 Task: Find nearby COVID-19 vaccination centers and check their details.
Action: Mouse moved to (110, 55)
Screenshot: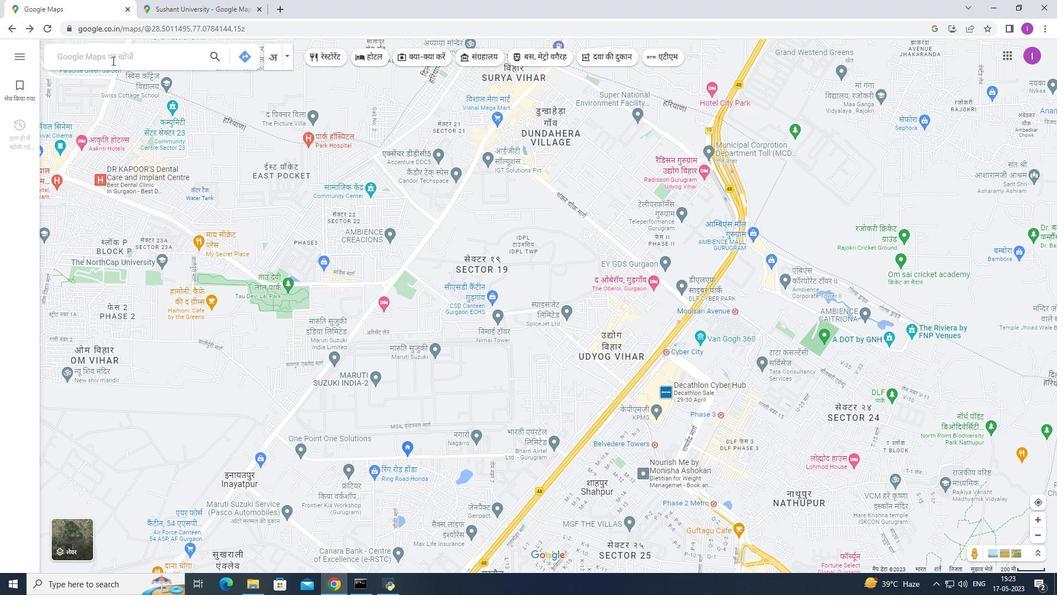 
Action: Mouse pressed left at (110, 55)
Screenshot: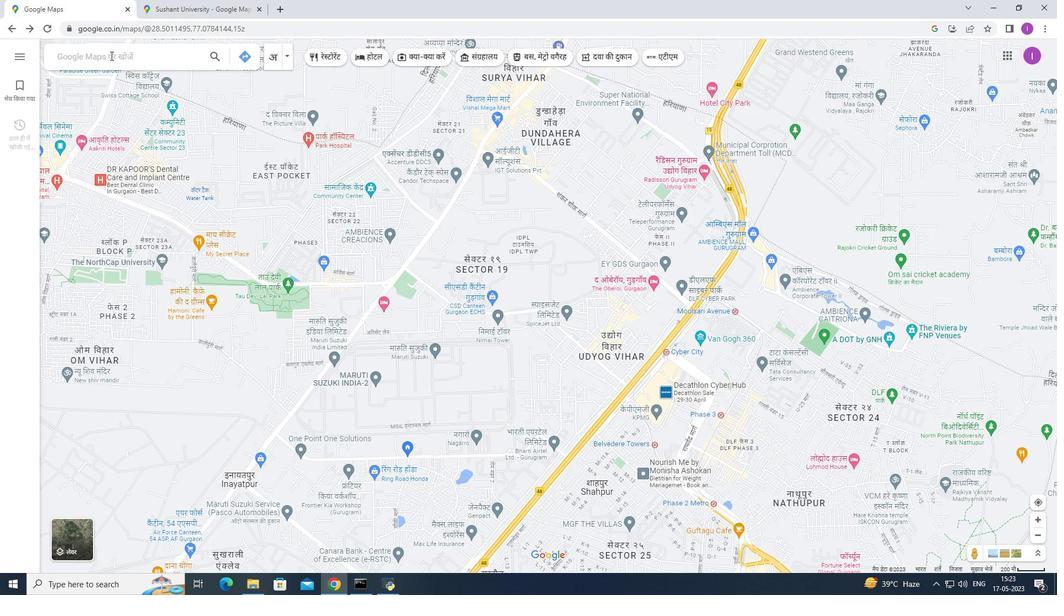 
Action: Mouse moved to (139, 64)
Screenshot: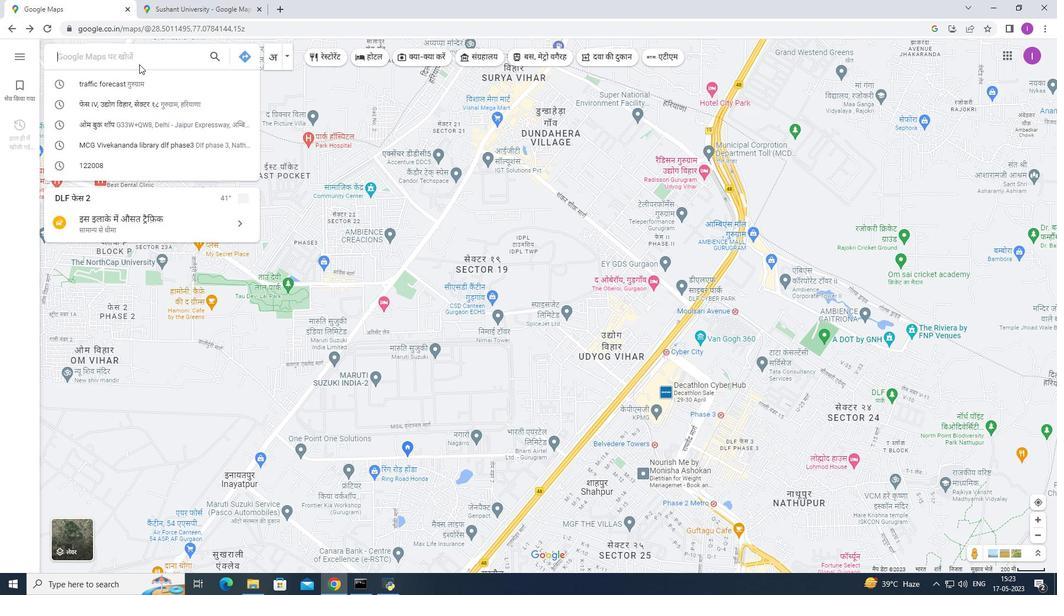 
Action: Key pressed nerby<Key.space>vaccinatio
Screenshot: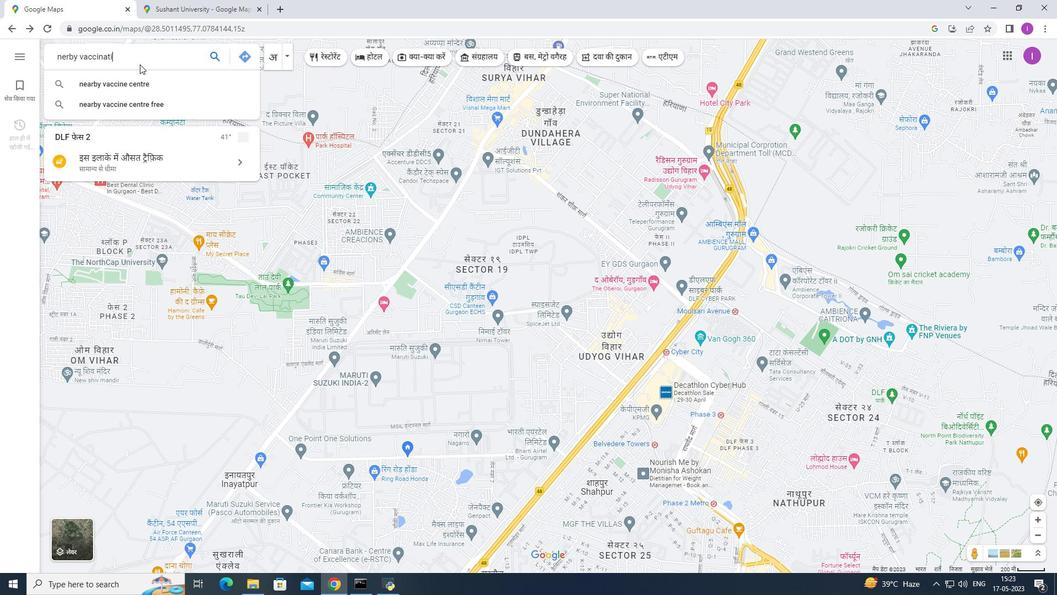 
Action: Mouse moved to (135, 123)
Screenshot: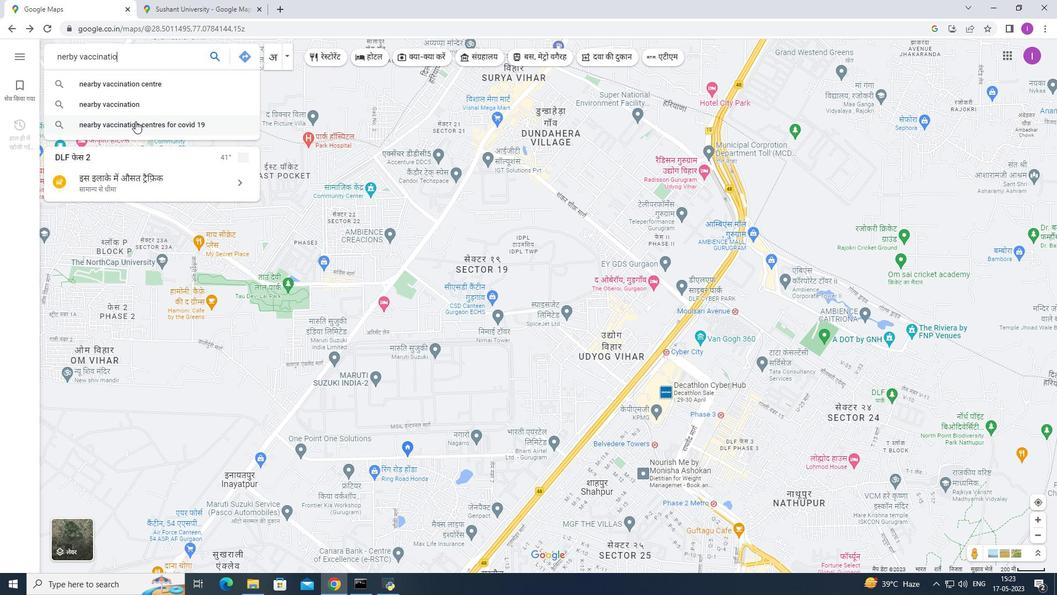 
Action: Mouse pressed left at (135, 123)
Screenshot: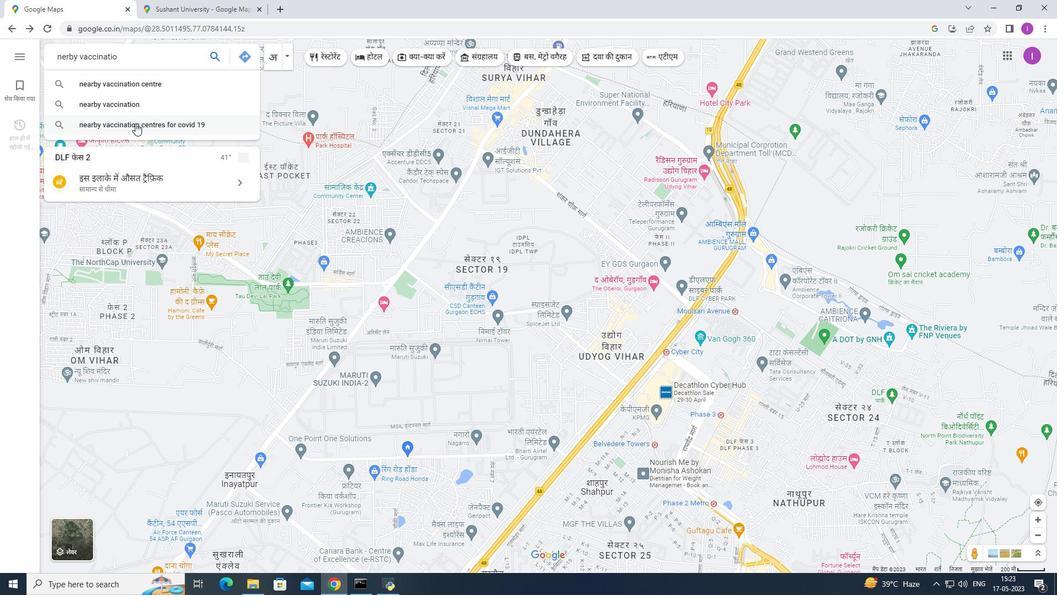 
Action: Mouse moved to (79, 90)
Screenshot: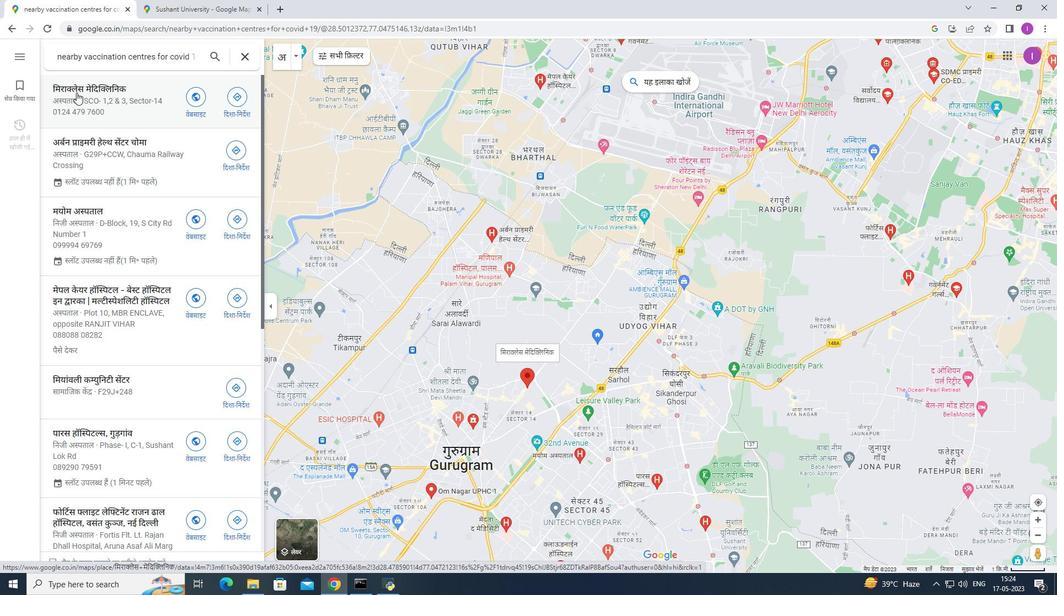 
Action: Mouse pressed left at (79, 90)
Screenshot: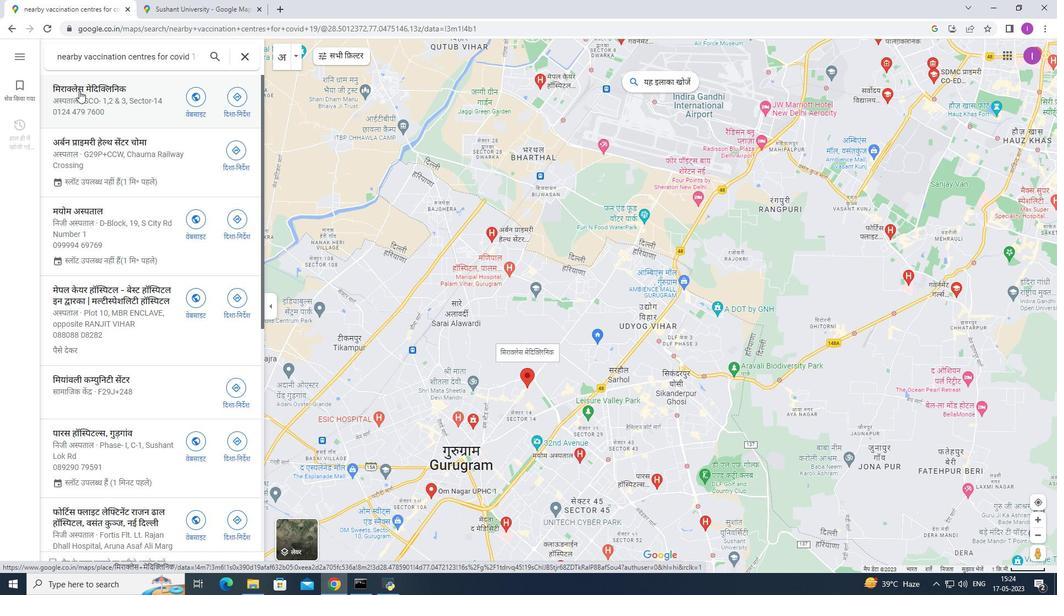 
Action: Mouse moved to (329, 288)
Screenshot: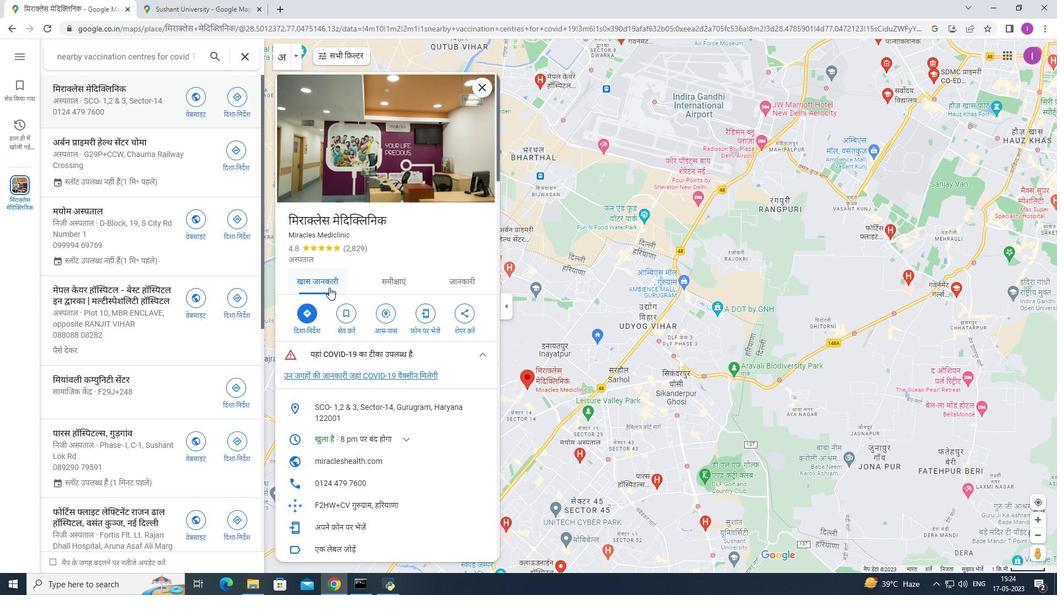 
Action: Mouse scrolled (329, 287) with delta (0, 0)
Screenshot: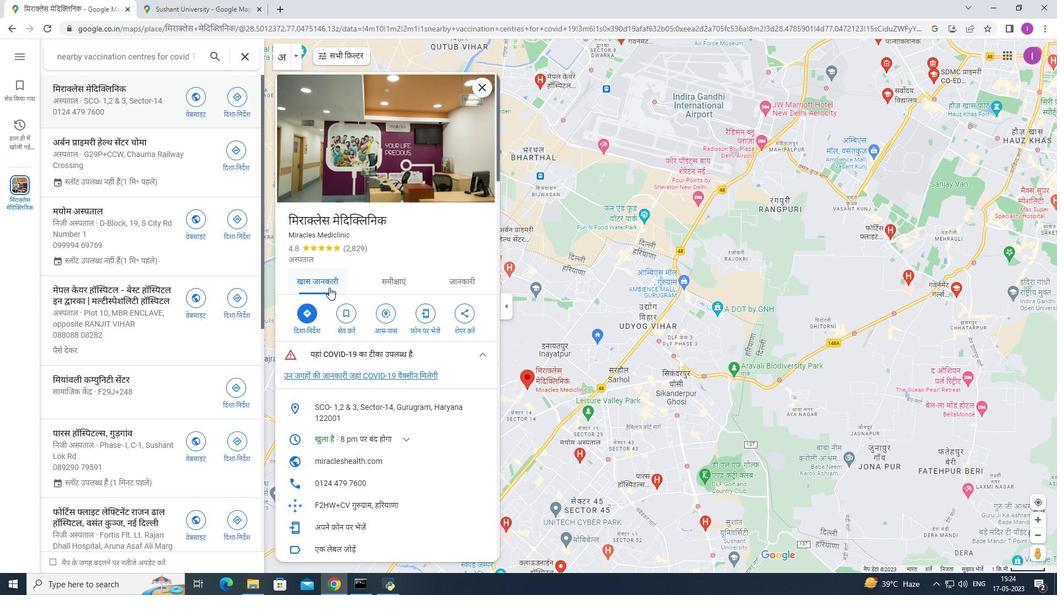 
Action: Mouse moved to (330, 287)
Screenshot: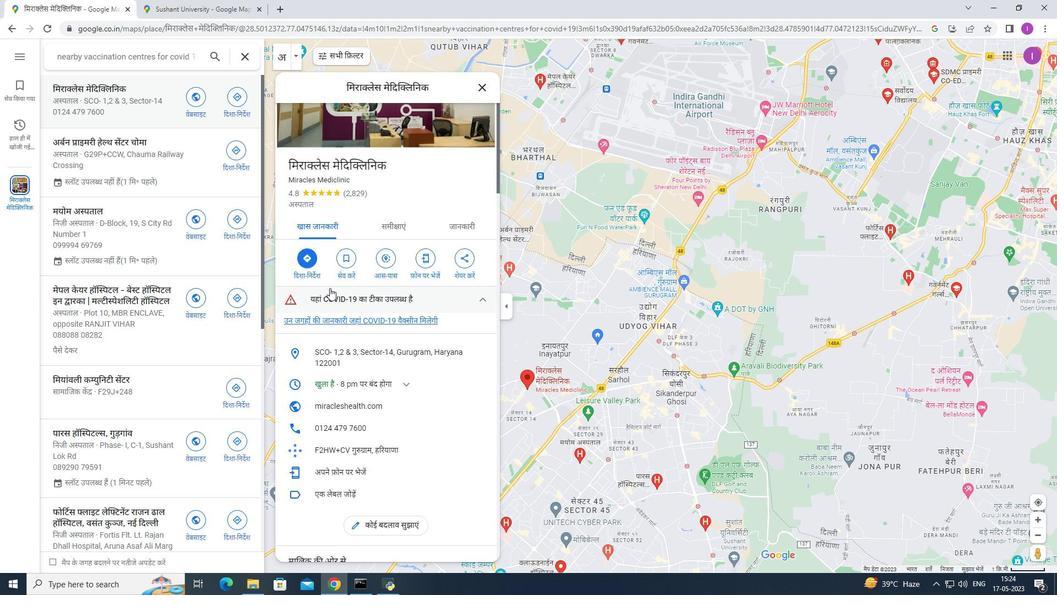 
Action: Mouse scrolled (330, 287) with delta (0, 0)
Screenshot: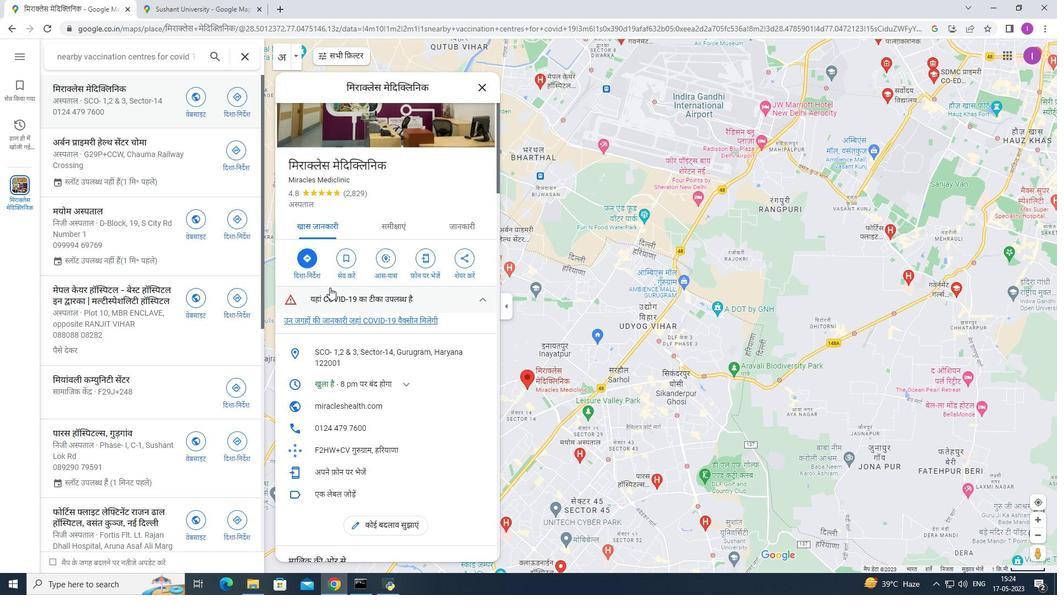 
Action: Mouse scrolled (330, 287) with delta (0, 0)
Screenshot: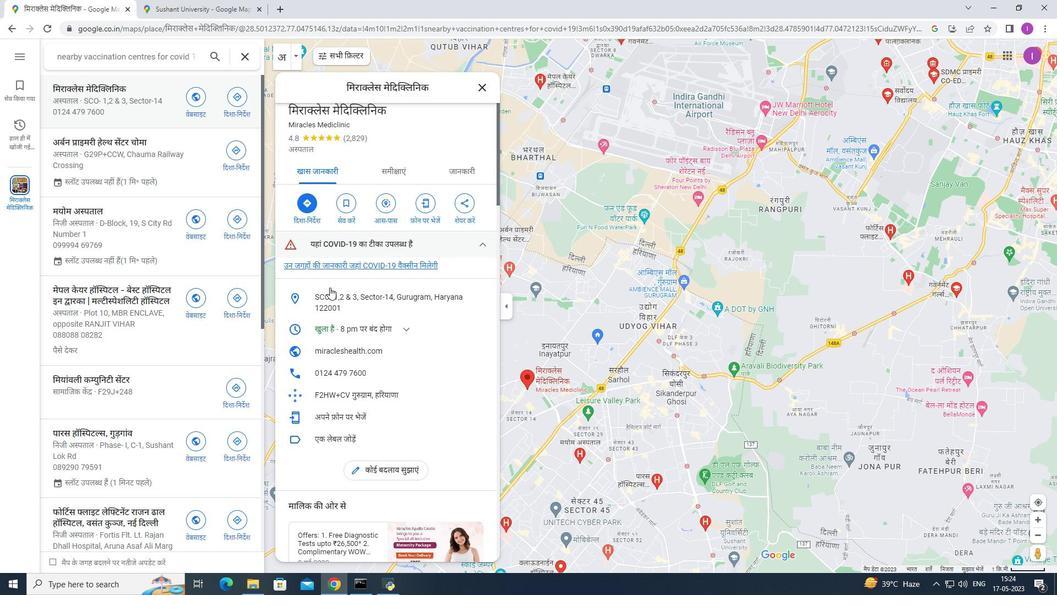 
Action: Mouse moved to (330, 287)
Screenshot: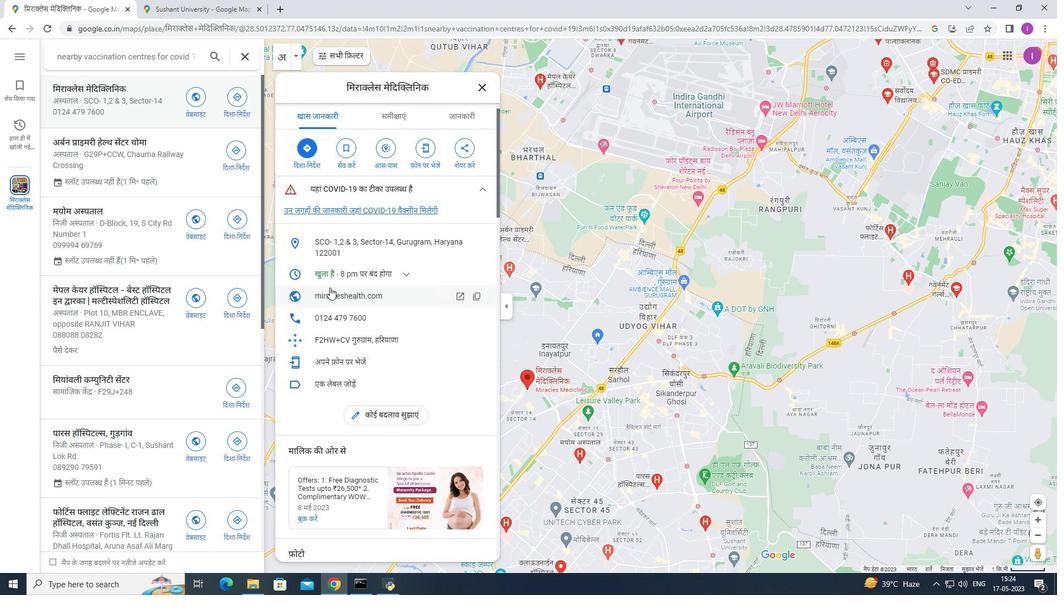 
Action: Mouse scrolled (330, 287) with delta (0, 0)
Screenshot: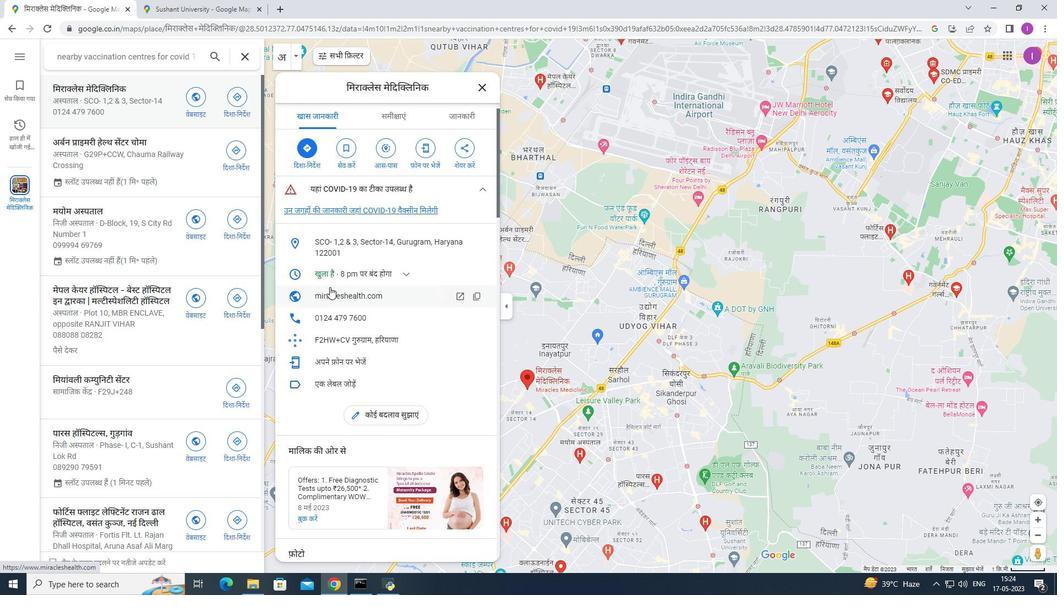 
Action: Mouse moved to (330, 285)
Screenshot: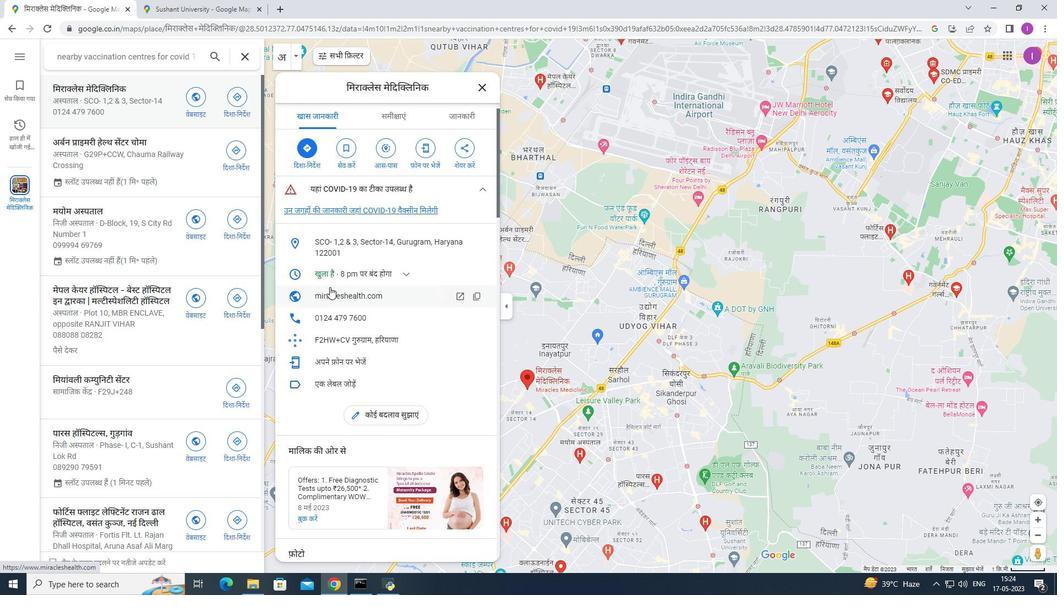 
Action: Mouse scrolled (330, 286) with delta (0, 0)
Screenshot: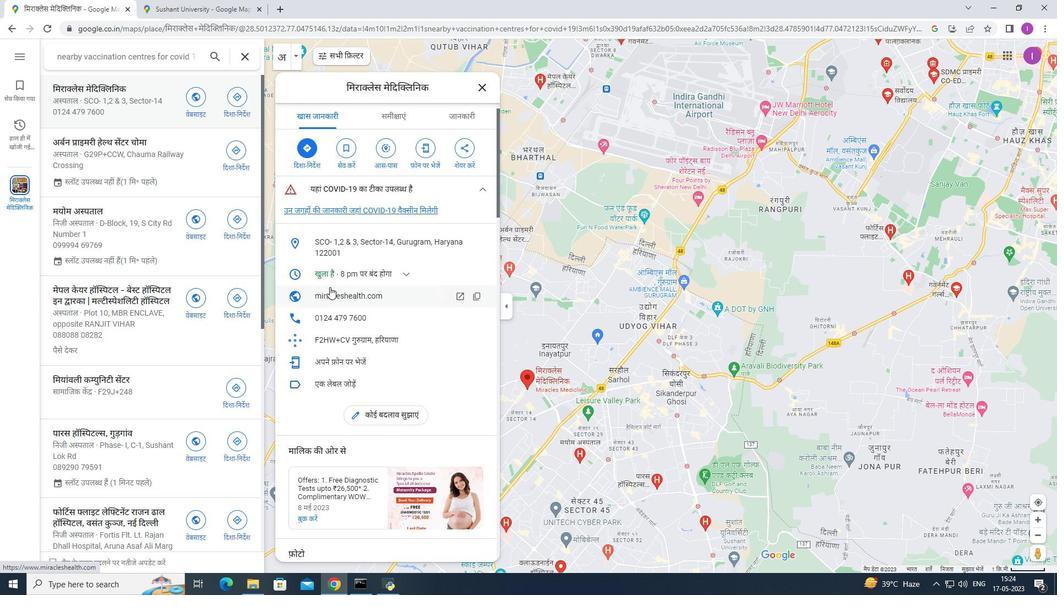 
Action: Mouse moved to (328, 273)
Screenshot: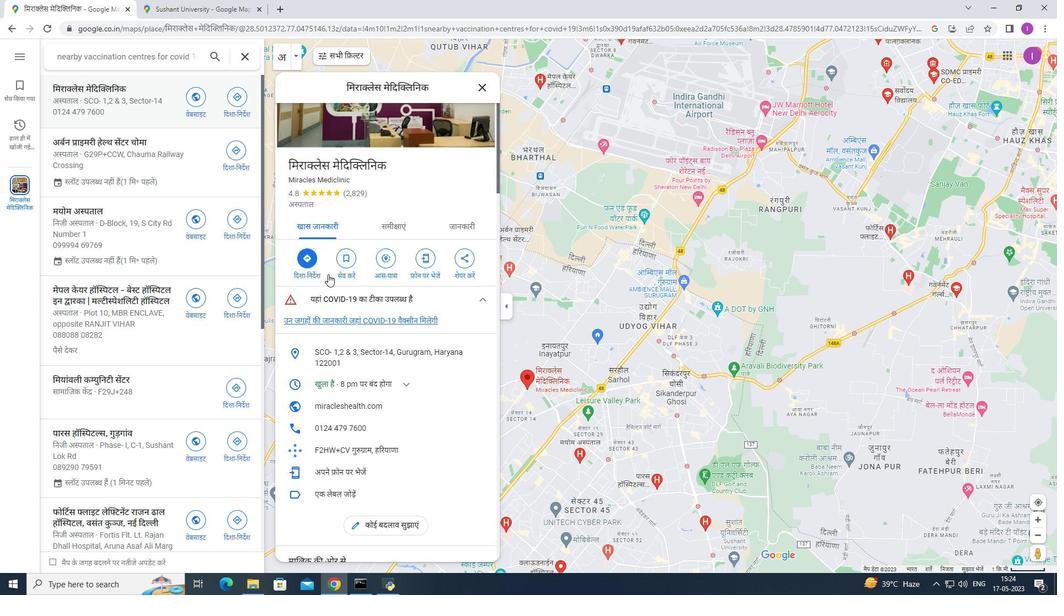 
Action: Mouse scrolled (328, 274) with delta (0, 0)
Screenshot: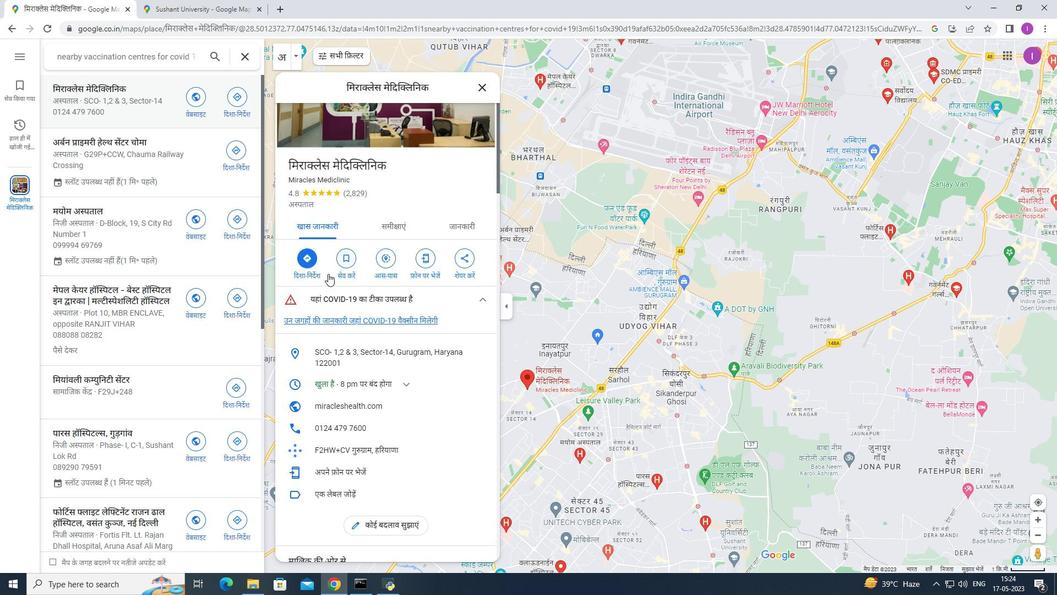 
Action: Mouse moved to (328, 273)
Screenshot: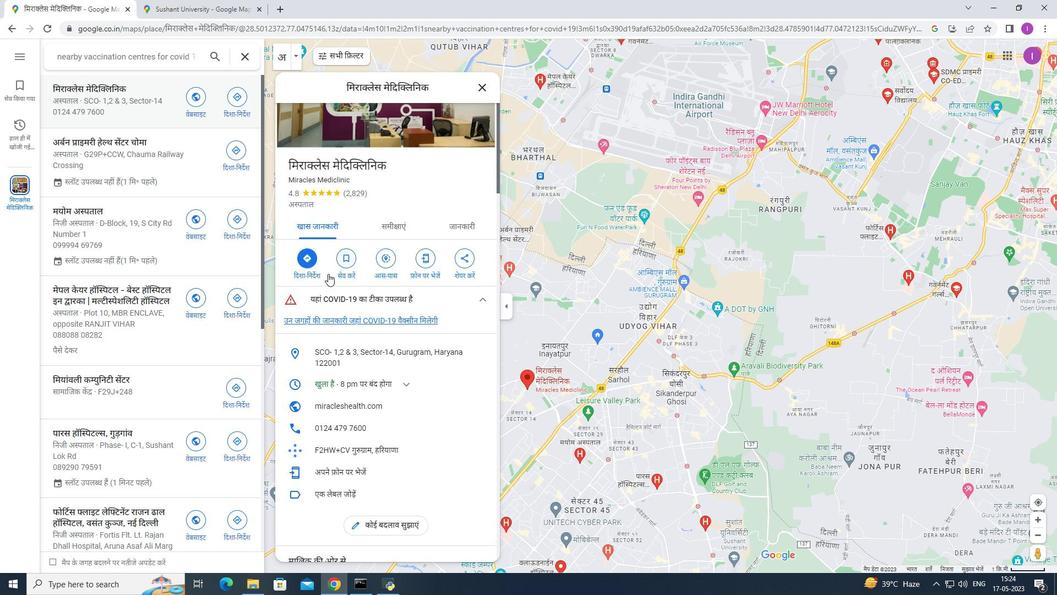 
Action: Mouse scrolled (328, 274) with delta (0, 0)
Screenshot: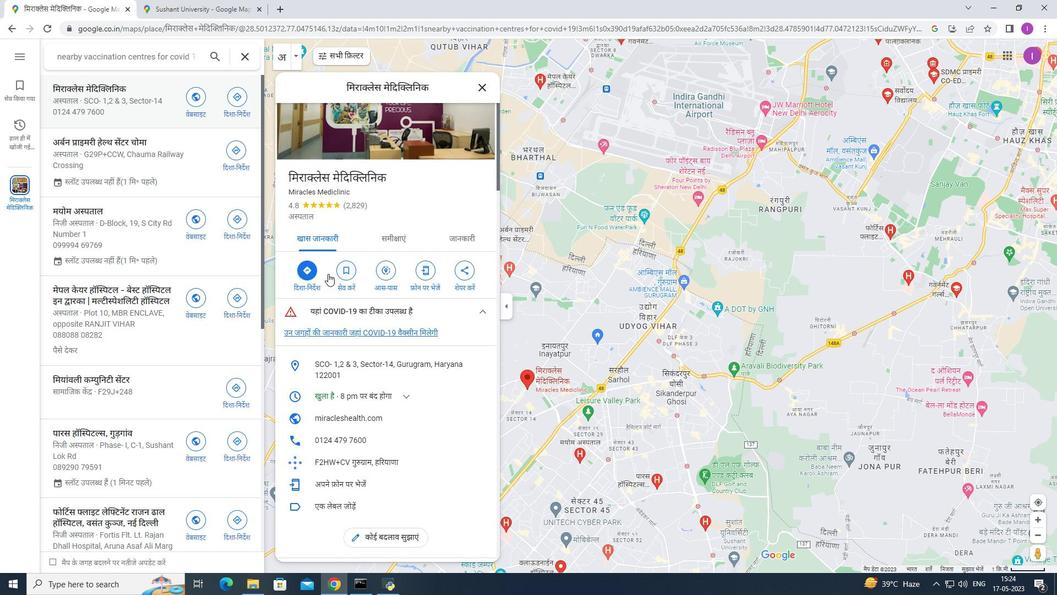 
Action: Mouse moved to (299, 283)
Screenshot: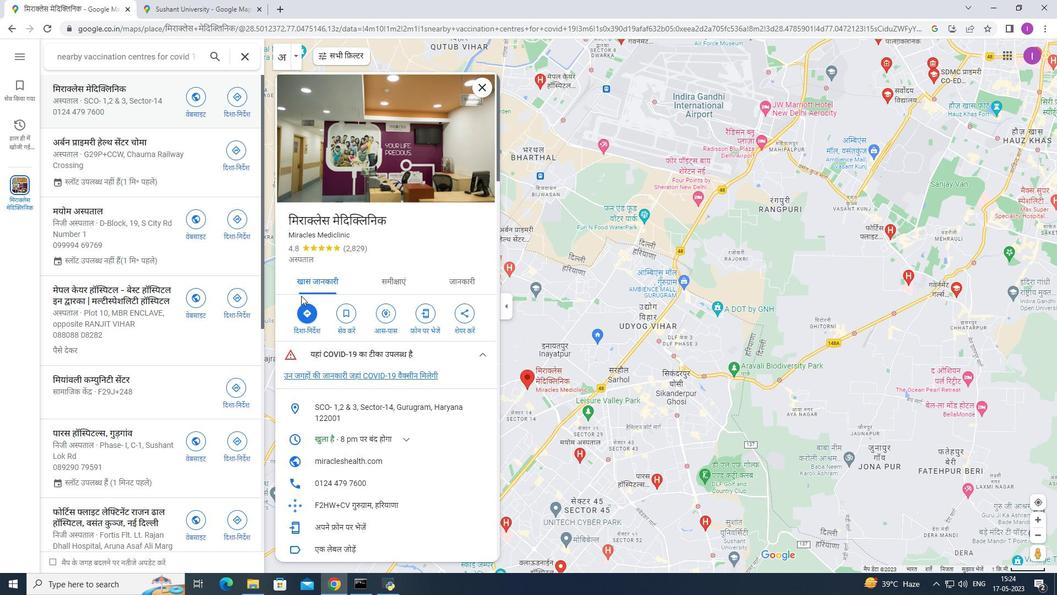 
Action: Mouse scrolled (299, 283) with delta (0, 0)
Screenshot: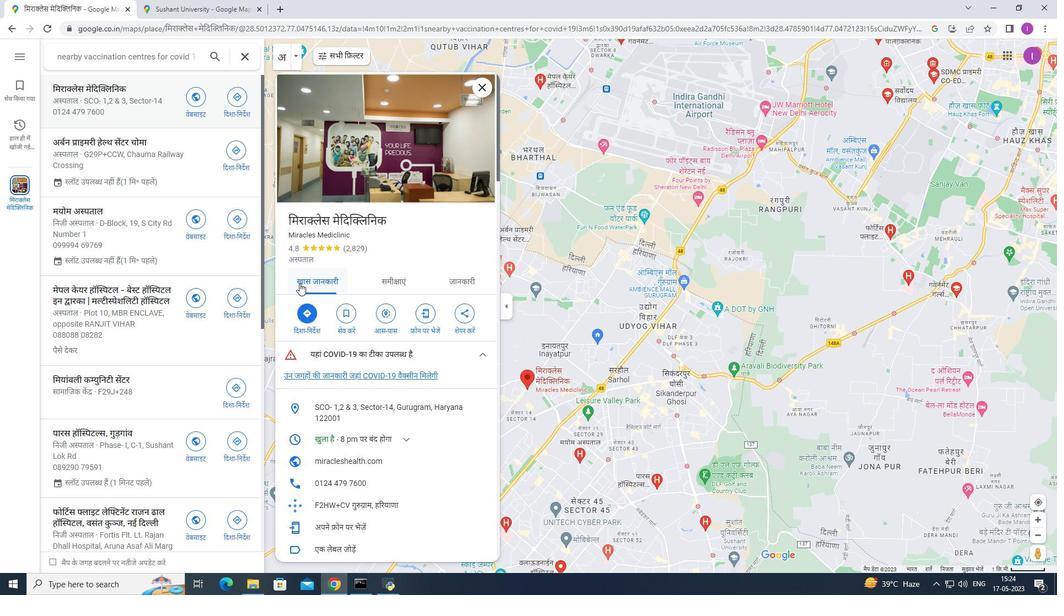 
Action: Mouse moved to (487, 89)
Screenshot: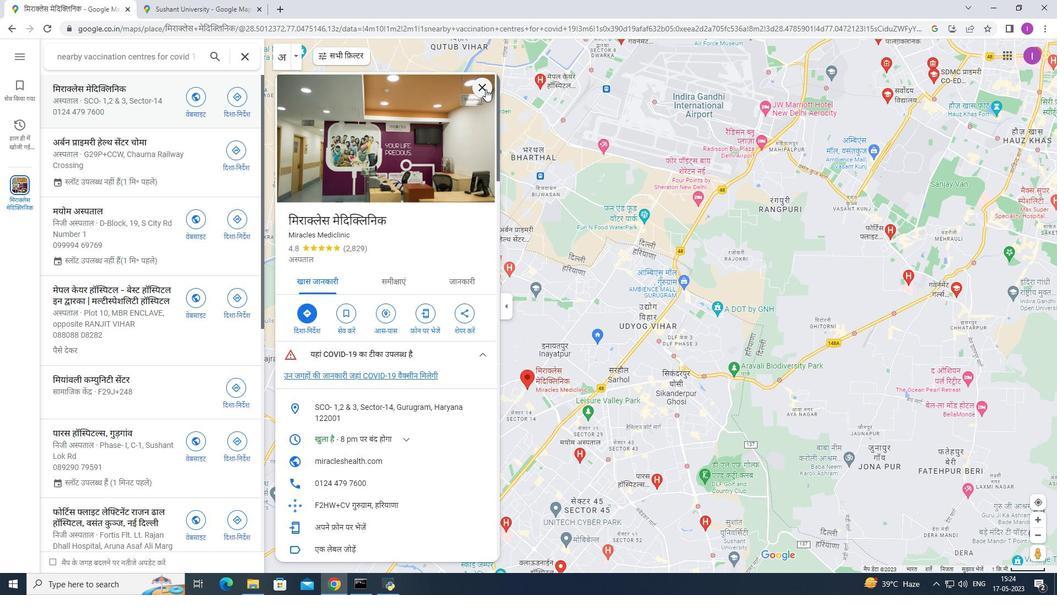 
Action: Mouse pressed left at (487, 89)
Screenshot: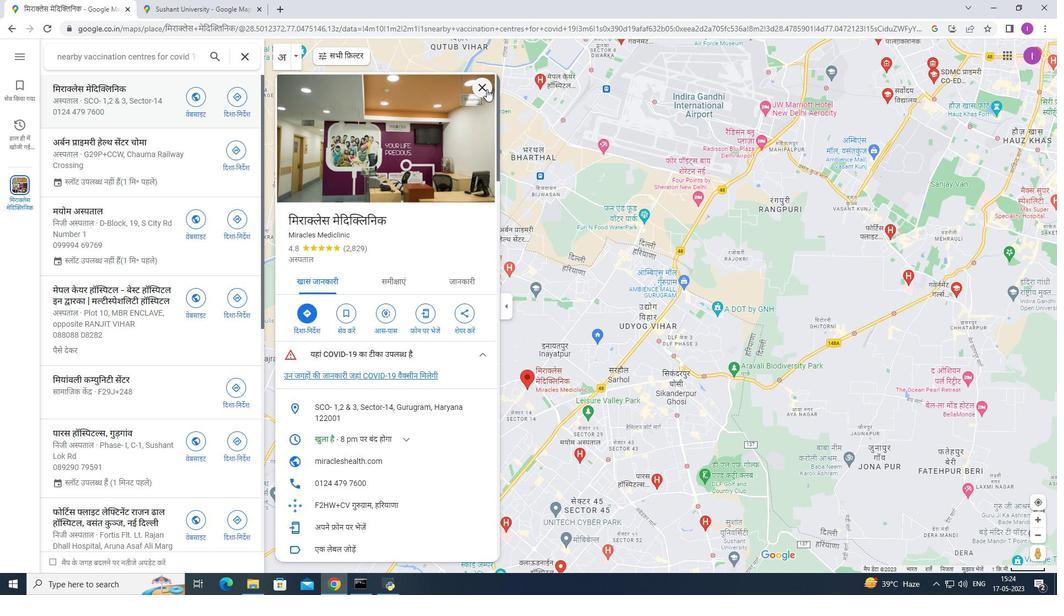 
Action: Mouse moved to (19, 58)
Screenshot: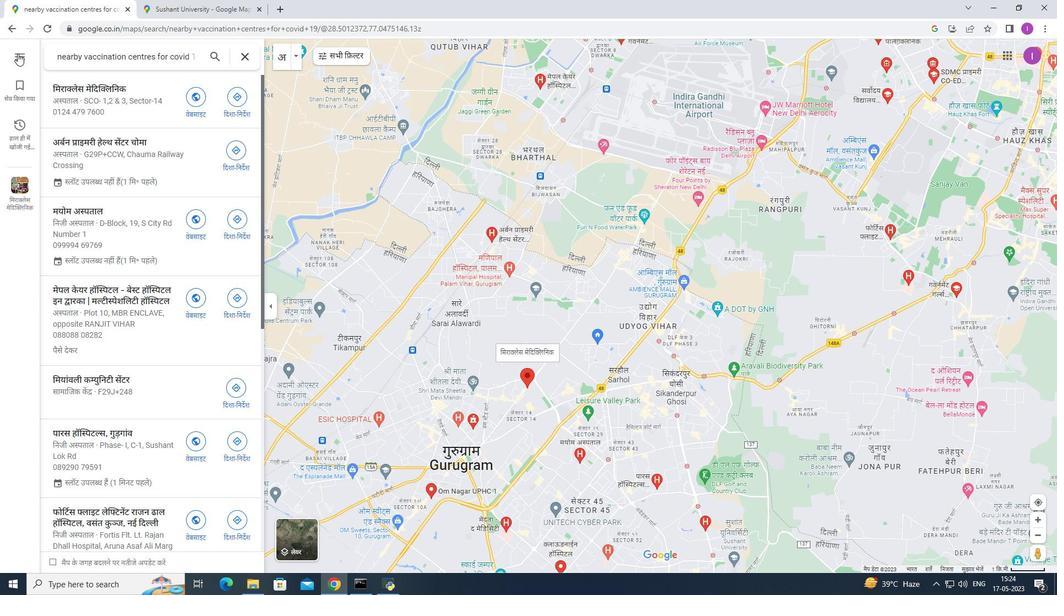 
Action: Mouse pressed left at (19, 58)
Screenshot: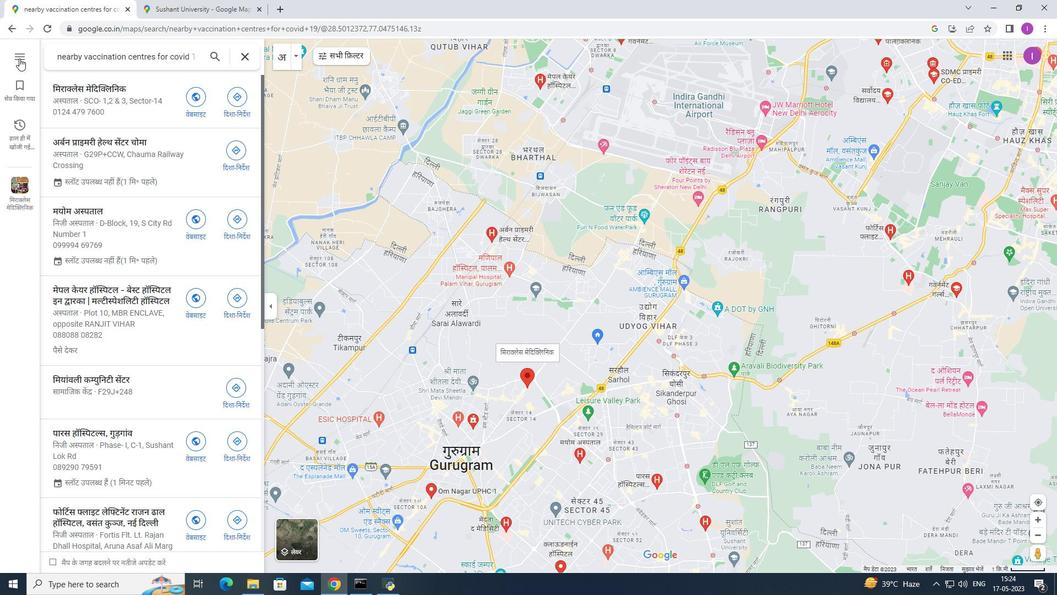 
Action: Mouse moved to (35, 344)
Screenshot: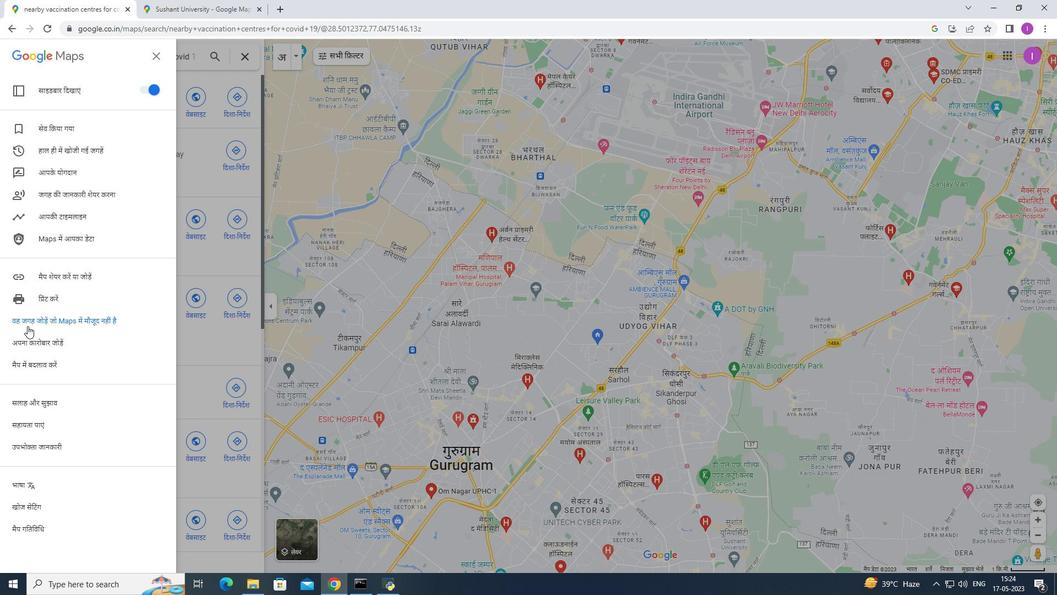 
Action: Mouse scrolled (35, 344) with delta (0, 0)
Screenshot: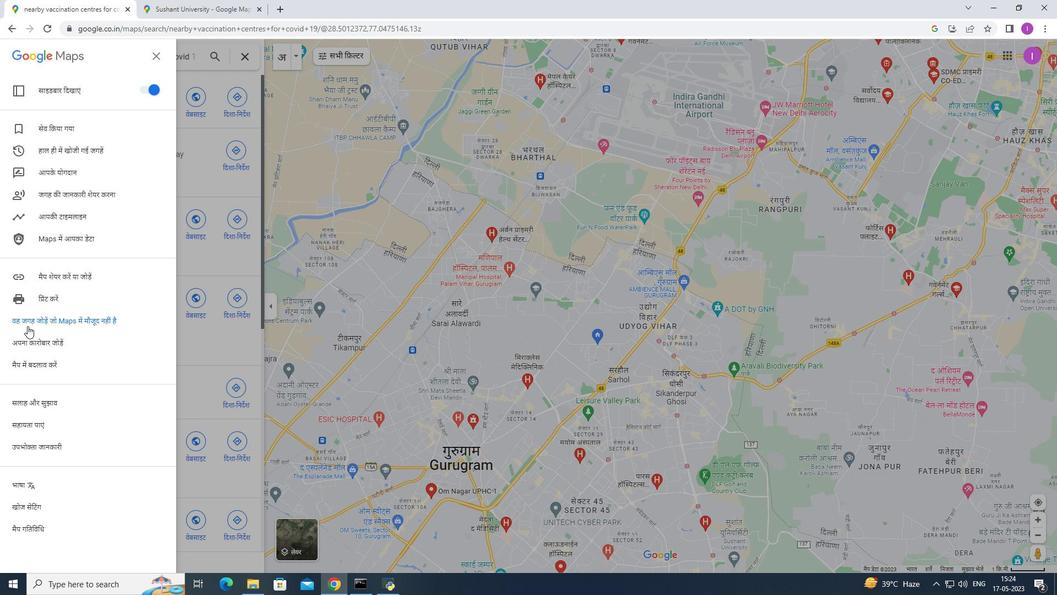 
Action: Mouse moved to (36, 345)
Screenshot: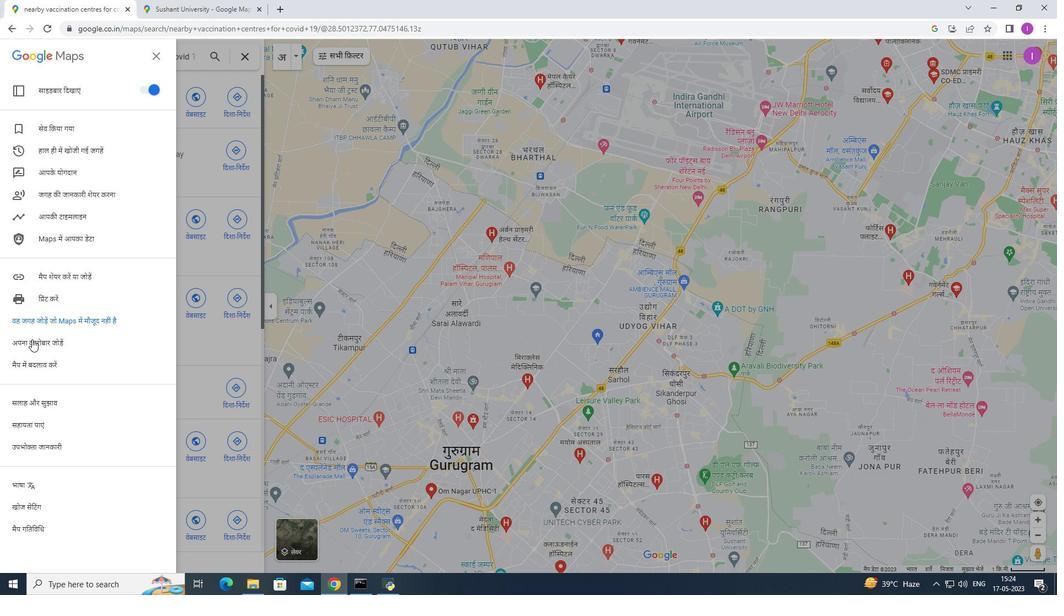 
Action: Mouse scrolled (36, 344) with delta (0, 0)
Screenshot: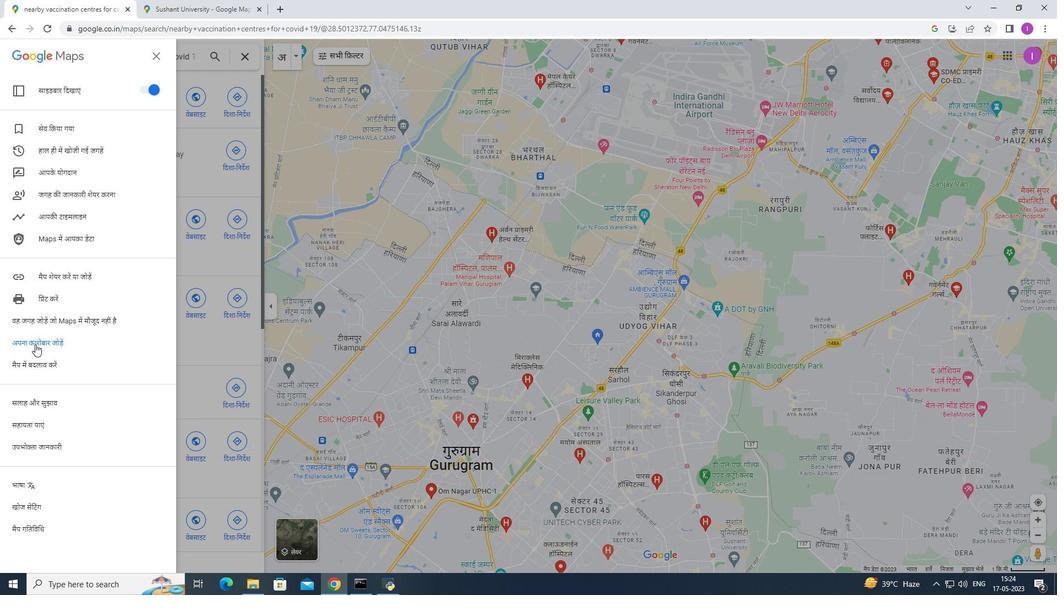 
Action: Mouse moved to (36, 345)
Screenshot: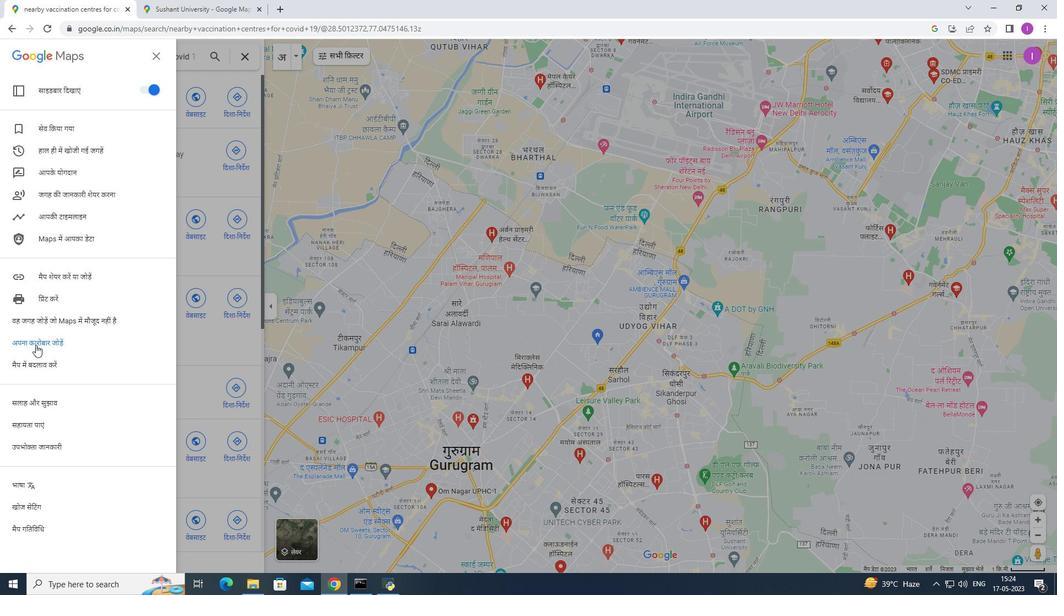
Action: Mouse scrolled (36, 344) with delta (0, 0)
Screenshot: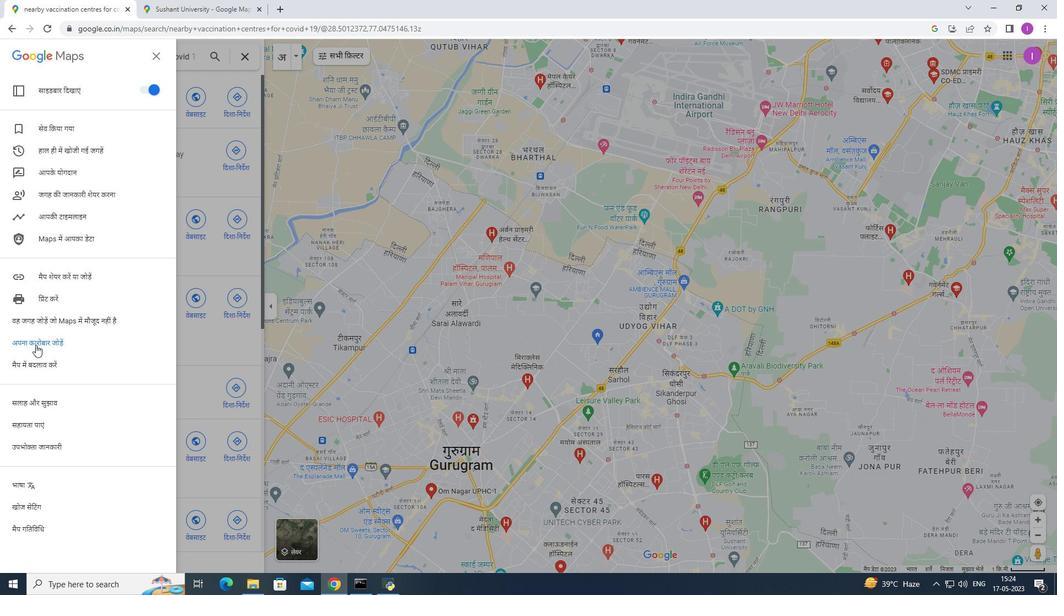 
Action: Mouse moved to (37, 345)
Screenshot: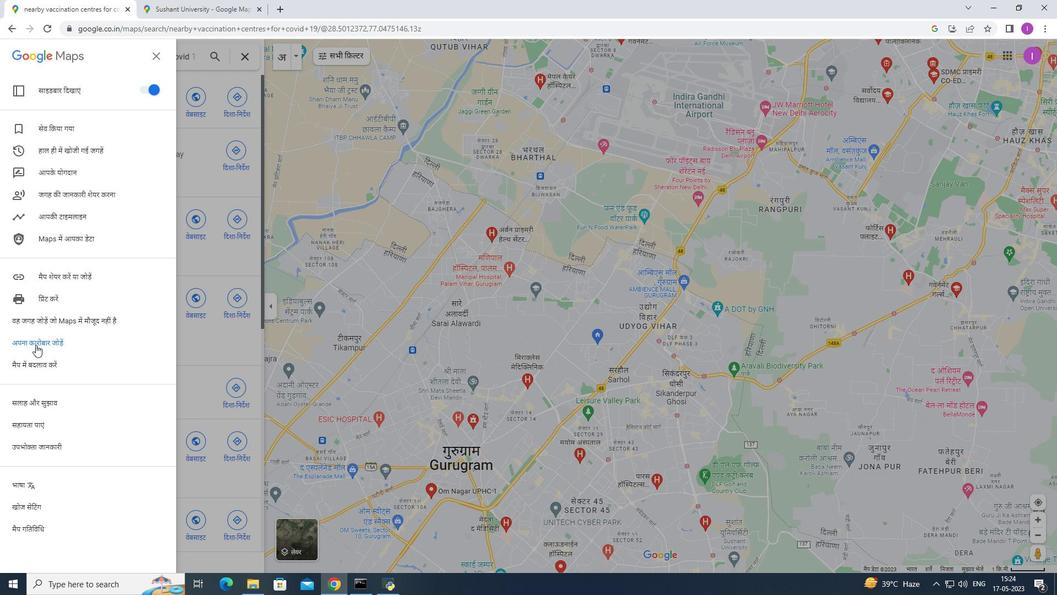 
Action: Mouse scrolled (37, 344) with delta (0, 0)
Screenshot: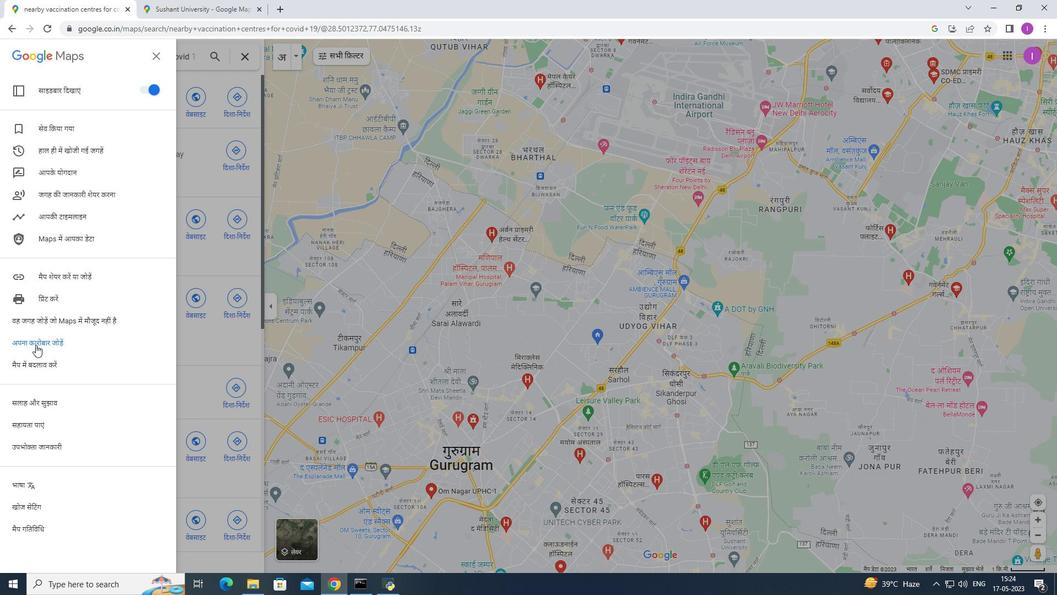 
Action: Mouse moved to (17, 485)
Screenshot: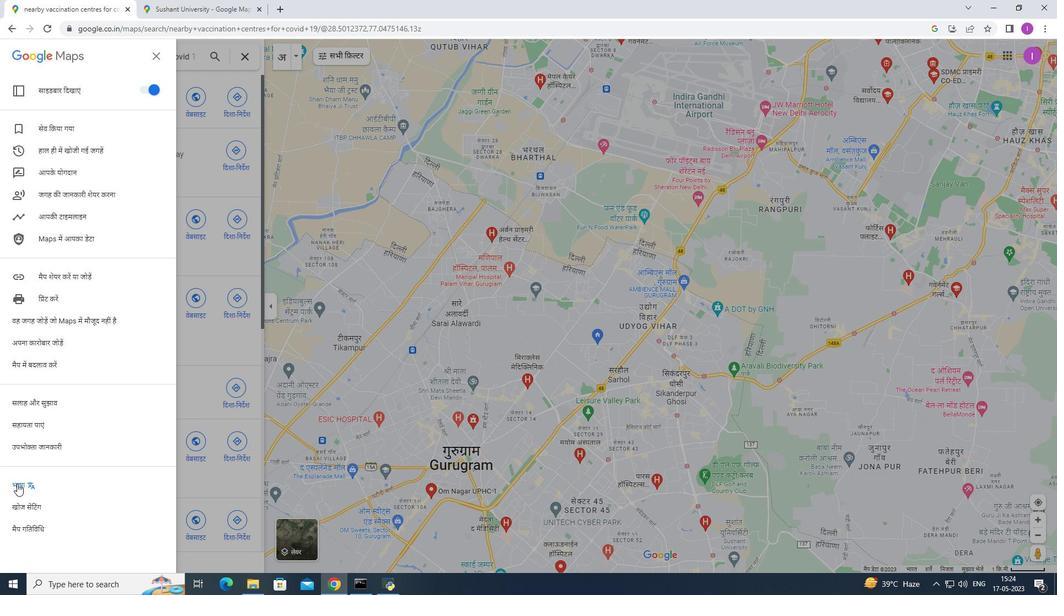 
Action: Mouse pressed left at (17, 485)
Screenshot: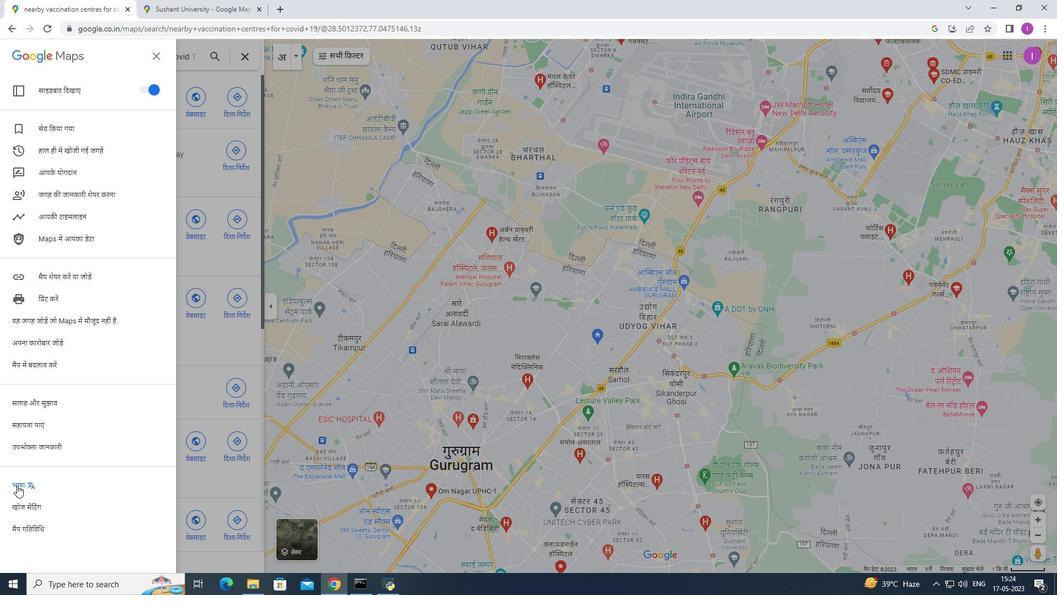 
Action: Mouse moved to (358, 179)
Screenshot: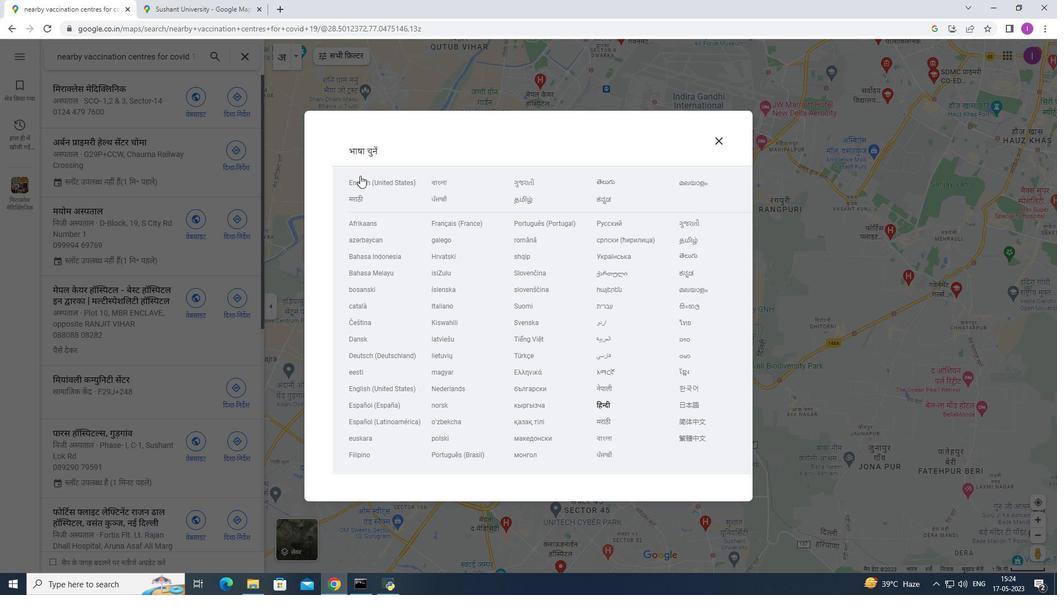 
Action: Mouse pressed left at (358, 179)
Screenshot: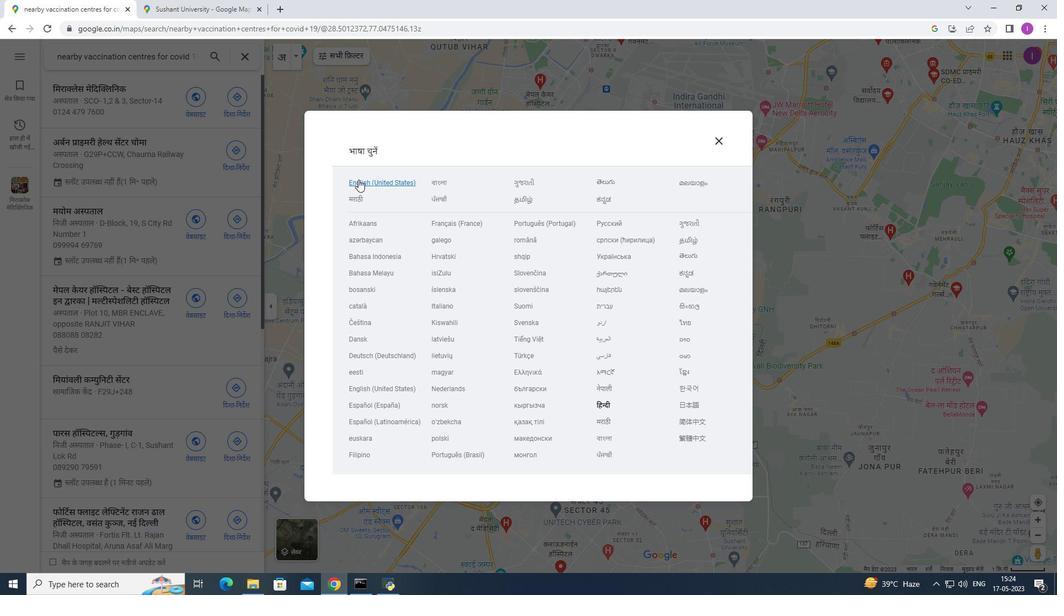 
Action: Mouse moved to (136, 104)
Screenshot: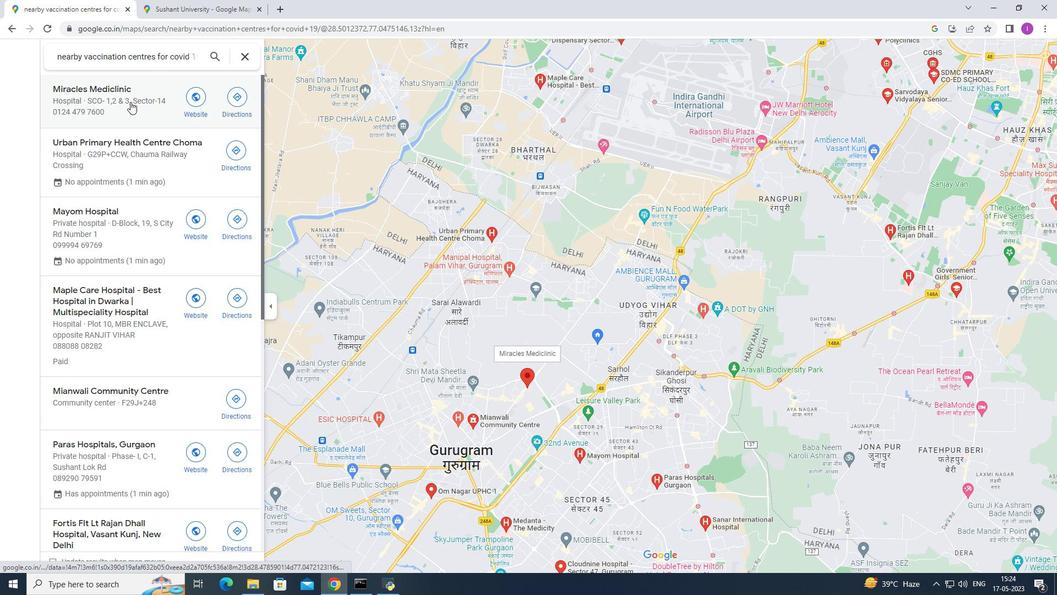 
Action: Mouse pressed left at (136, 104)
Screenshot: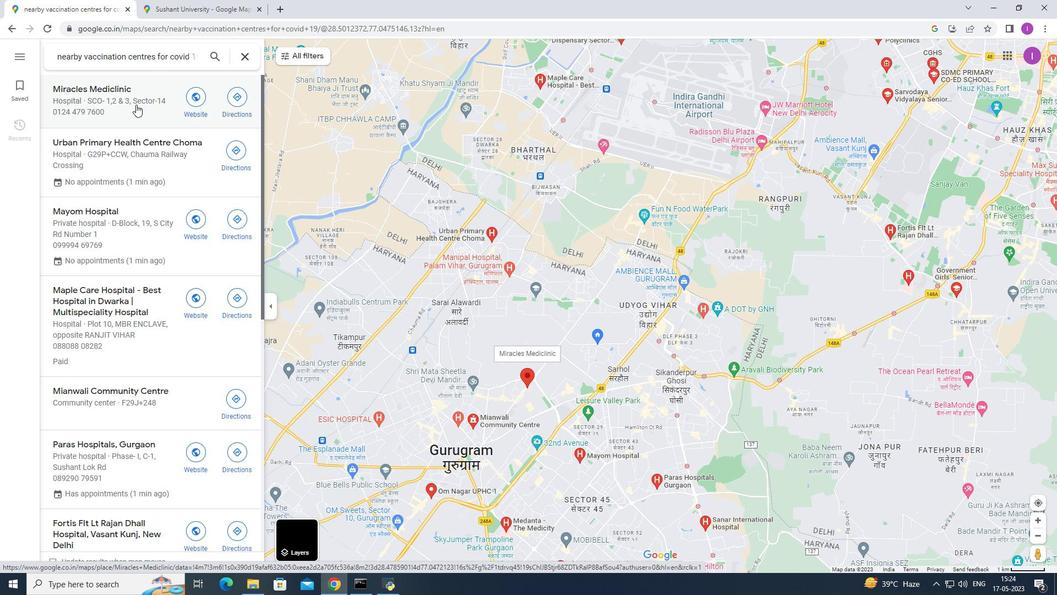 
Action: Mouse moved to (306, 311)
Screenshot: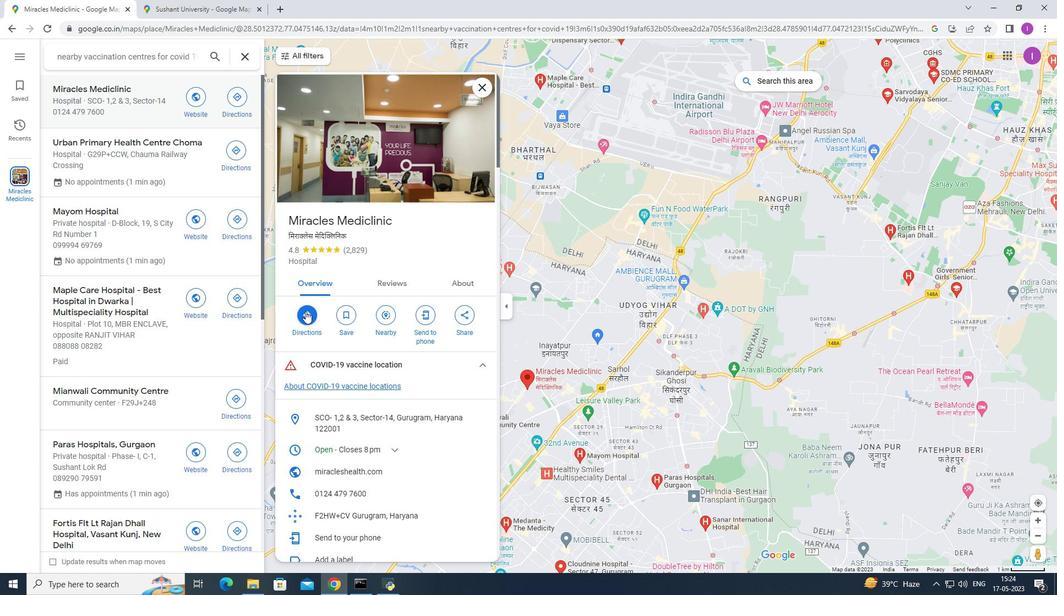 
Action: Mouse pressed left at (306, 311)
Screenshot: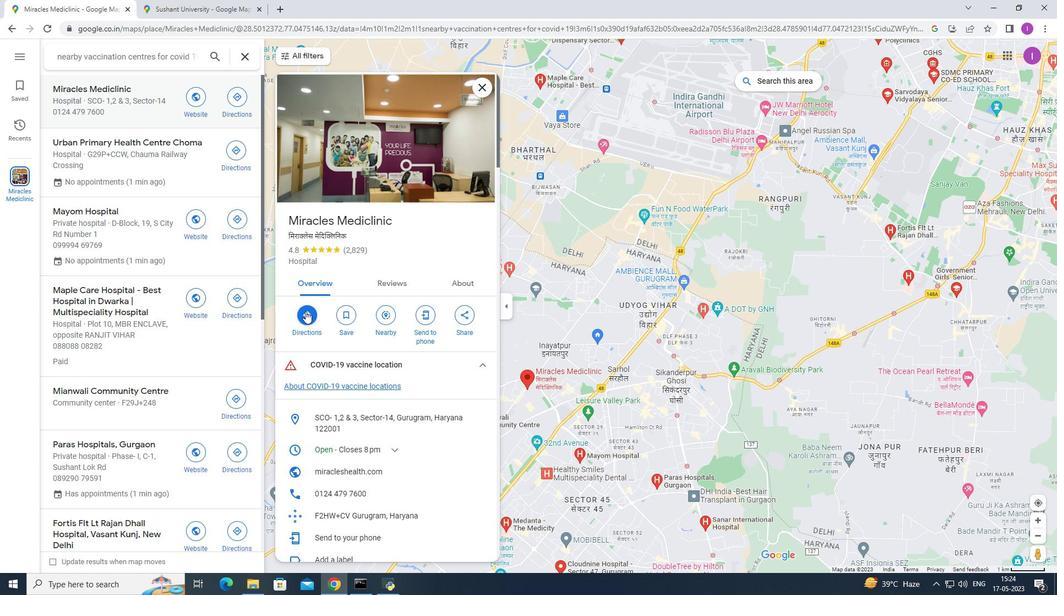 
Action: Mouse moved to (198, 222)
Screenshot: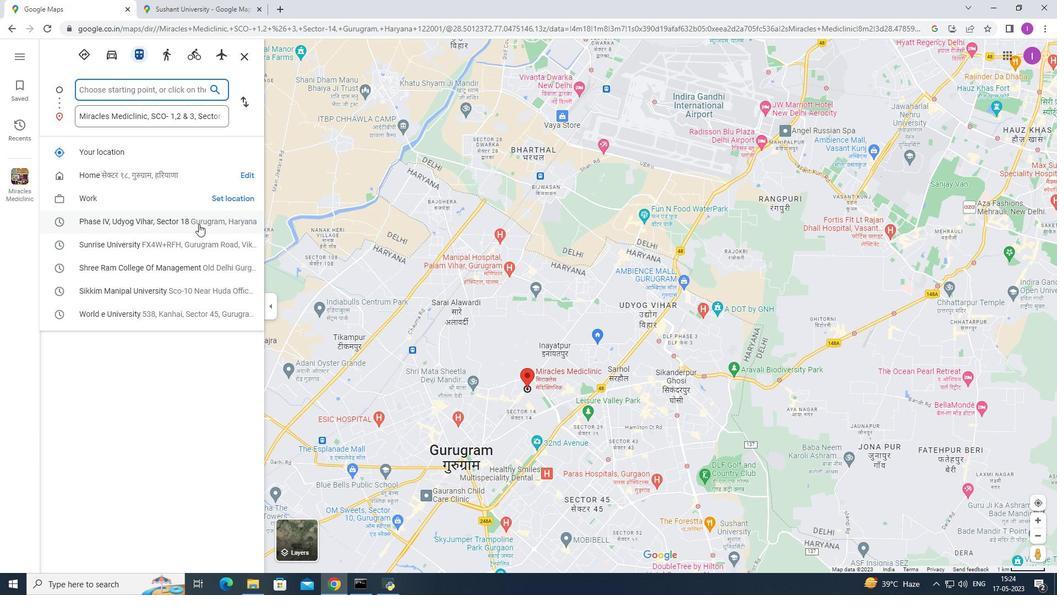 
Action: Mouse pressed left at (198, 222)
Screenshot: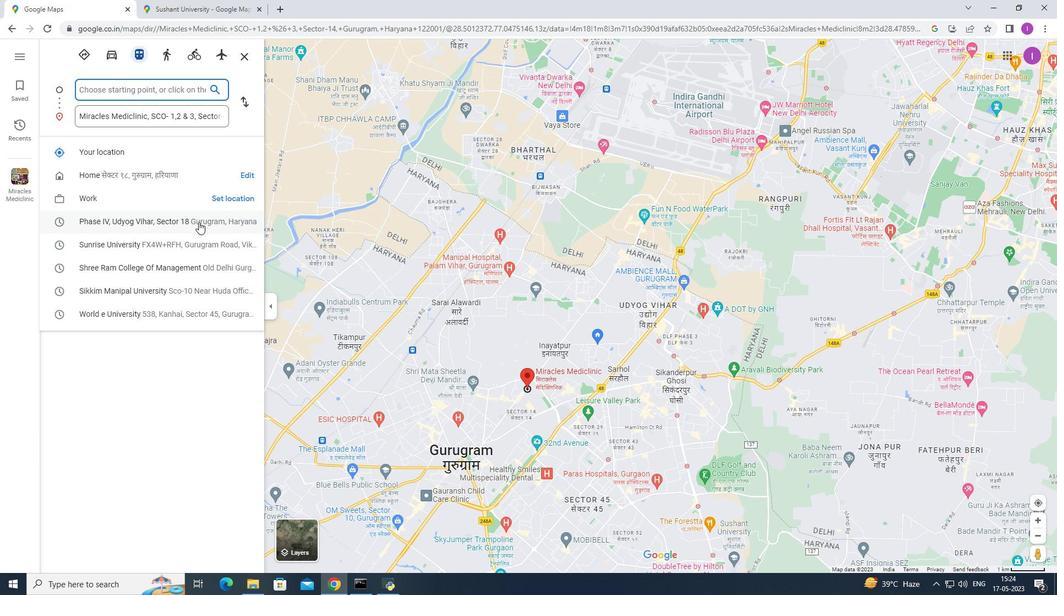 
Action: Mouse moved to (16, 59)
Screenshot: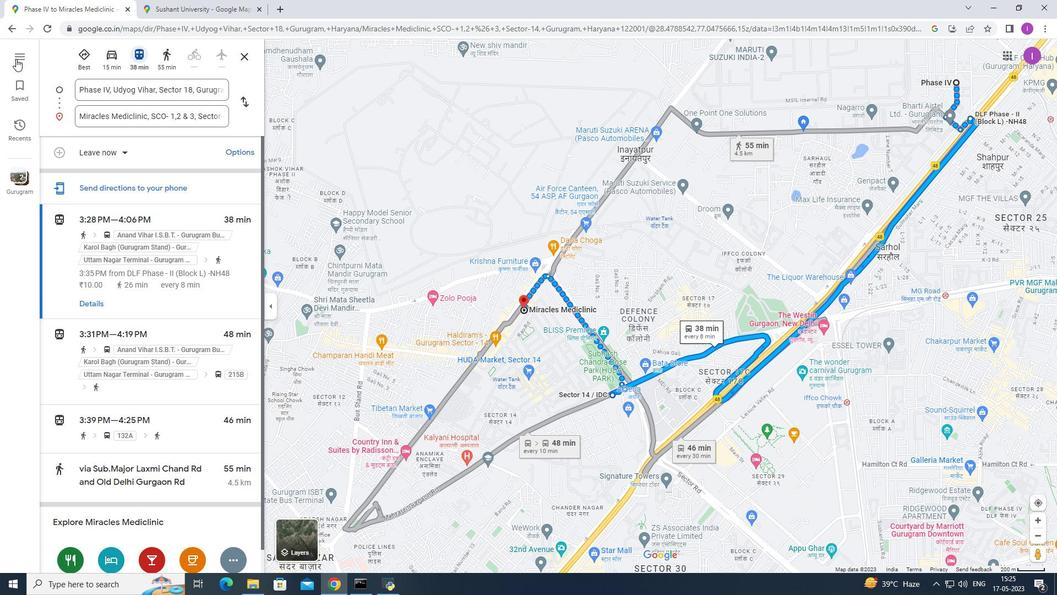 
Action: Mouse pressed left at (16, 59)
Screenshot: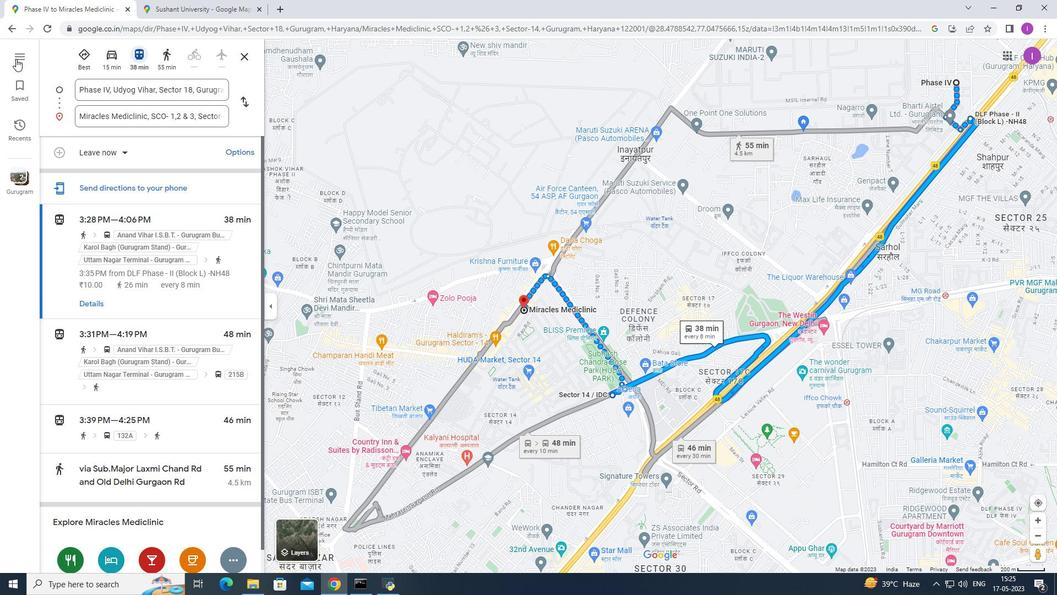 
Action: Mouse moved to (290, 83)
Screenshot: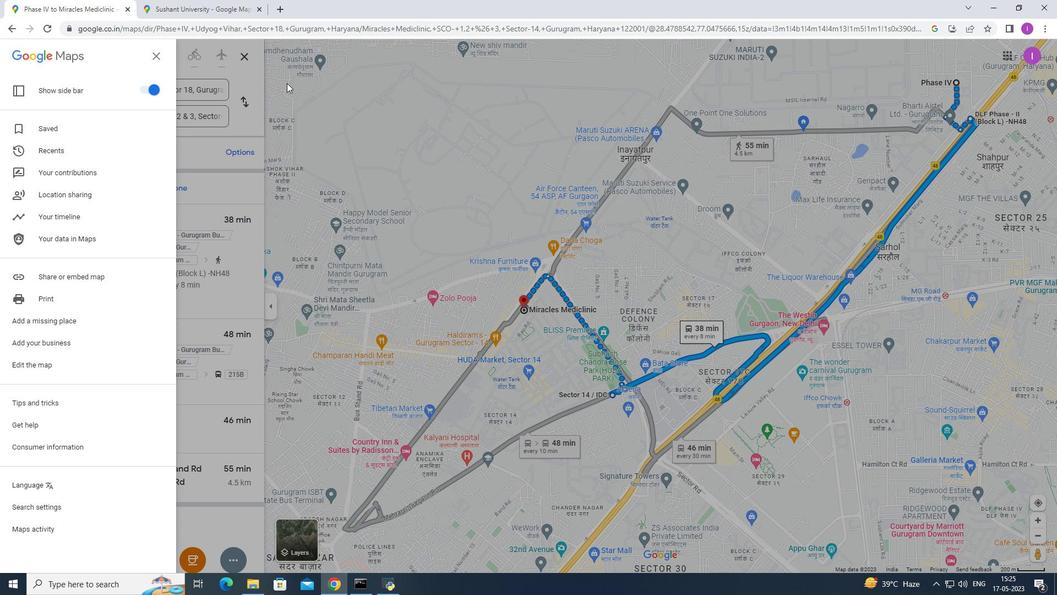 
Action: Mouse pressed left at (290, 83)
Screenshot: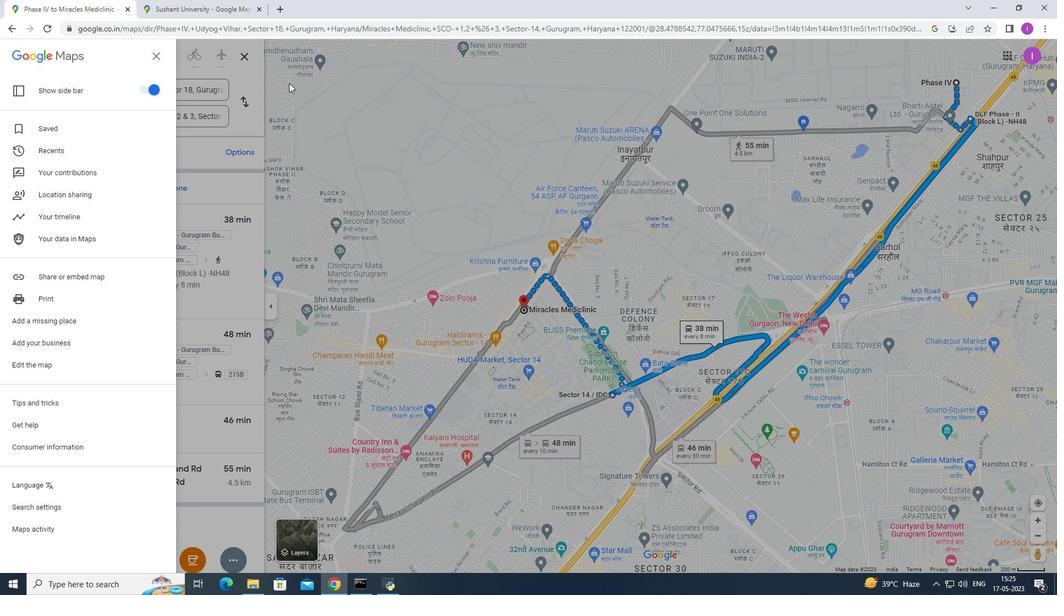 
Action: Mouse moved to (7, 28)
Screenshot: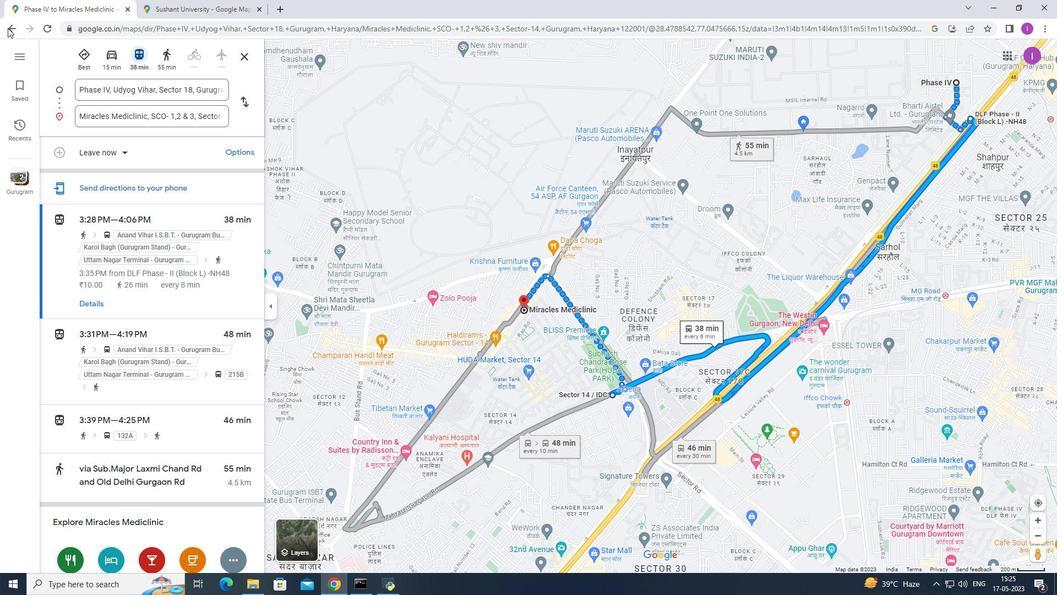 
Action: Mouse pressed left at (7, 28)
Screenshot: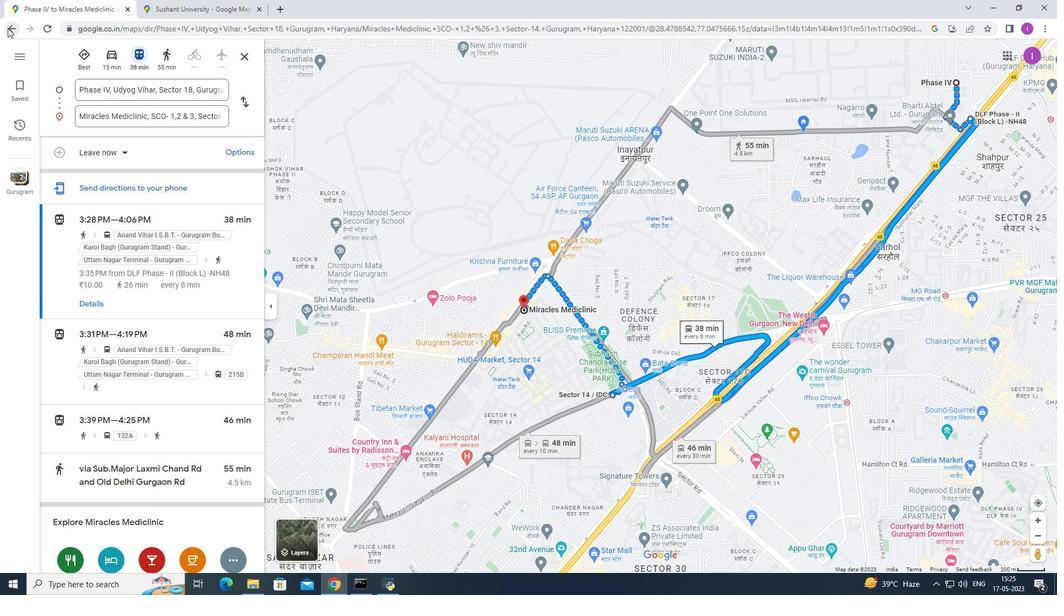 
Action: Mouse moved to (110, 156)
Screenshot: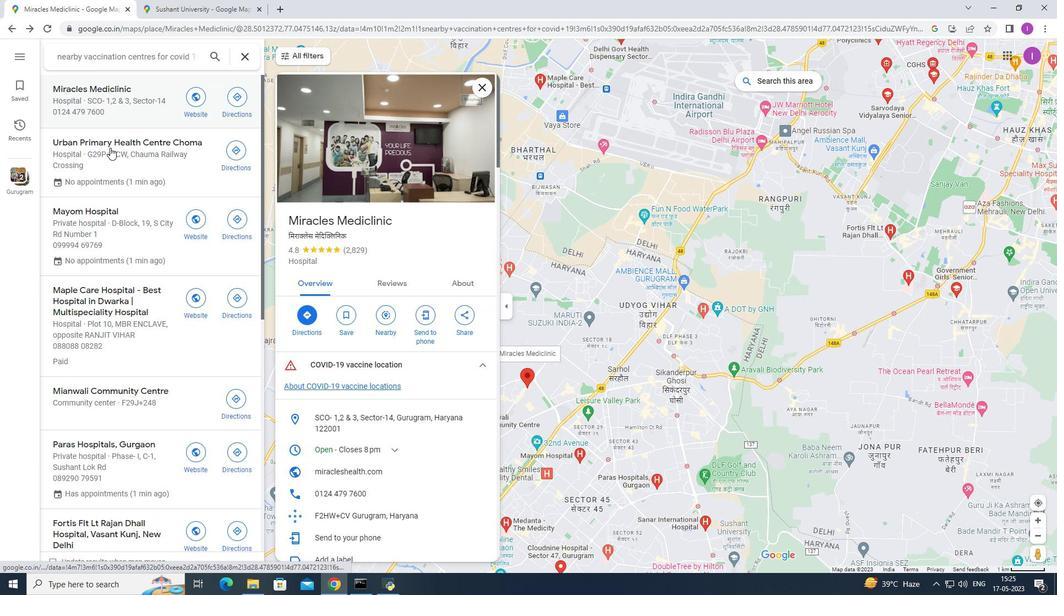 
Action: Mouse pressed left at (110, 156)
Screenshot: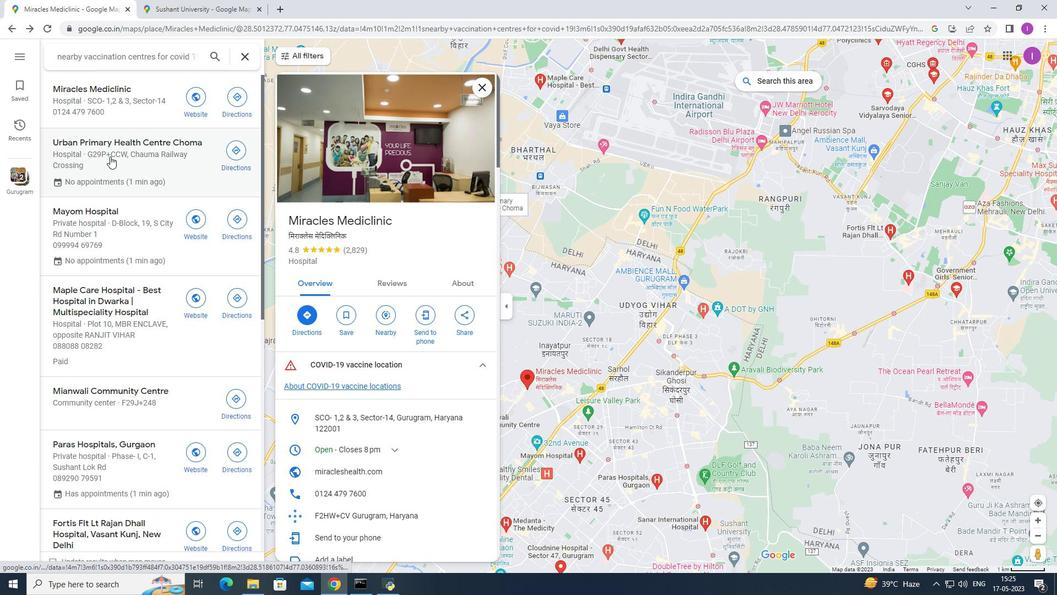 
Action: Mouse moved to (306, 337)
Screenshot: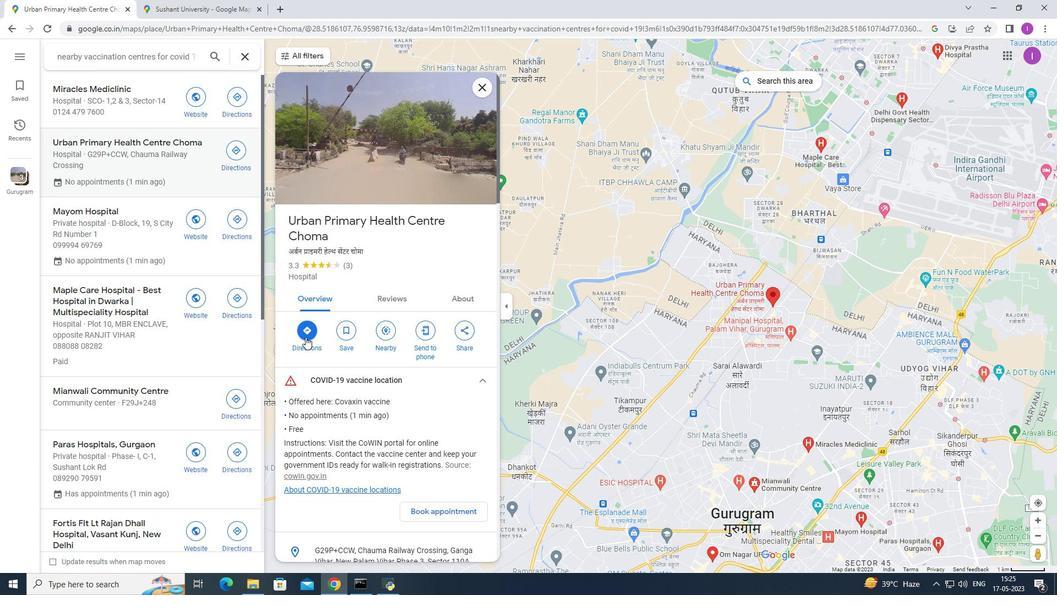 
Action: Mouse pressed left at (306, 337)
Screenshot: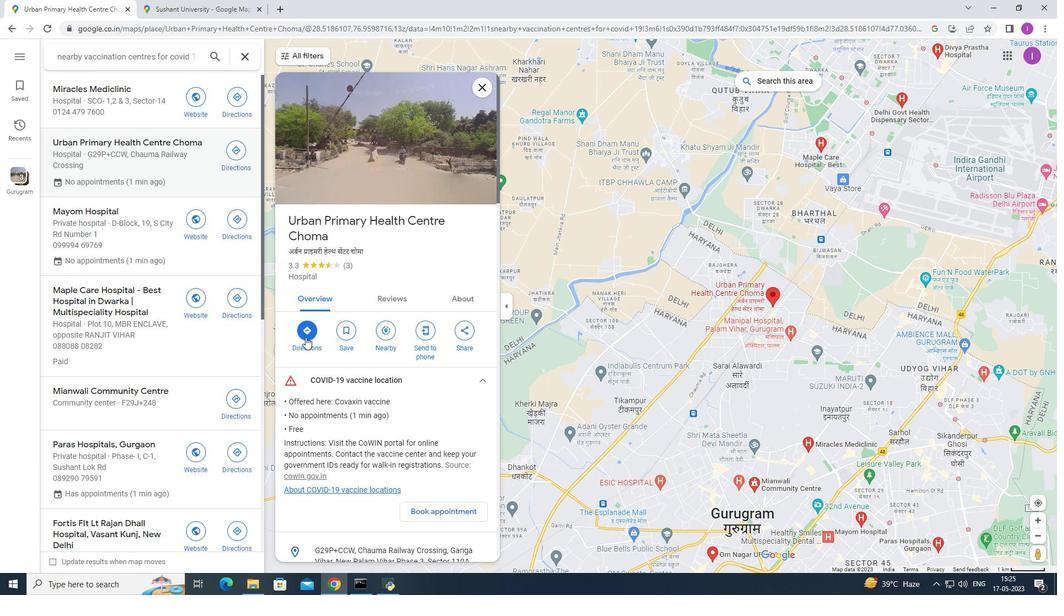 
Action: Mouse moved to (108, 245)
Screenshot: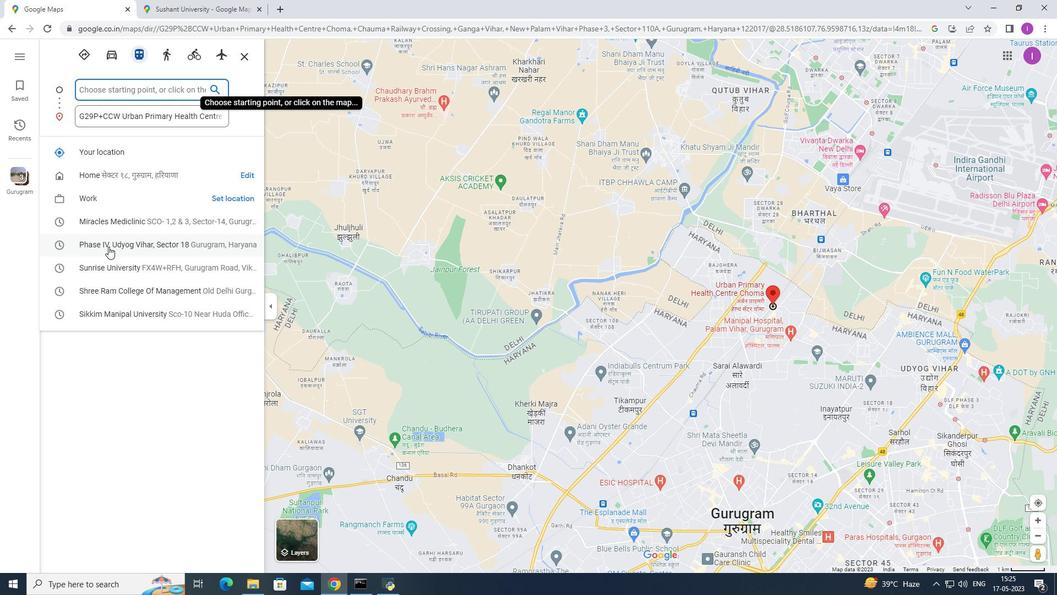 
Action: Mouse pressed left at (108, 245)
Screenshot: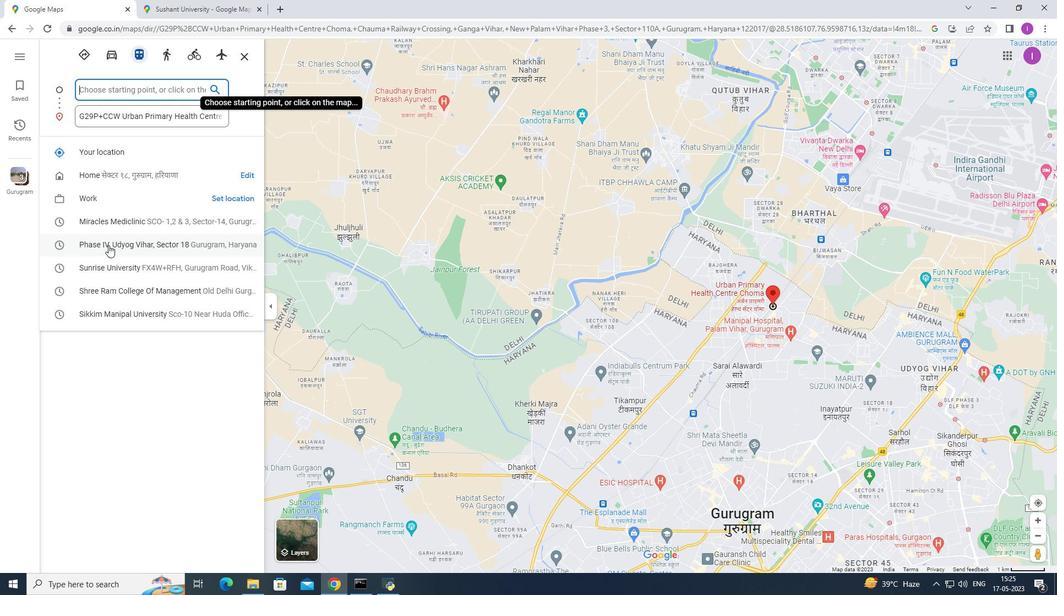
Action: Mouse moved to (7, 28)
Screenshot: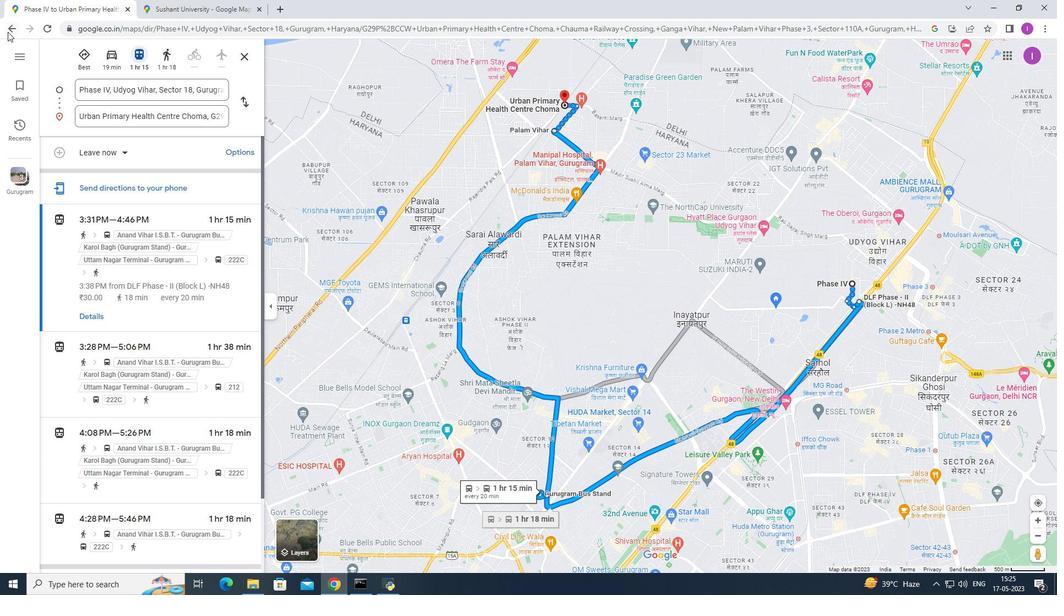 
Action: Mouse pressed left at (7, 28)
Screenshot: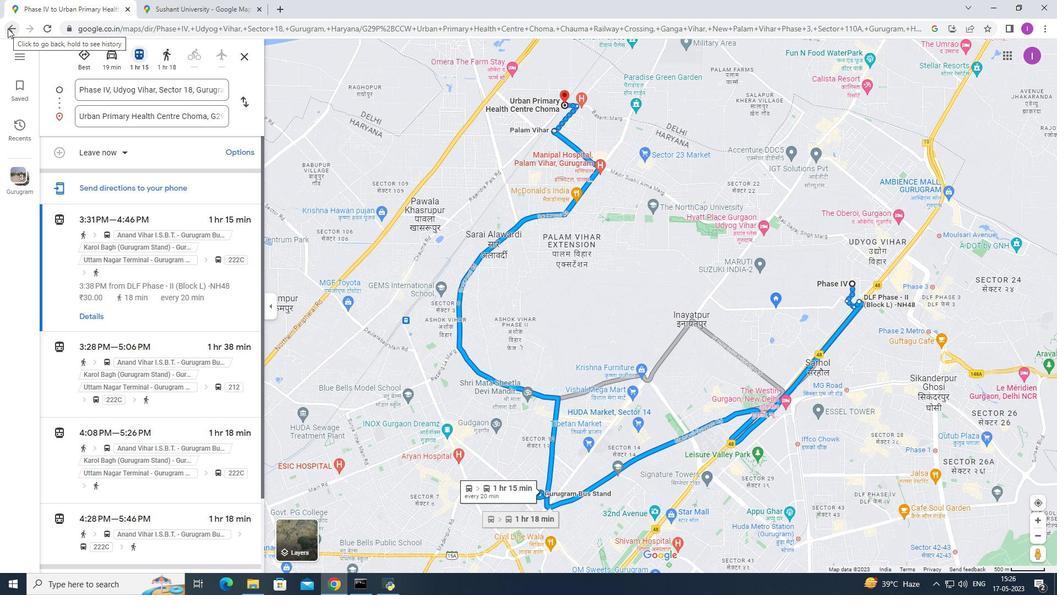 
Action: Mouse moved to (99, 207)
Screenshot: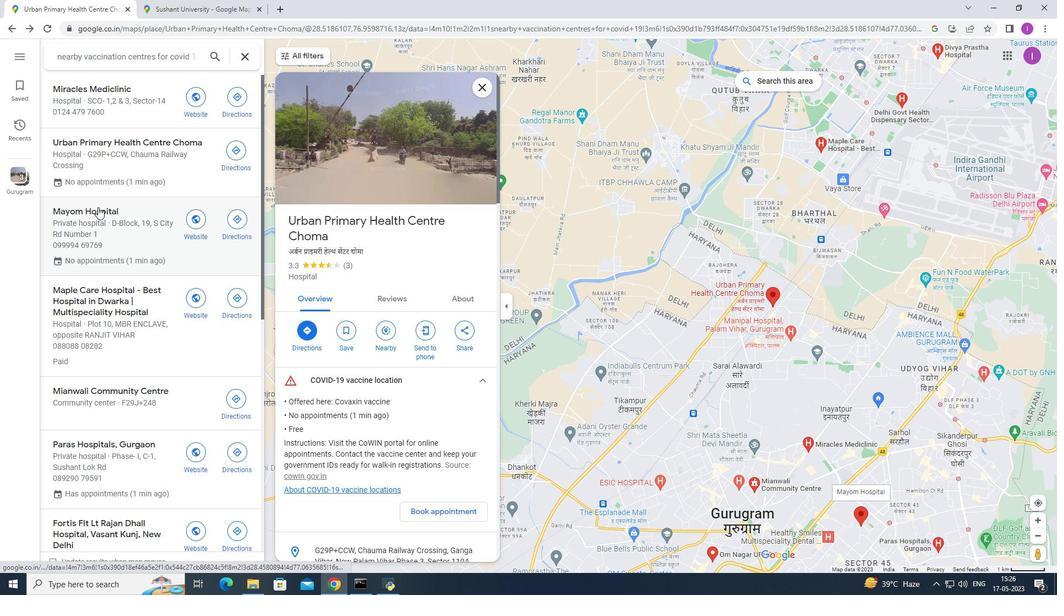 
Action: Mouse pressed left at (99, 207)
Screenshot: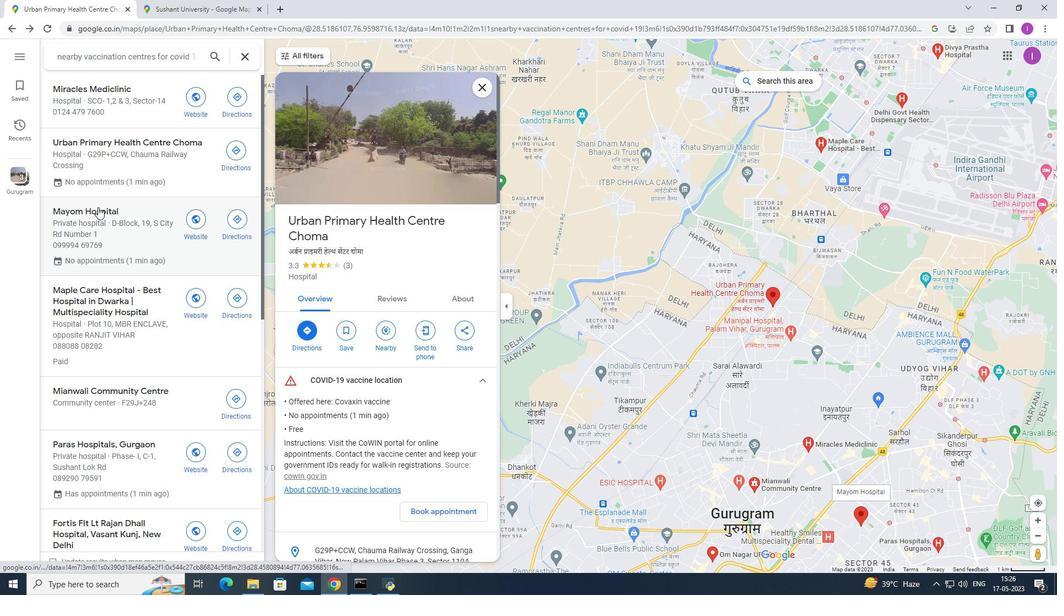 
Action: Mouse moved to (306, 324)
Screenshot: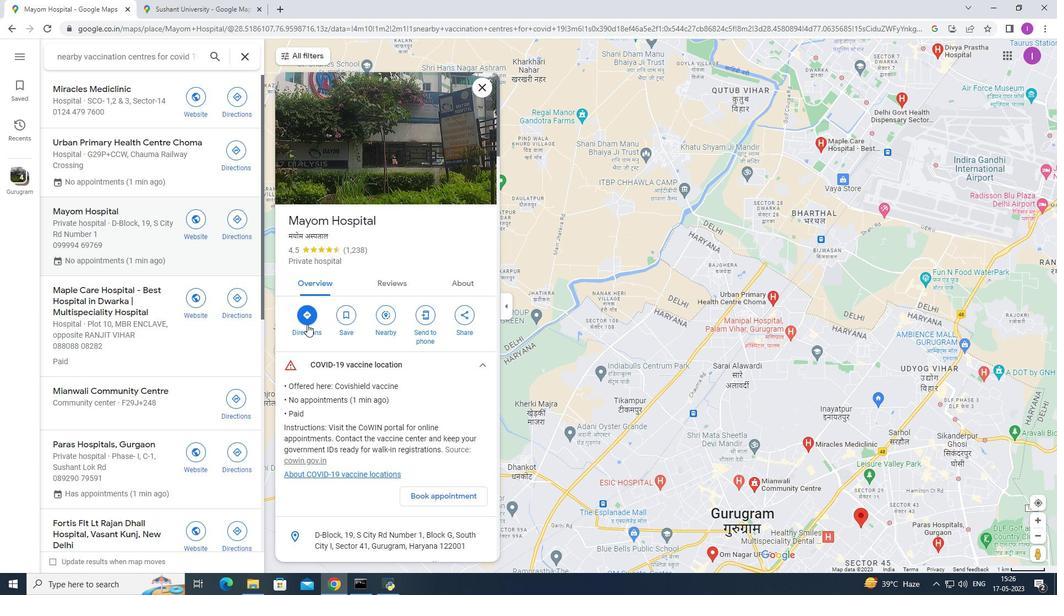 
Action: Mouse pressed left at (306, 324)
Screenshot: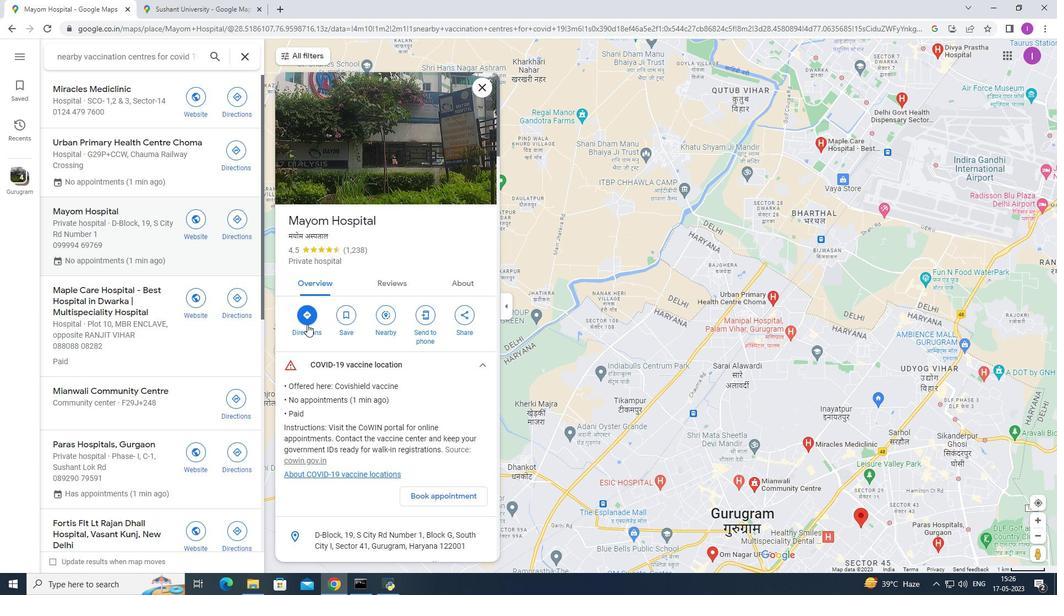 
Action: Mouse moved to (212, 246)
Screenshot: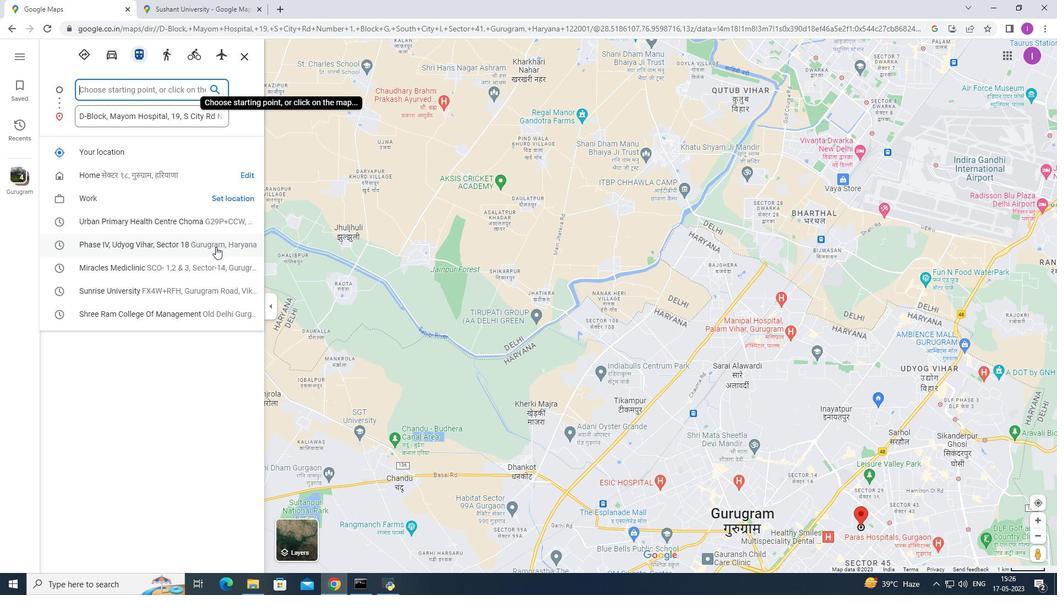 
Action: Mouse pressed left at (212, 246)
Screenshot: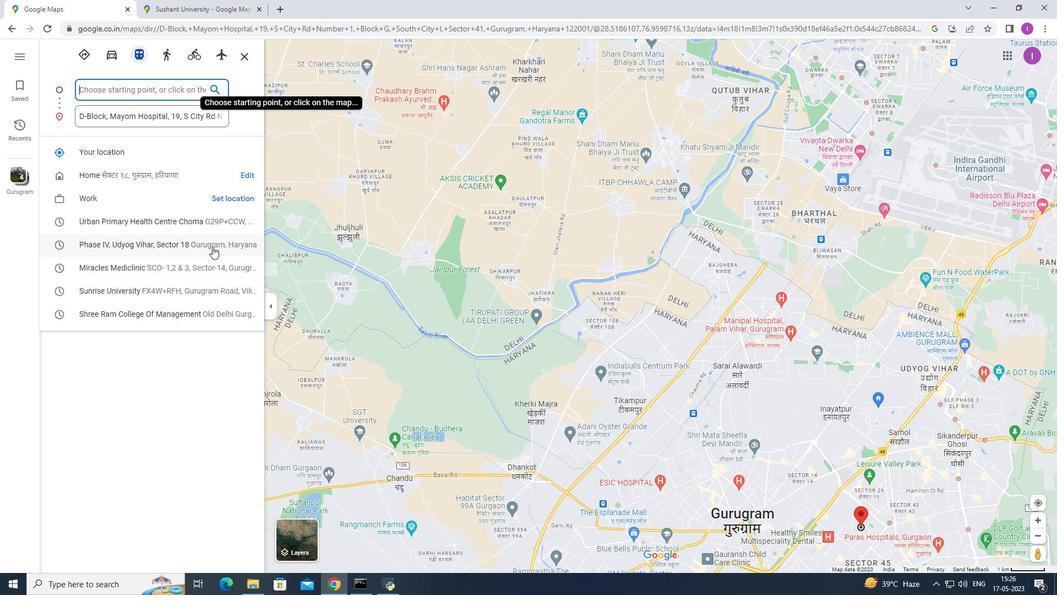 
Action: Mouse moved to (6, 25)
Screenshot: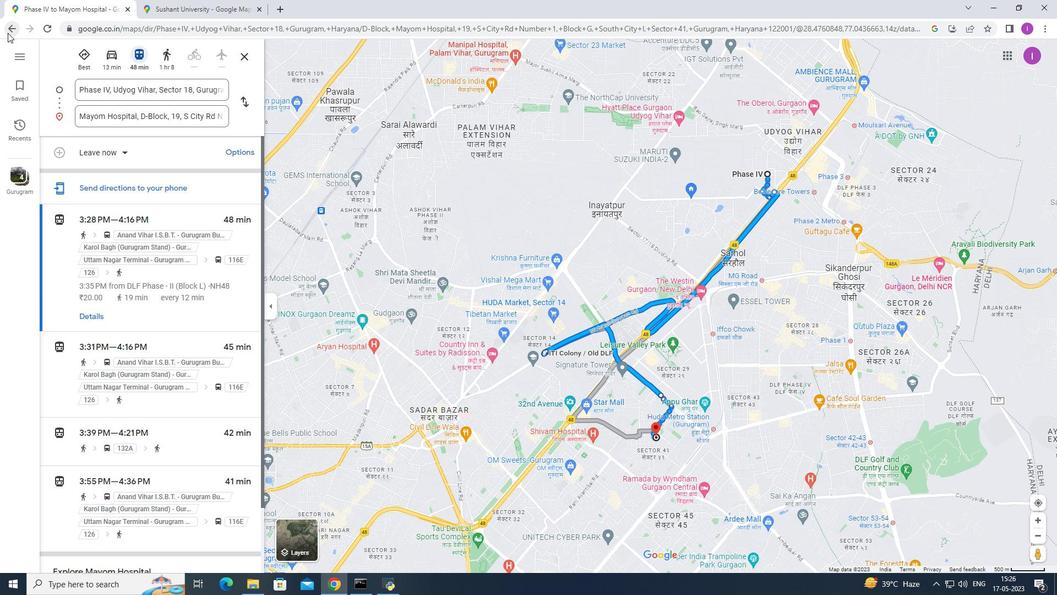 
Action: Mouse pressed left at (6, 25)
Screenshot: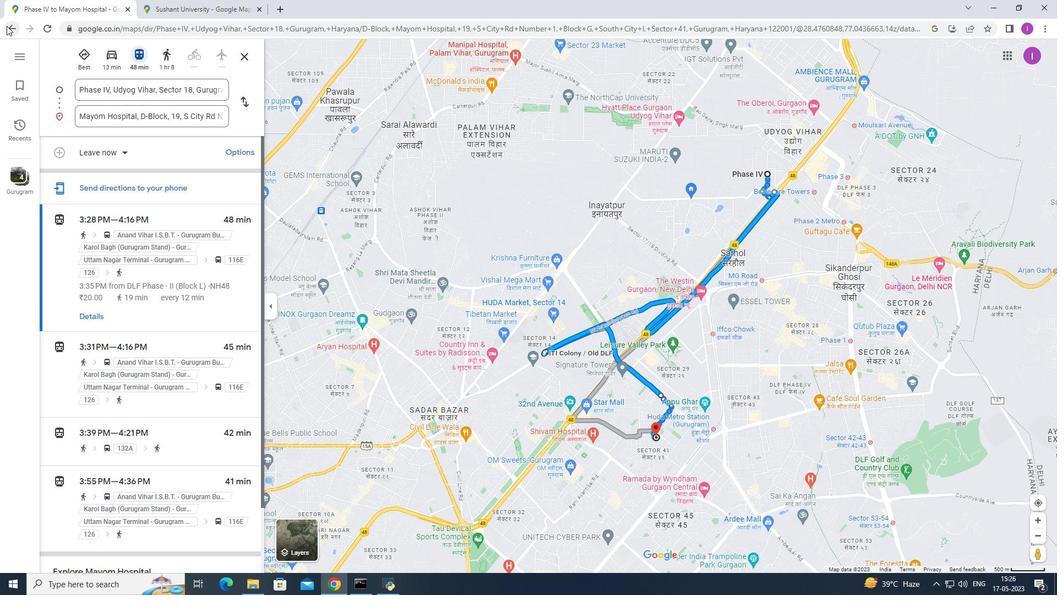 
Action: Mouse moved to (132, 305)
Screenshot: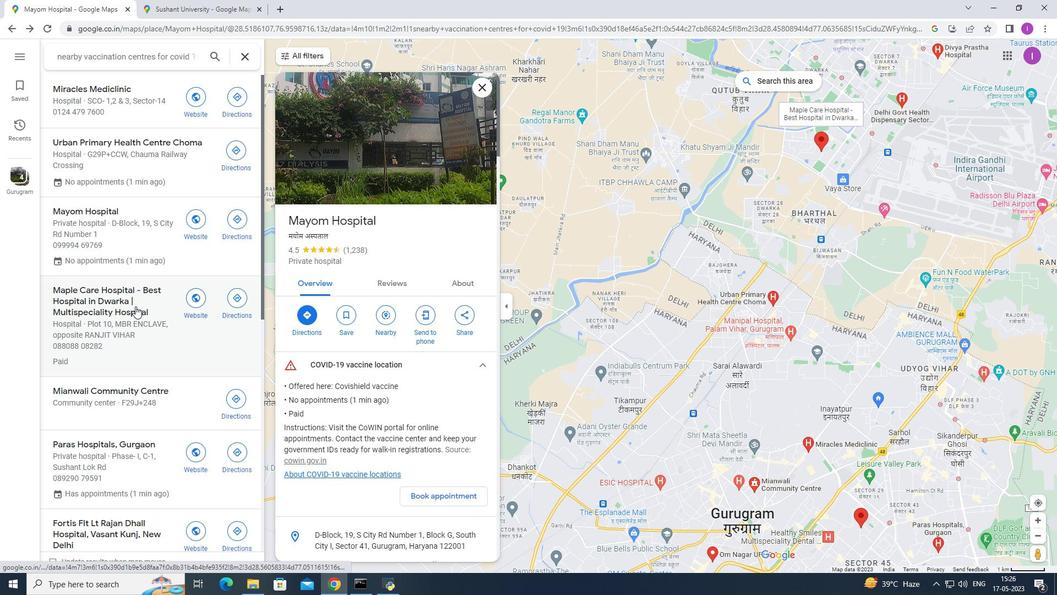 
Action: Mouse pressed left at (132, 305)
Screenshot: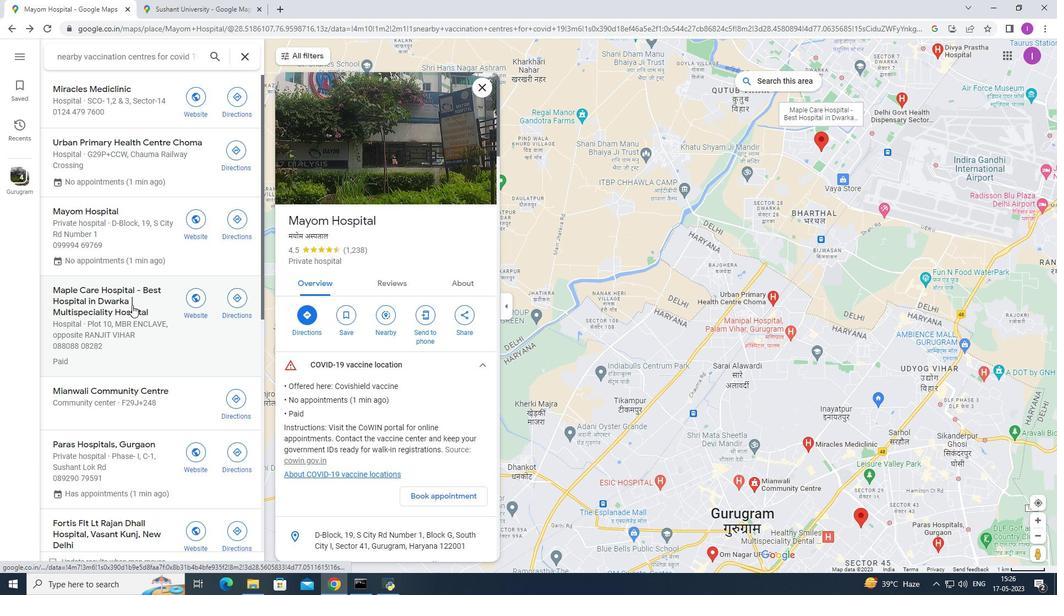 
Action: Mouse moved to (304, 329)
Screenshot: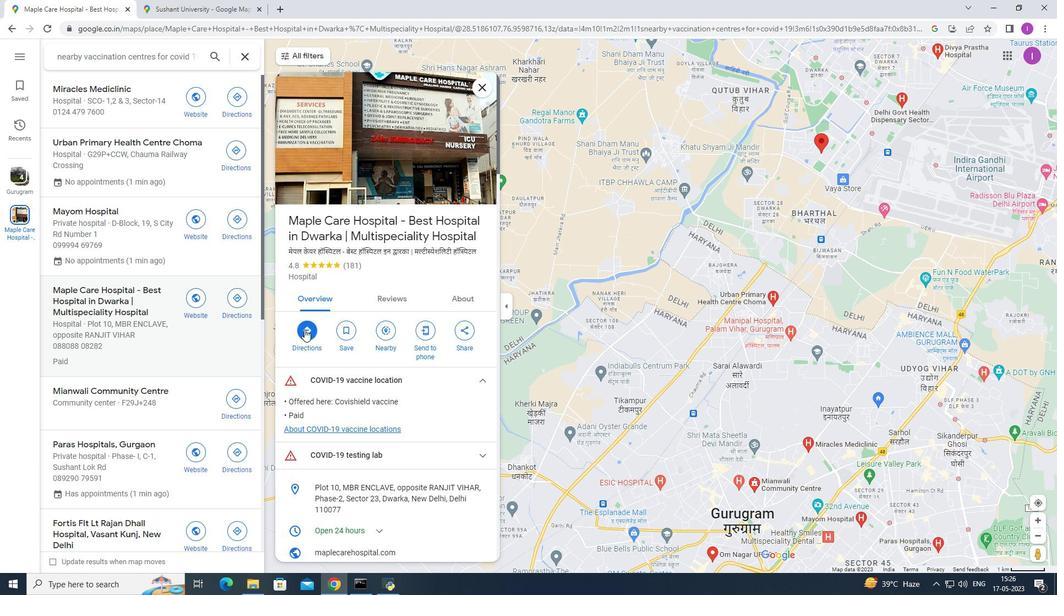 
Action: Mouse pressed left at (304, 329)
Screenshot: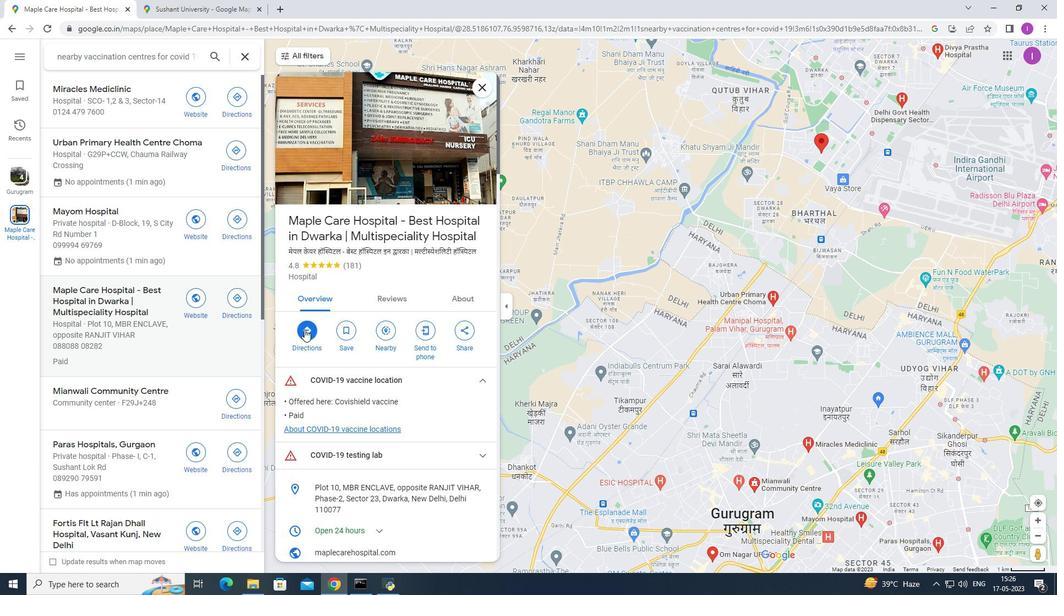 
Action: Mouse moved to (131, 244)
Screenshot: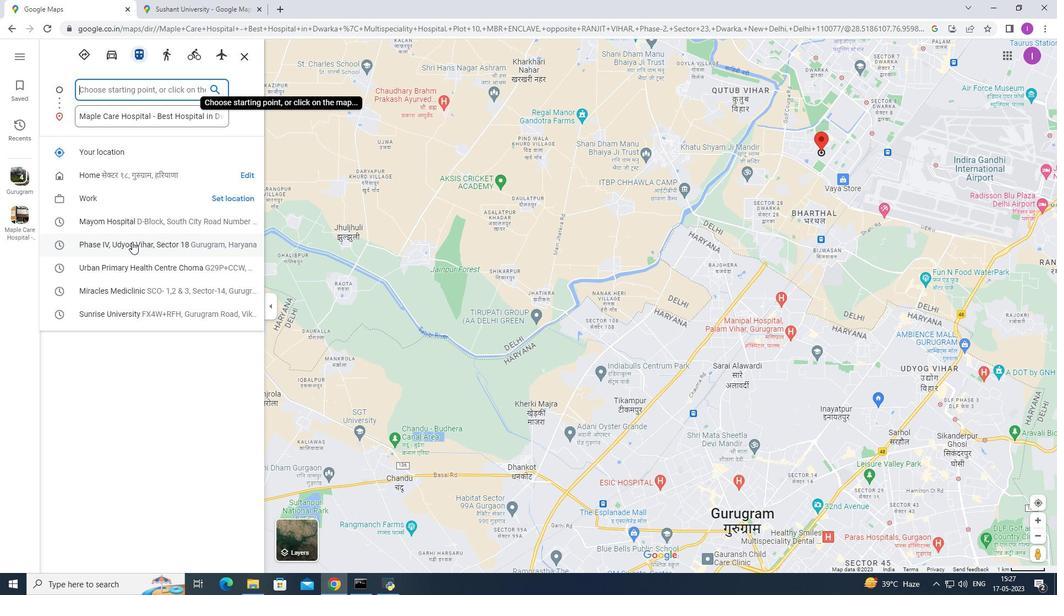 
Action: Mouse pressed left at (131, 244)
Screenshot: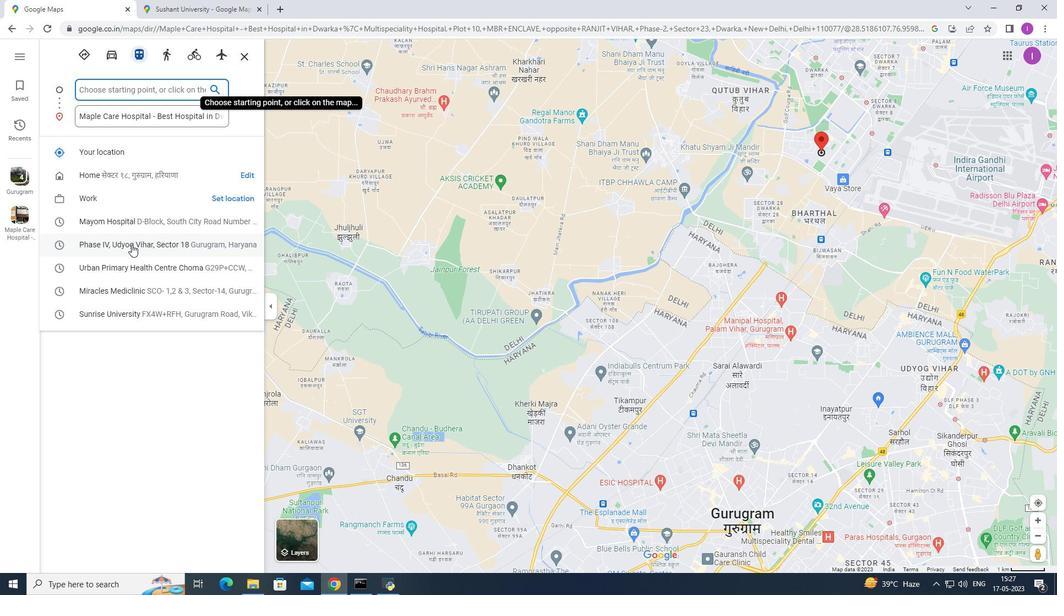 
Action: Mouse moved to (9, 27)
Screenshot: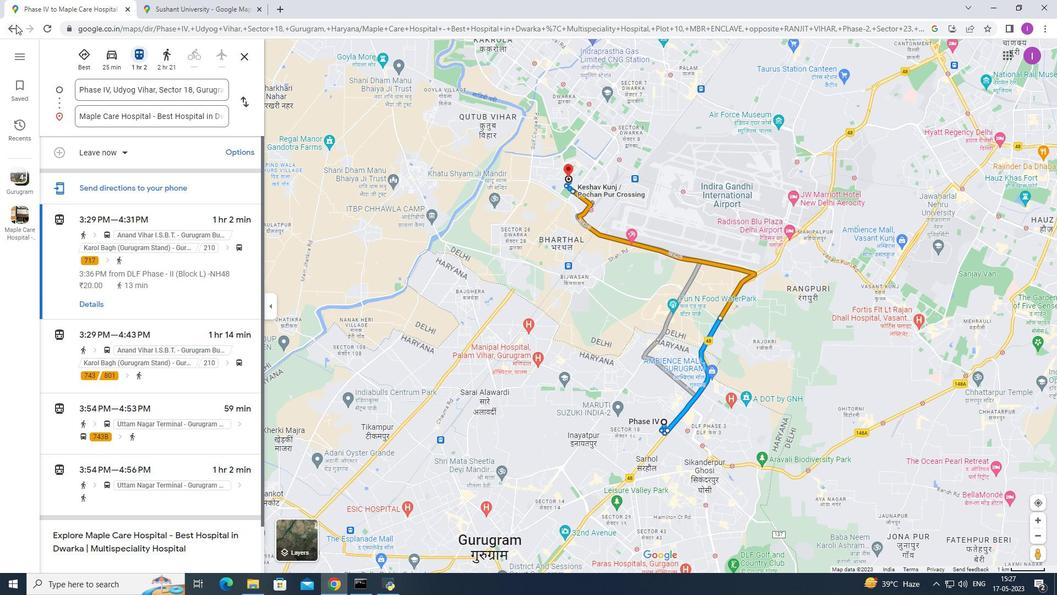 
Action: Mouse pressed left at (9, 27)
Screenshot: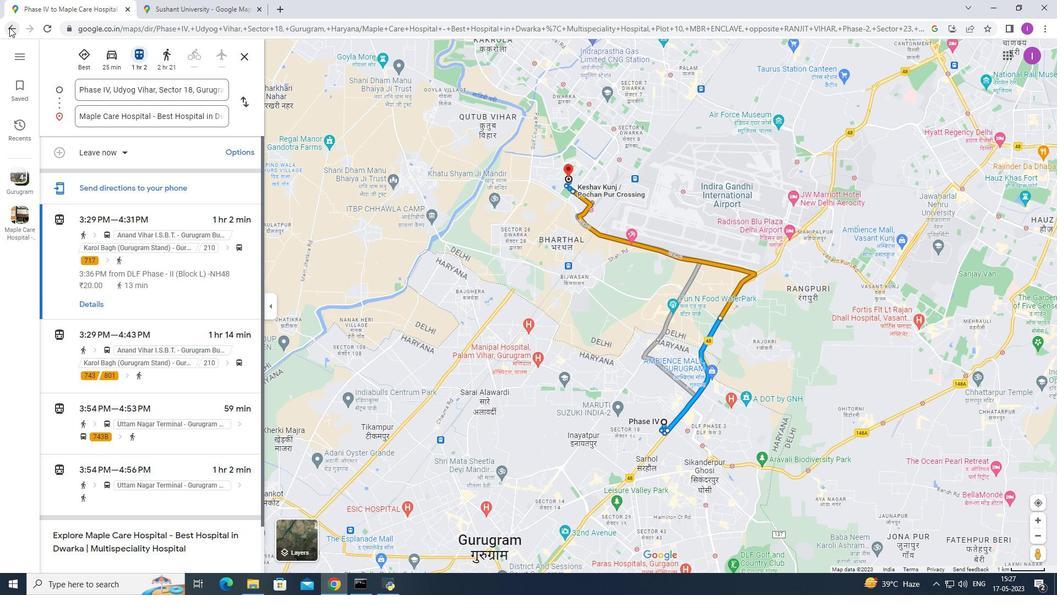 
Action: Mouse moved to (157, 269)
Screenshot: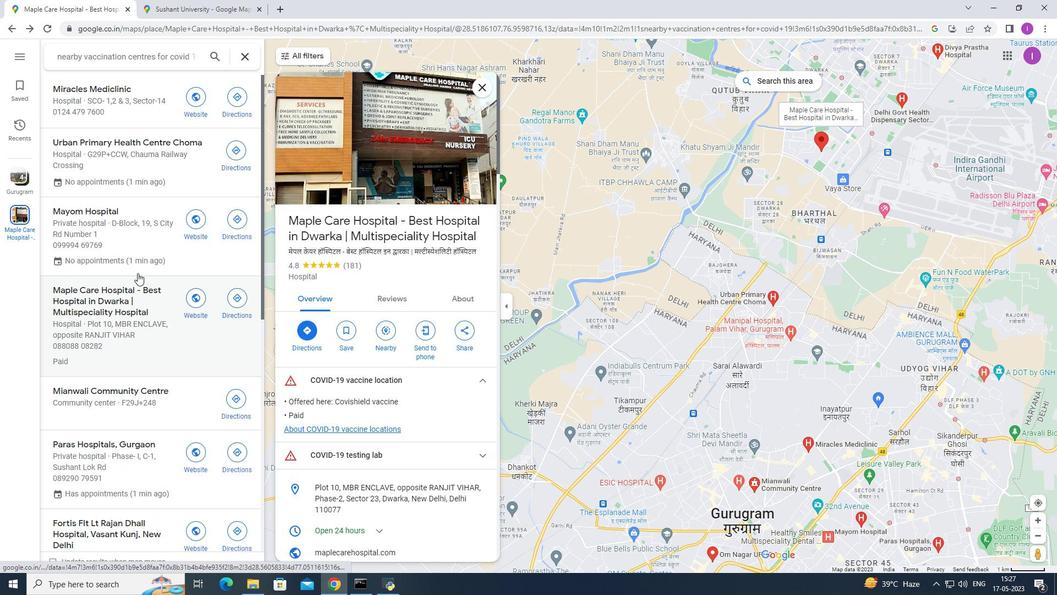 
Action: Mouse scrolled (157, 269) with delta (0, 0)
Screenshot: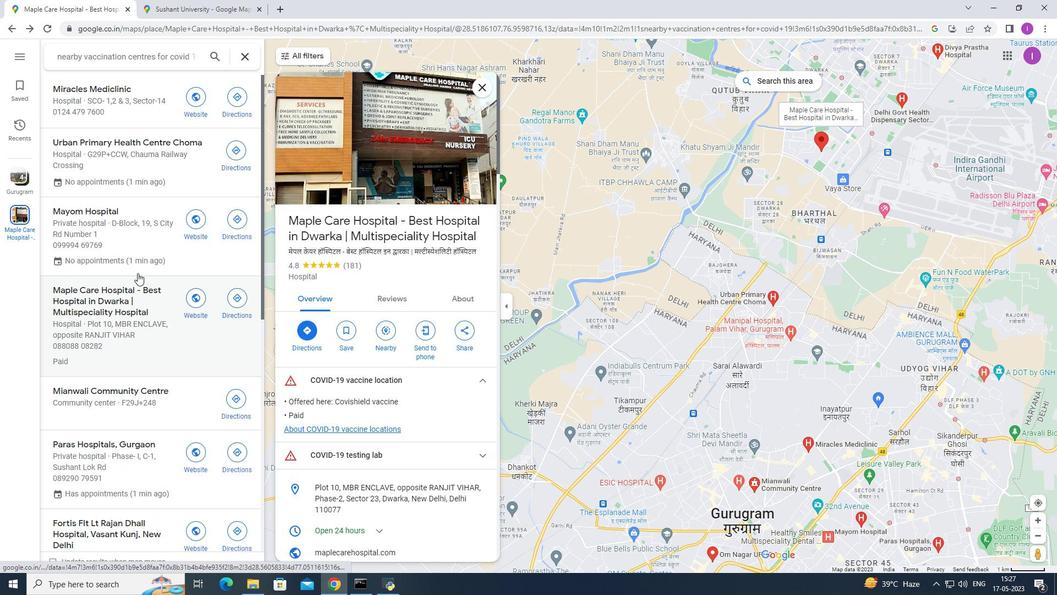 
Action: Mouse moved to (157, 269)
Screenshot: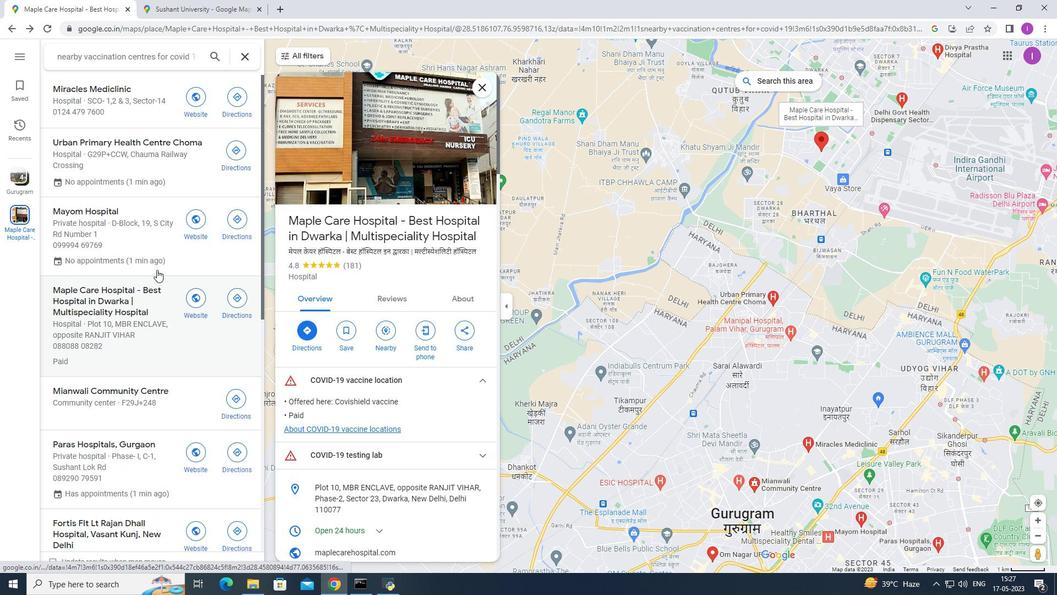 
Action: Mouse scrolled (157, 269) with delta (0, 0)
Screenshot: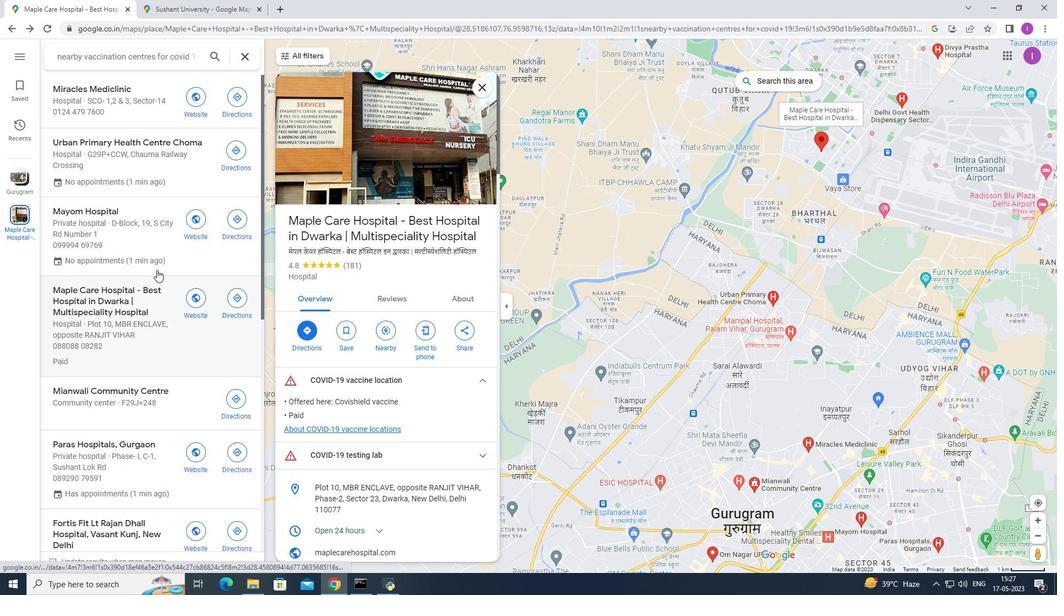 
Action: Mouse moved to (158, 269)
Screenshot: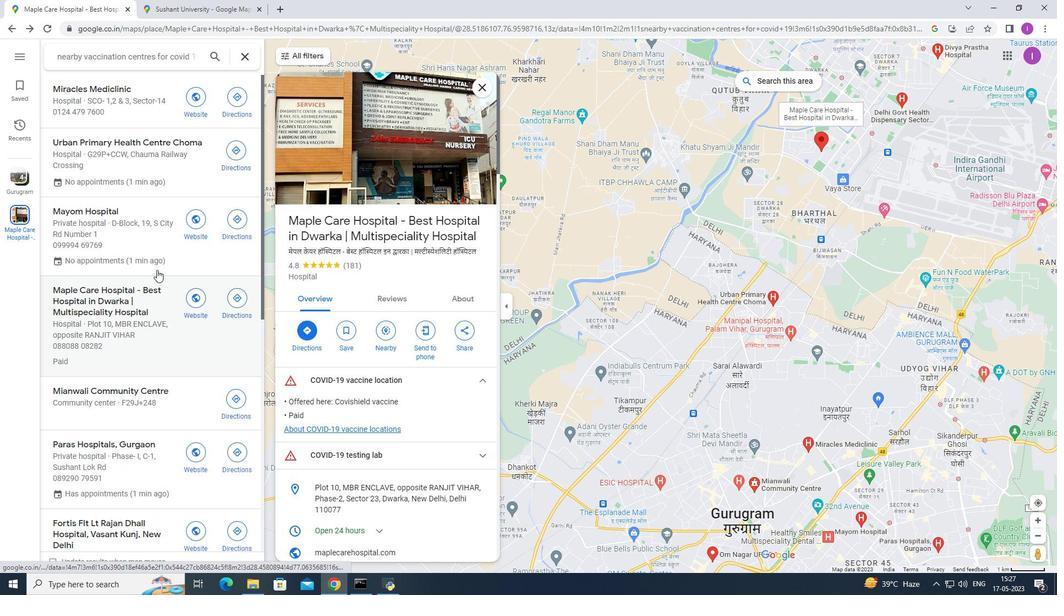 
Action: Mouse scrolled (158, 269) with delta (0, 0)
Screenshot: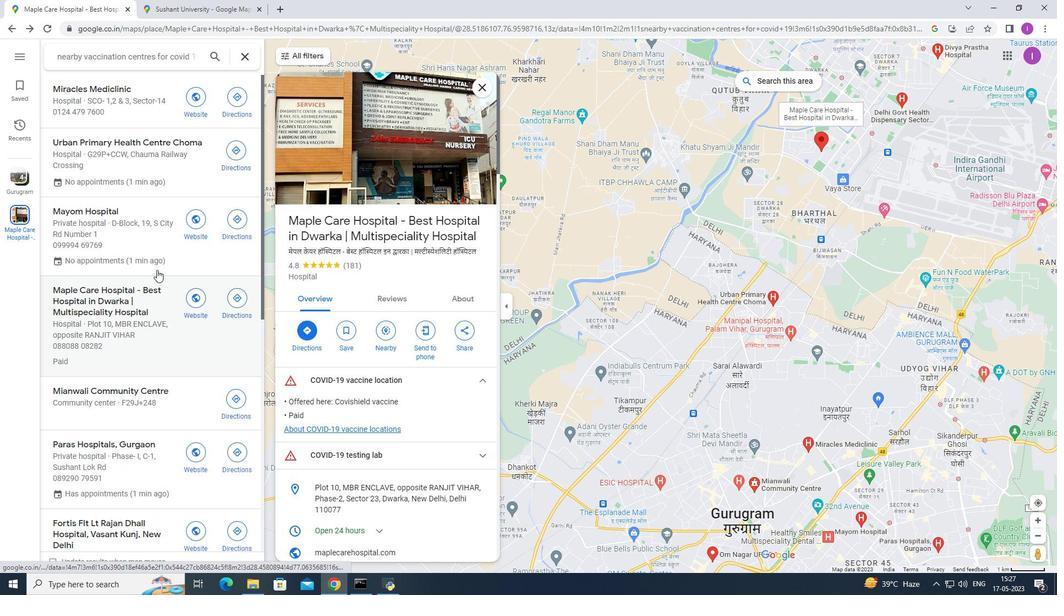 
Action: Mouse moved to (122, 228)
Screenshot: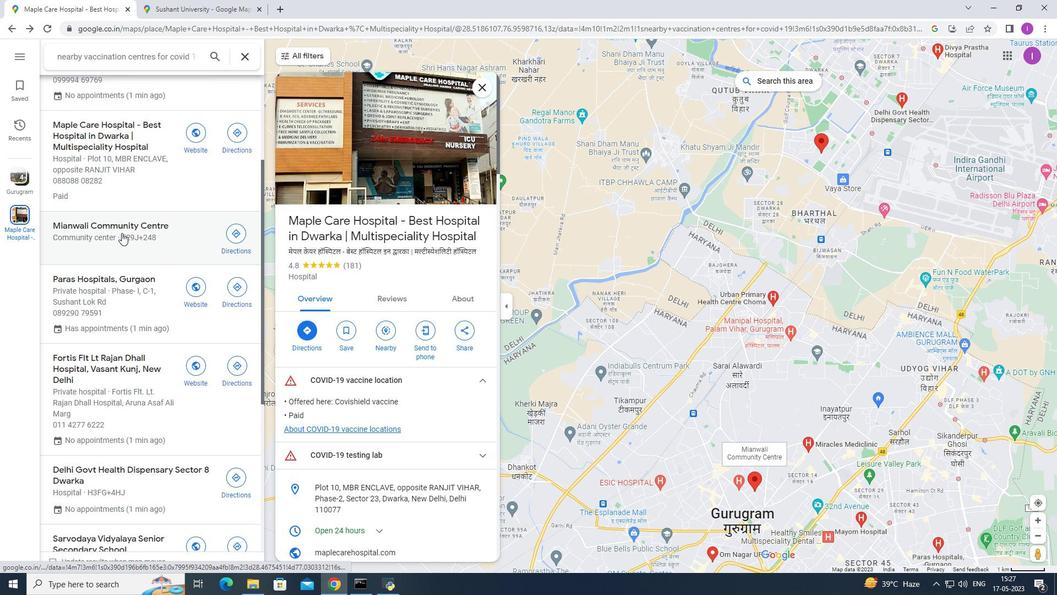 
Action: Mouse pressed left at (122, 228)
Screenshot: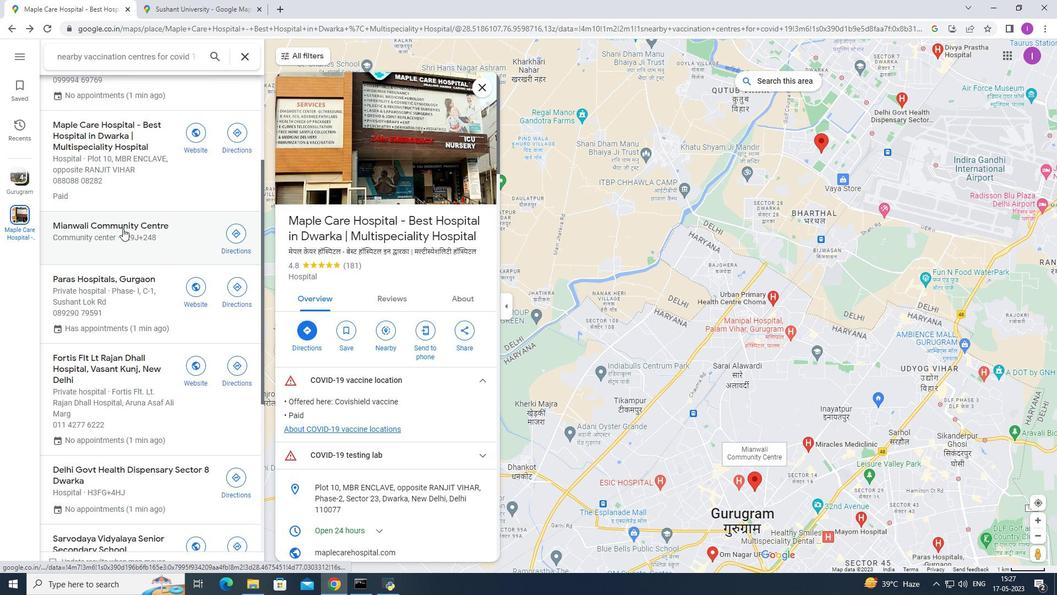 
Action: Mouse moved to (312, 322)
Screenshot: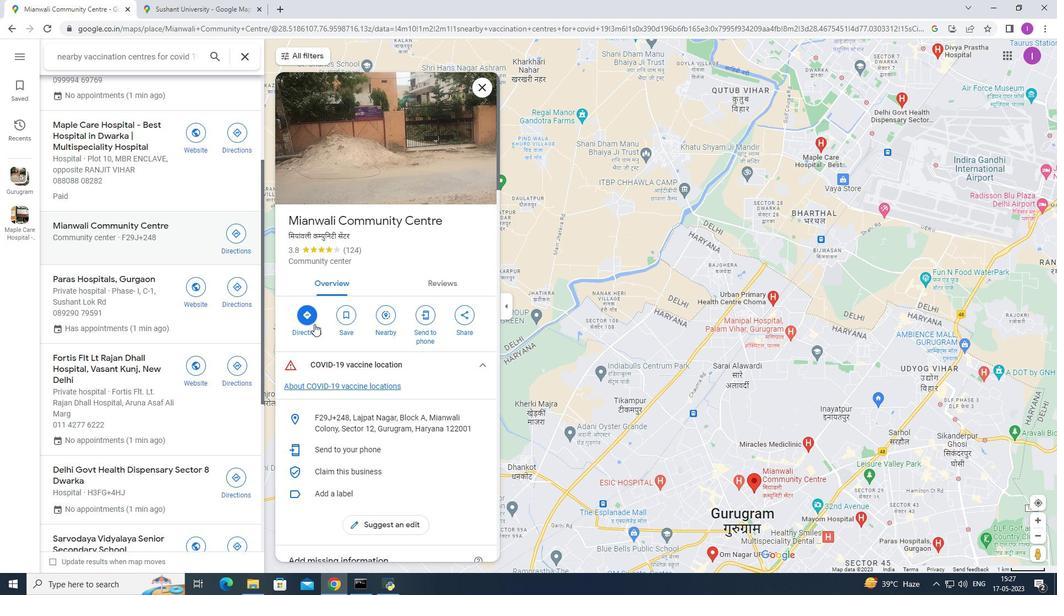 
Action: Mouse pressed left at (312, 322)
Screenshot: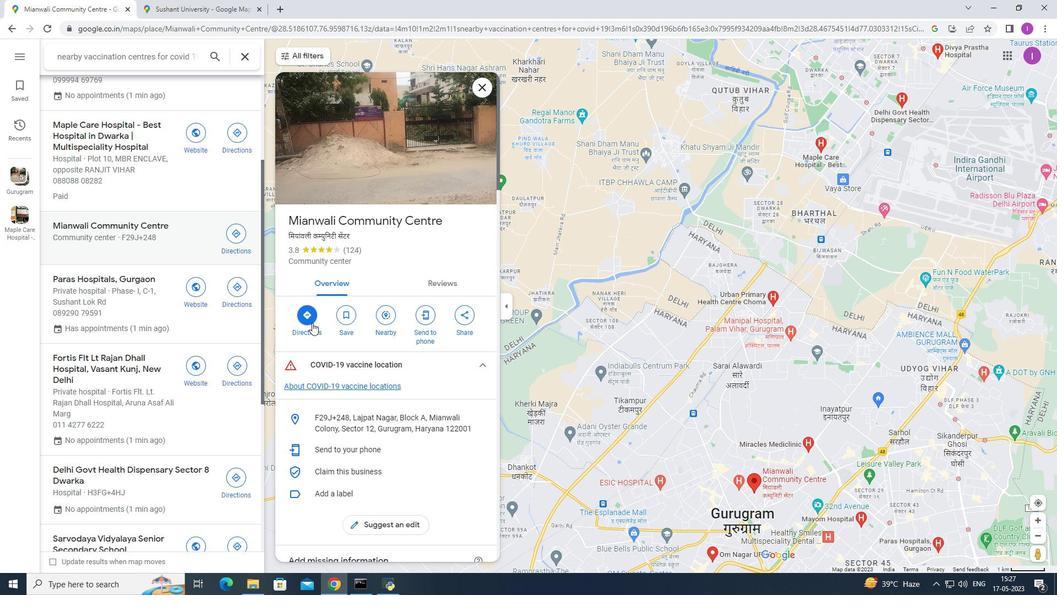 
Action: Mouse moved to (161, 241)
Screenshot: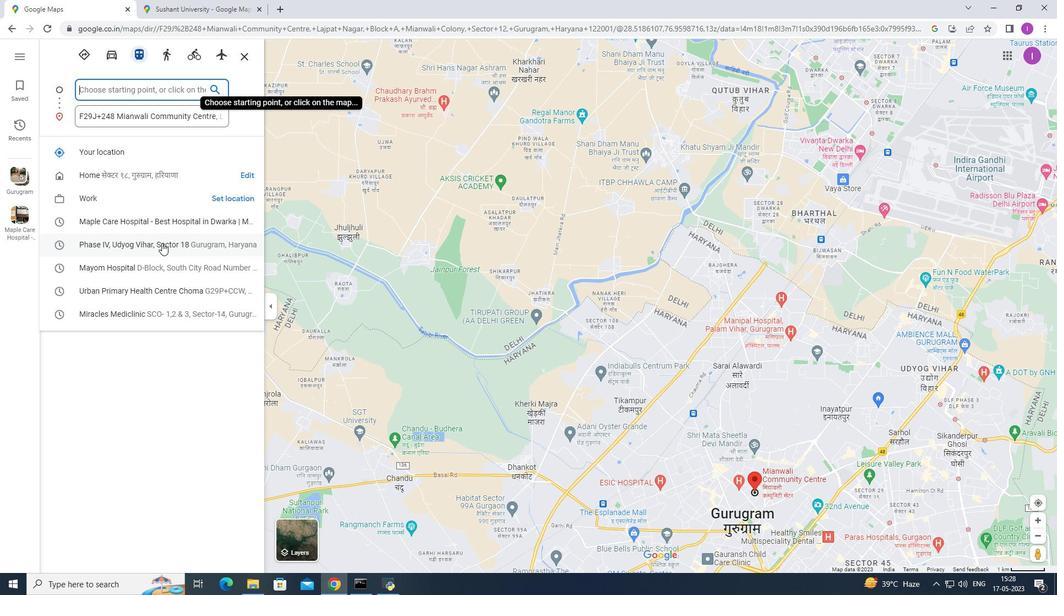 
Action: Mouse pressed left at (161, 241)
Screenshot: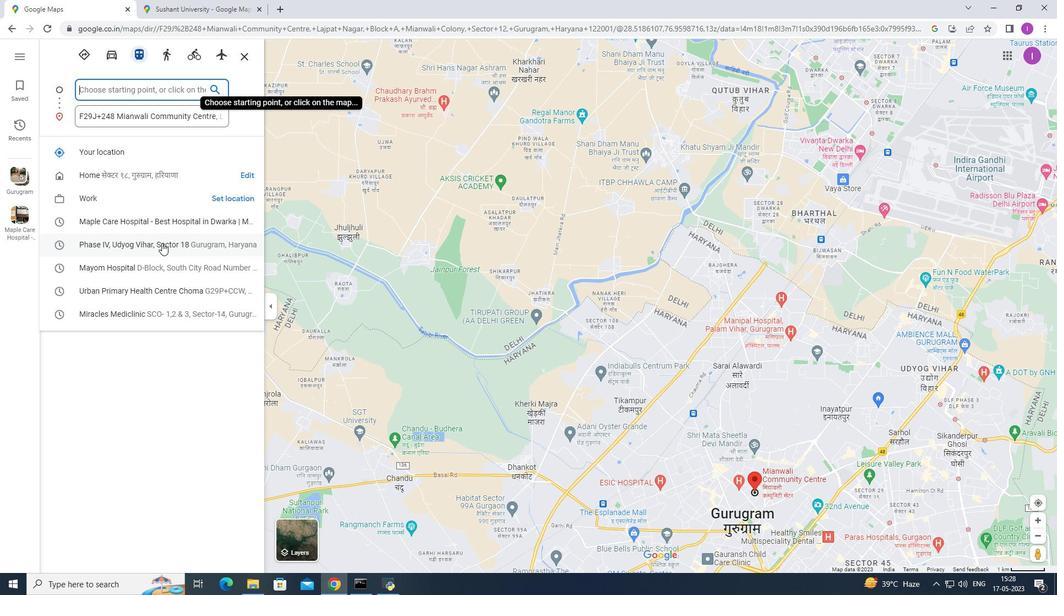 
Action: Mouse moved to (9, 34)
Screenshot: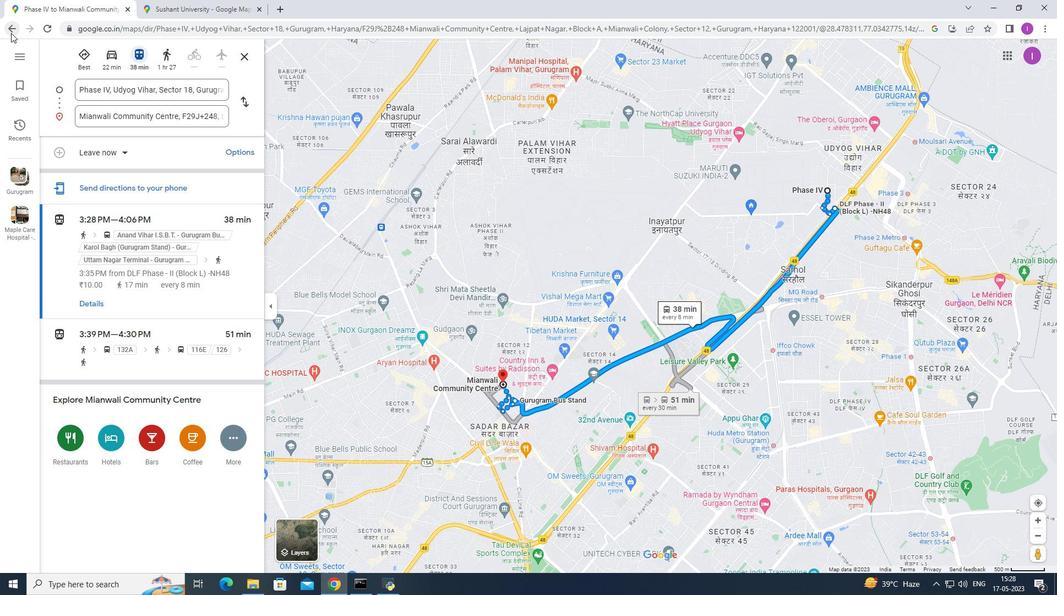 
Action: Mouse pressed left at (9, 34)
Screenshot: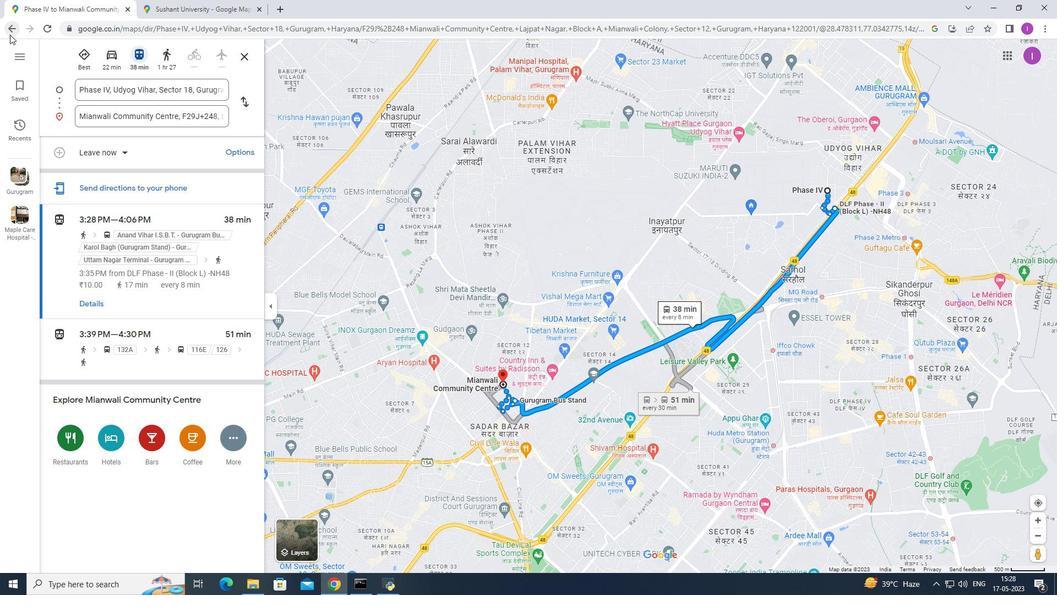 
Action: Mouse moved to (168, 207)
Screenshot: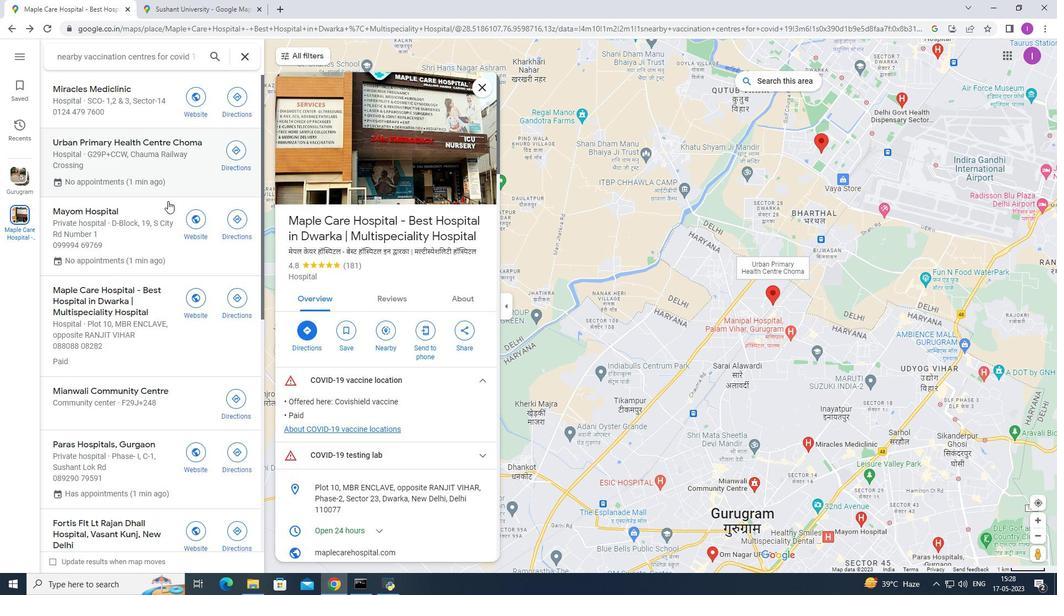 
Action: Mouse scrolled (168, 207) with delta (0, 0)
Screenshot: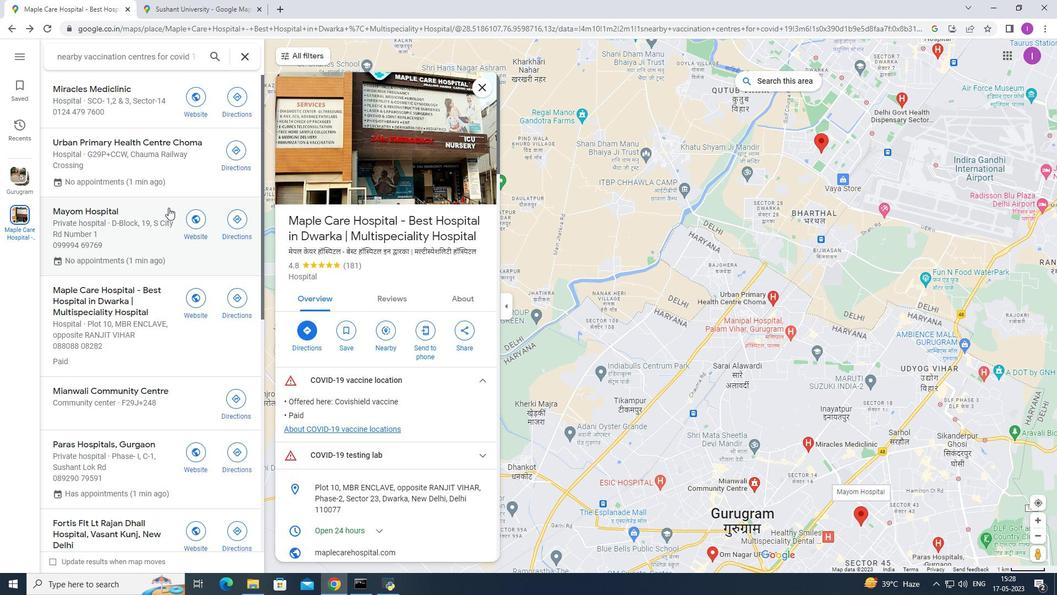 
Action: Mouse scrolled (168, 207) with delta (0, 0)
Screenshot: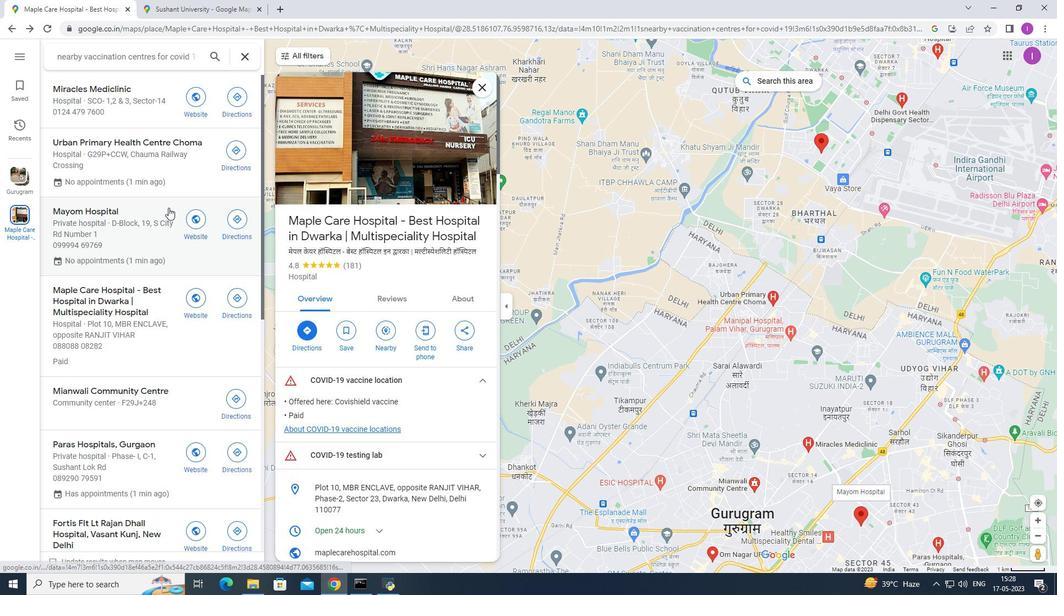 
Action: Mouse scrolled (168, 207) with delta (0, 0)
Screenshot: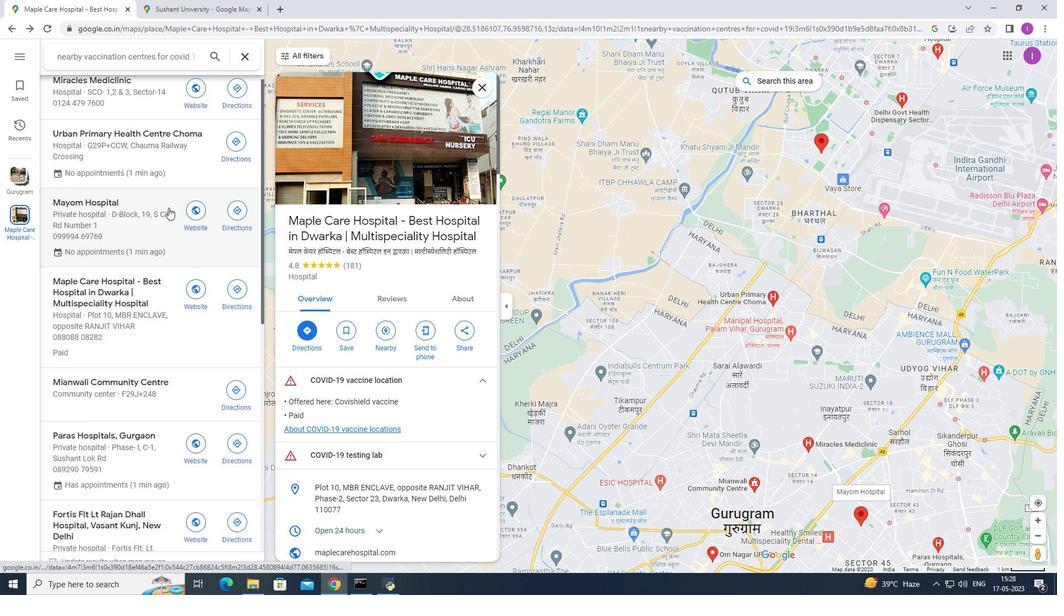 
Action: Mouse moved to (142, 218)
Screenshot: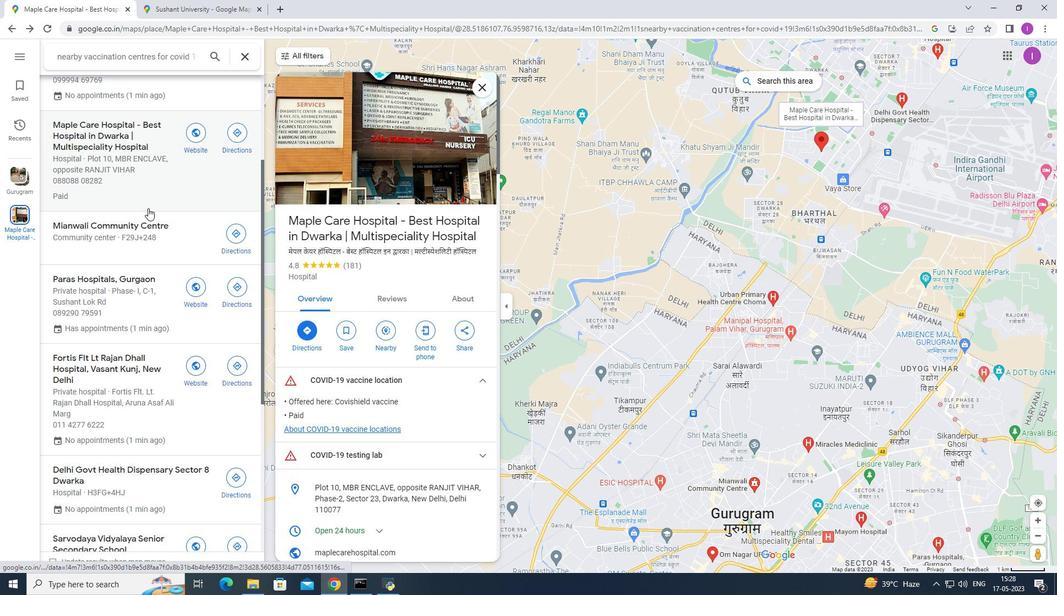 
Action: Mouse scrolled (142, 217) with delta (0, 0)
Screenshot: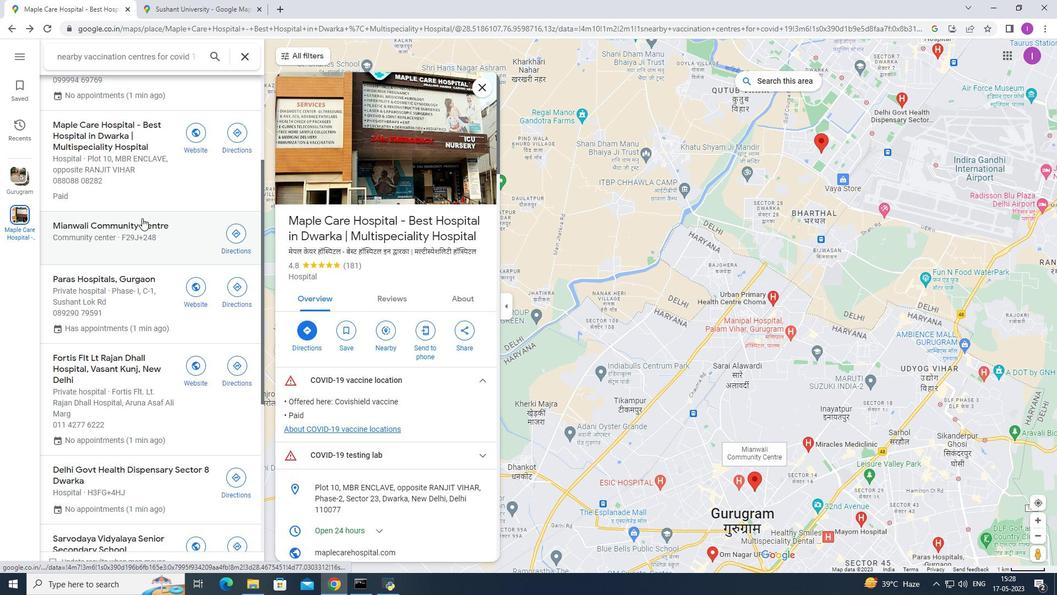 
Action: Mouse moved to (122, 189)
Screenshot: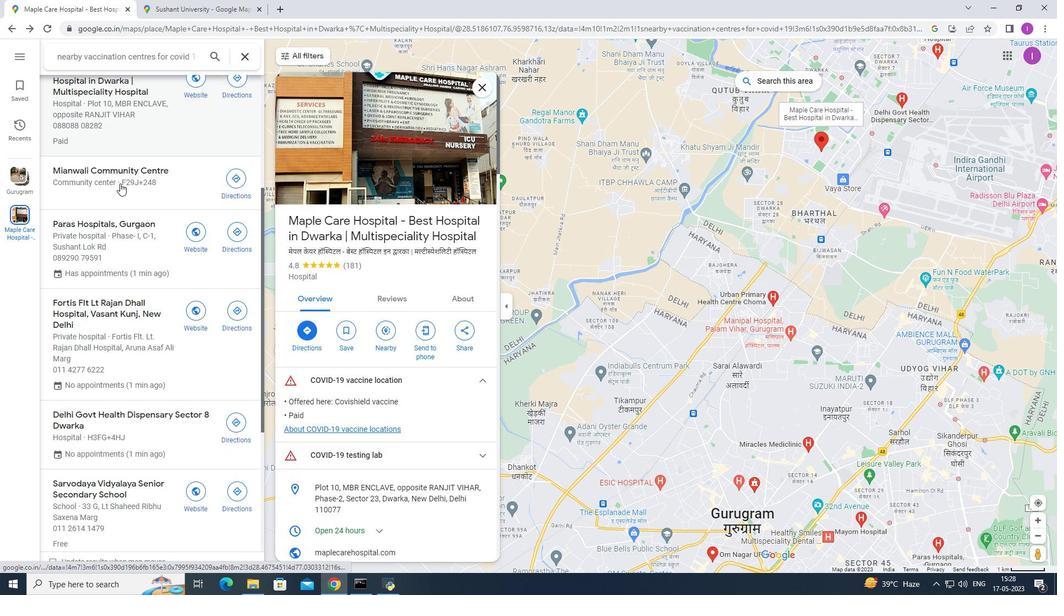 
Action: Mouse pressed left at (122, 189)
Screenshot: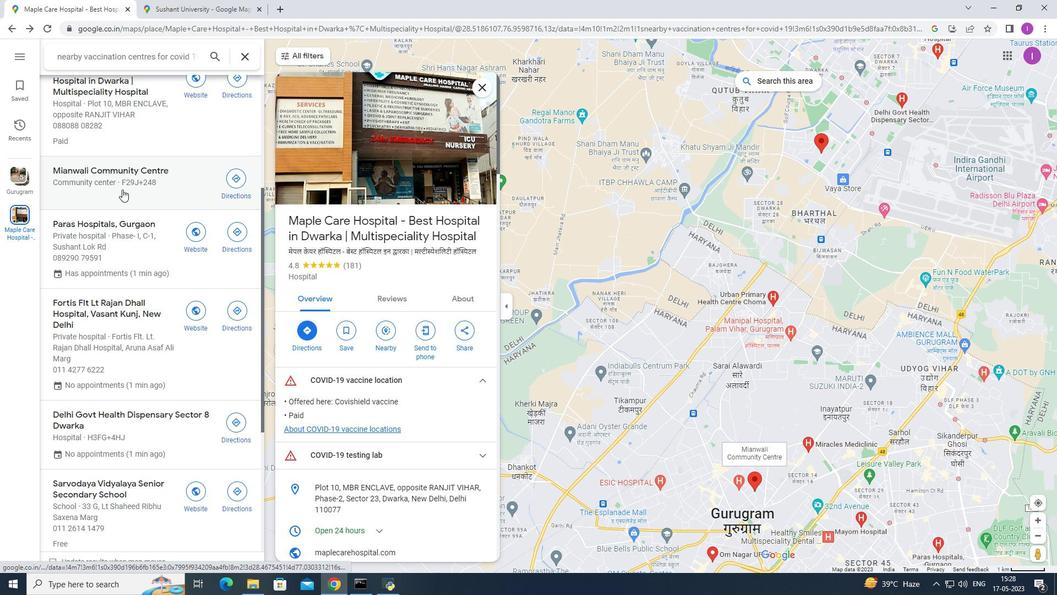 
Action: Mouse moved to (310, 320)
Screenshot: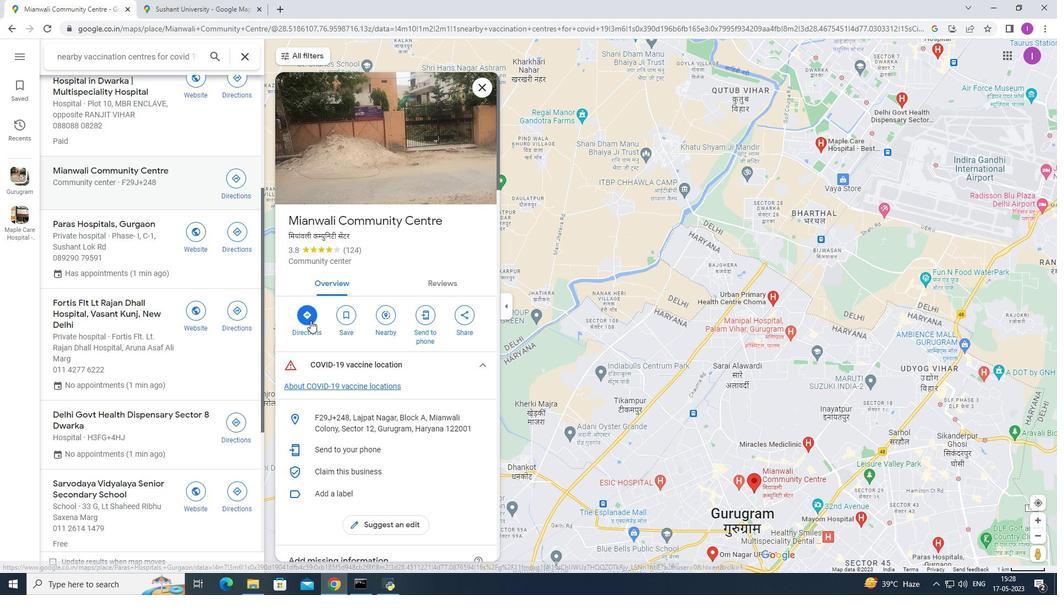 
Action: Mouse pressed left at (310, 320)
Screenshot: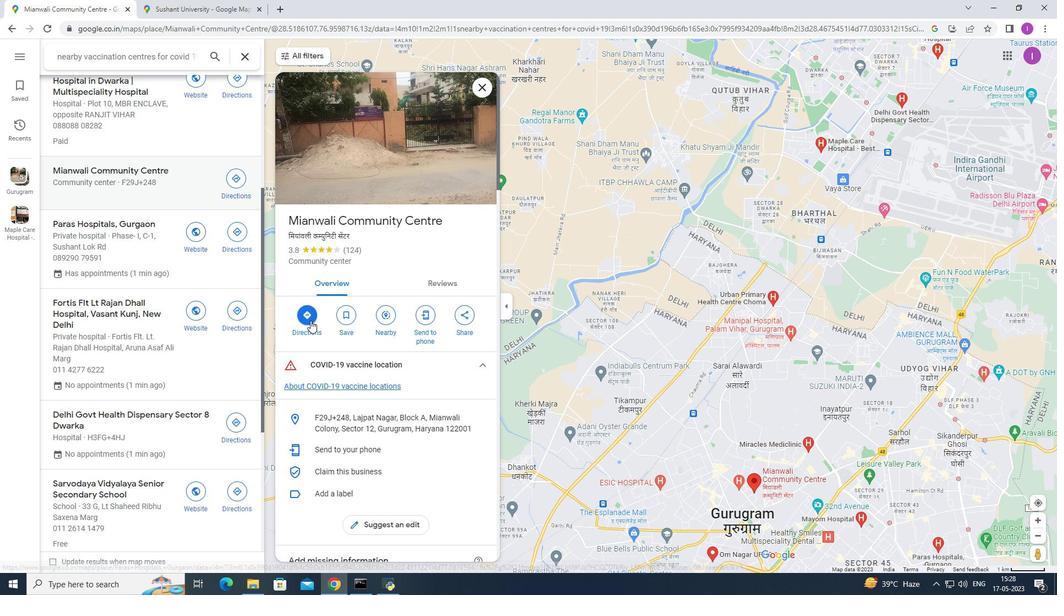 
Action: Mouse moved to (123, 242)
Screenshot: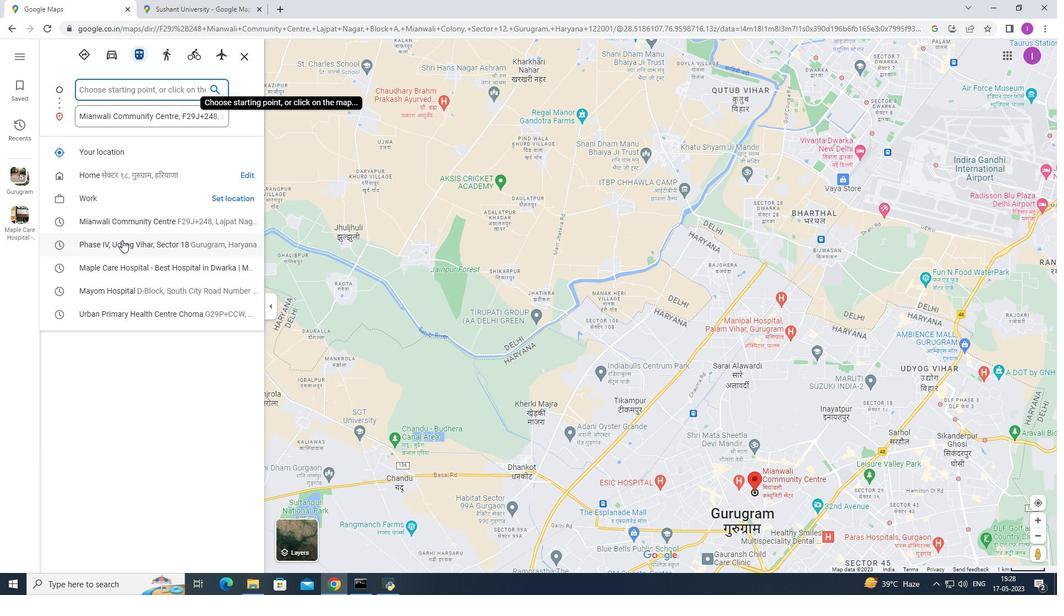 
Action: Mouse pressed left at (123, 242)
Screenshot: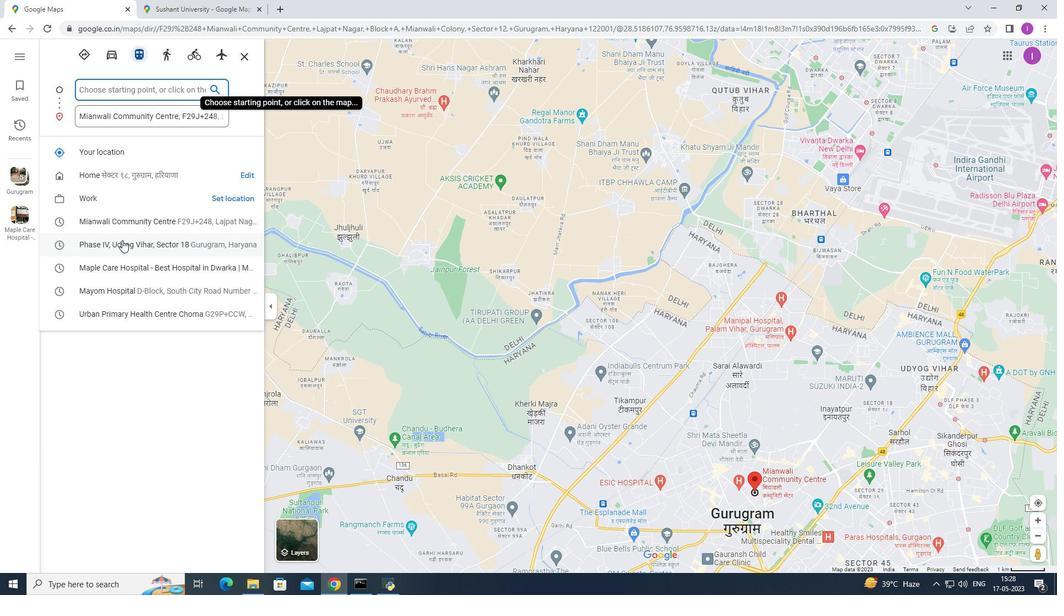 
Action: Mouse moved to (13, 24)
Screenshot: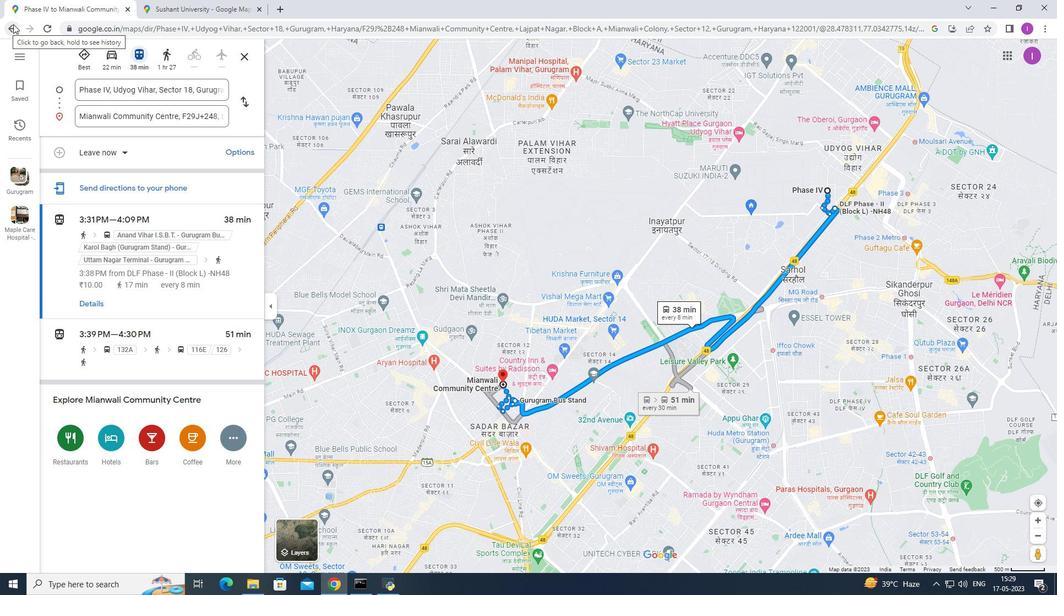 
Action: Mouse pressed left at (13, 24)
Screenshot: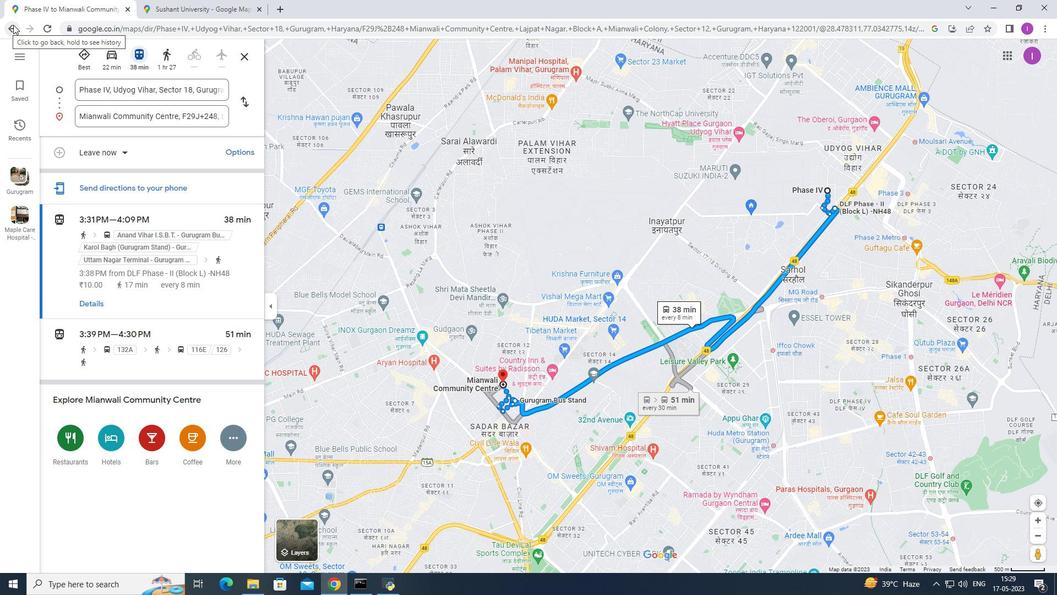 
Action: Mouse moved to (86, 458)
Screenshot: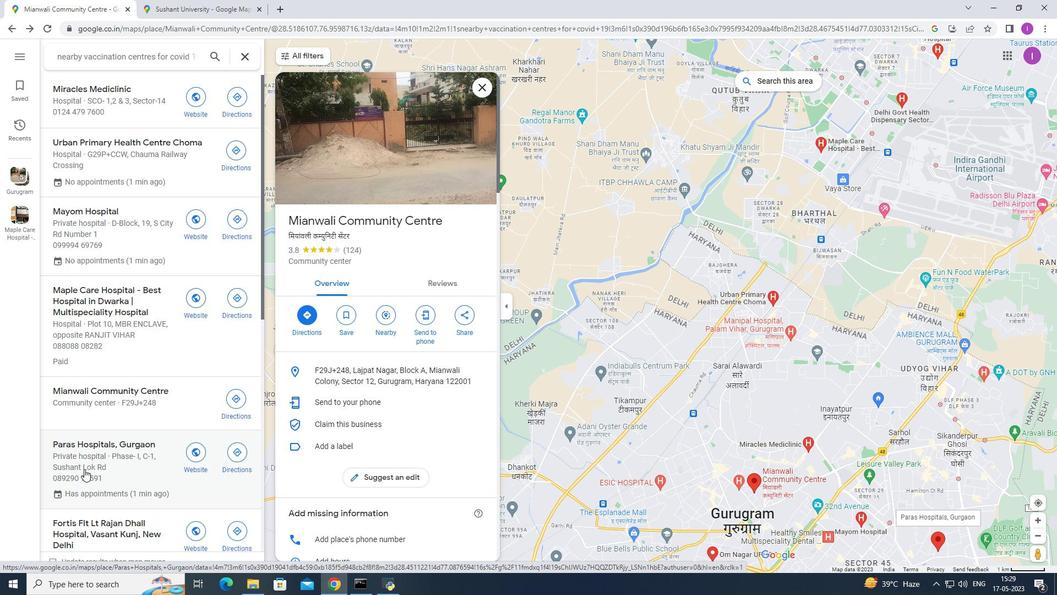 
Action: Mouse pressed left at (86, 458)
Screenshot: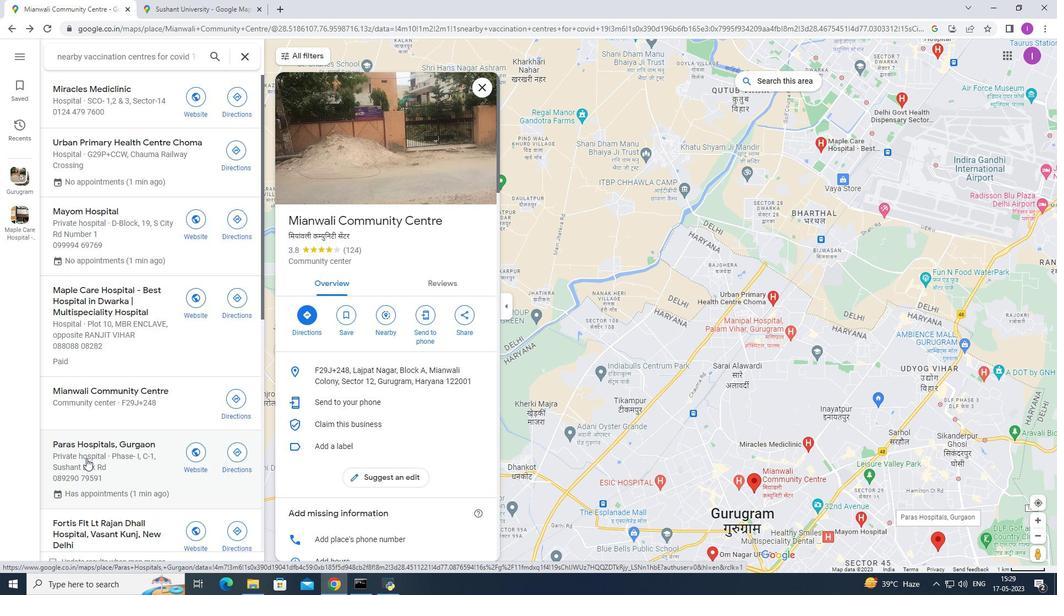
Action: Mouse moved to (315, 317)
Screenshot: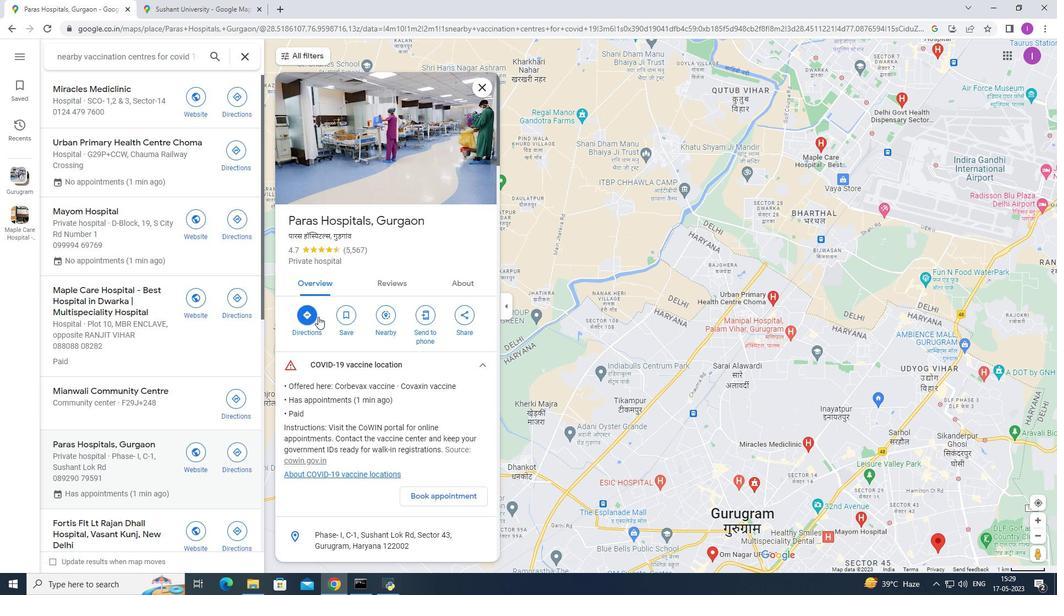 
Action: Mouse pressed left at (315, 317)
Screenshot: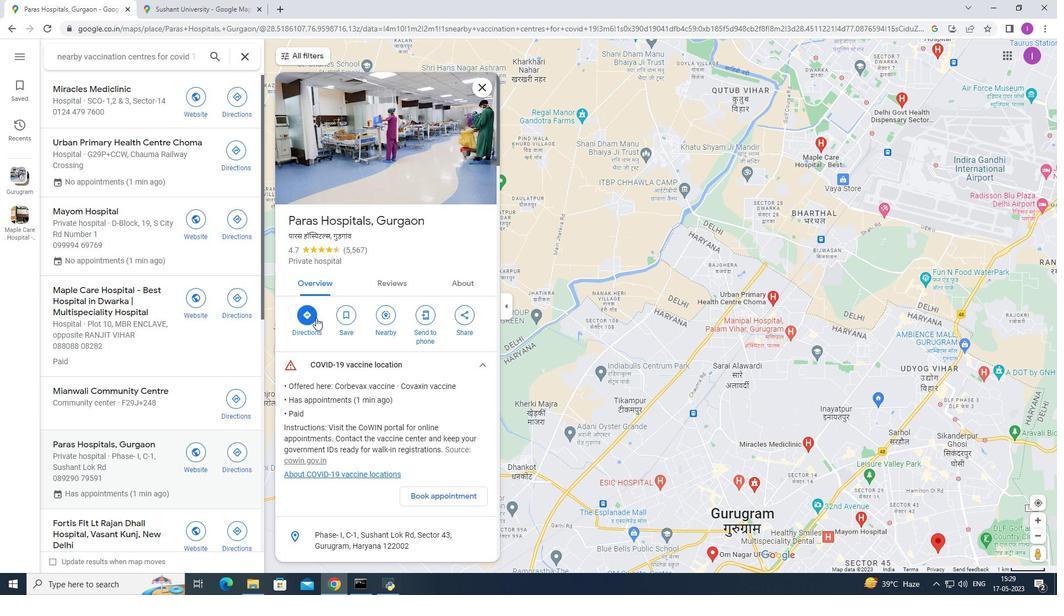 
Action: Mouse moved to (96, 224)
Screenshot: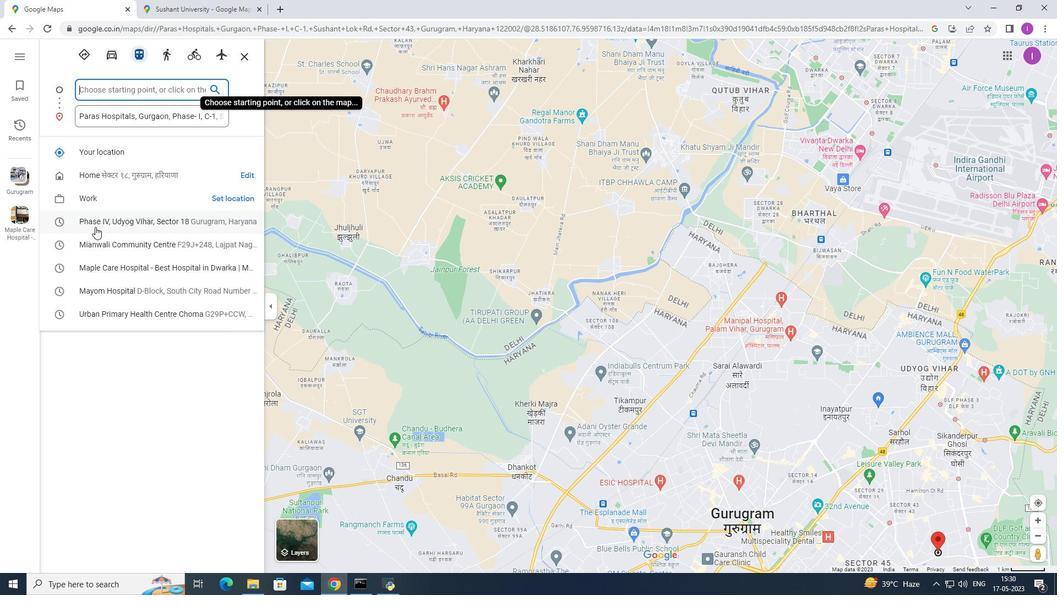 
Action: Mouse pressed left at (96, 224)
Screenshot: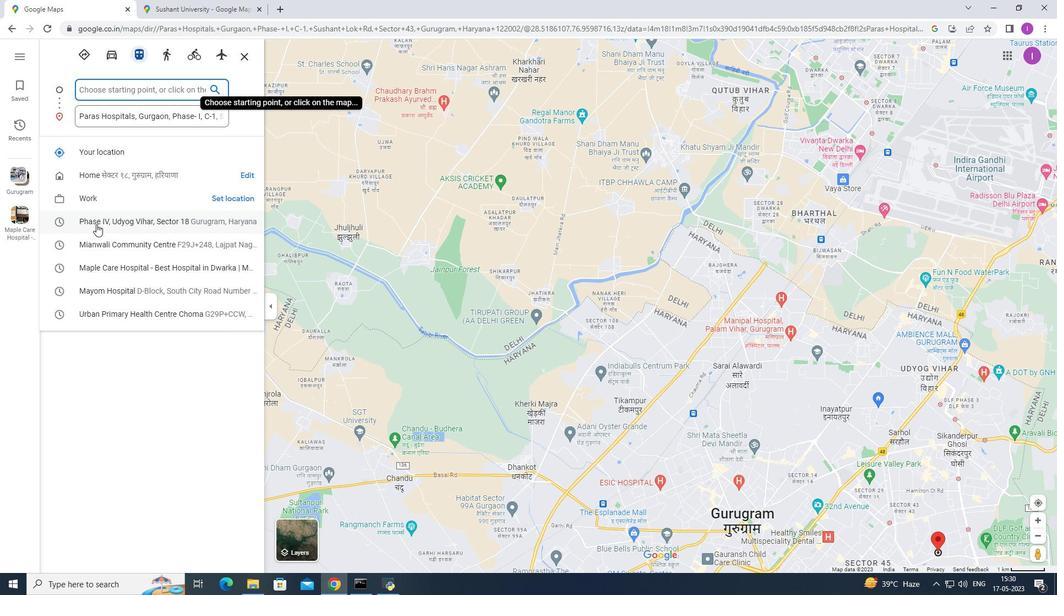 
Action: Mouse moved to (15, 24)
Screenshot: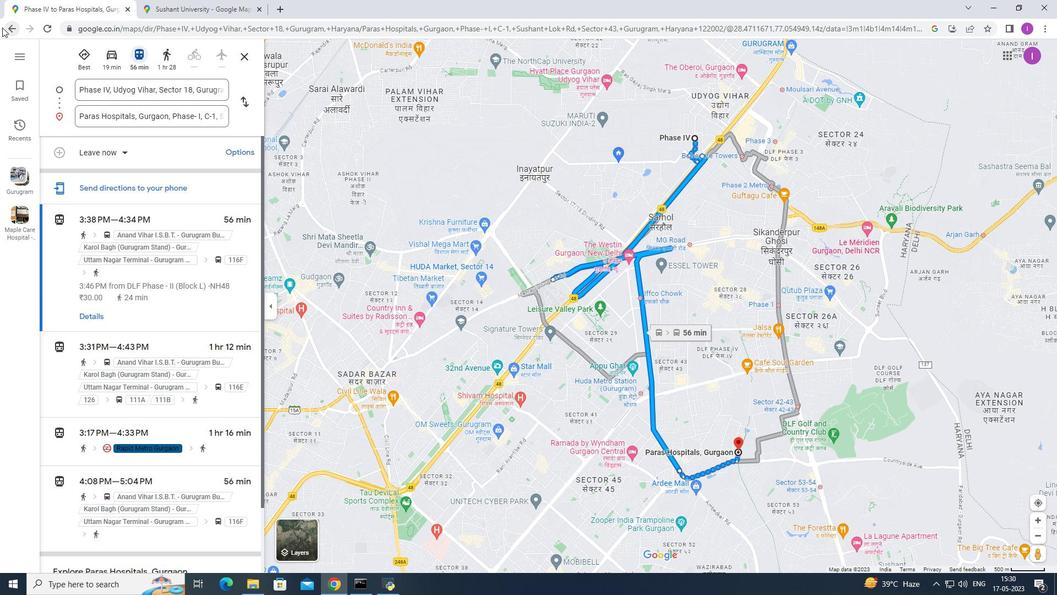 
Action: Mouse pressed left at (15, 24)
Screenshot: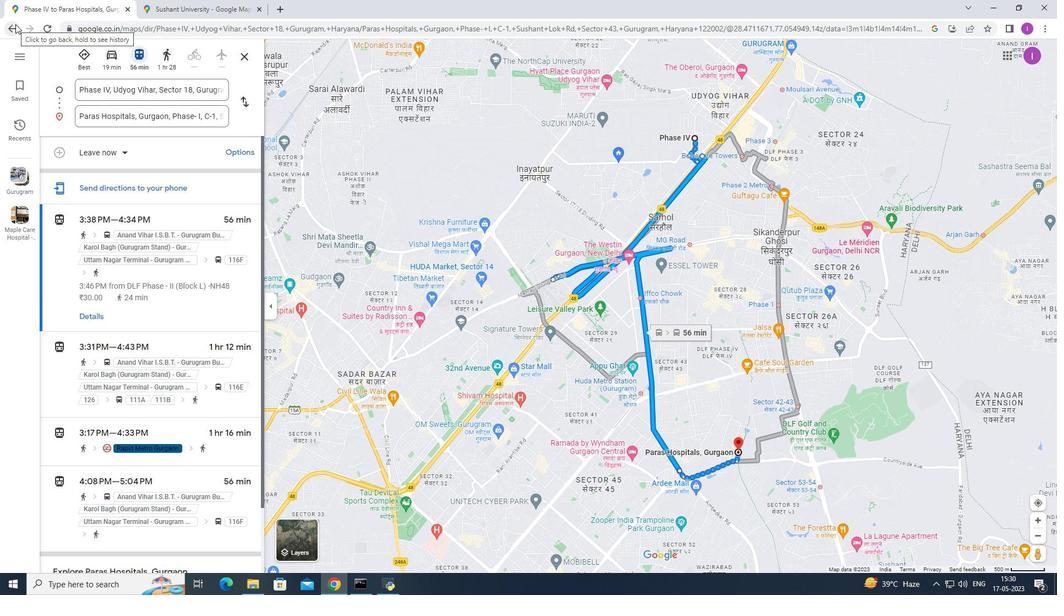 
Action: Mouse moved to (148, 318)
Screenshot: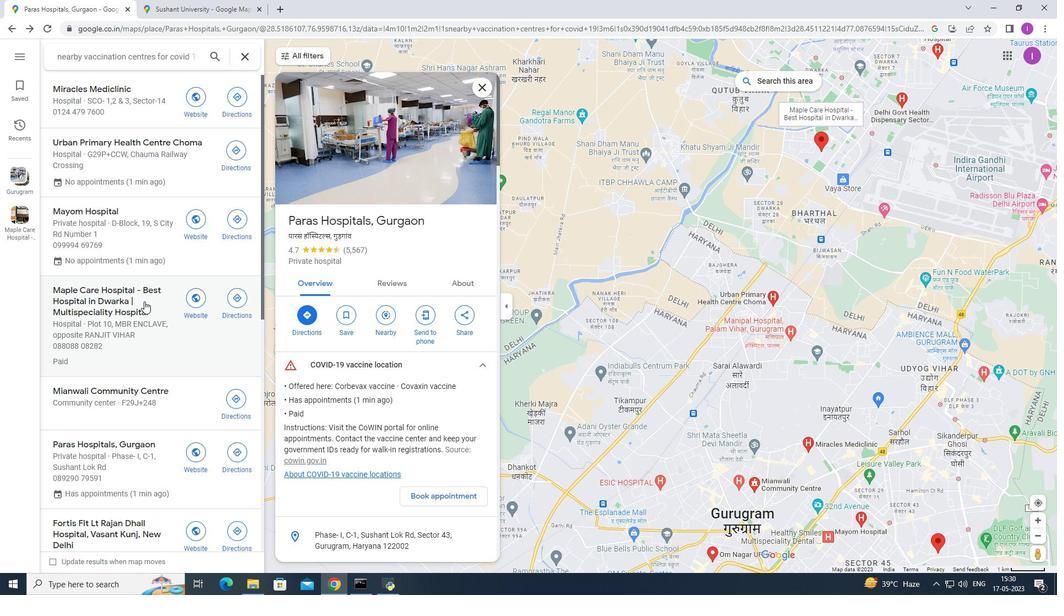 
Action: Mouse scrolled (148, 317) with delta (0, 0)
Screenshot: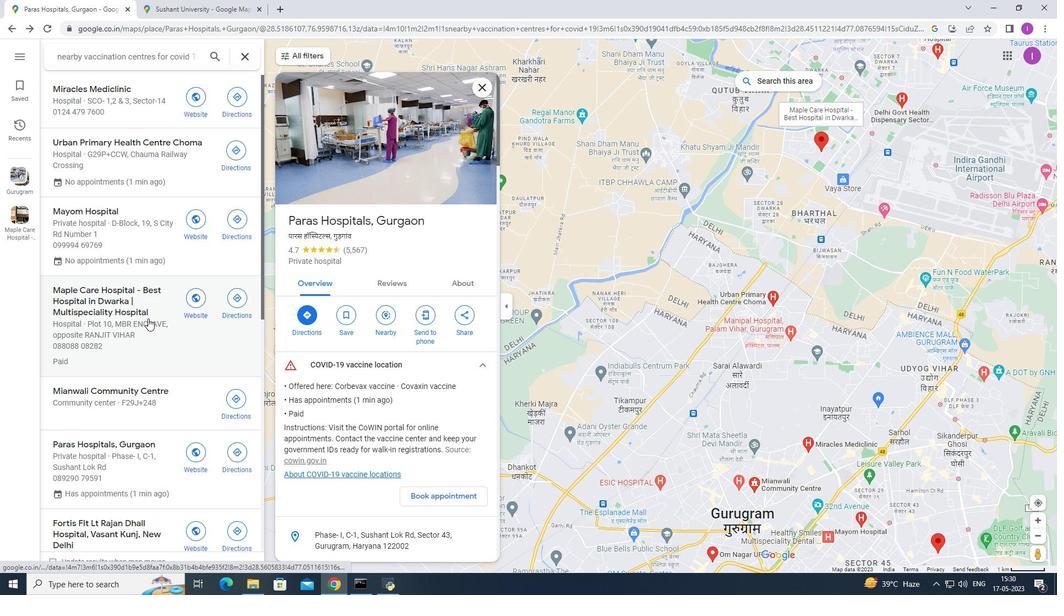 
Action: Mouse scrolled (148, 317) with delta (0, 0)
Screenshot: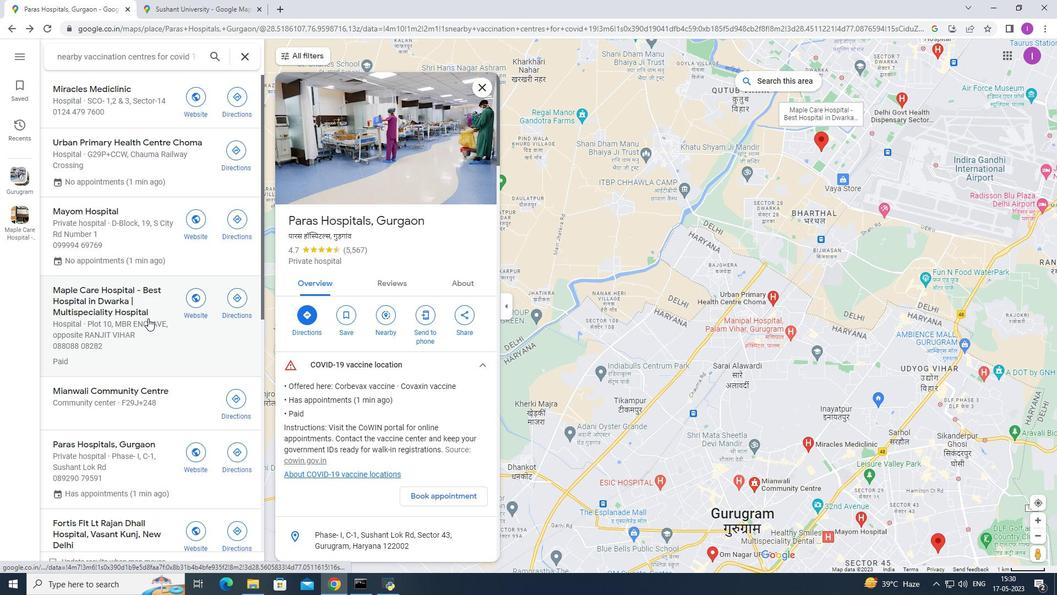 
Action: Mouse scrolled (148, 317) with delta (0, 0)
Screenshot: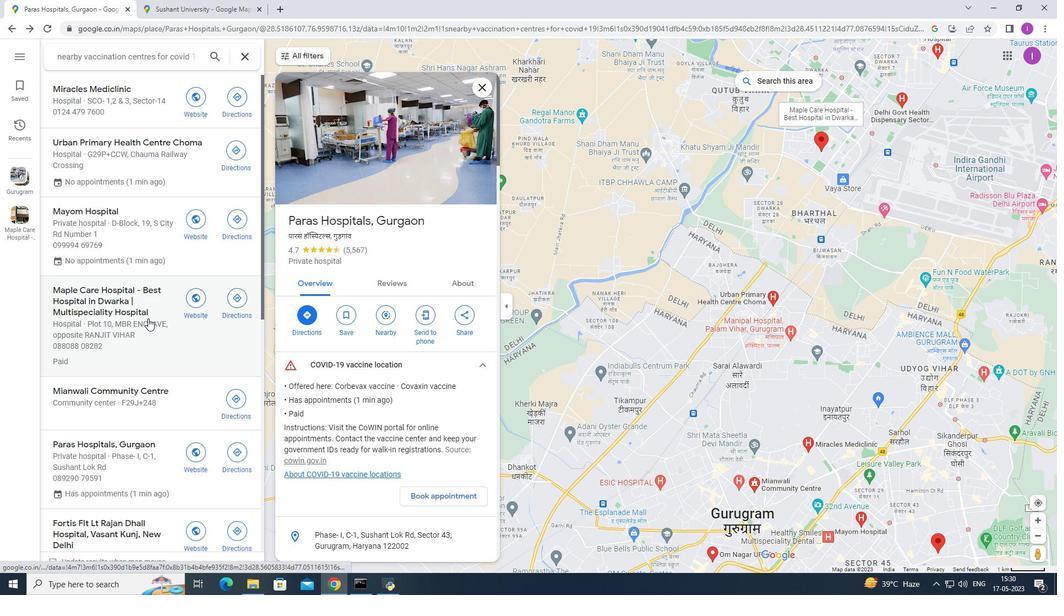 
Action: Mouse scrolled (148, 317) with delta (0, 0)
Screenshot: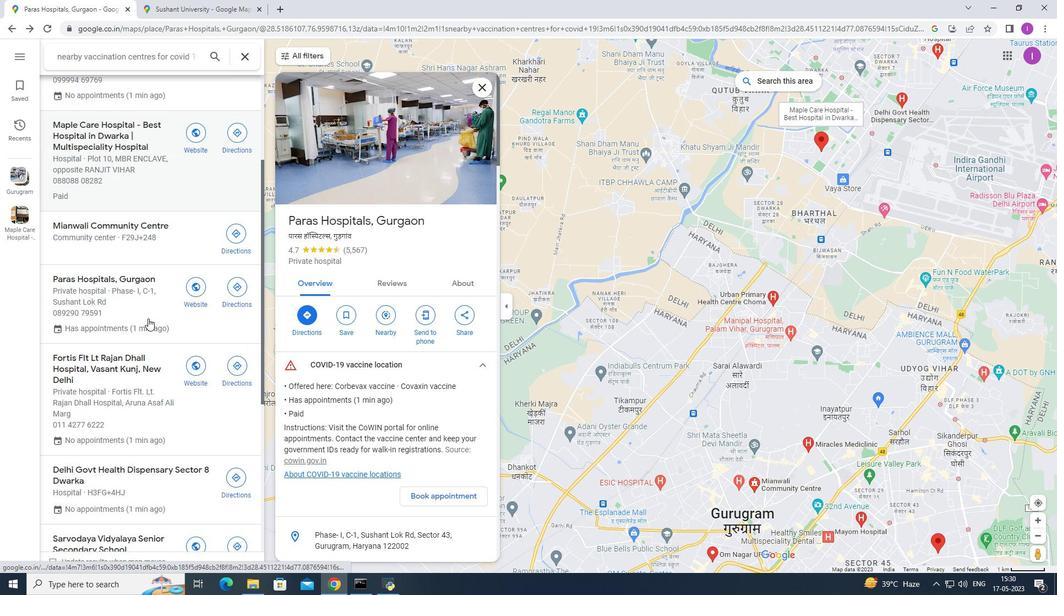 
Action: Mouse scrolled (148, 317) with delta (0, 0)
Screenshot: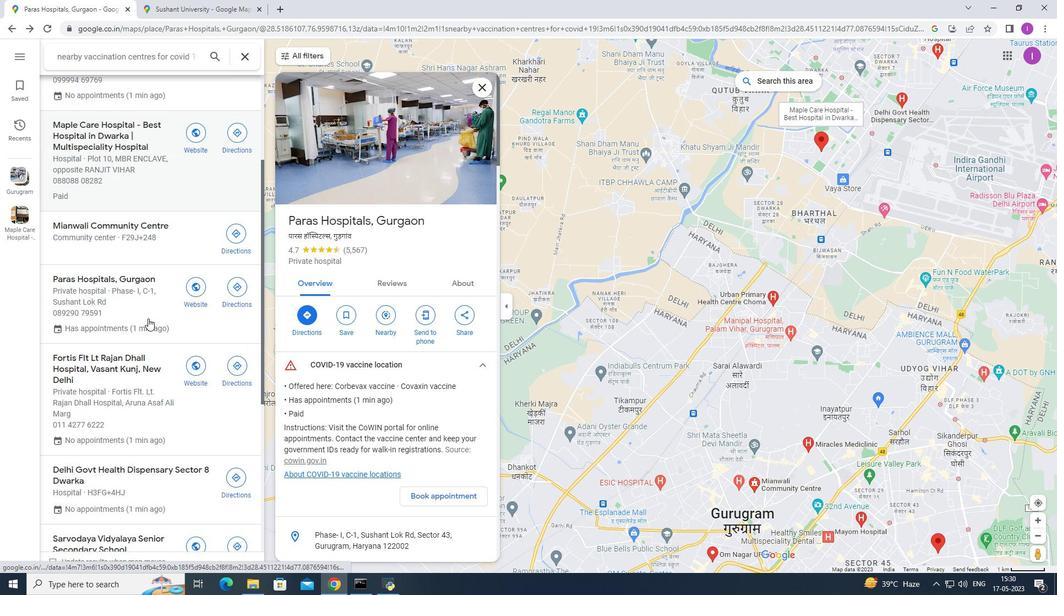 
Action: Mouse scrolled (148, 317) with delta (0, 0)
Screenshot: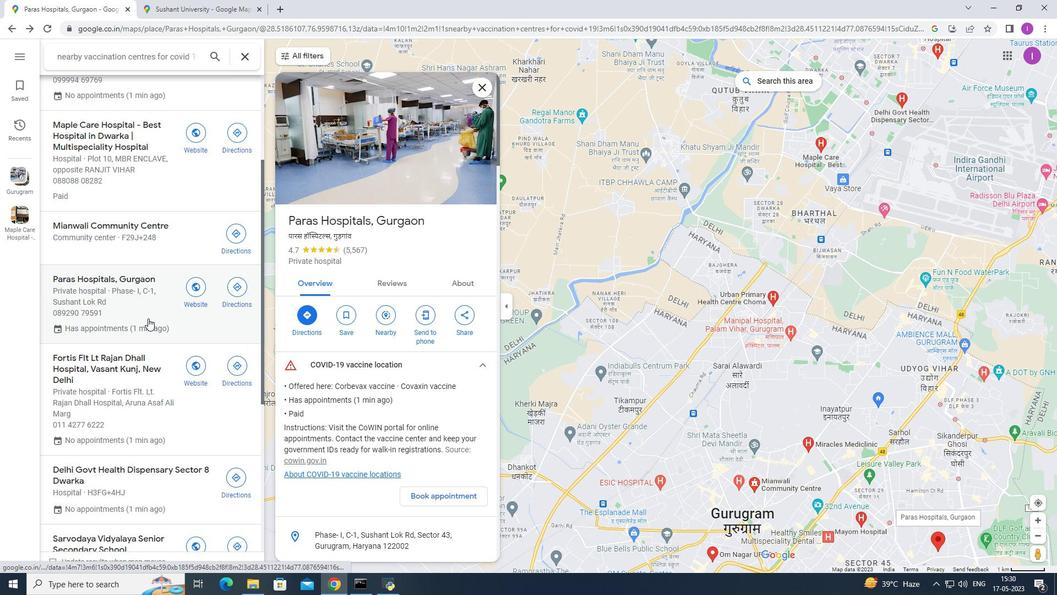 
Action: Mouse moved to (108, 202)
Screenshot: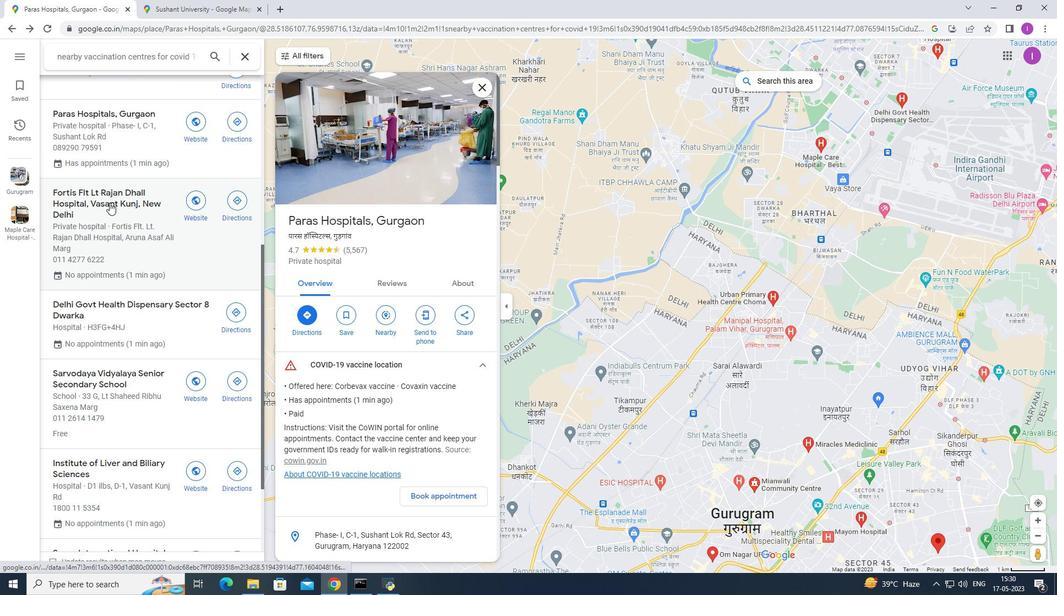 
Action: Mouse pressed left at (108, 202)
Screenshot: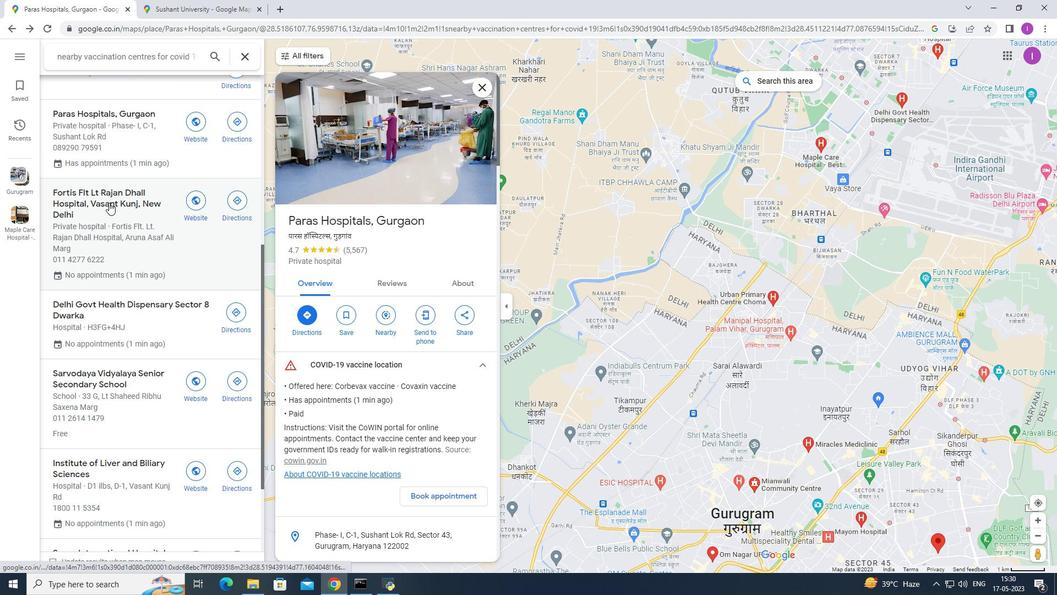
Action: Mouse moved to (311, 329)
Screenshot: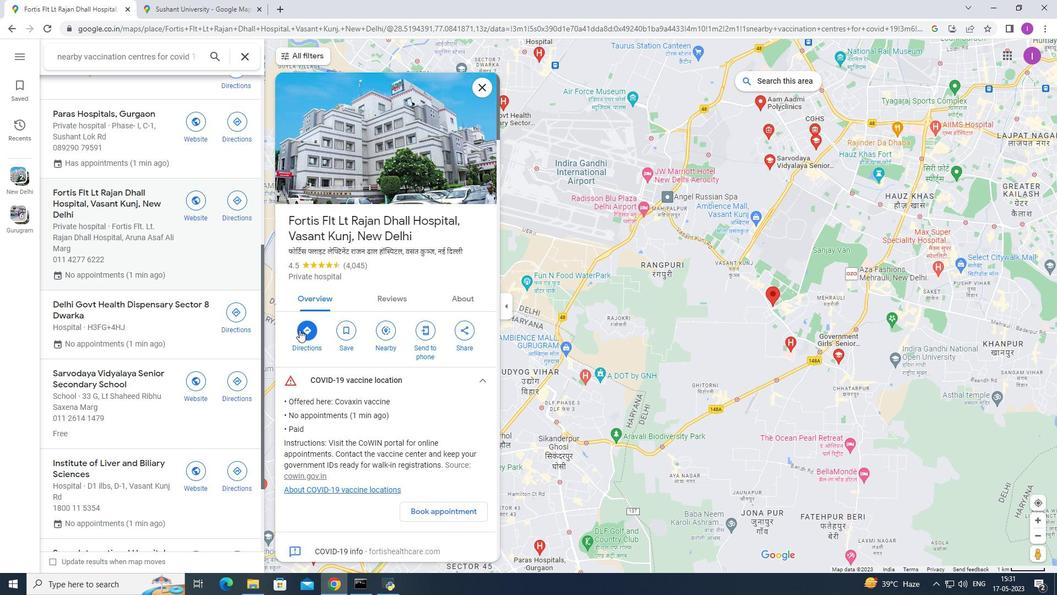 
Action: Mouse pressed left at (311, 329)
Screenshot: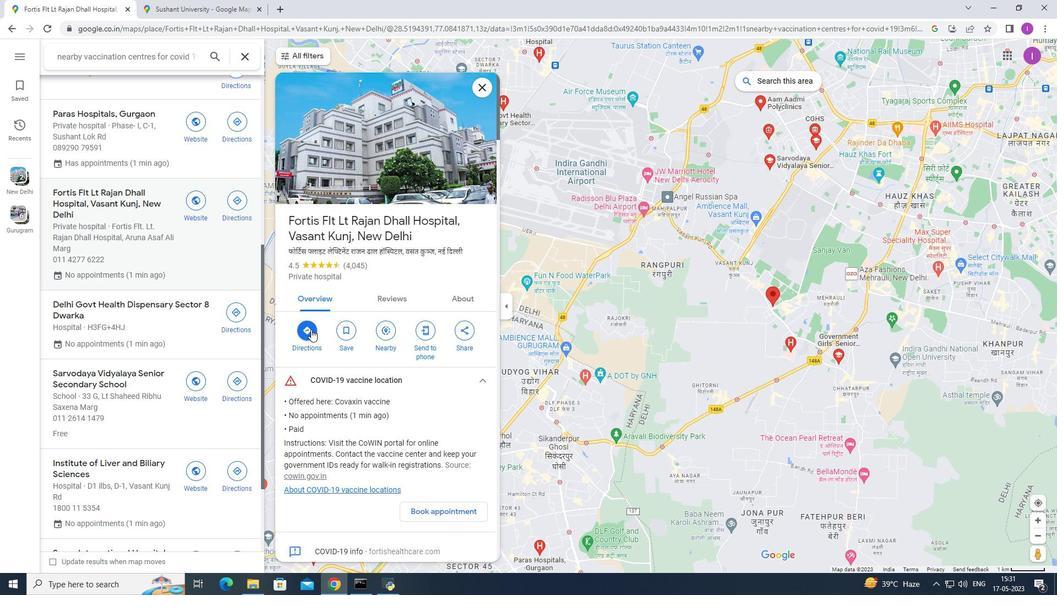 
Action: Mouse moved to (105, 246)
Screenshot: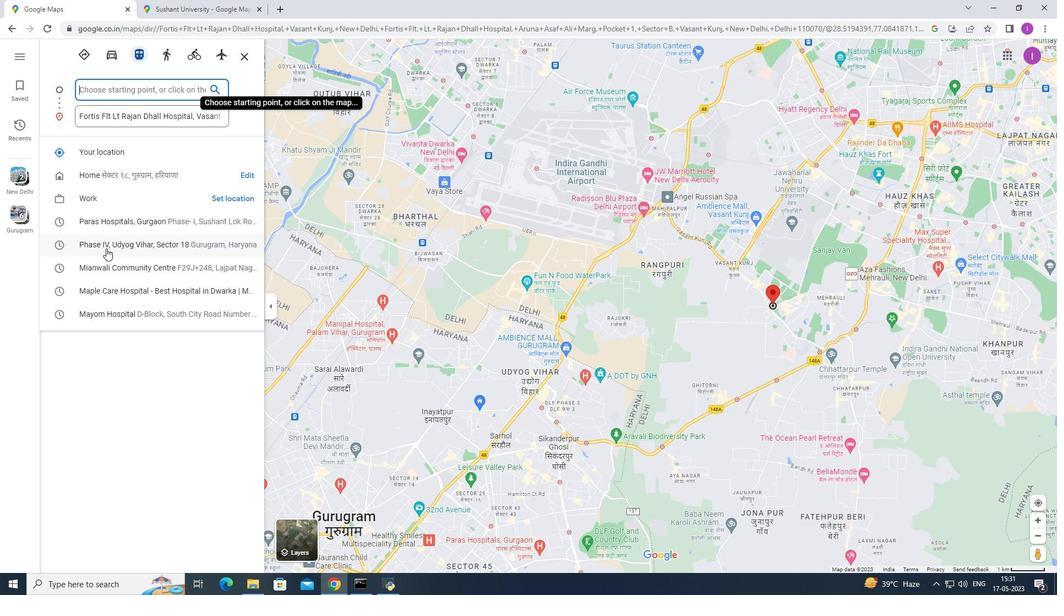 
Action: Mouse pressed left at (105, 246)
Screenshot: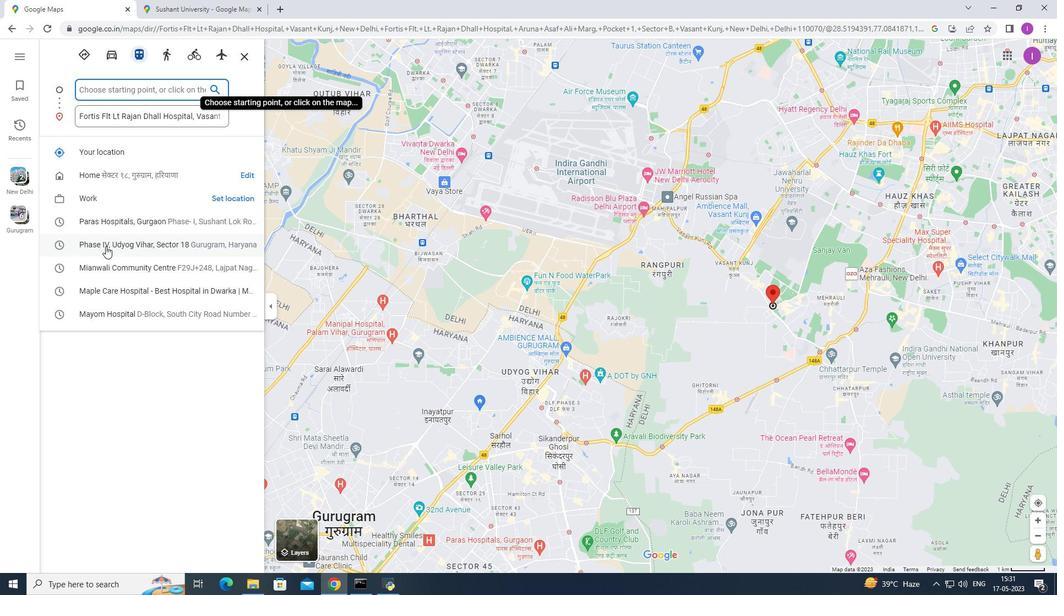 
Action: Mouse moved to (12, 29)
Screenshot: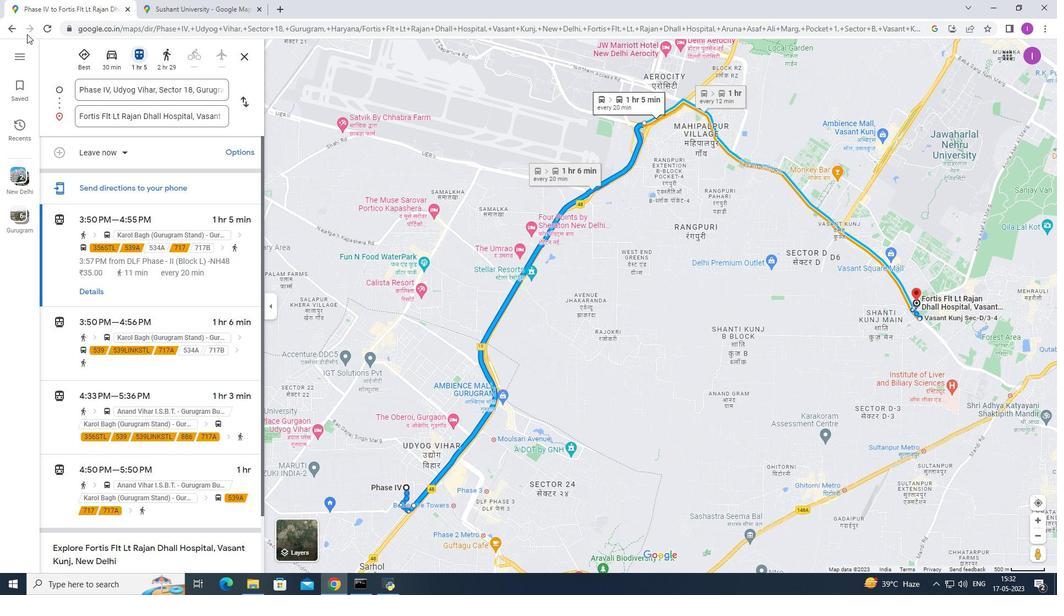 
Action: Mouse pressed left at (12, 29)
Screenshot: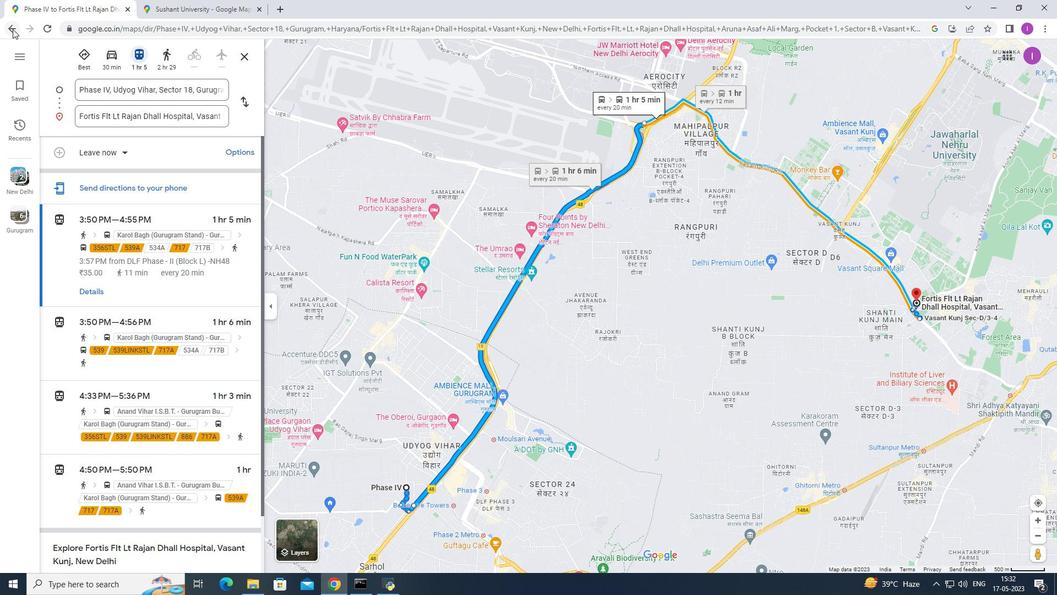 
Action: Mouse moved to (161, 385)
Screenshot: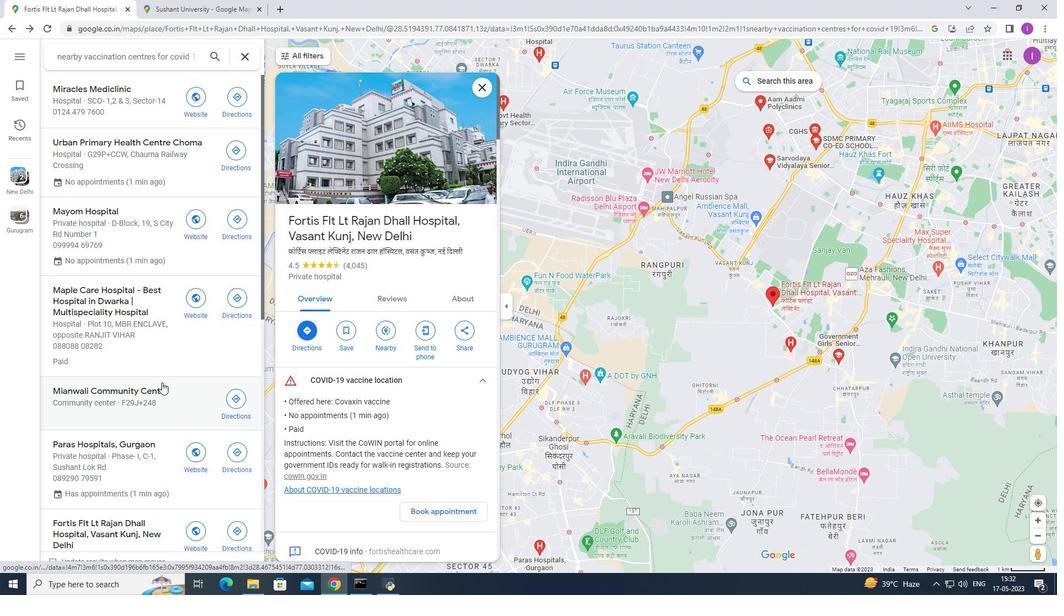 
Action: Mouse scrolled (161, 385) with delta (0, 0)
Screenshot: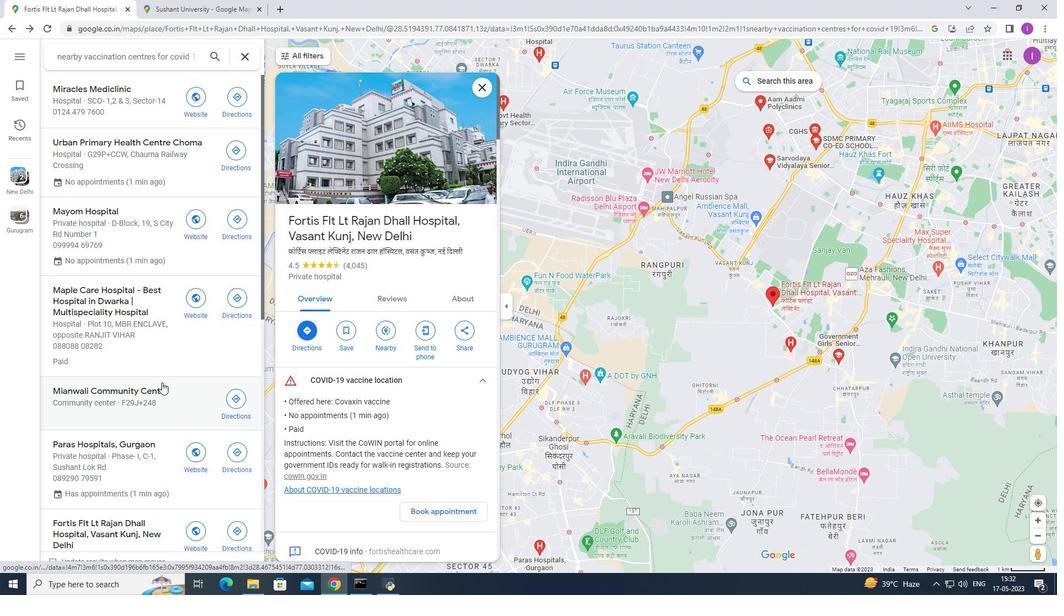 
Action: Mouse scrolled (161, 385) with delta (0, 0)
Screenshot: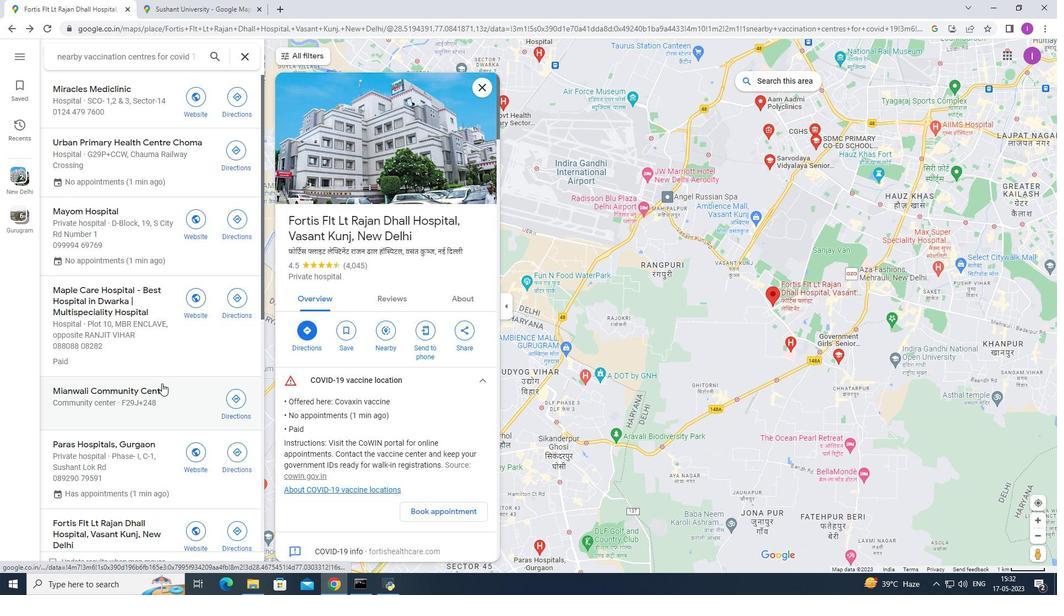 
Action: Mouse scrolled (161, 385) with delta (0, 0)
Screenshot: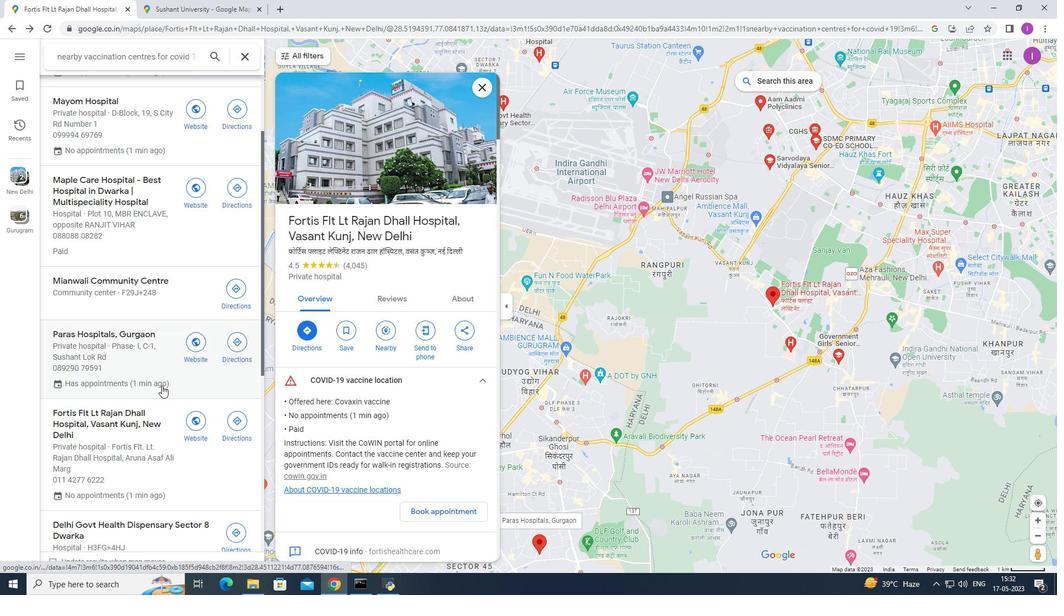 
Action: Mouse scrolled (161, 385) with delta (0, 0)
Screenshot: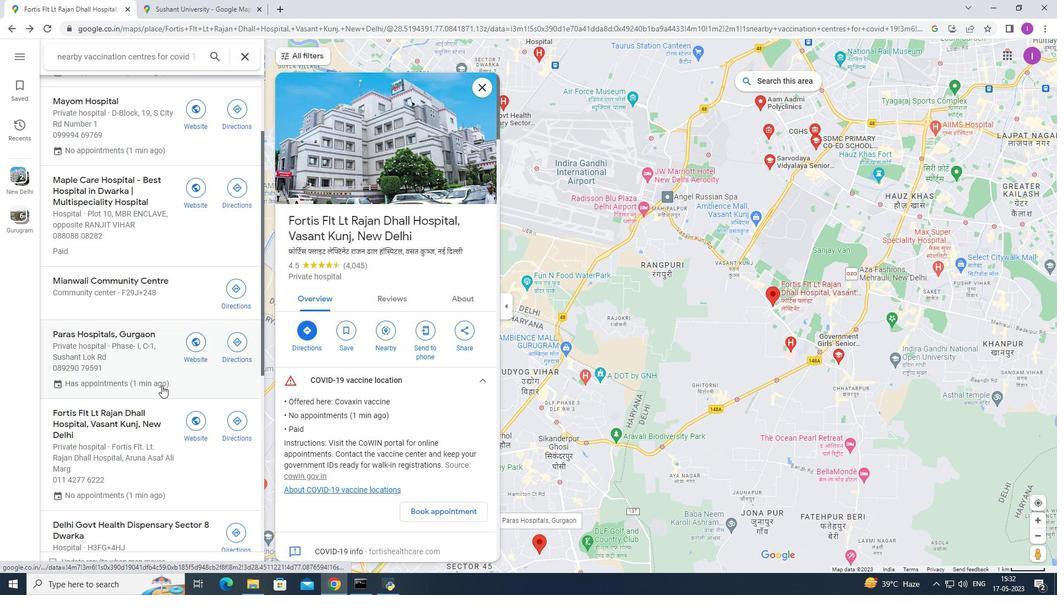 
Action: Mouse scrolled (161, 385) with delta (0, 0)
Screenshot: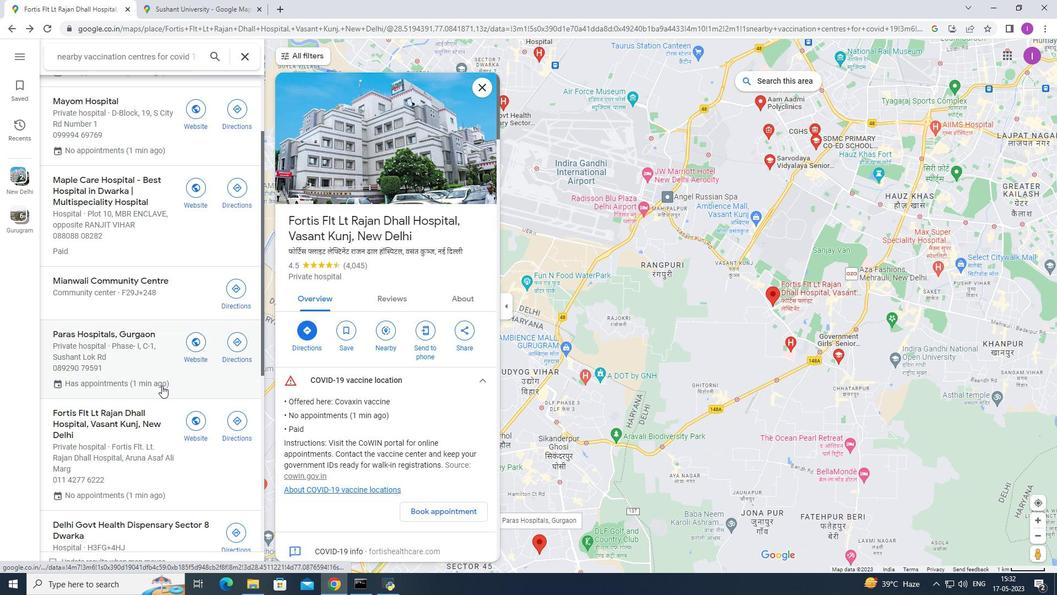 
Action: Mouse moved to (98, 363)
Screenshot: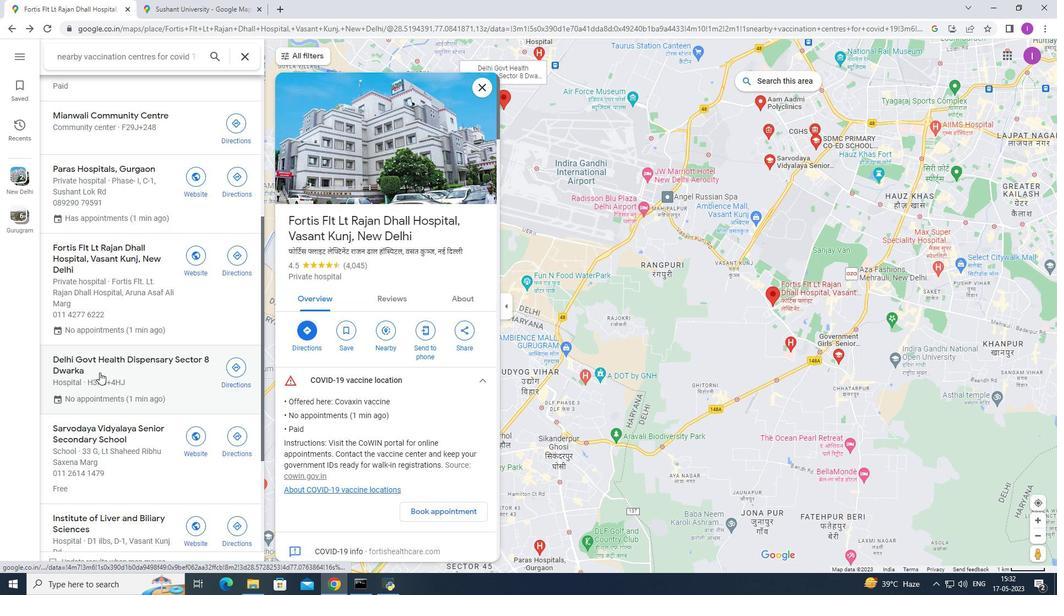 
Action: Mouse pressed left at (98, 363)
Screenshot: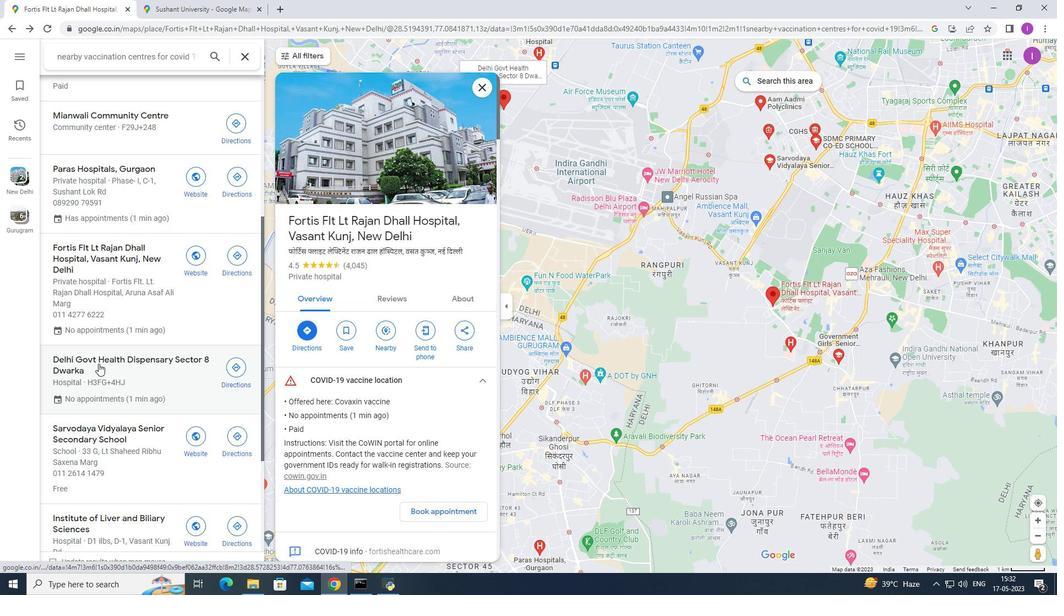 
Action: Mouse moved to (307, 337)
Screenshot: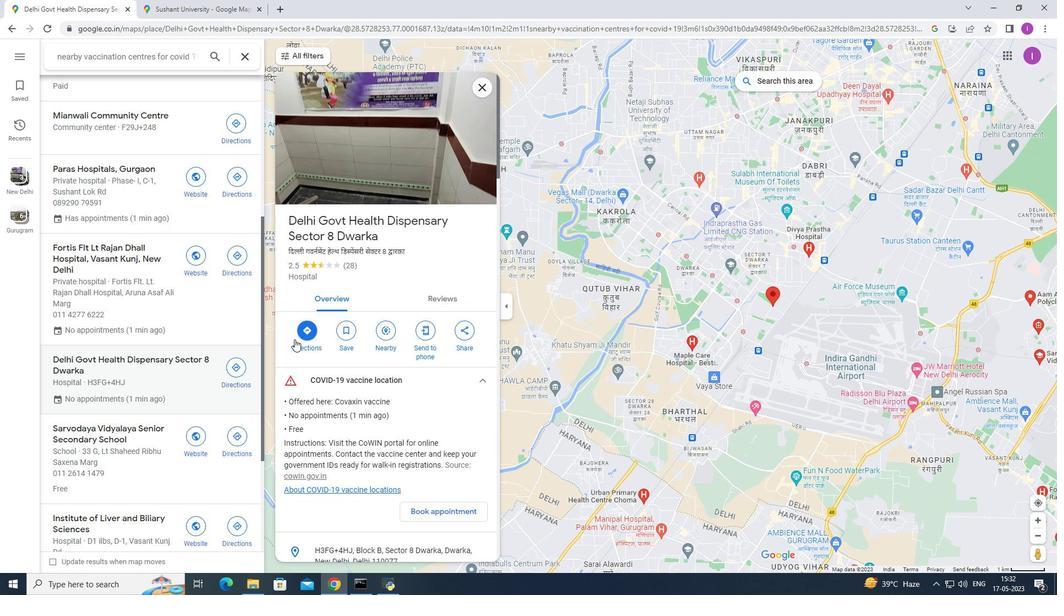 
Action: Mouse pressed left at (307, 337)
Screenshot: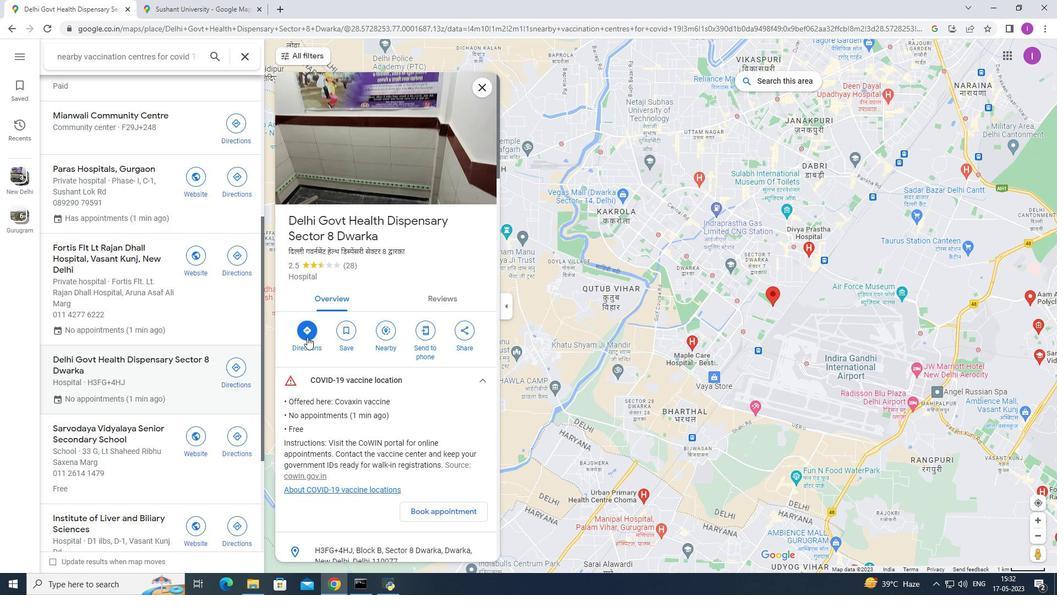 
Action: Mouse moved to (318, 406)
Screenshot: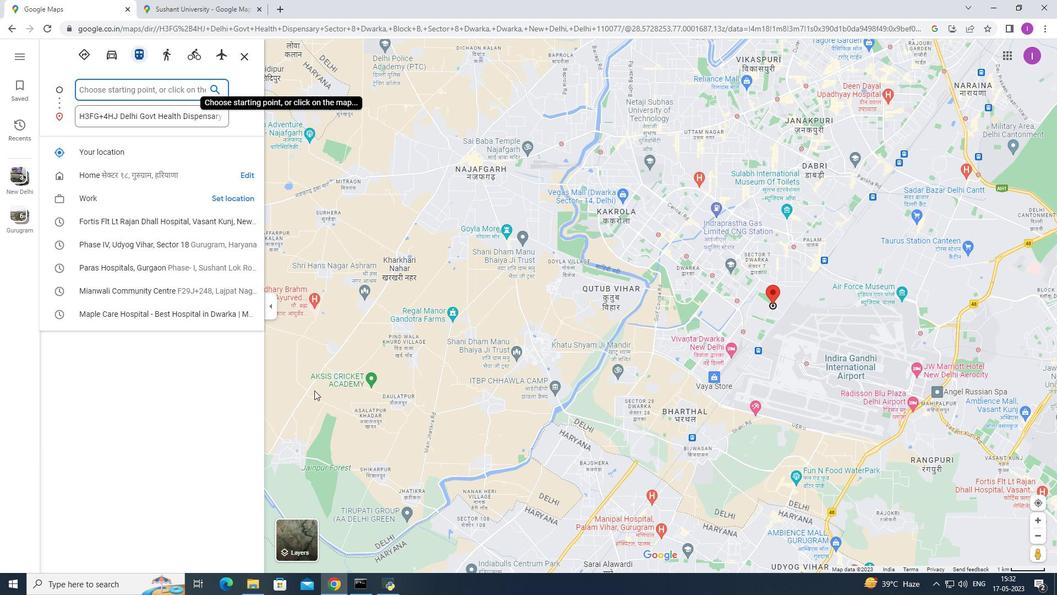 
Action: Mouse scrolled (318, 405) with delta (0, 0)
Screenshot: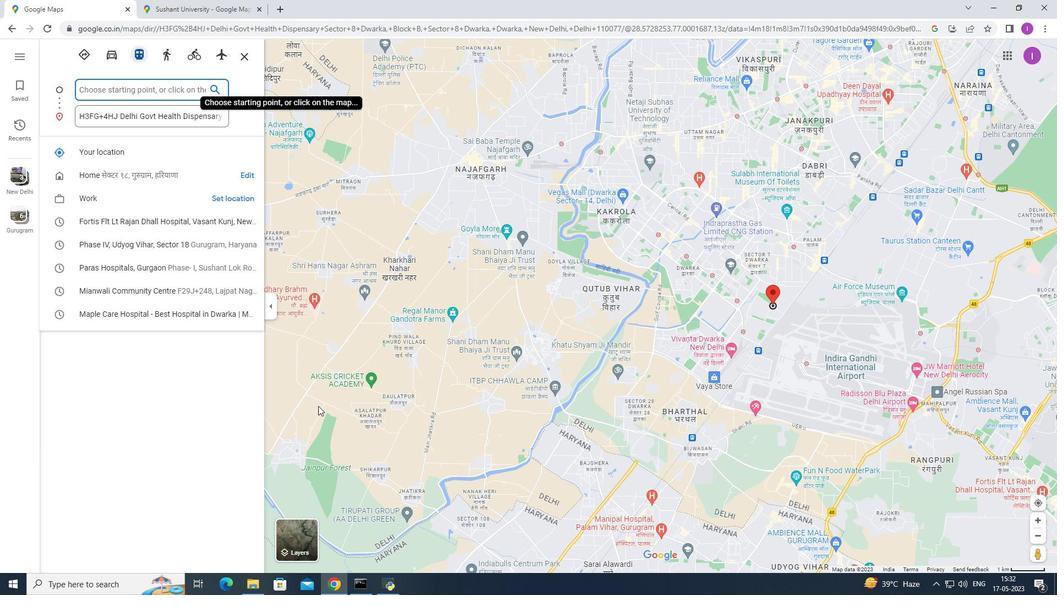 
Action: Mouse moved to (319, 403)
Screenshot: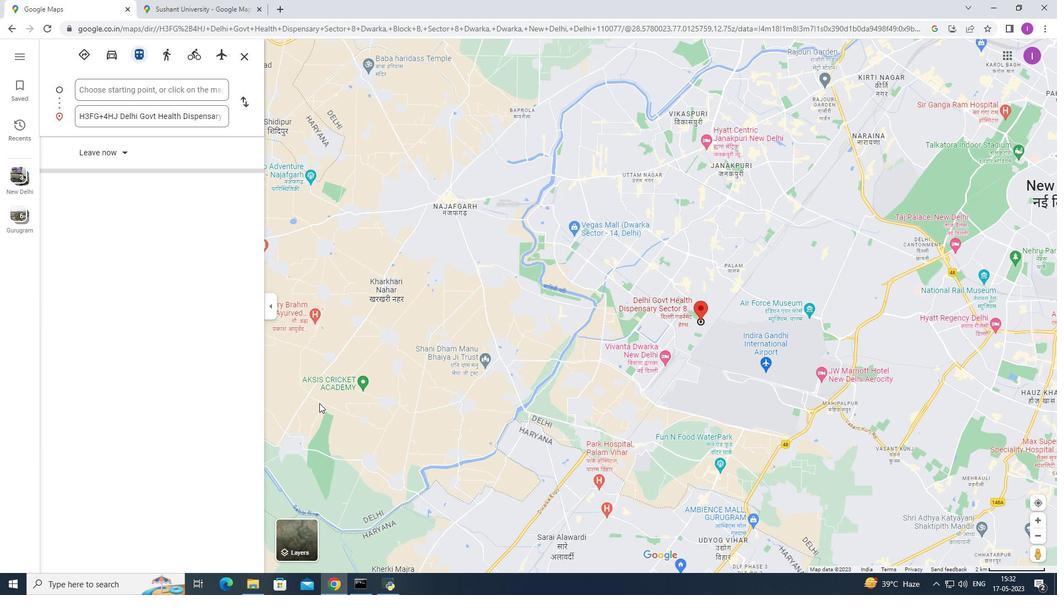
Action: Mouse scrolled (319, 403) with delta (0, 0)
Screenshot: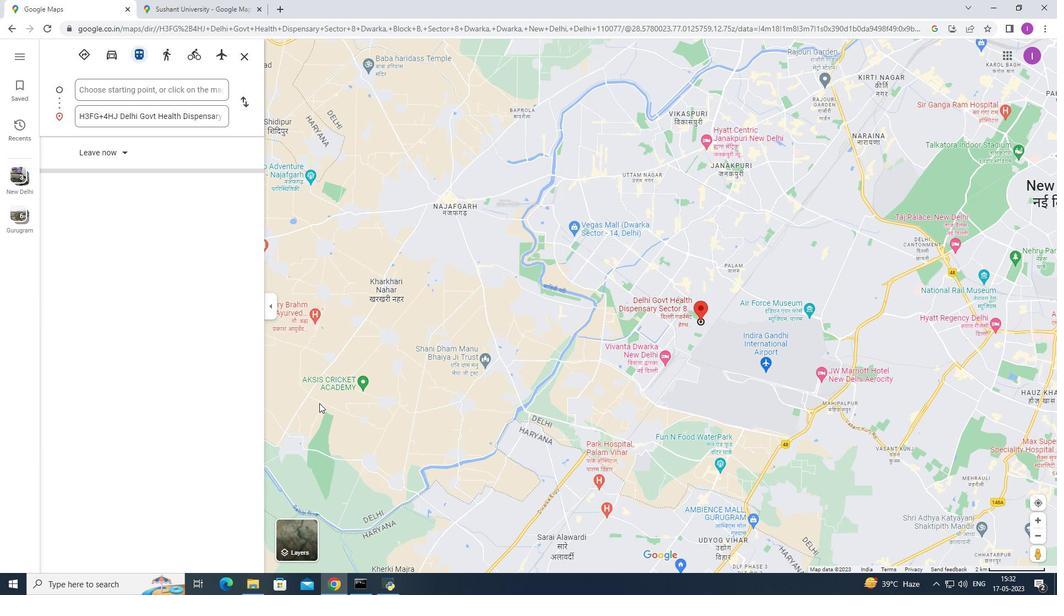 
Action: Mouse moved to (6, 29)
Screenshot: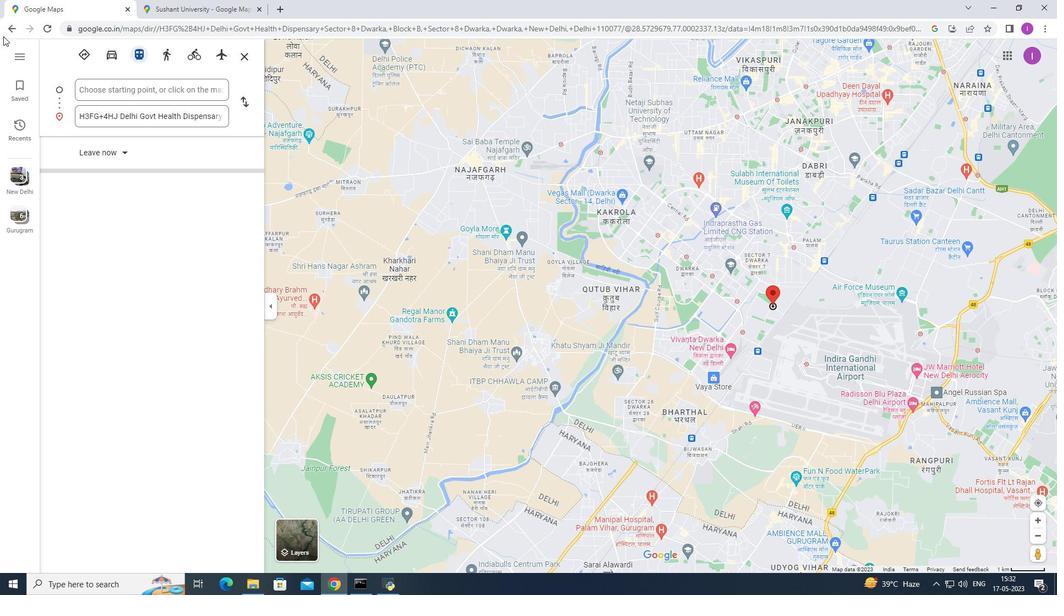 
Action: Mouse pressed left at (6, 29)
Screenshot: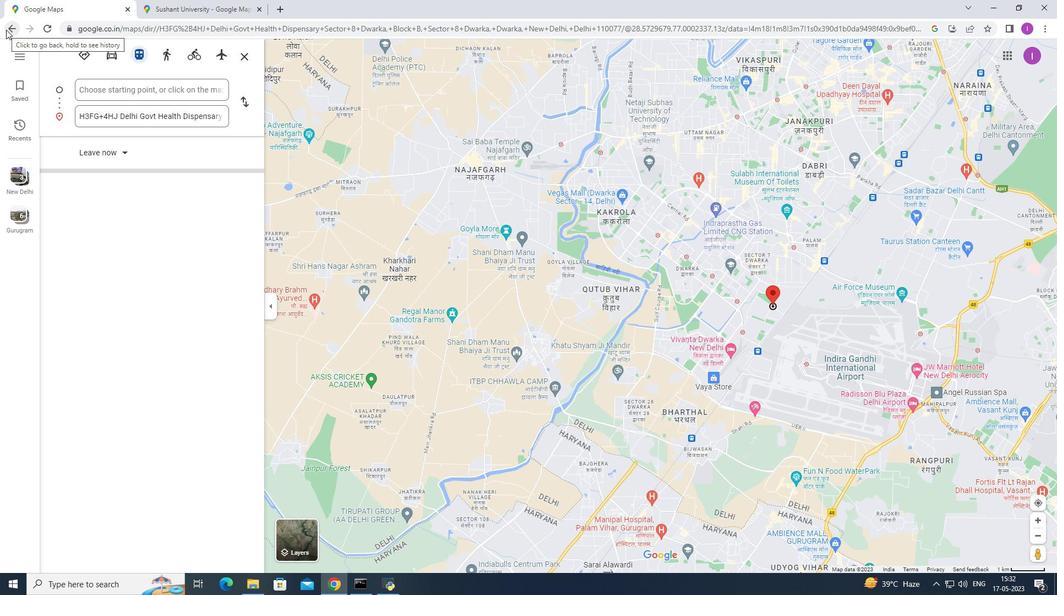 
Action: Mouse moved to (139, 352)
Screenshot: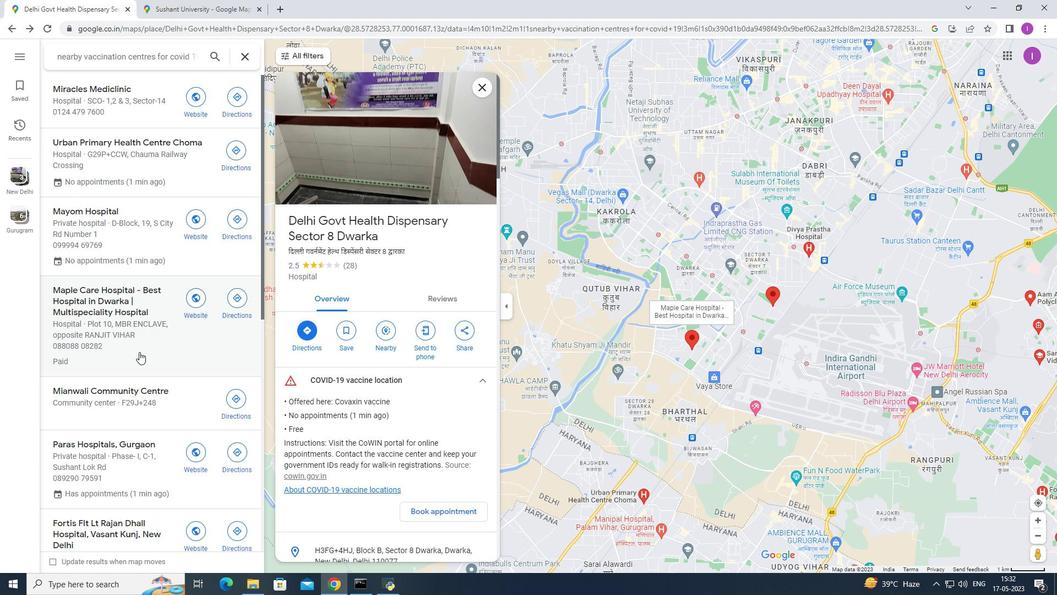 
Action: Mouse scrolled (139, 352) with delta (0, 0)
Screenshot: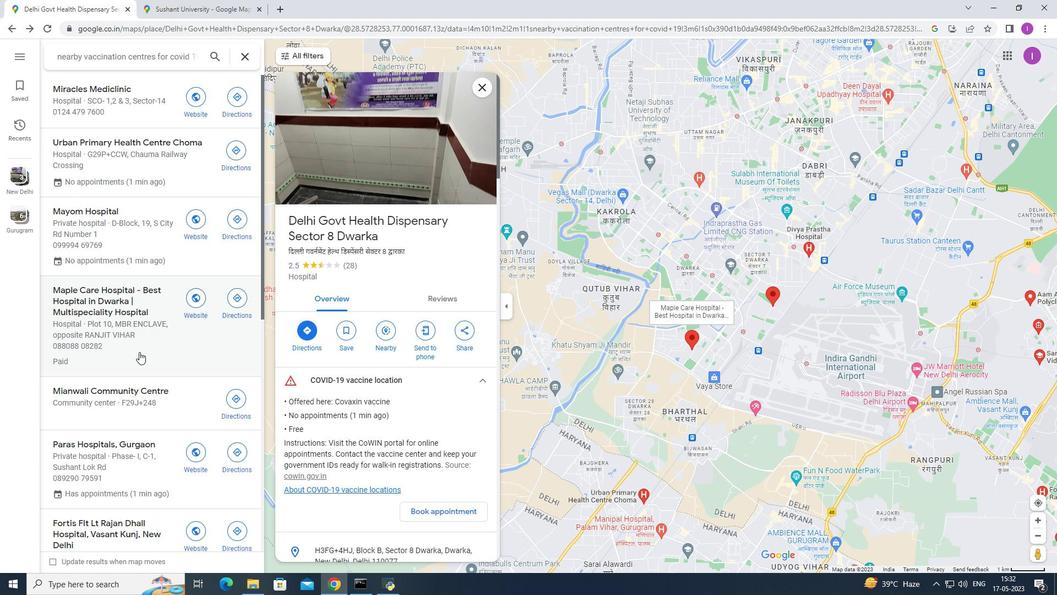 
Action: Mouse moved to (139, 353)
Screenshot: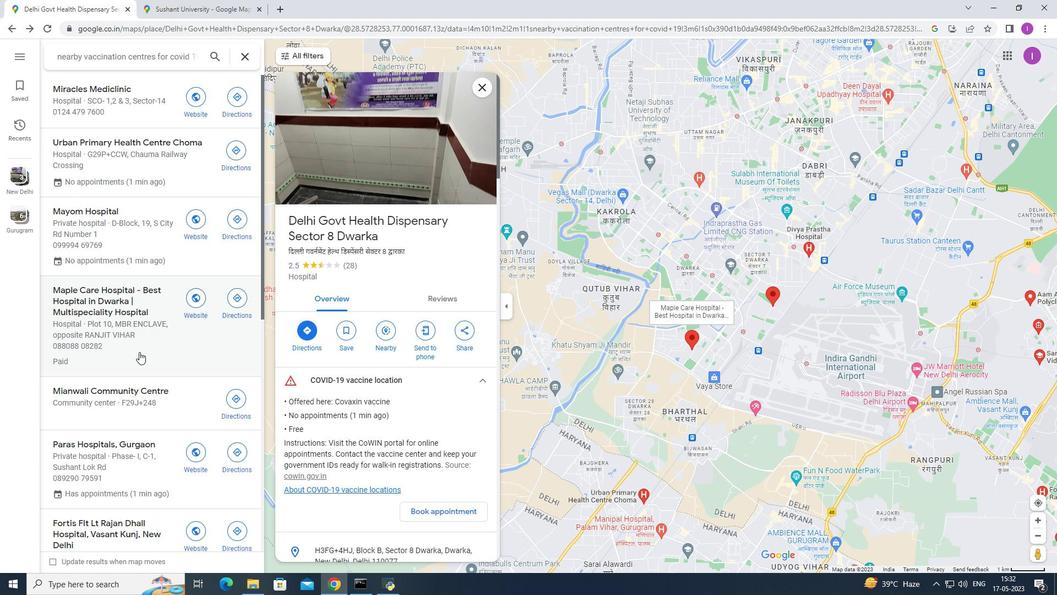 
Action: Mouse scrolled (139, 352) with delta (0, 0)
Screenshot: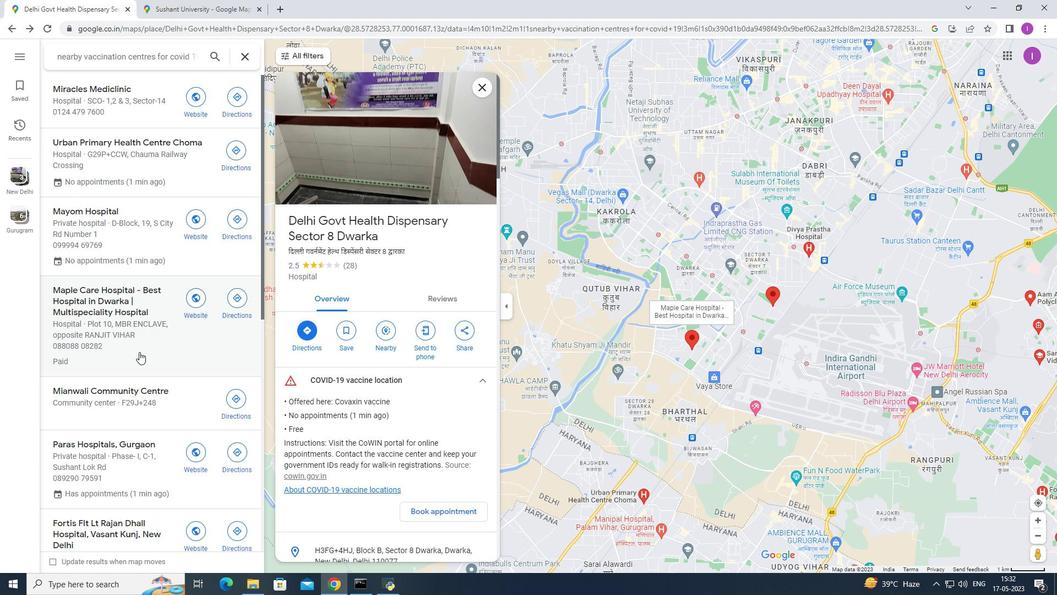 
Action: Mouse scrolled (139, 352) with delta (0, 0)
Screenshot: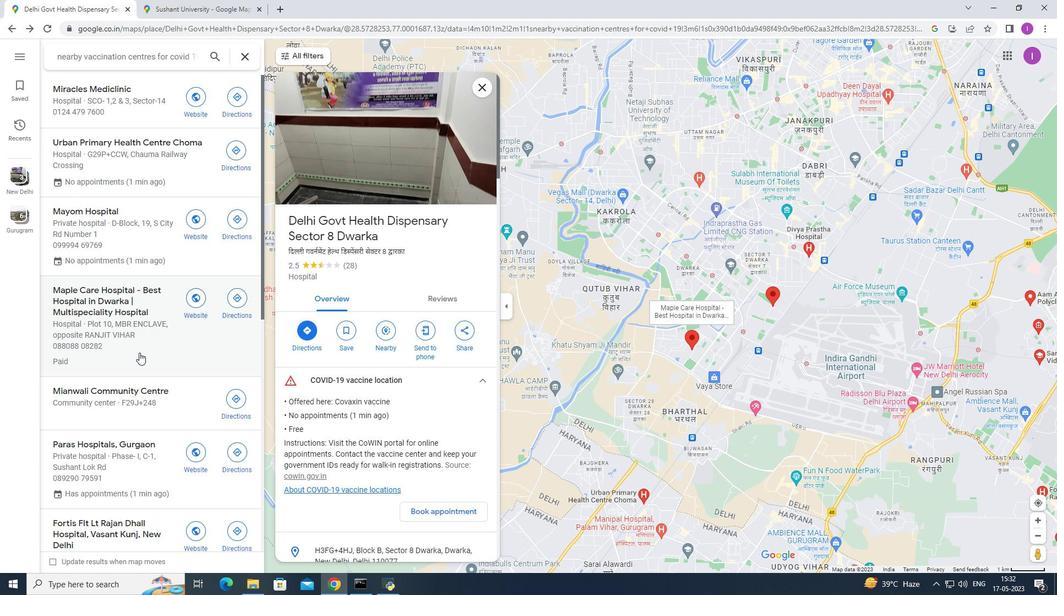 
Action: Mouse scrolled (139, 352) with delta (0, 0)
Screenshot: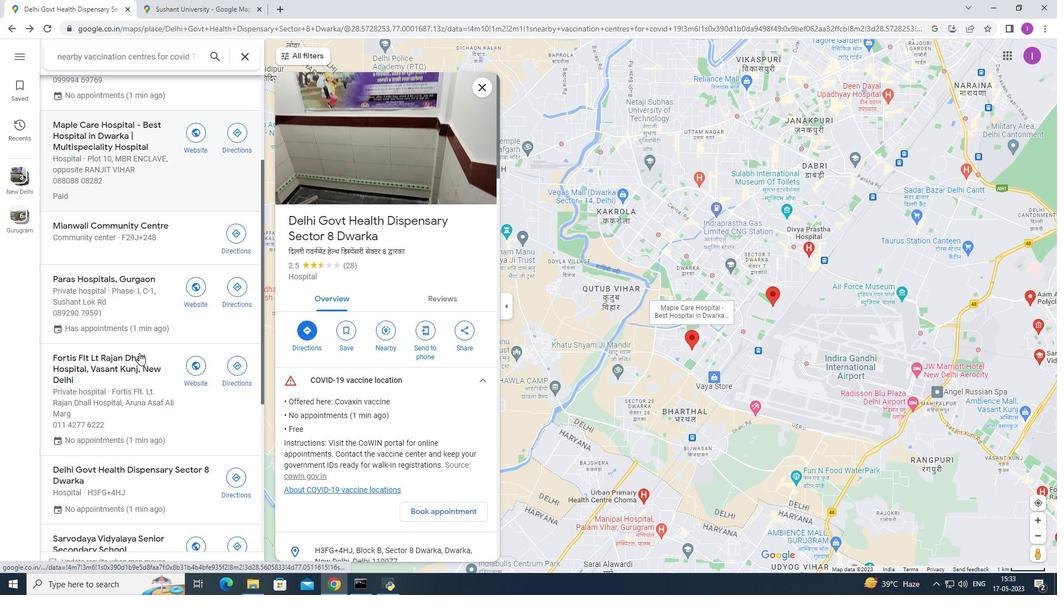 
Action: Mouse scrolled (139, 352) with delta (0, 0)
Screenshot: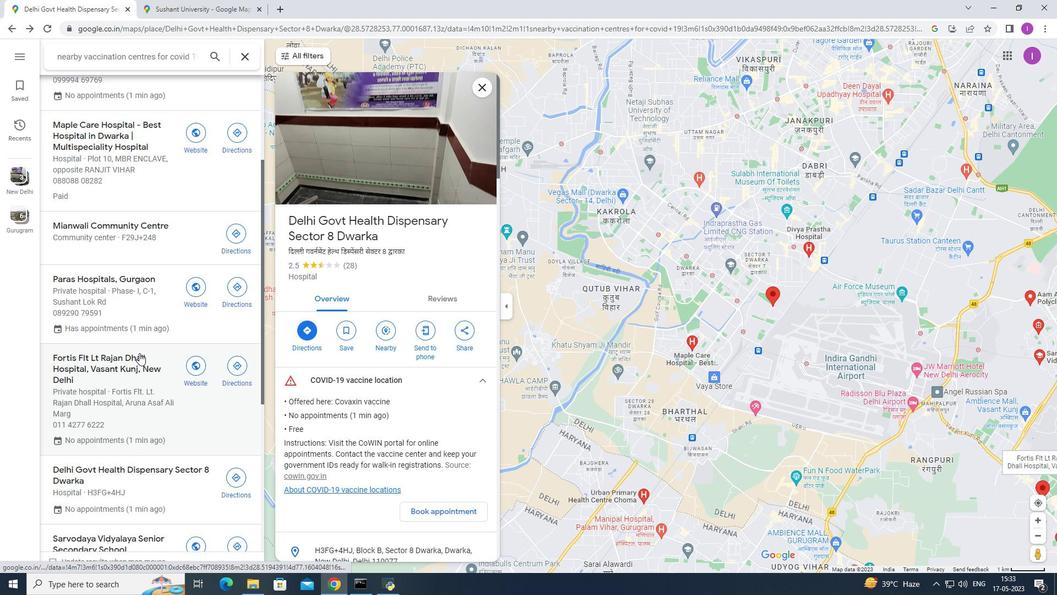 
Action: Mouse scrolled (139, 352) with delta (0, 0)
Screenshot: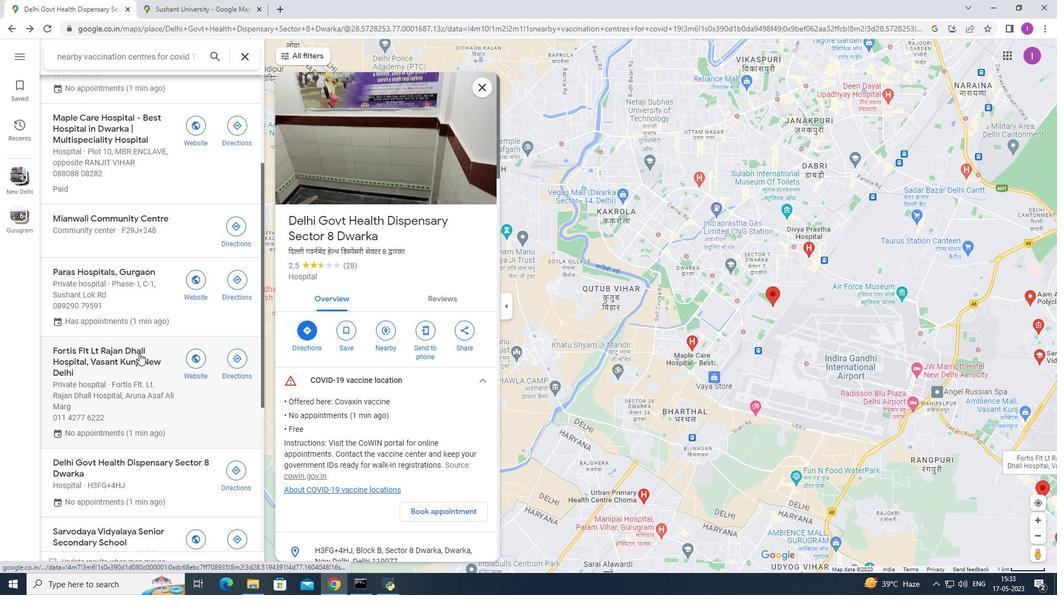 
Action: Mouse scrolled (139, 352) with delta (0, 0)
Screenshot: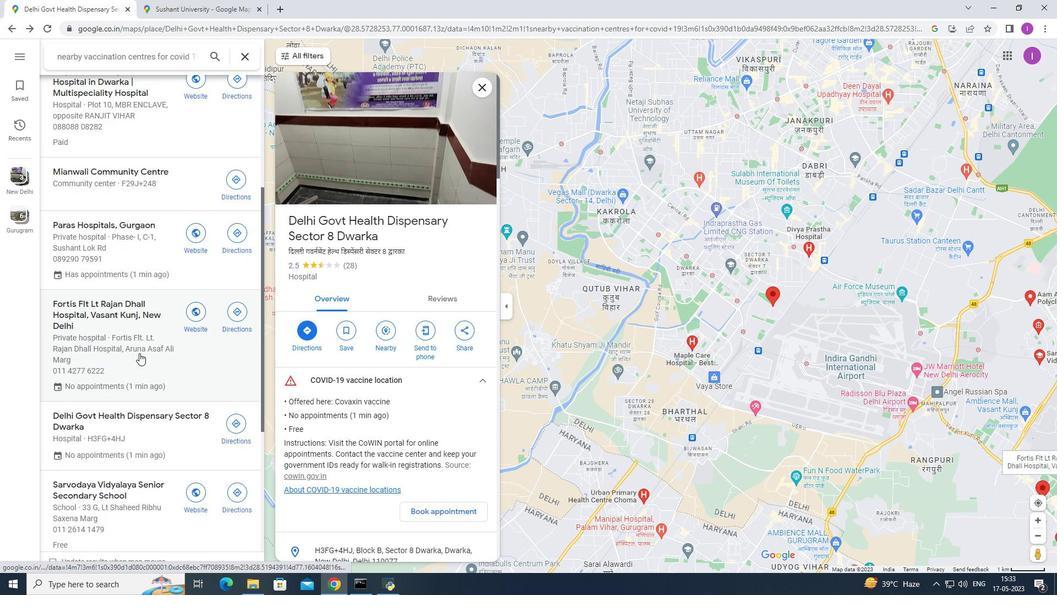 
Action: Mouse scrolled (139, 352) with delta (0, 0)
Screenshot: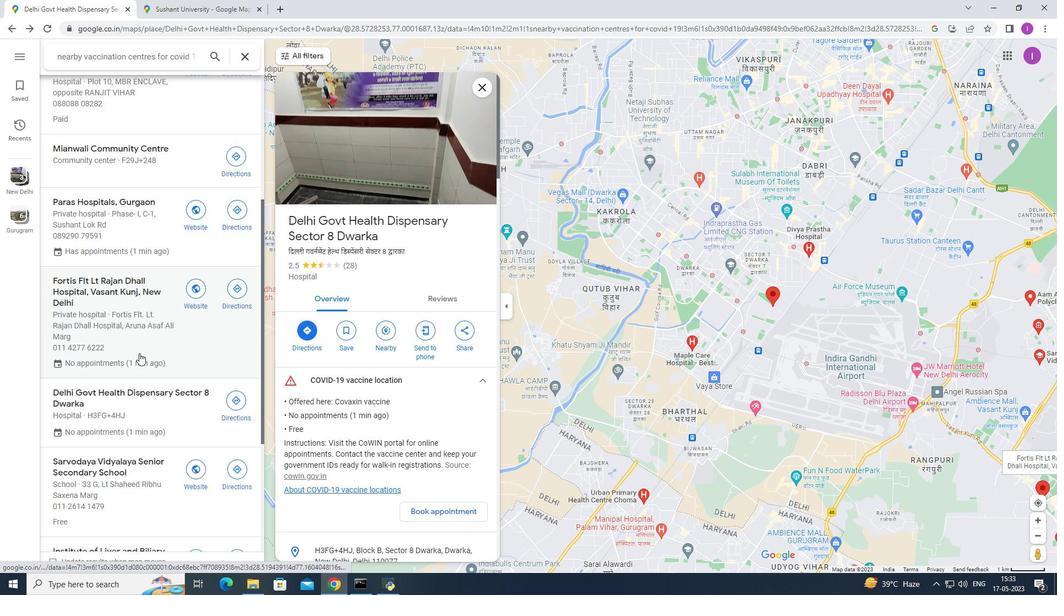 
Action: Mouse moved to (100, 266)
Screenshot: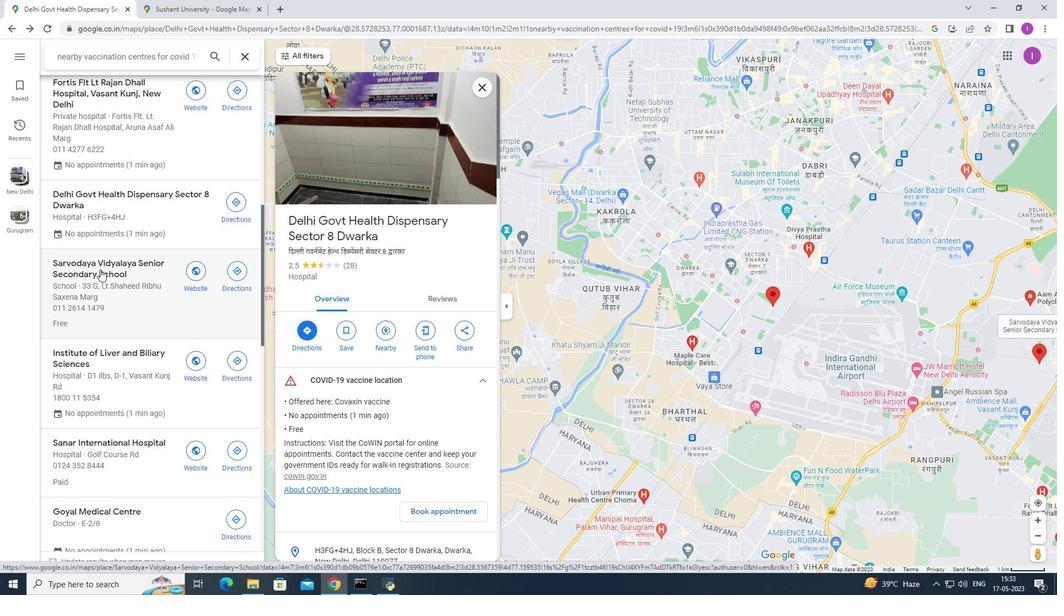 
Action: Mouse pressed left at (100, 266)
Screenshot: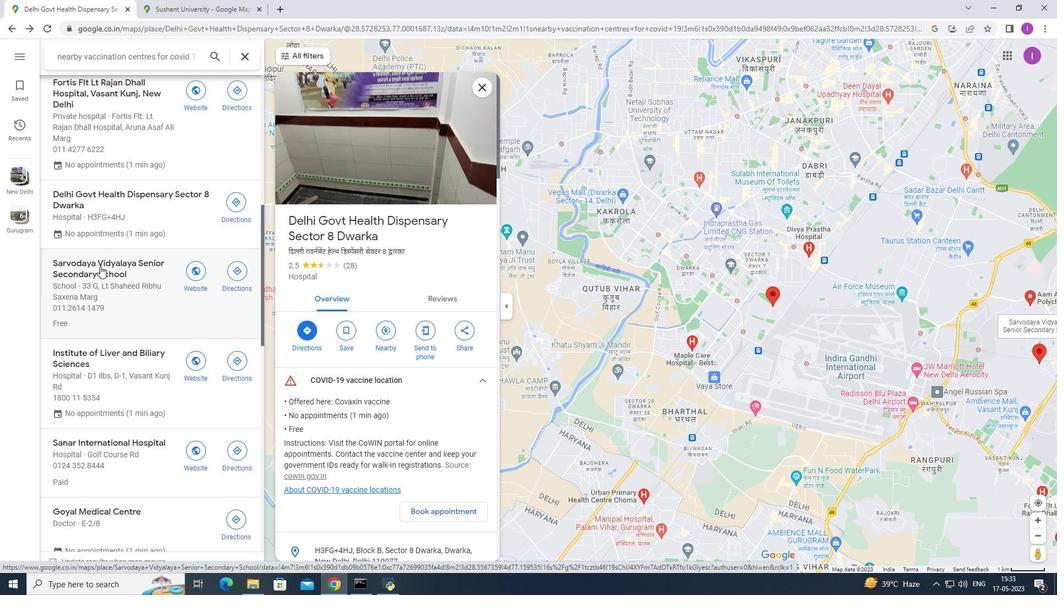 
Action: Mouse moved to (308, 338)
Screenshot: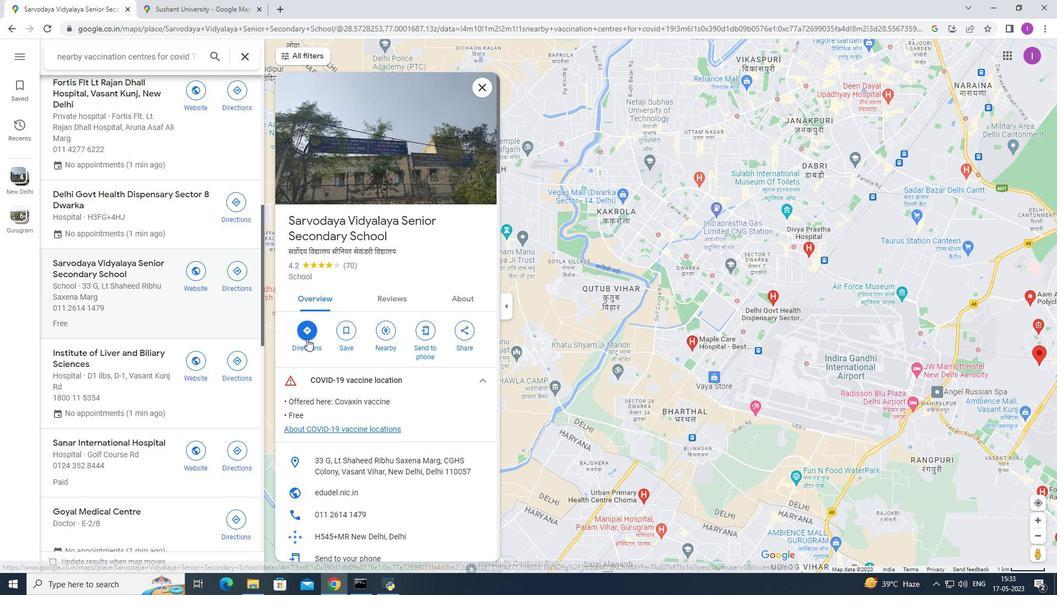 
Action: Mouse pressed left at (308, 338)
Screenshot: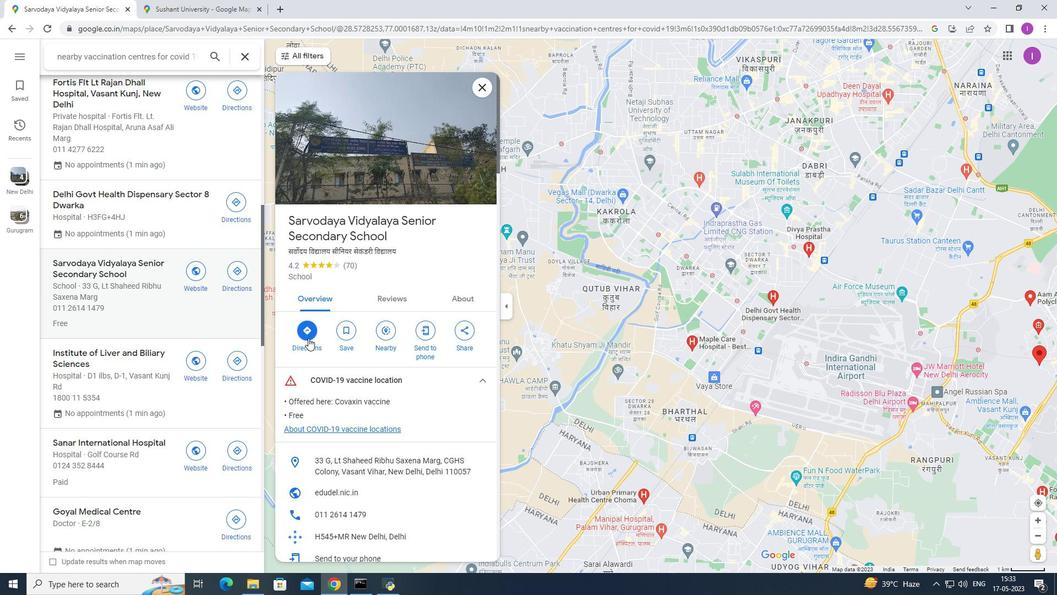 
Action: Mouse moved to (132, 249)
Screenshot: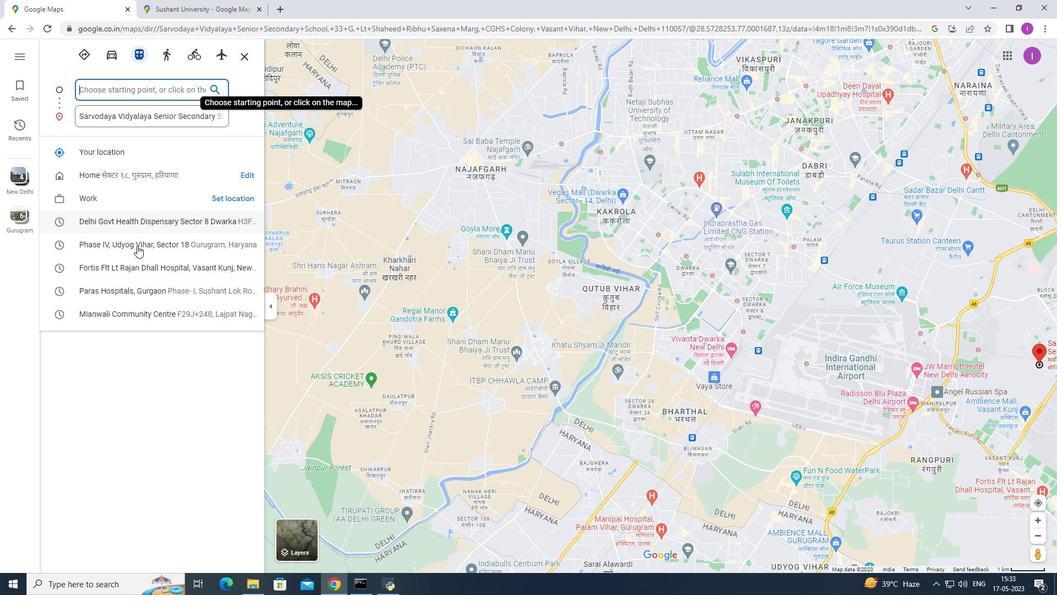 
Action: Mouse pressed left at (132, 249)
Screenshot: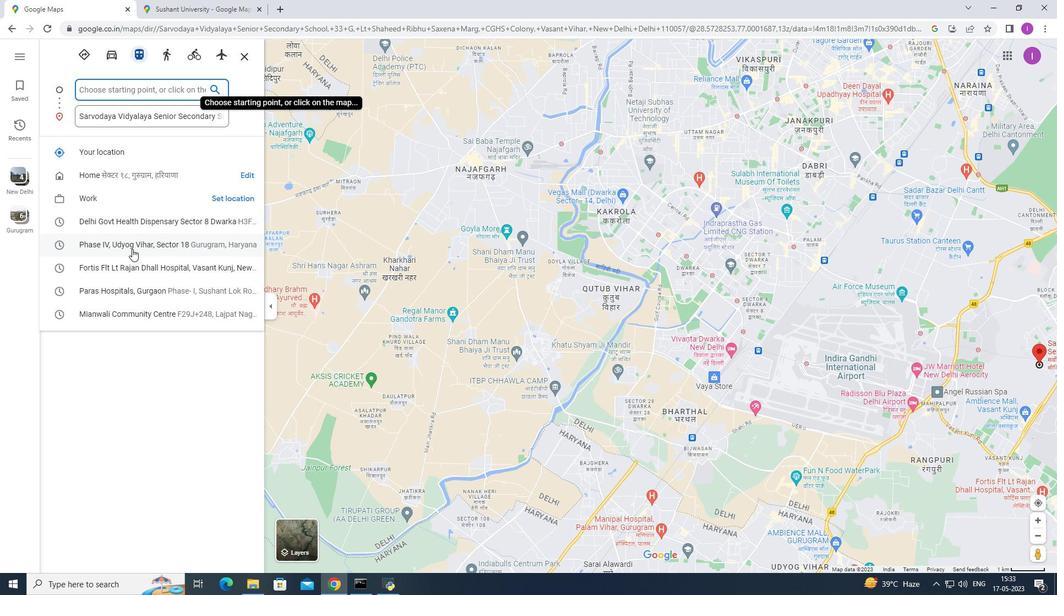 
Action: Mouse moved to (24, 57)
Screenshot: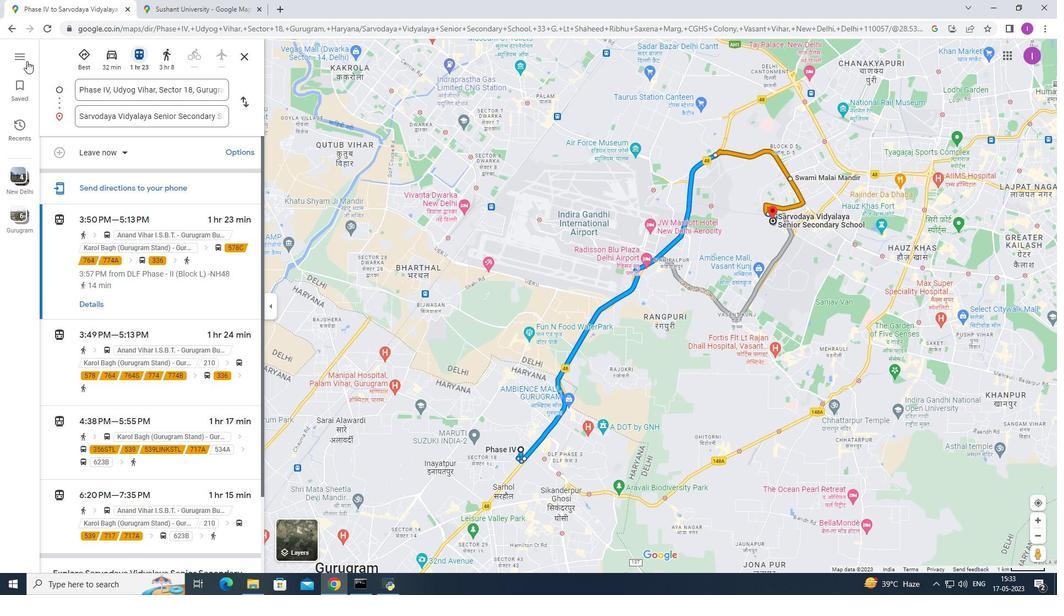 
Action: Mouse pressed left at (24, 57)
Screenshot: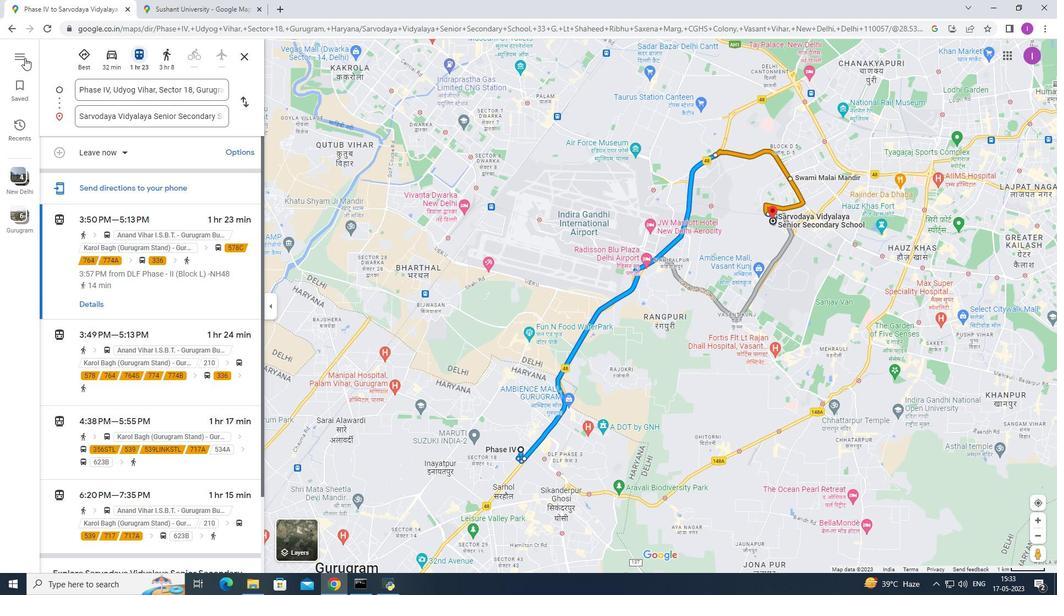 
Action: Mouse moved to (308, 250)
Screenshot: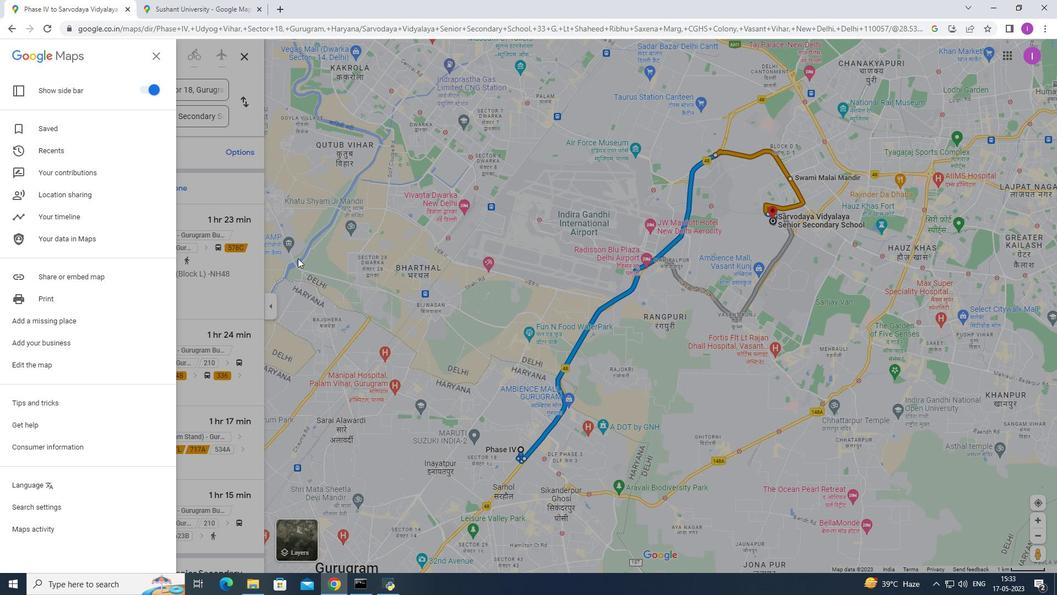 
Action: Mouse pressed left at (308, 250)
Screenshot: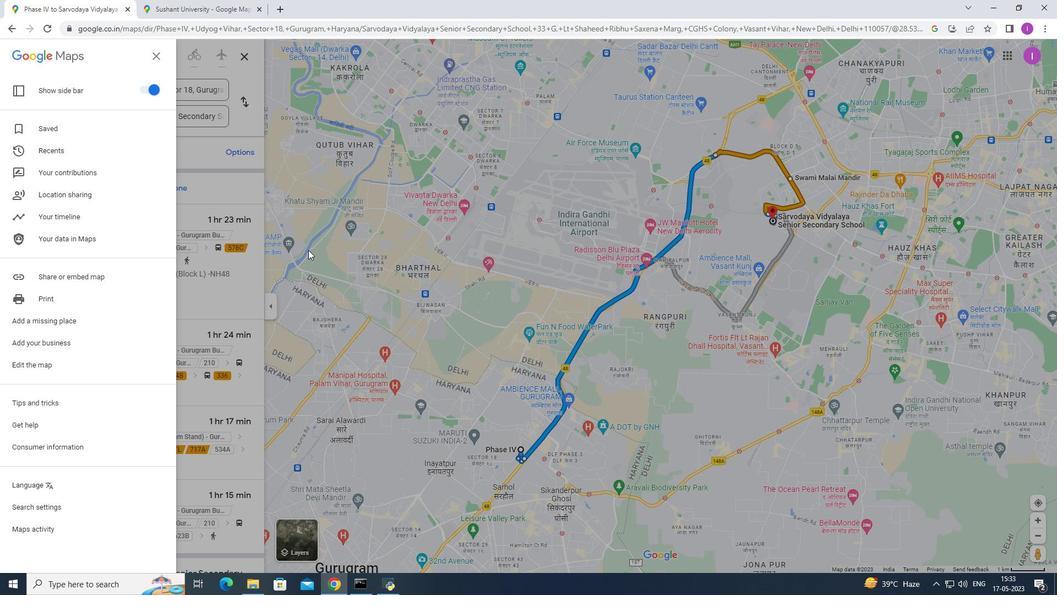 
Action: Mouse moved to (11, 29)
Screenshot: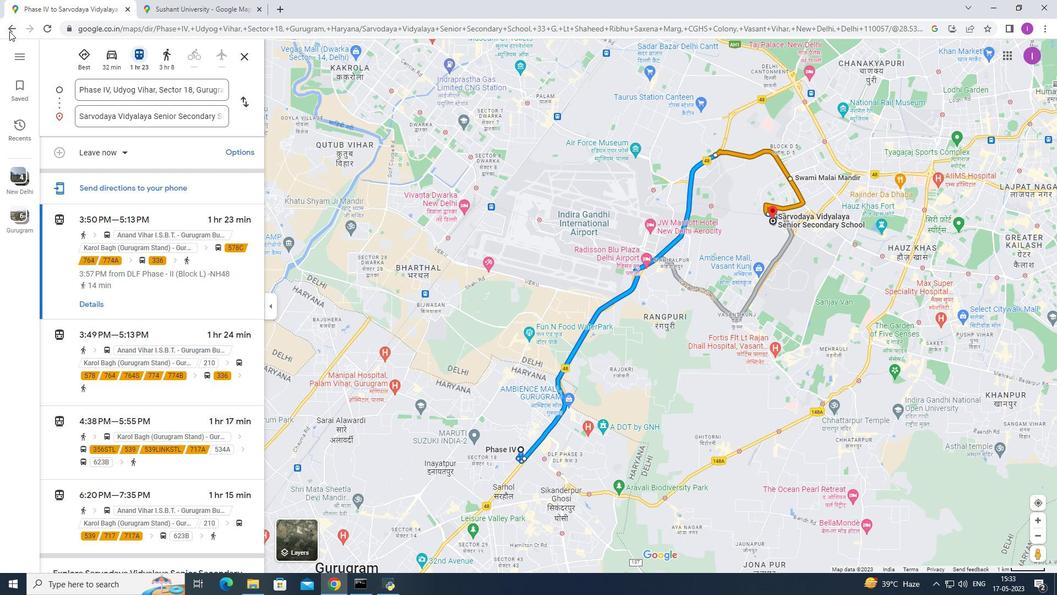 
Action: Mouse pressed left at (11, 29)
Screenshot: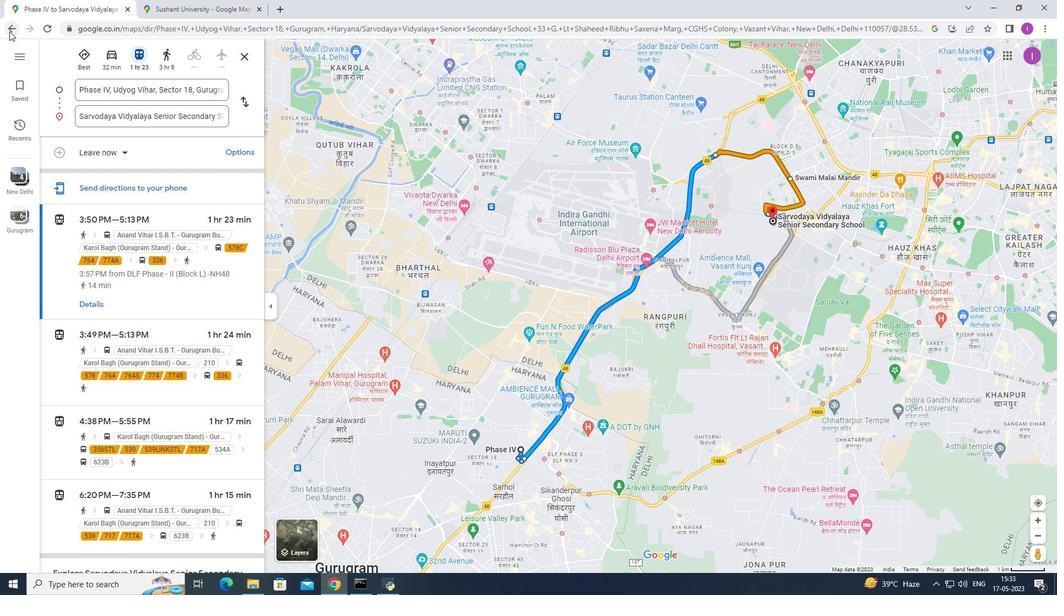 
Action: Mouse moved to (166, 451)
Screenshot: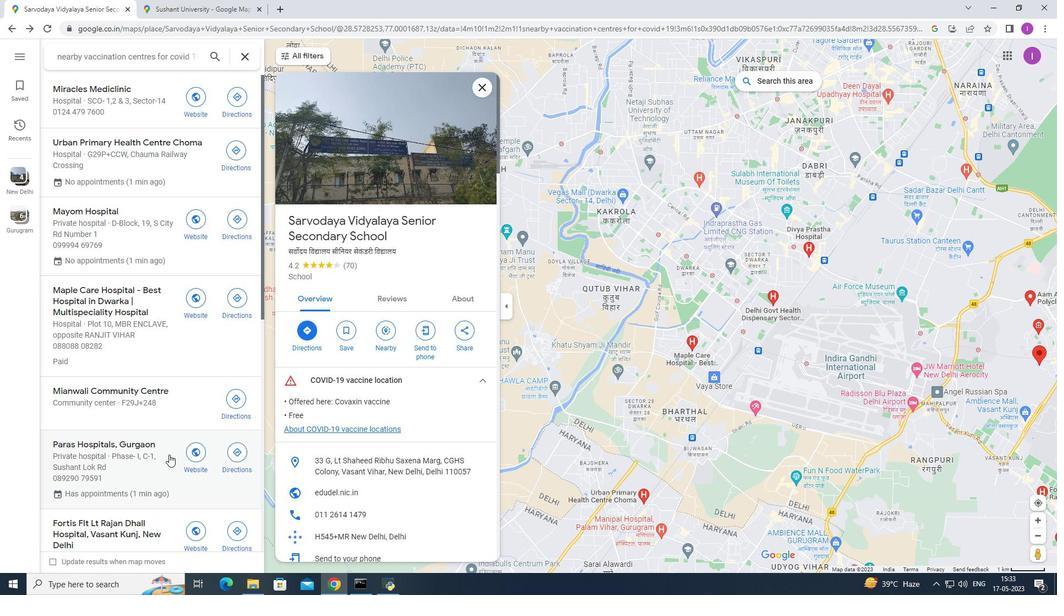 
Action: Mouse scrolled (166, 450) with delta (0, 0)
Screenshot: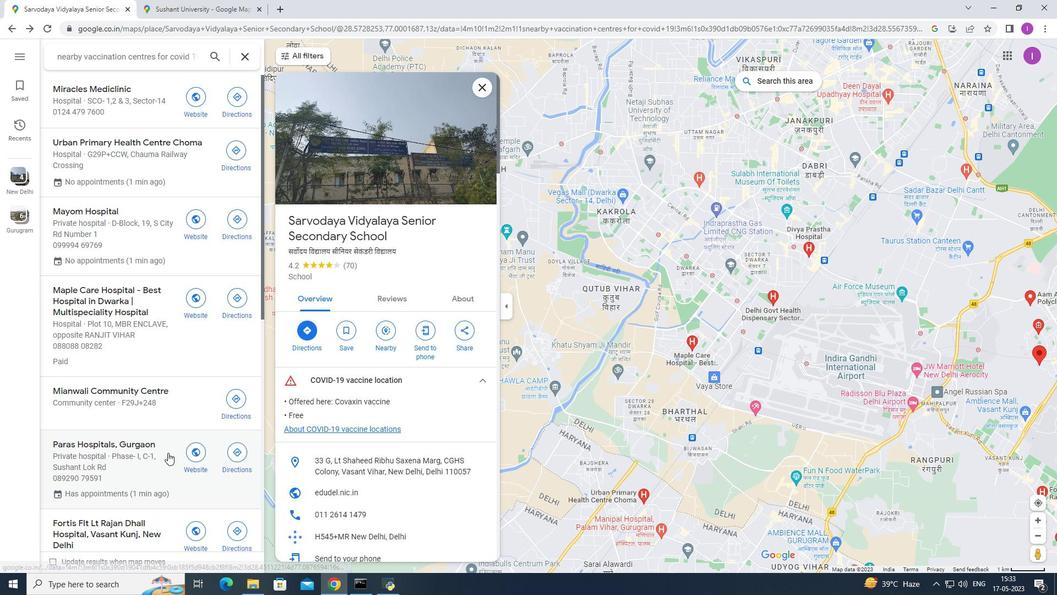 
Action: Mouse scrolled (166, 450) with delta (0, 0)
Screenshot: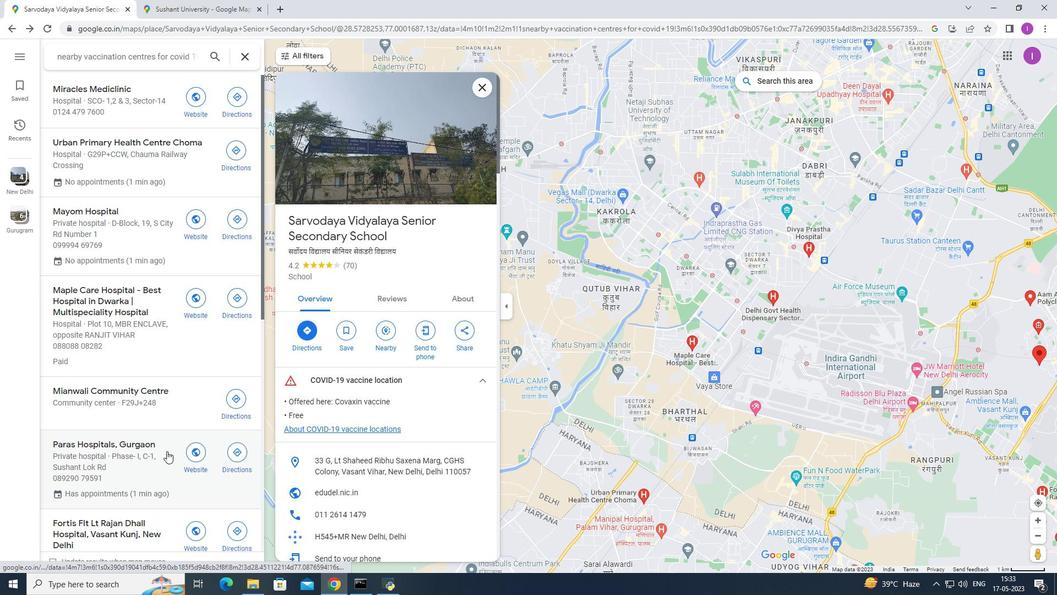 
Action: Mouse scrolled (166, 450) with delta (0, 0)
Screenshot: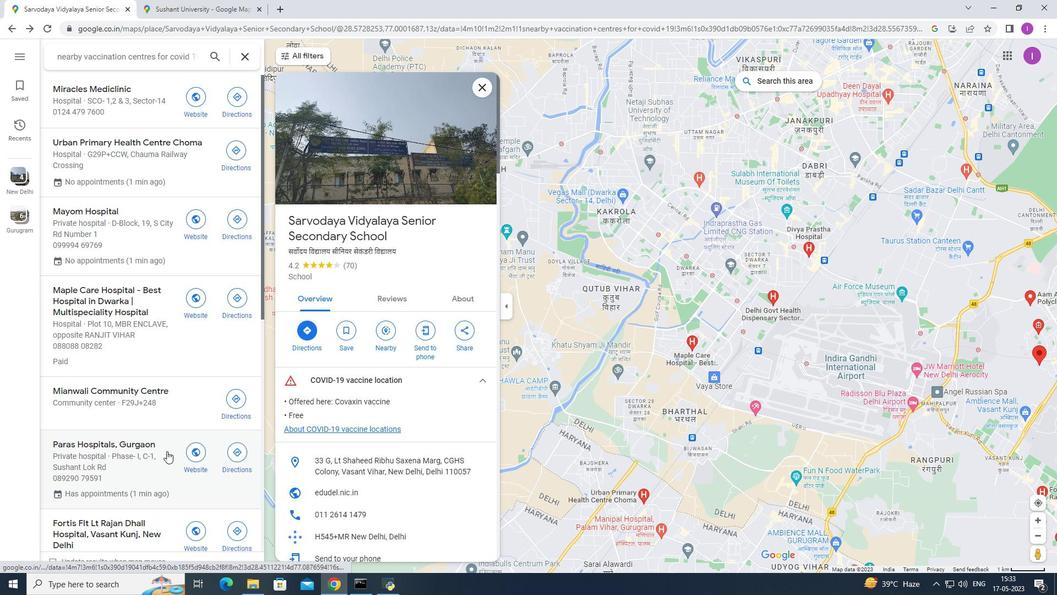 
Action: Mouse scrolled (166, 450) with delta (0, 0)
Screenshot: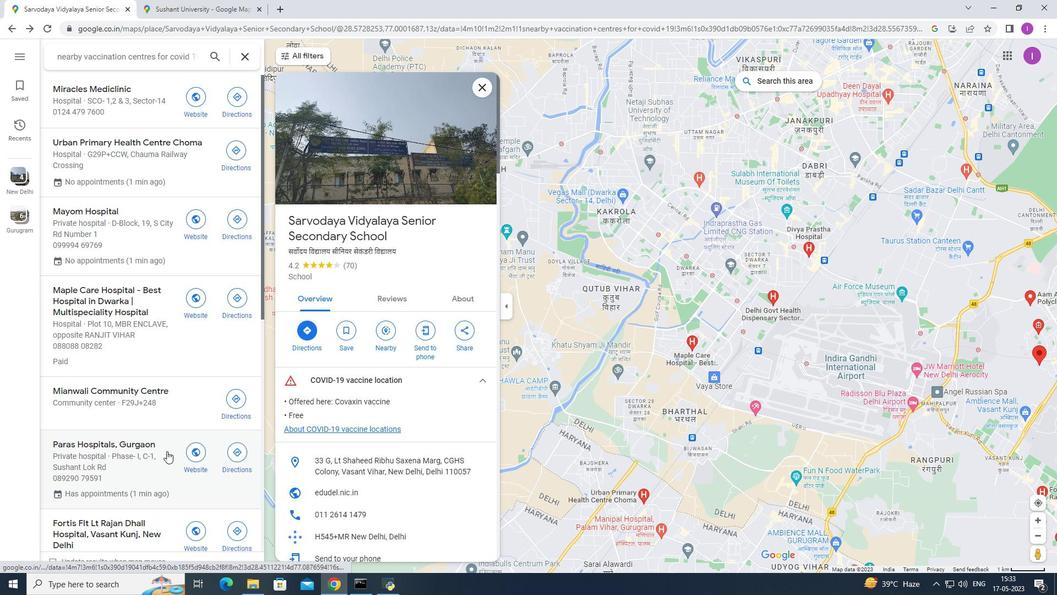 
Action: Mouse moved to (166, 451)
Screenshot: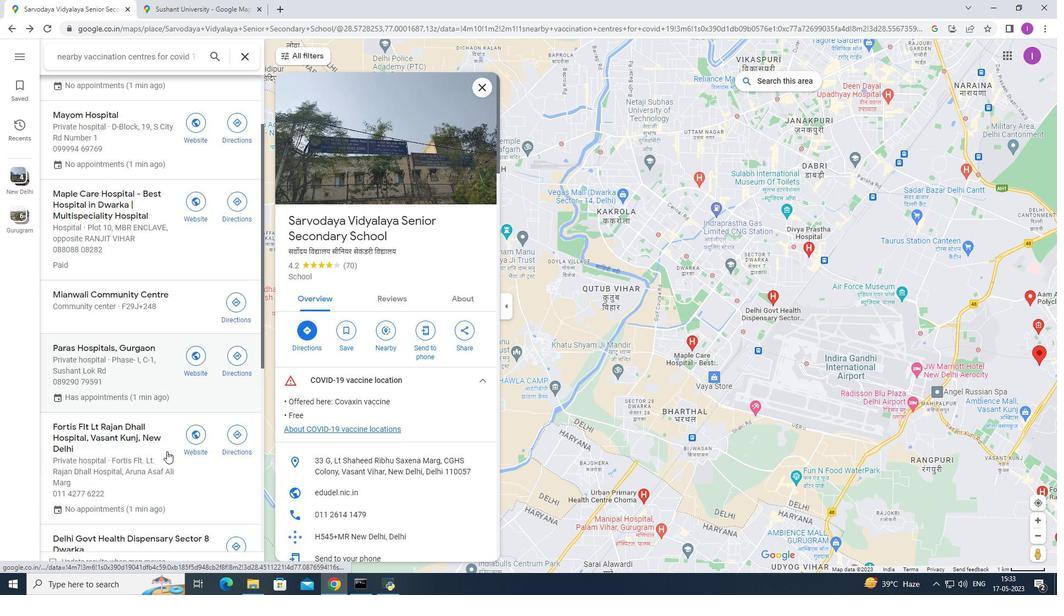 
Action: Mouse scrolled (166, 450) with delta (0, 0)
Screenshot: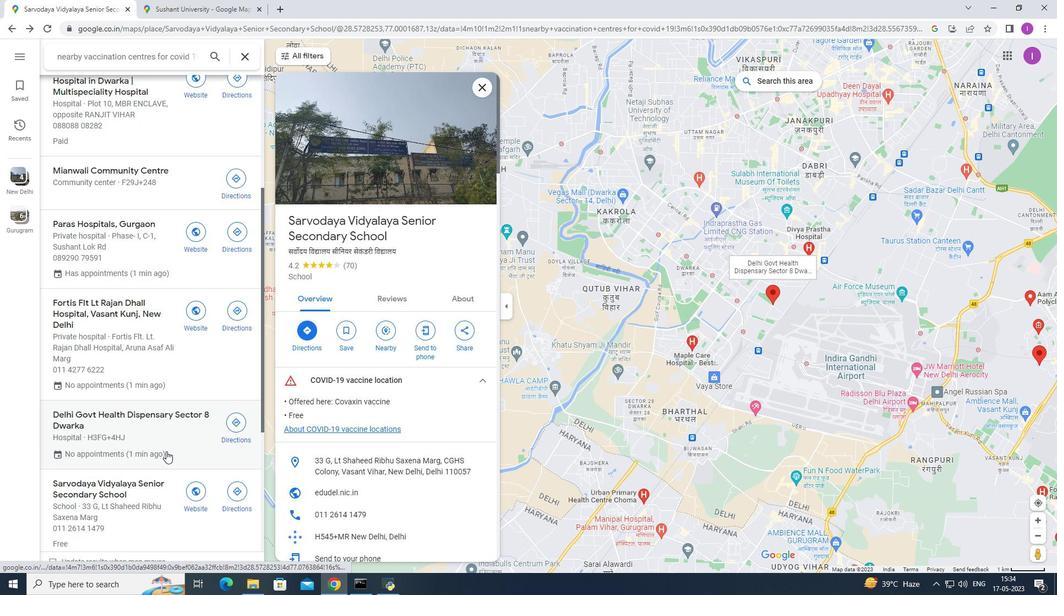 
Action: Mouse scrolled (166, 450) with delta (0, 0)
Screenshot: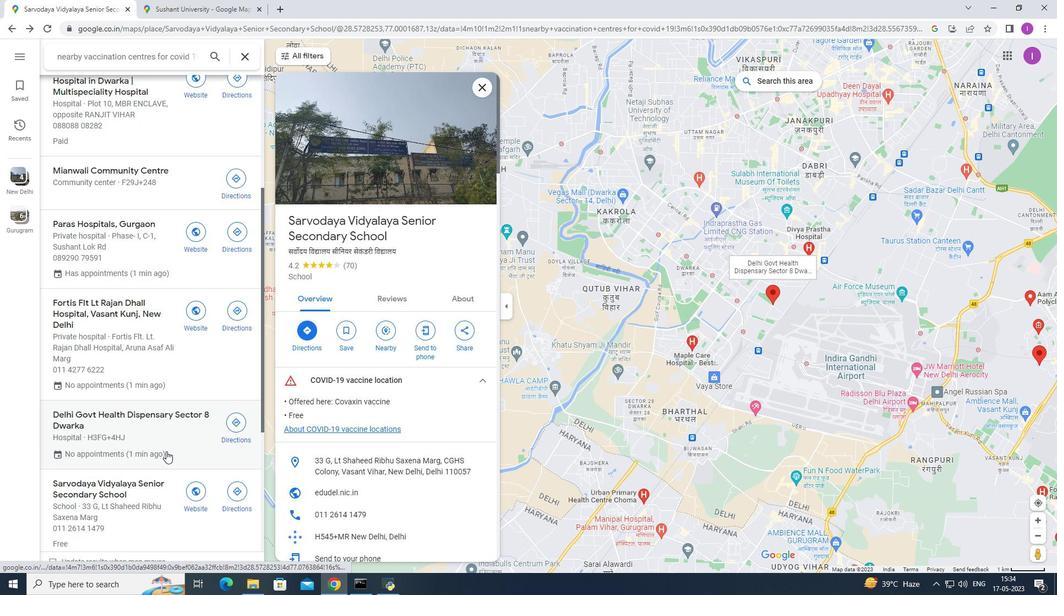 
Action: Mouse scrolled (166, 450) with delta (0, 0)
Screenshot: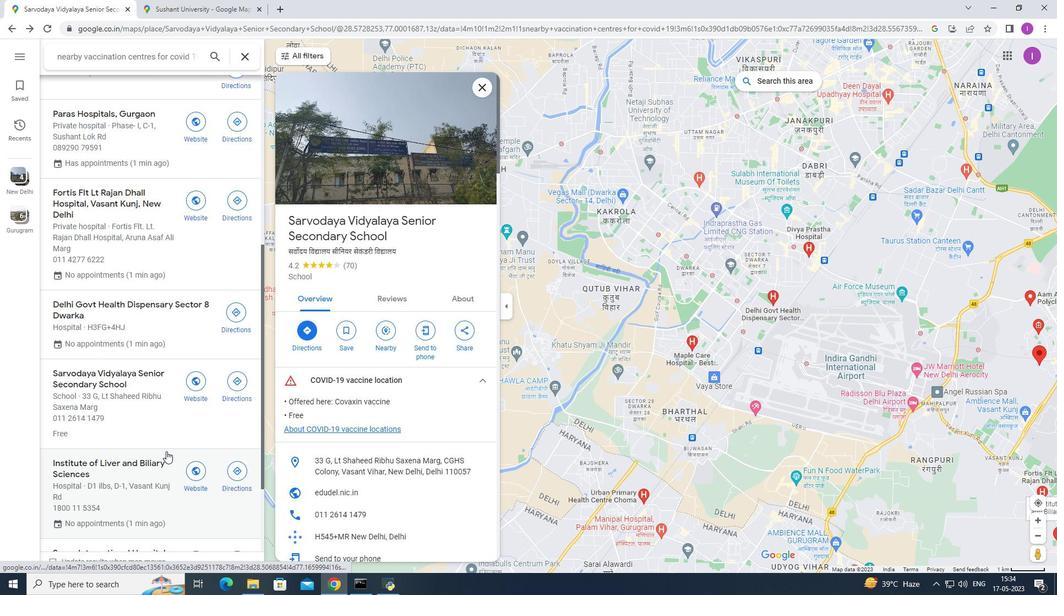 
Action: Mouse scrolled (166, 450) with delta (0, 0)
Screenshot: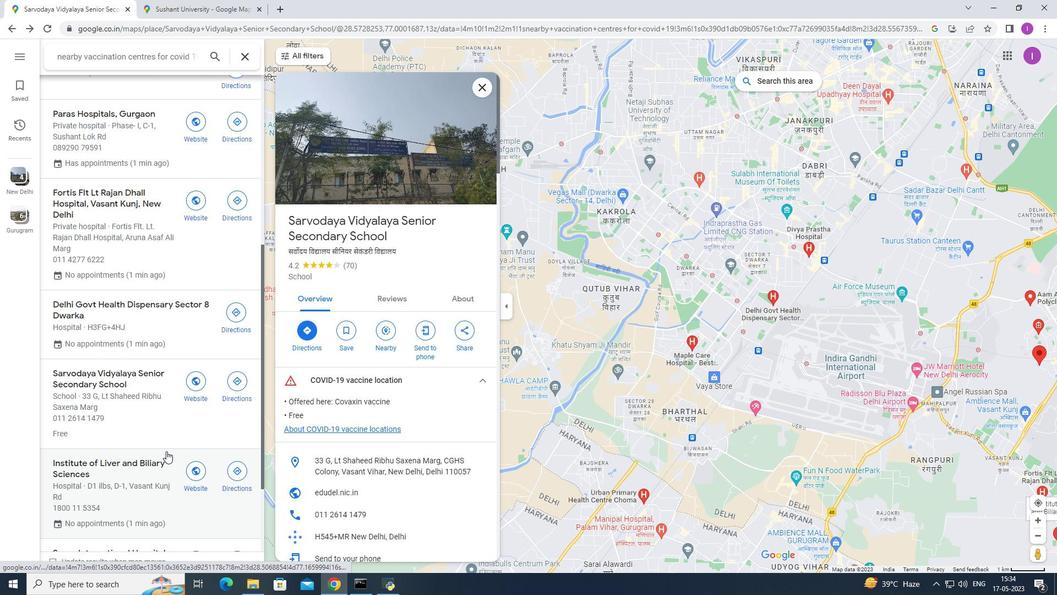 
Action: Mouse scrolled (166, 450) with delta (0, 0)
Screenshot: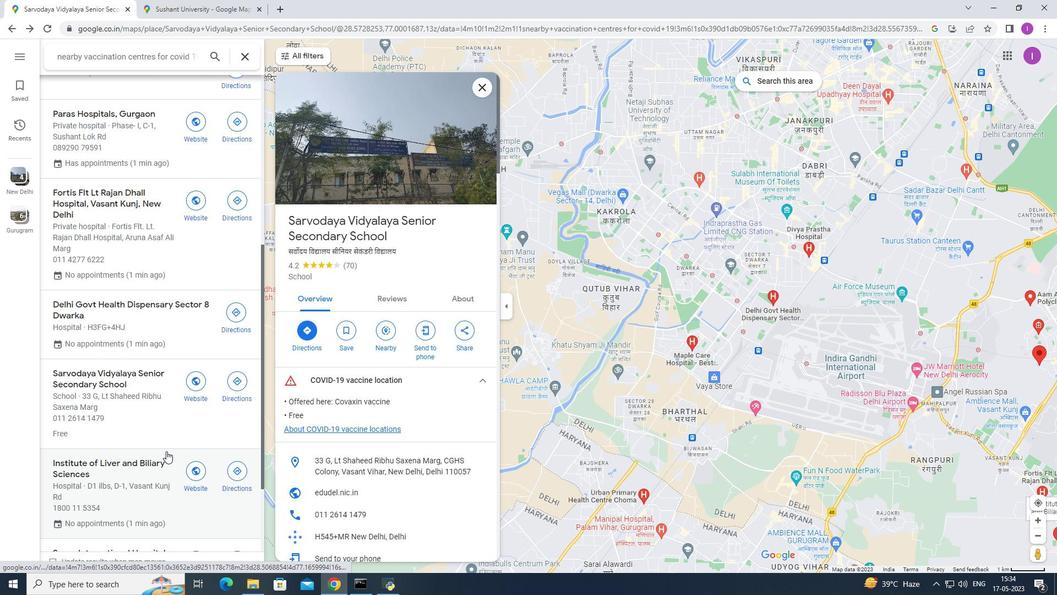 
Action: Mouse scrolled (166, 450) with delta (0, 0)
Screenshot: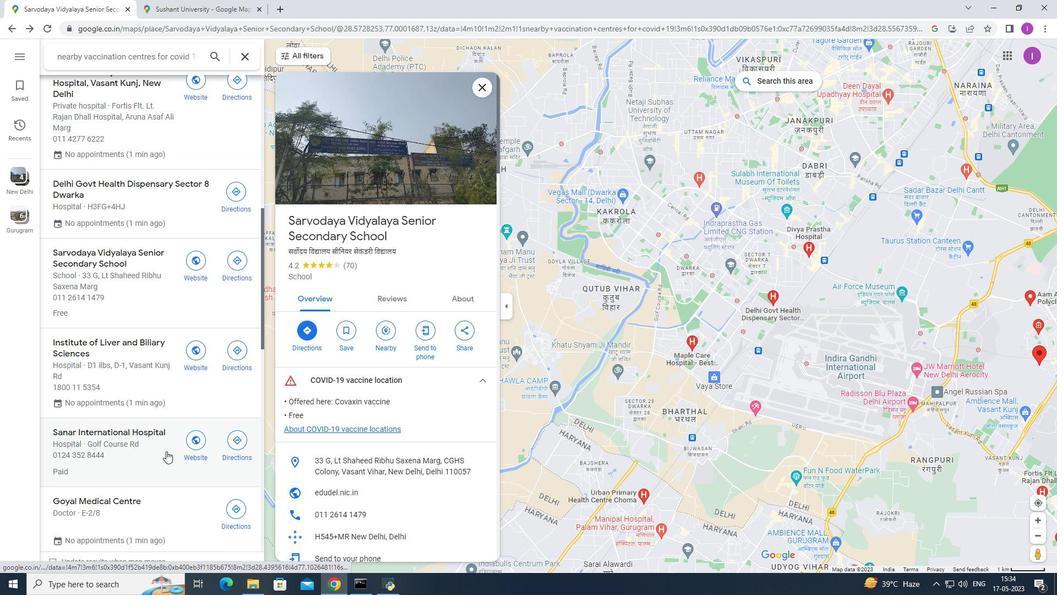 
Action: Mouse moved to (128, 446)
Screenshot: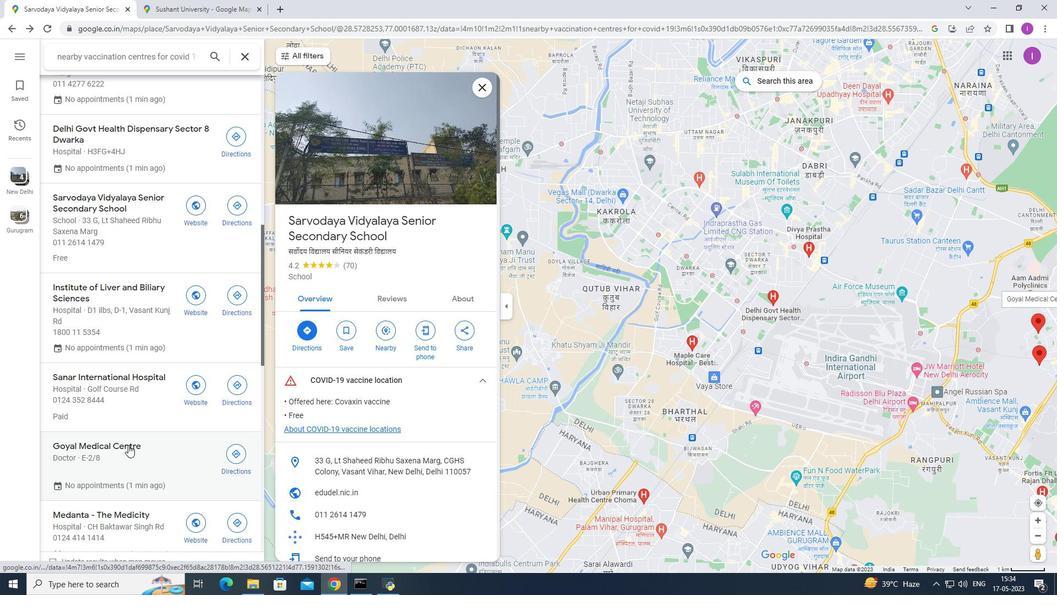 
Action: Mouse scrolled (128, 445) with delta (0, 0)
Screenshot: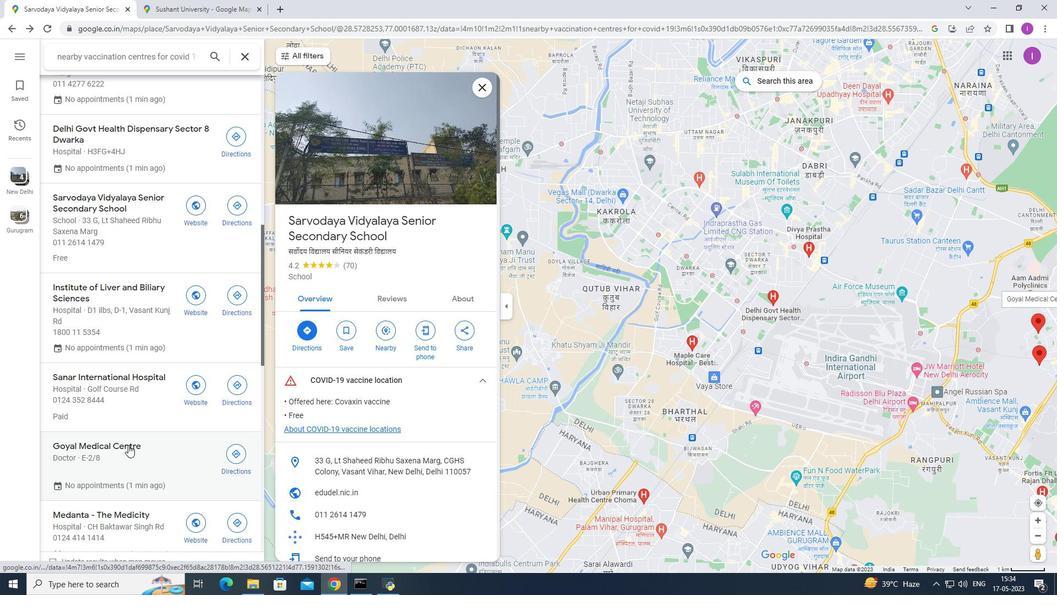 
Action: Mouse moved to (128, 446)
Screenshot: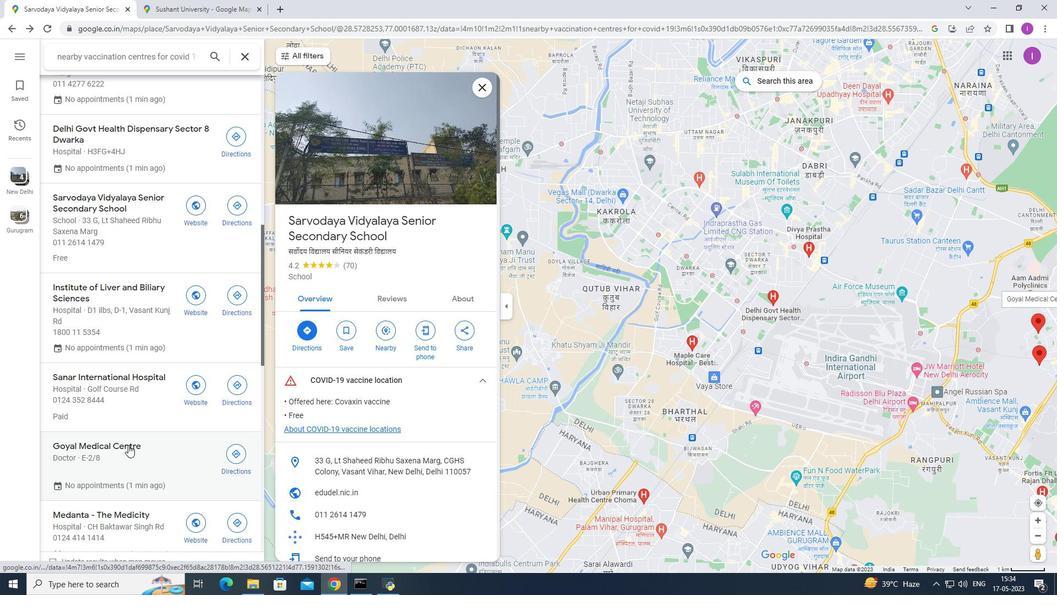 
Action: Mouse scrolled (128, 445) with delta (0, 0)
Screenshot: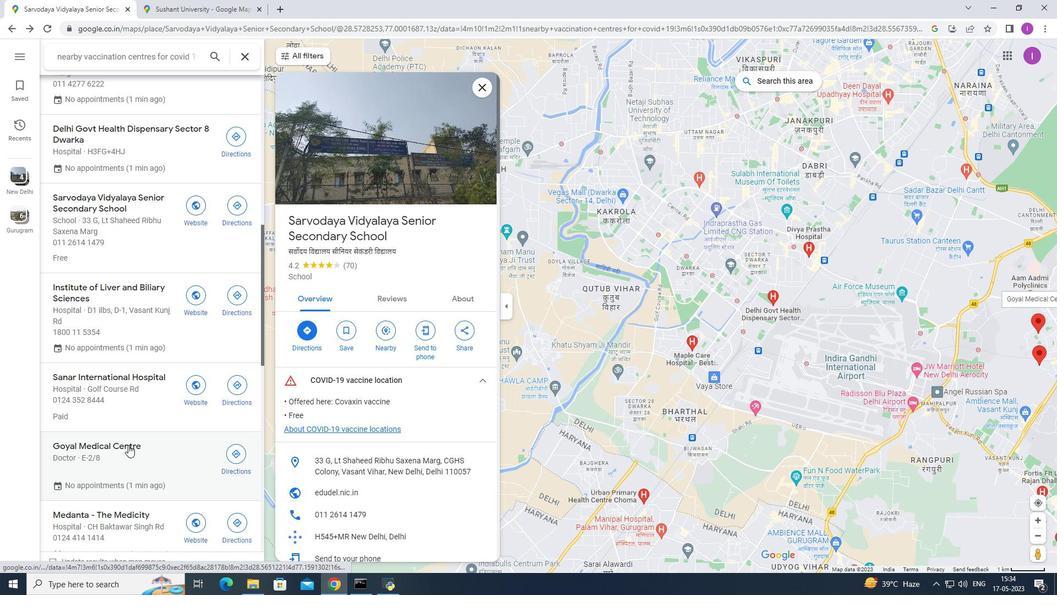 
Action: Mouse moved to (128, 446)
Screenshot: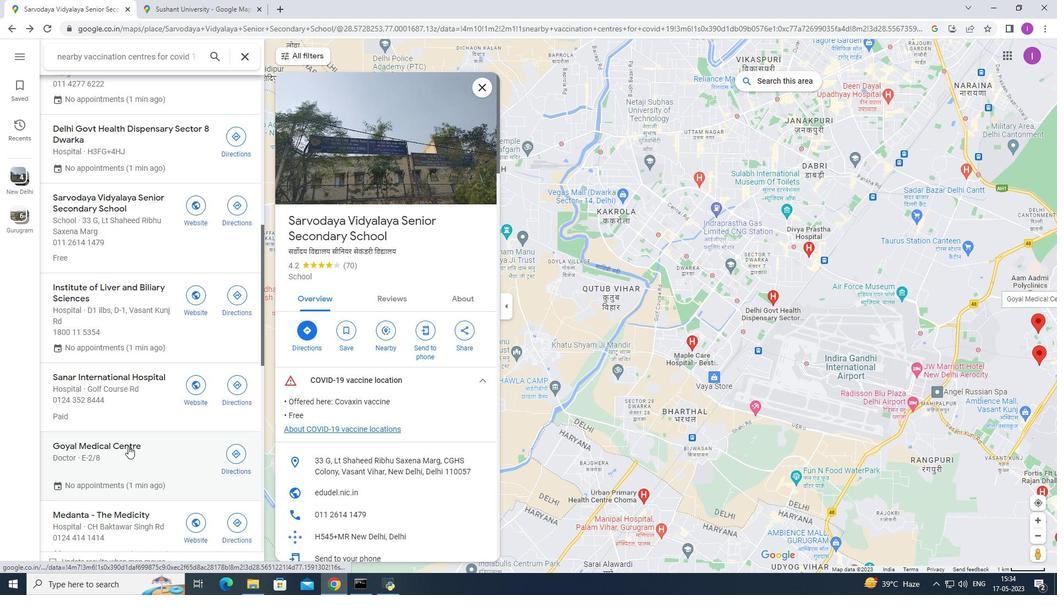 
Action: Mouse scrolled (128, 446) with delta (0, 0)
Screenshot: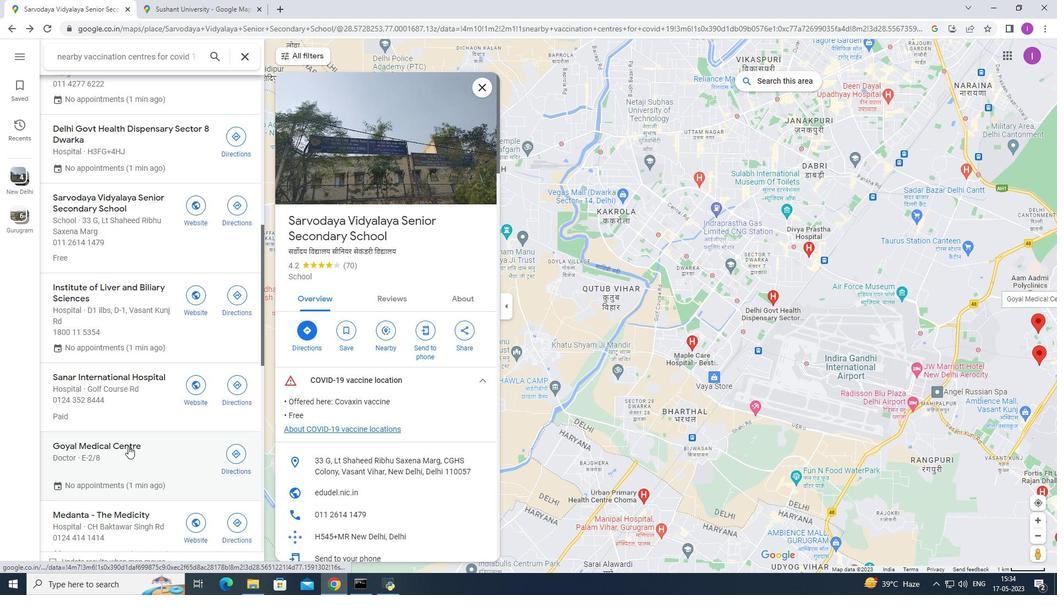 
Action: Mouse moved to (118, 300)
Screenshot: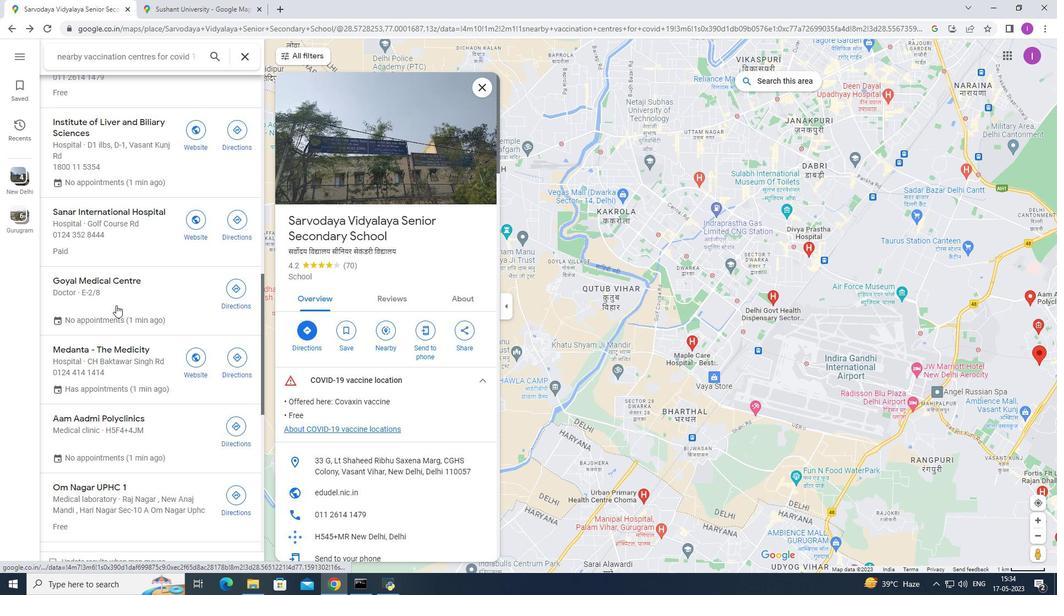 
Action: Mouse pressed left at (118, 300)
Screenshot: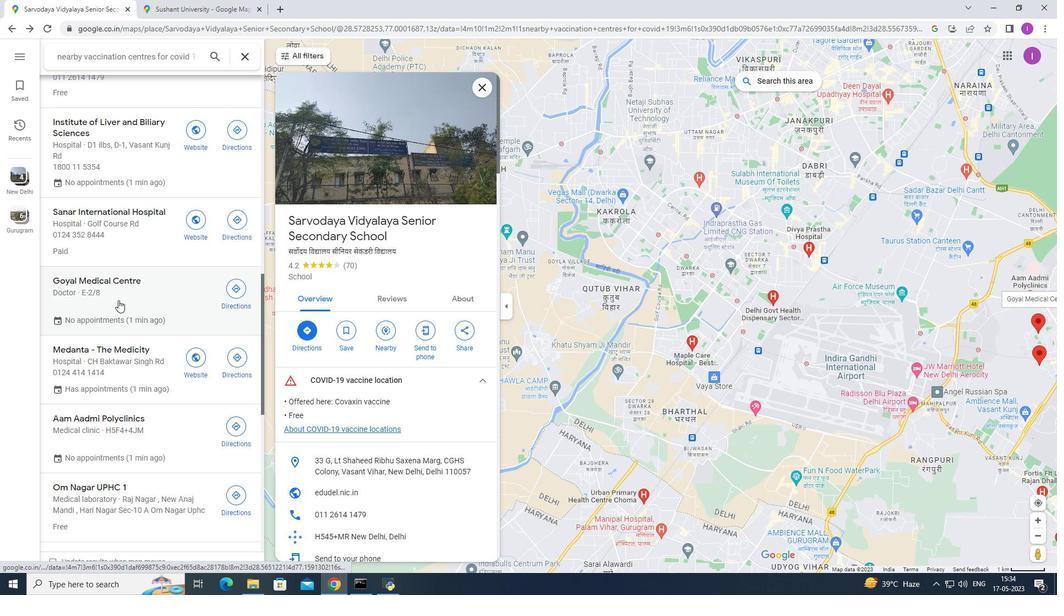 
Action: Mouse moved to (302, 328)
Screenshot: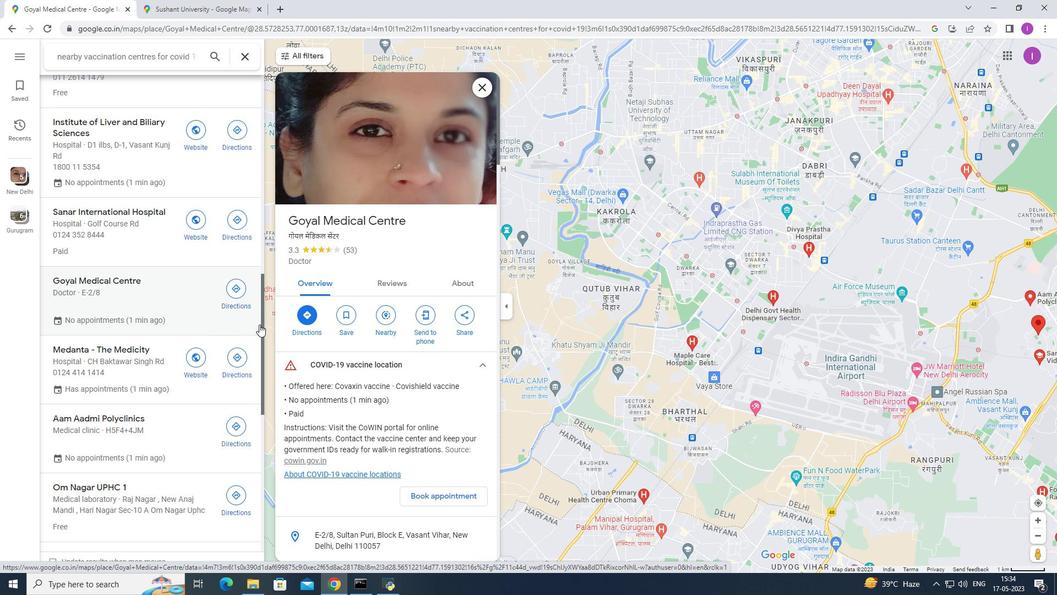 
Action: Mouse pressed left at (302, 328)
Screenshot: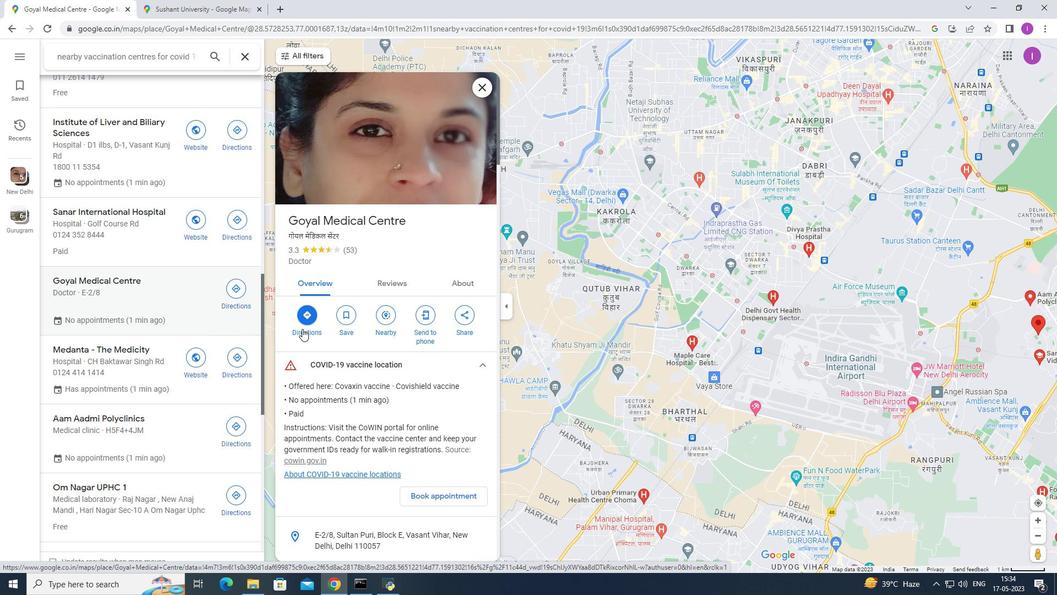 
Action: Mouse moved to (98, 266)
Screenshot: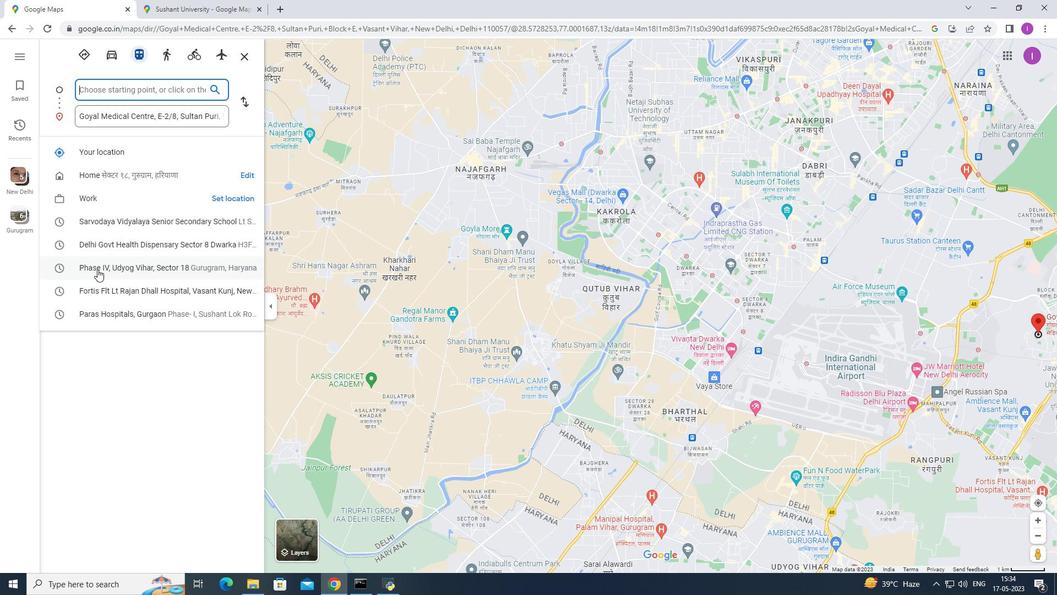 
Action: Mouse pressed left at (98, 266)
Screenshot: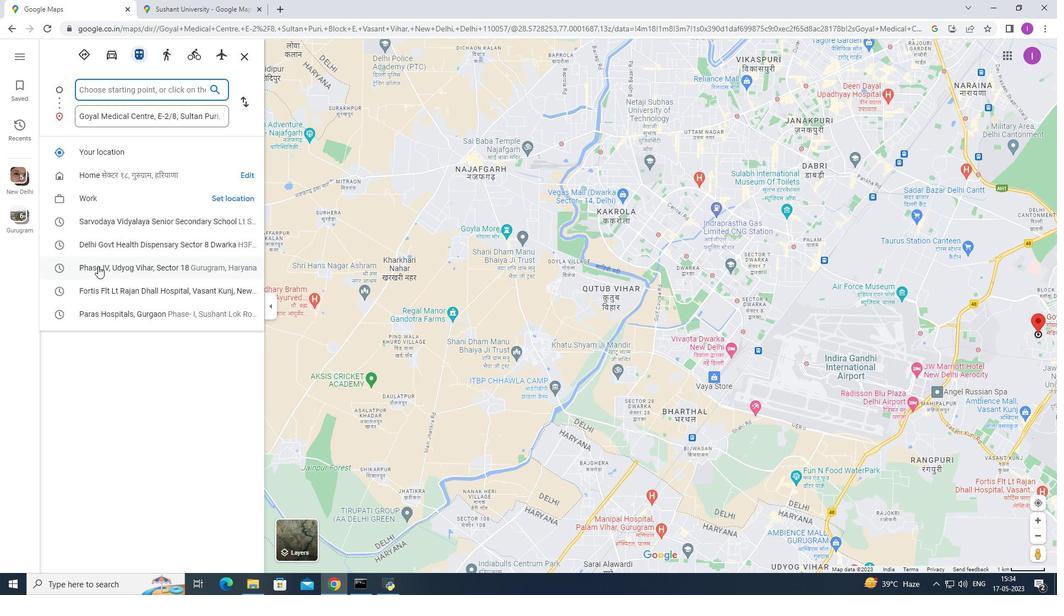 
Action: Mouse moved to (13, 30)
Screenshot: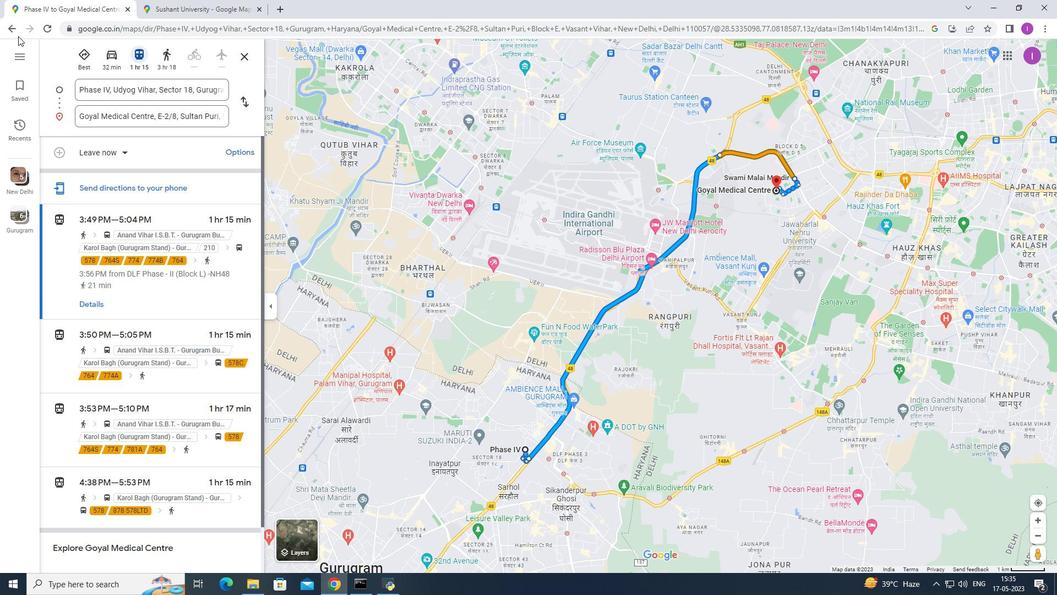 
Action: Mouse pressed left at (13, 30)
Screenshot: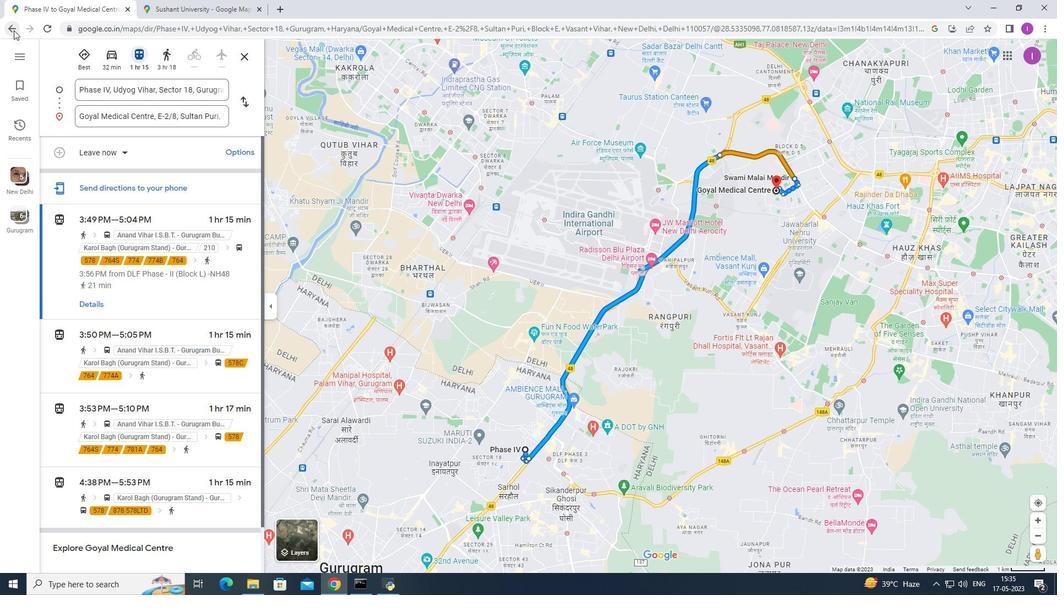 
Action: Mouse moved to (164, 317)
Screenshot: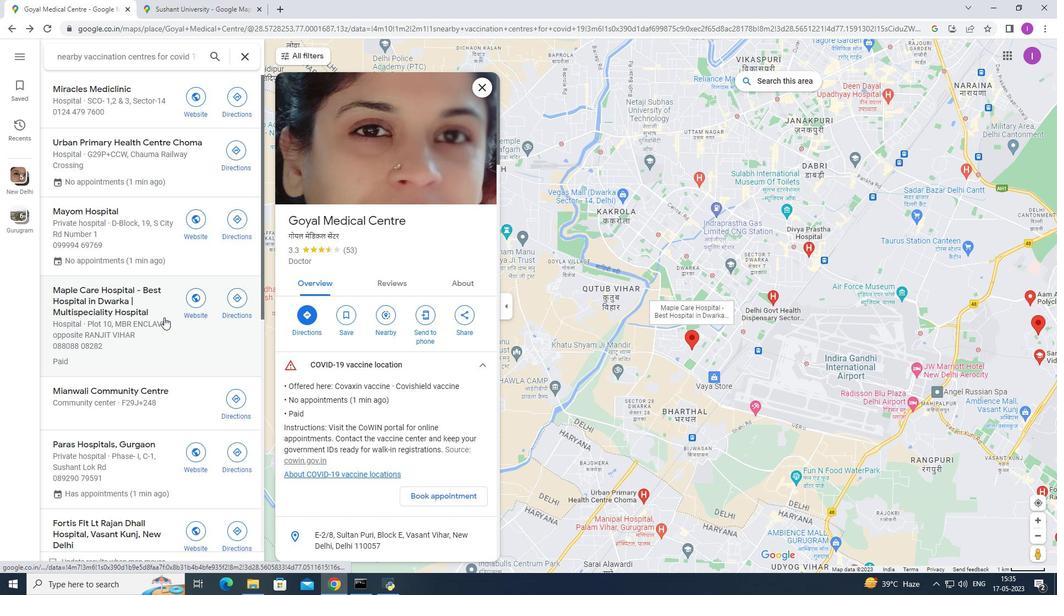 
Action: Mouse scrolled (164, 316) with delta (0, 0)
Screenshot: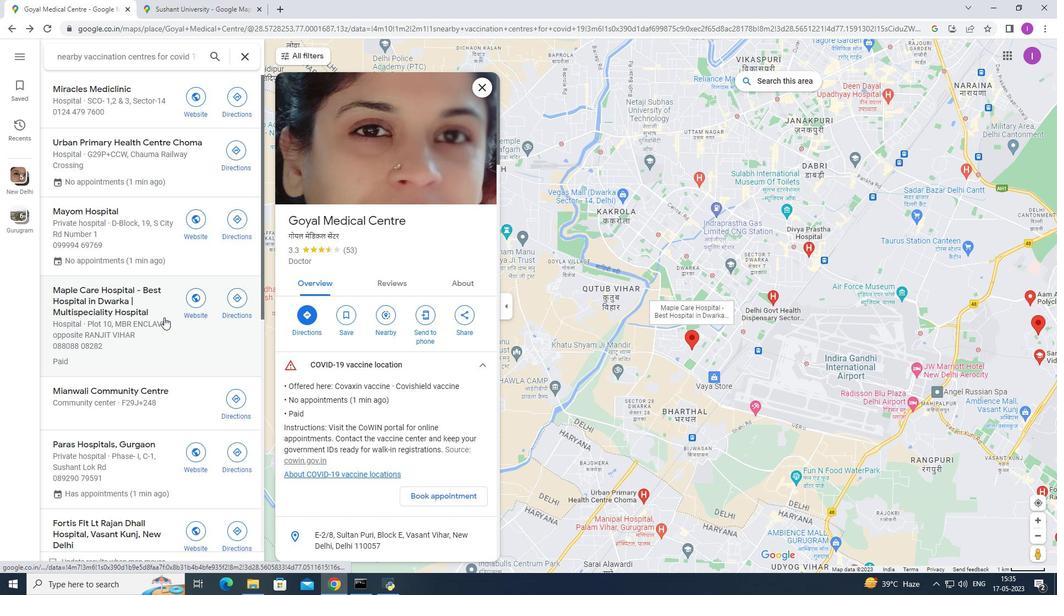 
Action: Mouse moved to (165, 317)
Screenshot: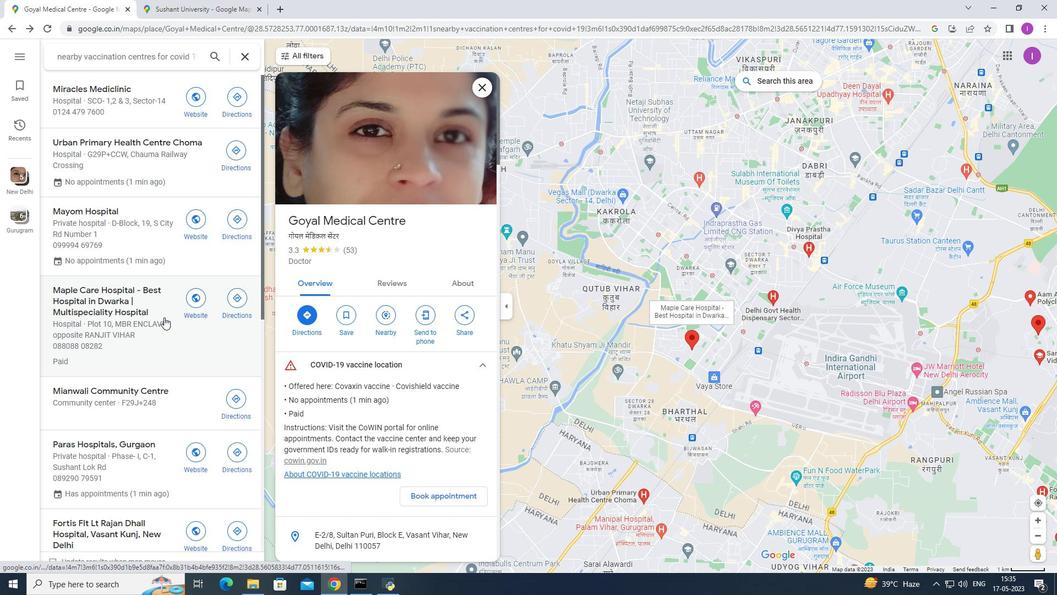 
Action: Mouse scrolled (165, 316) with delta (0, 0)
Screenshot: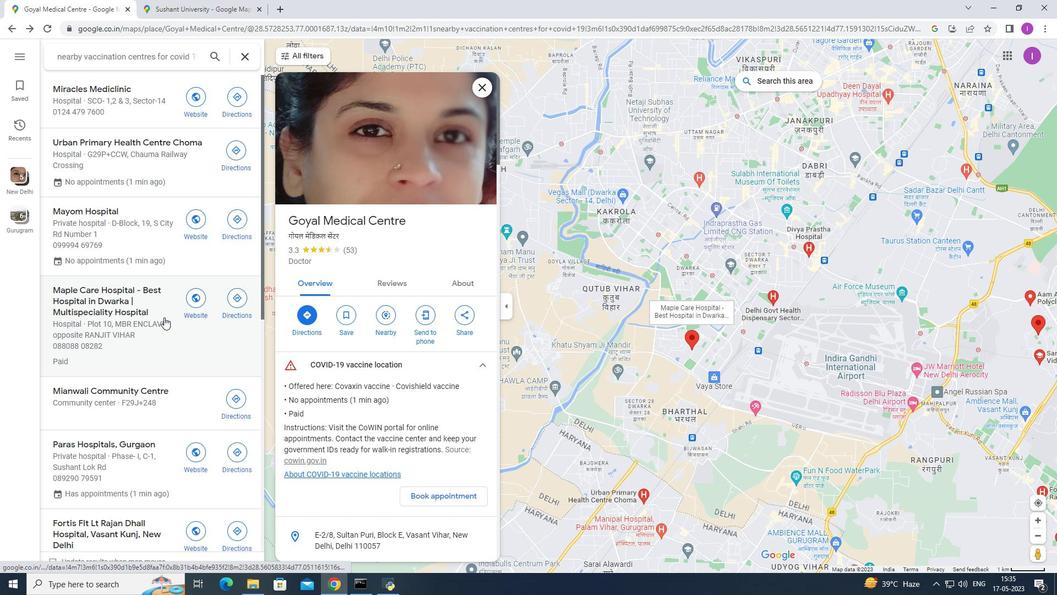 
Action: Mouse moved to (166, 316)
Screenshot: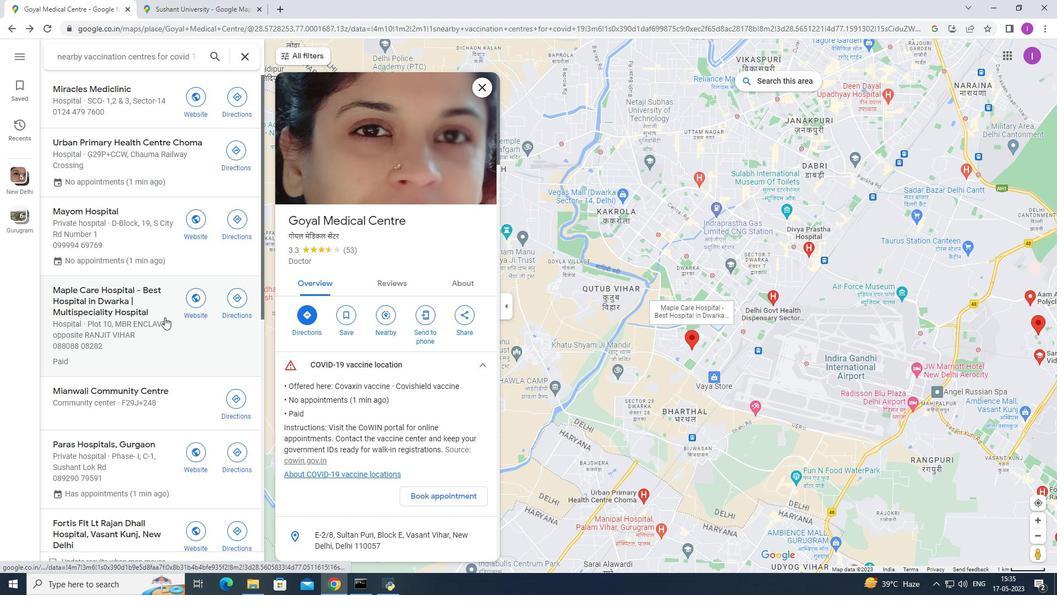 
Action: Mouse scrolled (166, 316) with delta (0, 0)
Screenshot: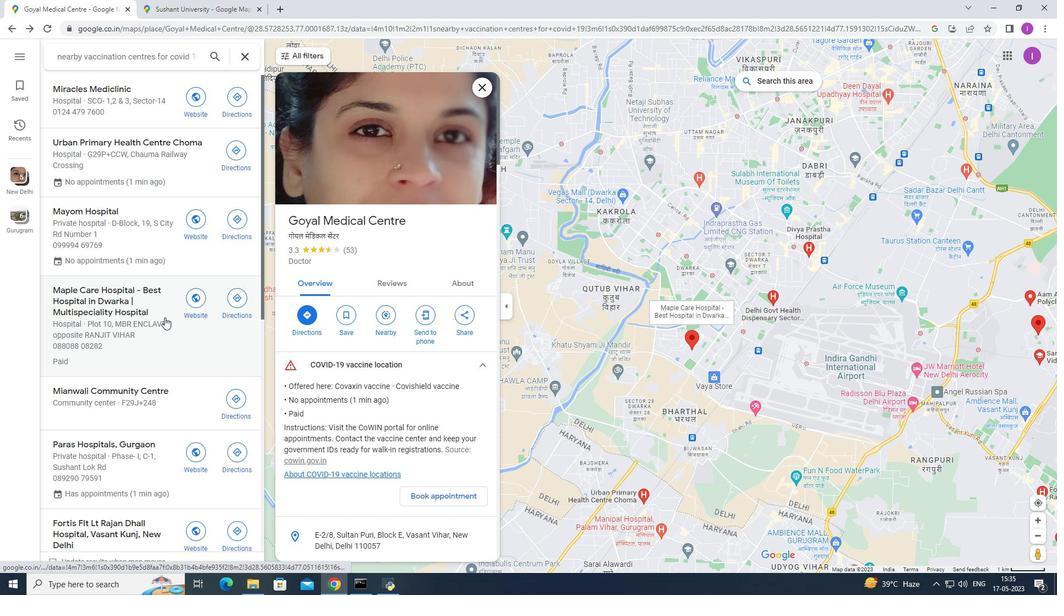 
Action: Mouse moved to (168, 315)
Screenshot: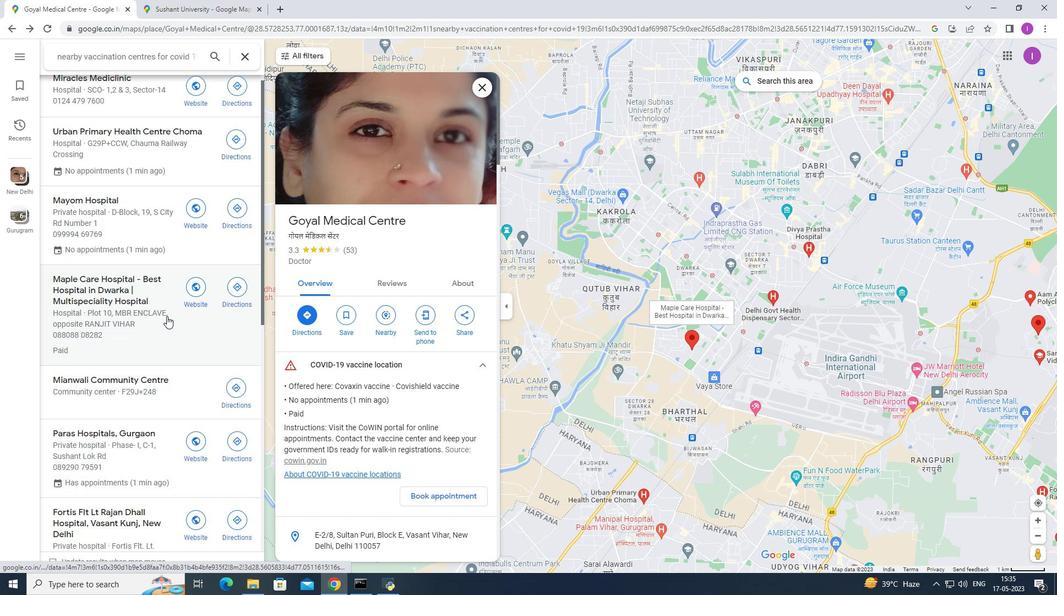 
Action: Mouse scrolled (168, 315) with delta (0, 0)
Screenshot: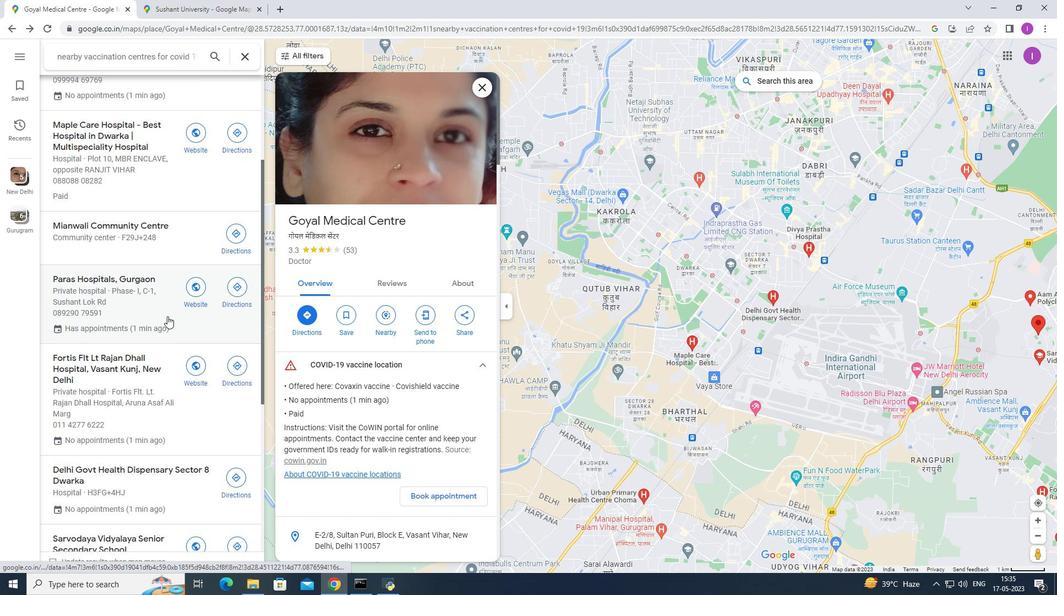 
Action: Mouse scrolled (168, 315) with delta (0, 0)
Screenshot: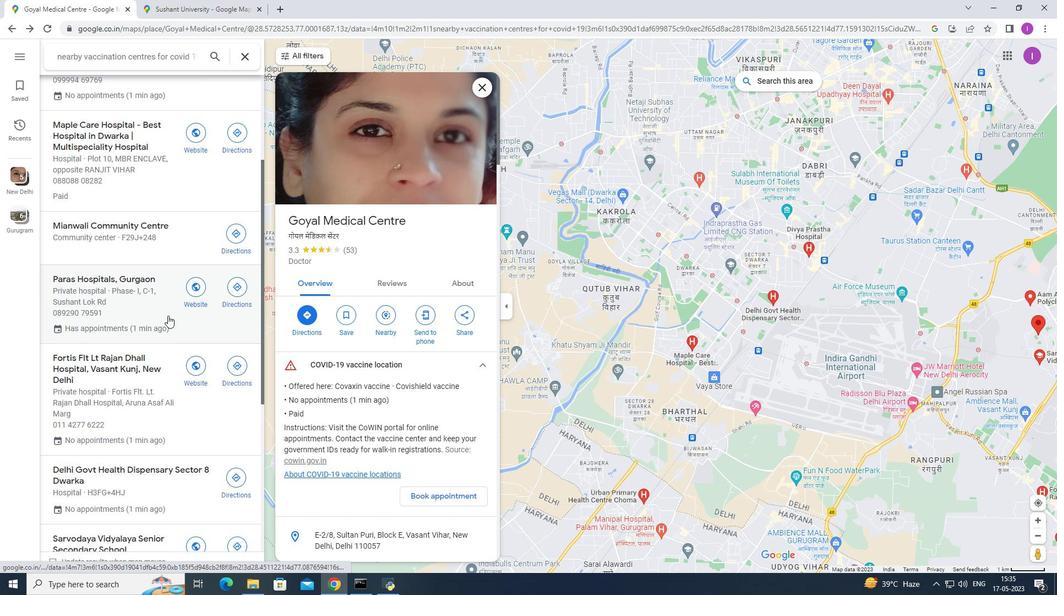 
Action: Mouse scrolled (168, 315) with delta (0, 0)
Screenshot: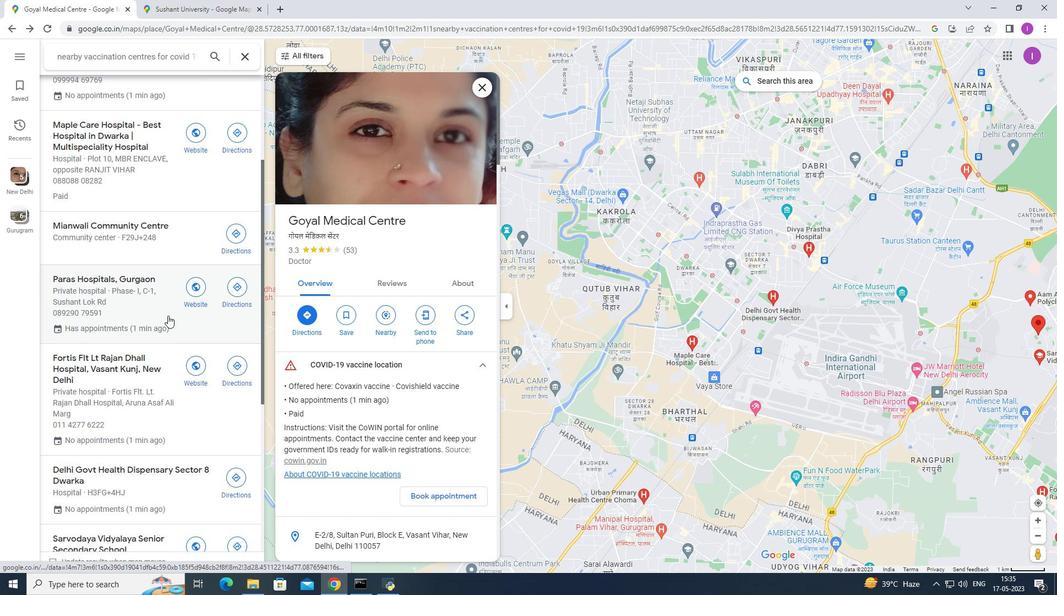 
Action: Mouse moved to (170, 314)
Screenshot: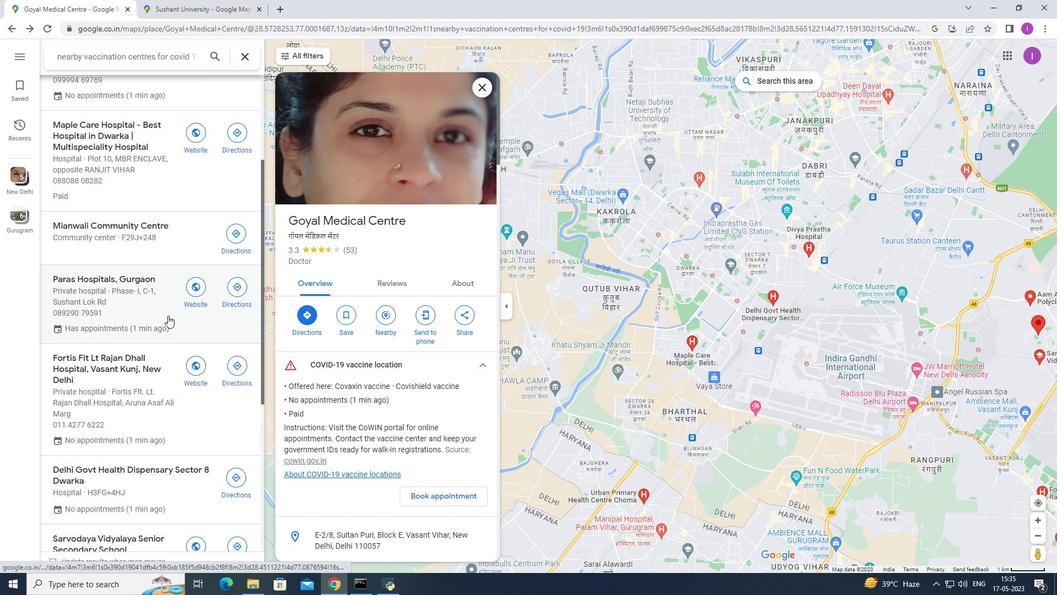 
Action: Mouse scrolled (170, 314) with delta (0, 0)
Screenshot: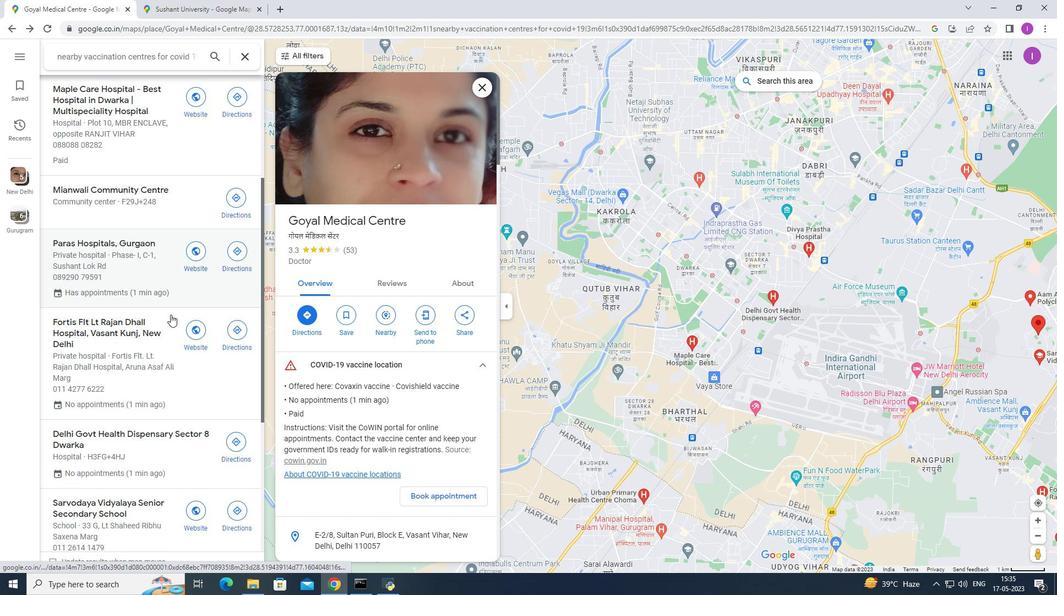 
Action: Mouse scrolled (170, 314) with delta (0, 0)
Screenshot: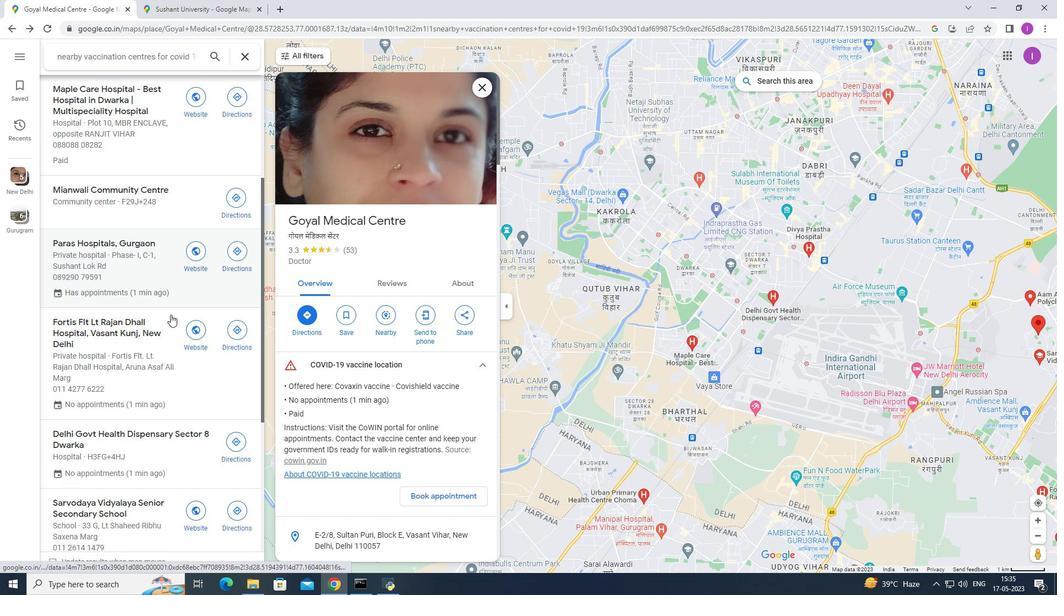 
Action: Mouse scrolled (170, 314) with delta (0, 0)
Screenshot: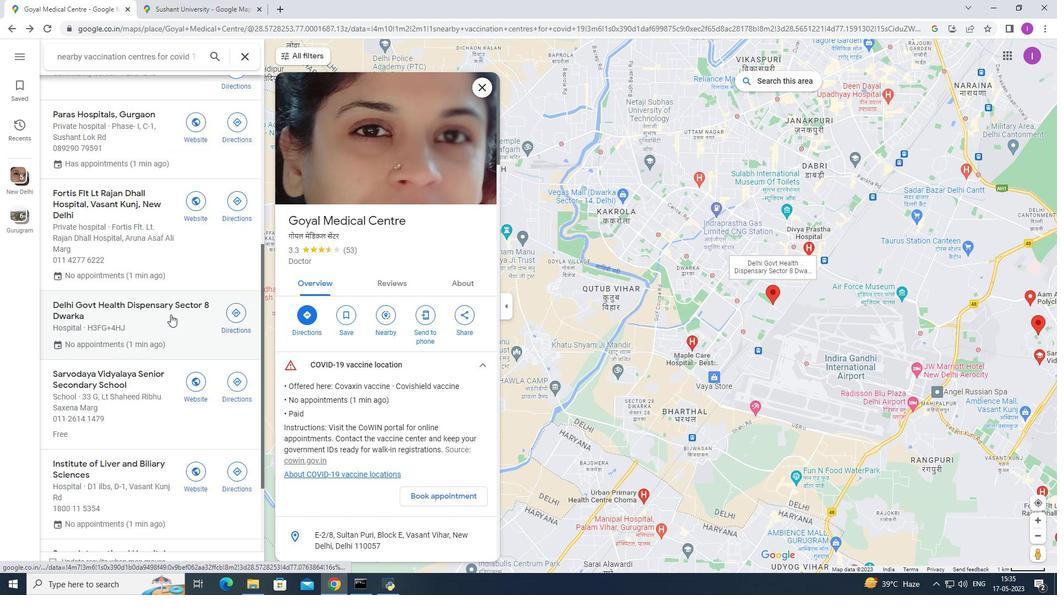 
Action: Mouse scrolled (170, 314) with delta (0, 0)
Screenshot: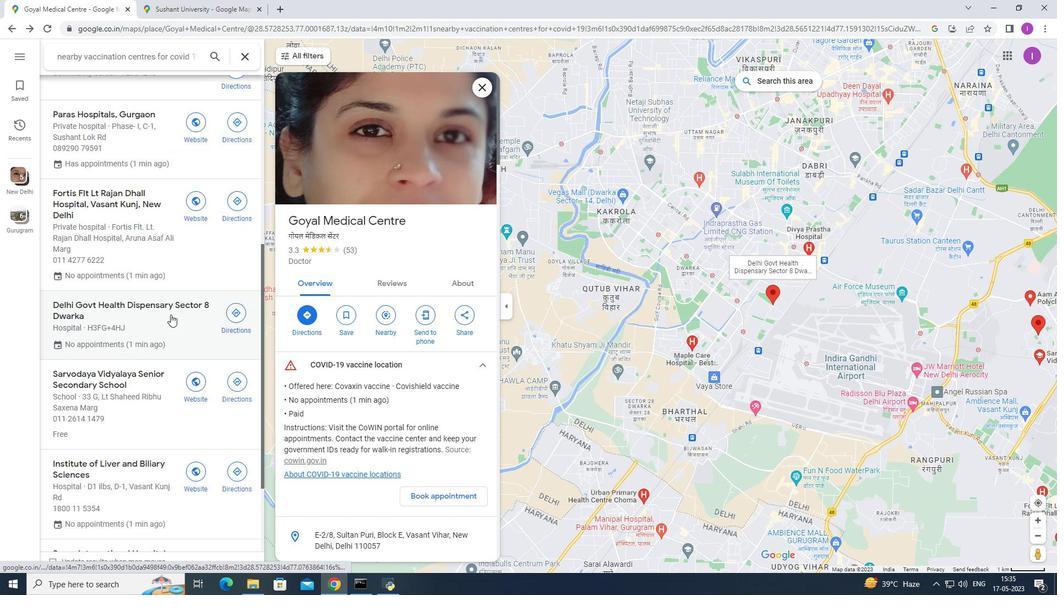 
Action: Mouse scrolled (170, 314) with delta (0, 0)
Screenshot: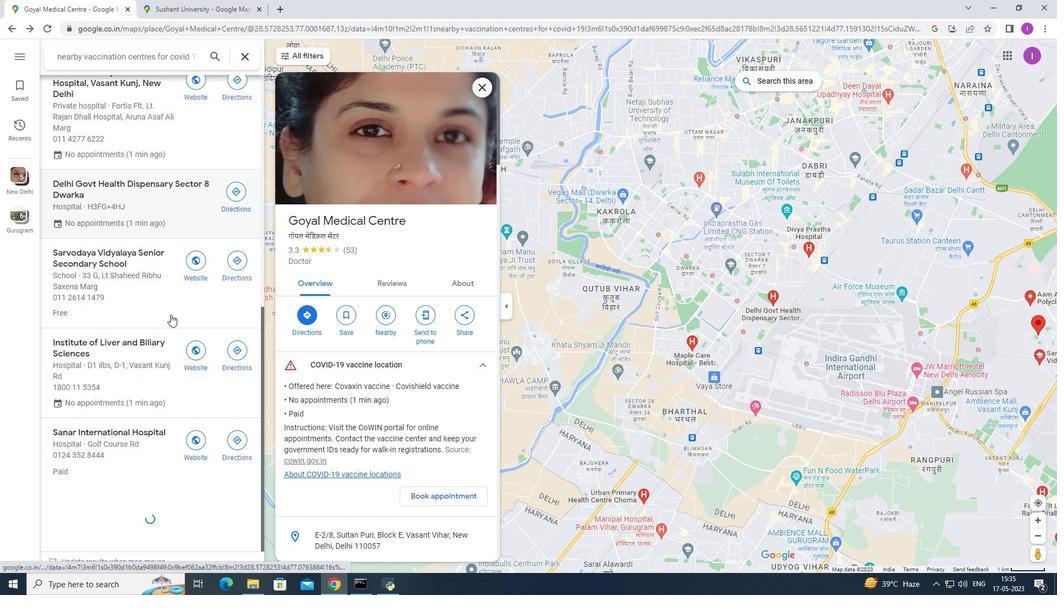 
Action: Mouse scrolled (170, 314) with delta (0, 0)
Screenshot: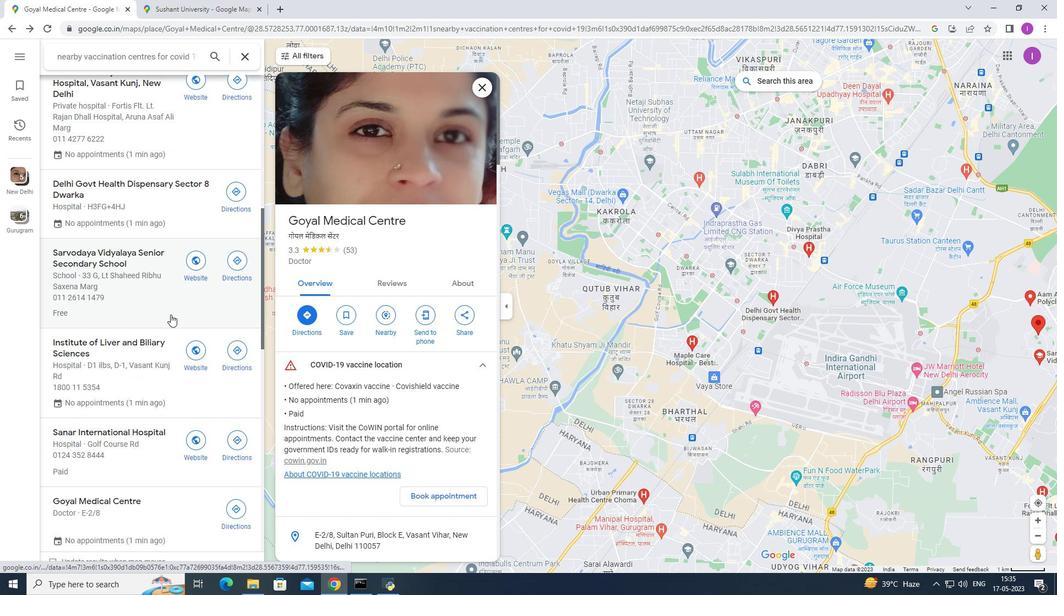 
Action: Mouse scrolled (170, 314) with delta (0, 0)
Screenshot: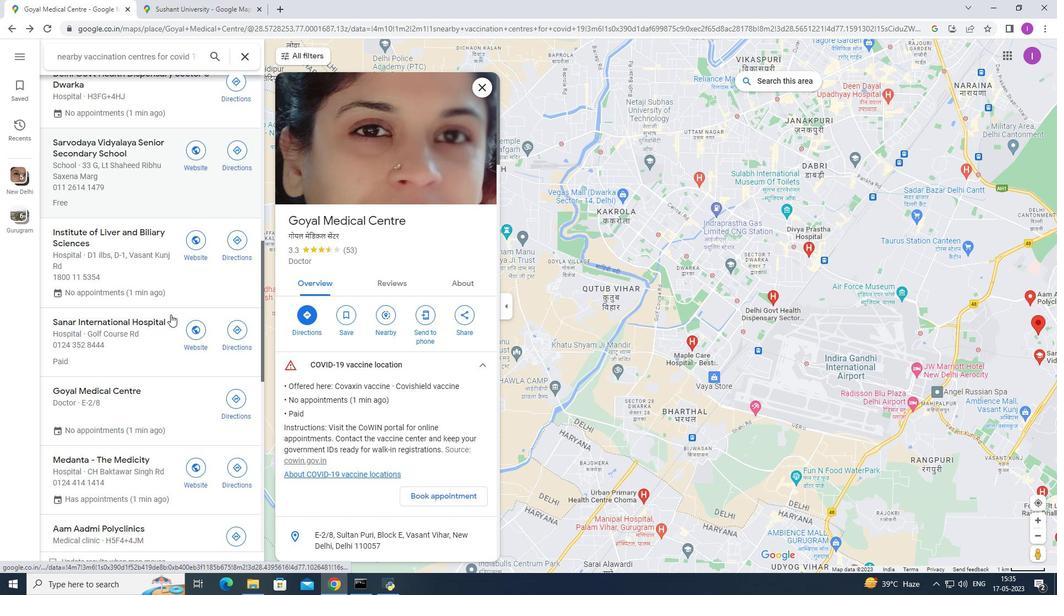 
Action: Mouse scrolled (170, 314) with delta (0, 0)
Screenshot: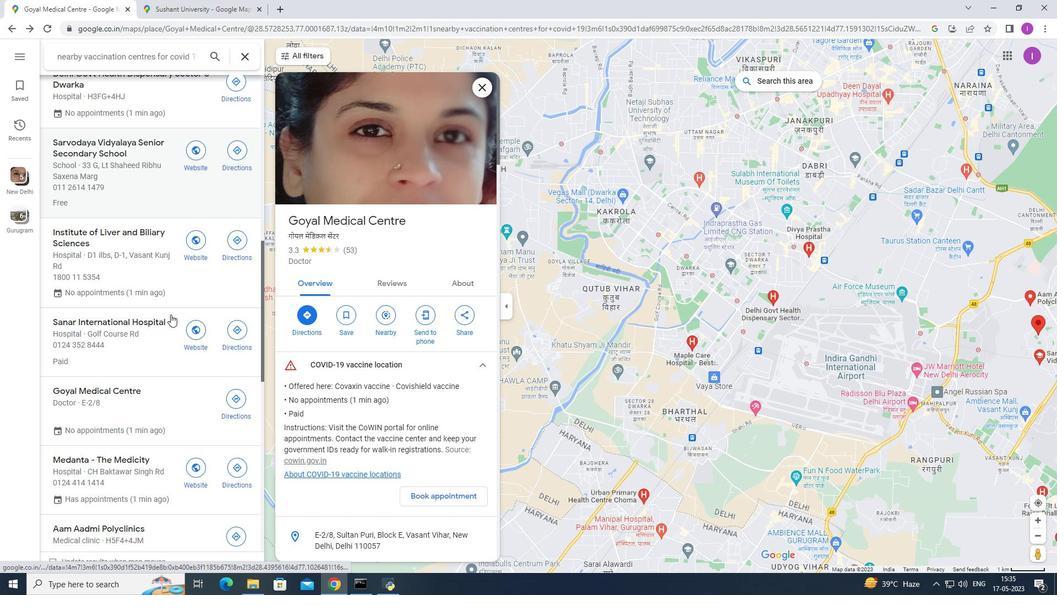 
Action: Mouse scrolled (170, 314) with delta (0, 0)
Screenshot: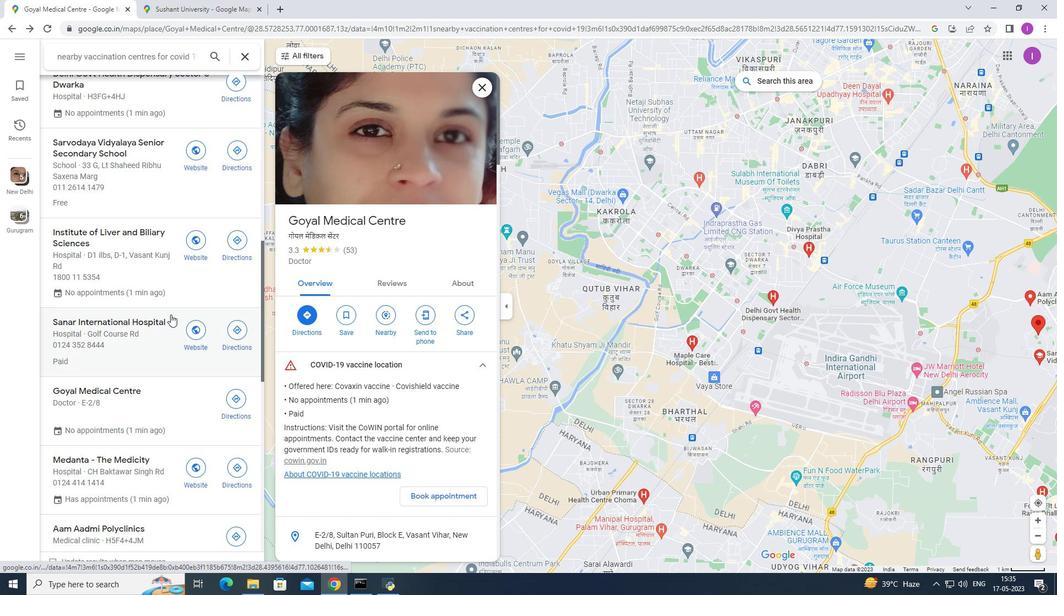 
Action: Mouse scrolled (170, 314) with delta (0, 0)
Screenshot: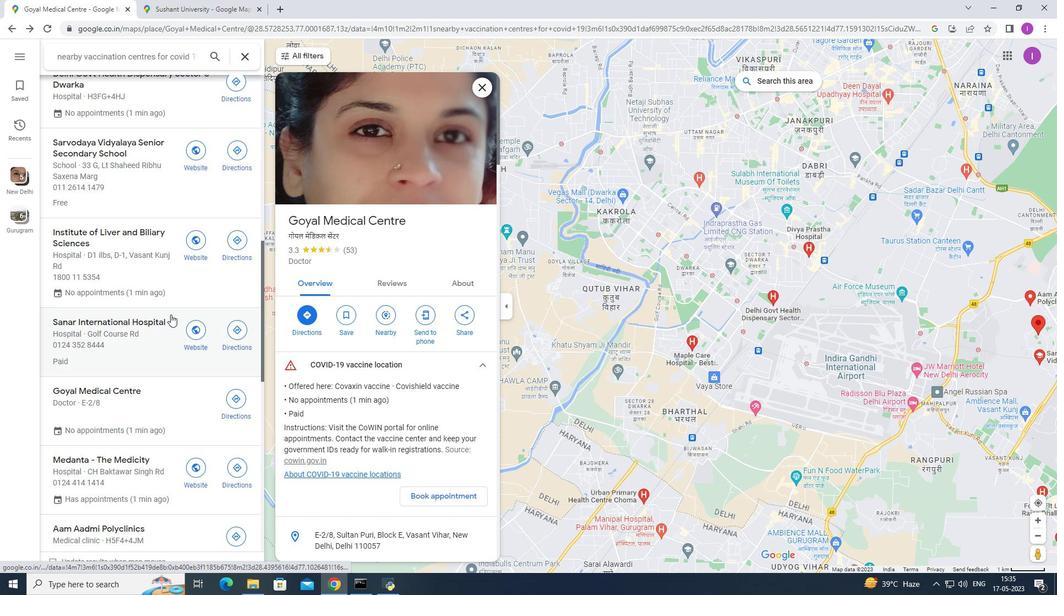 
Action: Mouse scrolled (170, 314) with delta (0, 0)
Screenshot: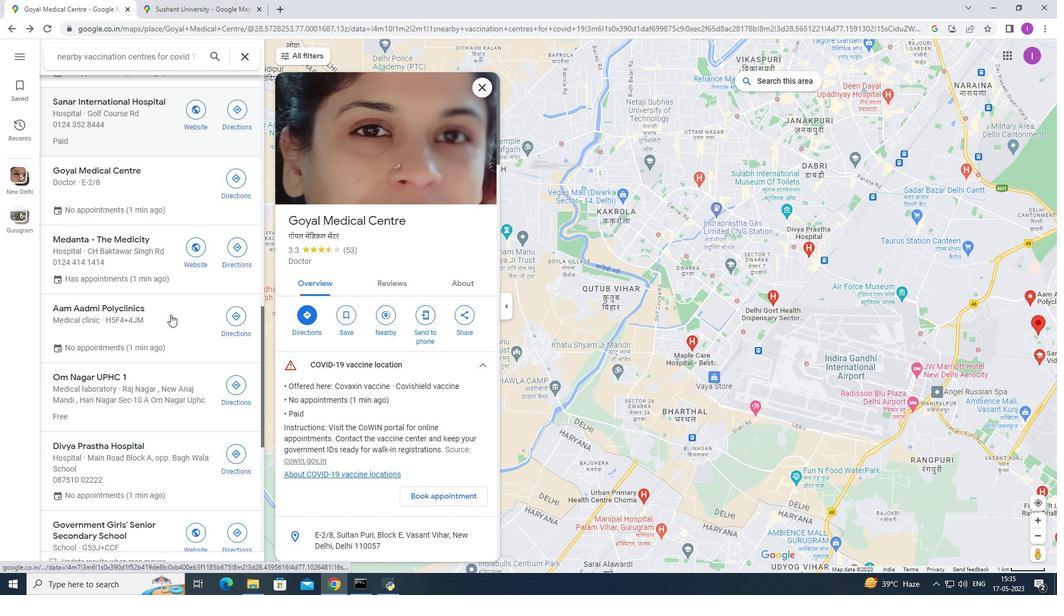 
Action: Mouse scrolled (170, 314) with delta (0, 0)
Screenshot: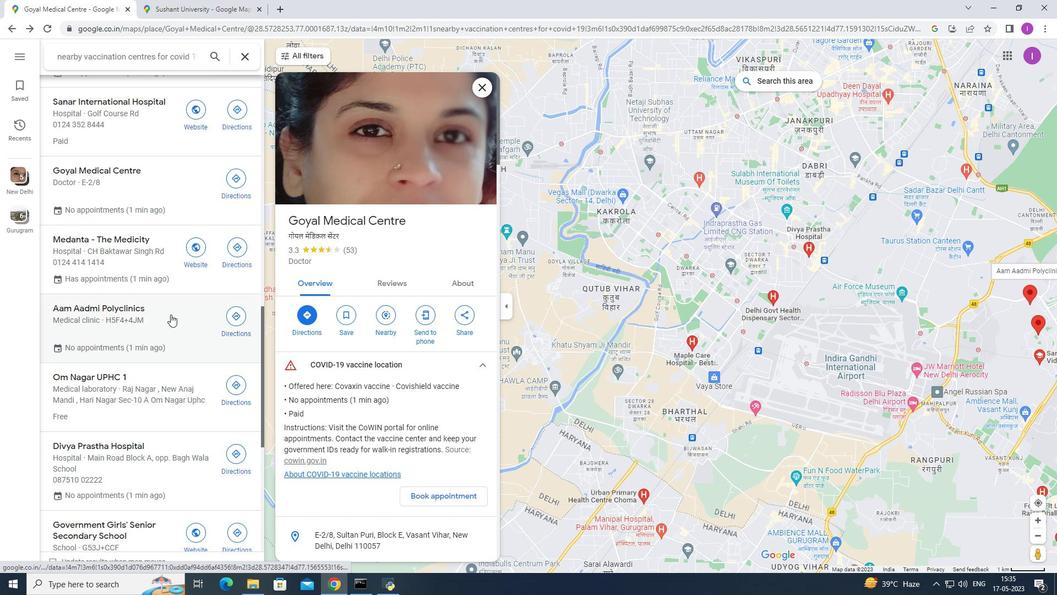 
Action: Mouse scrolled (170, 314) with delta (0, 0)
Screenshot: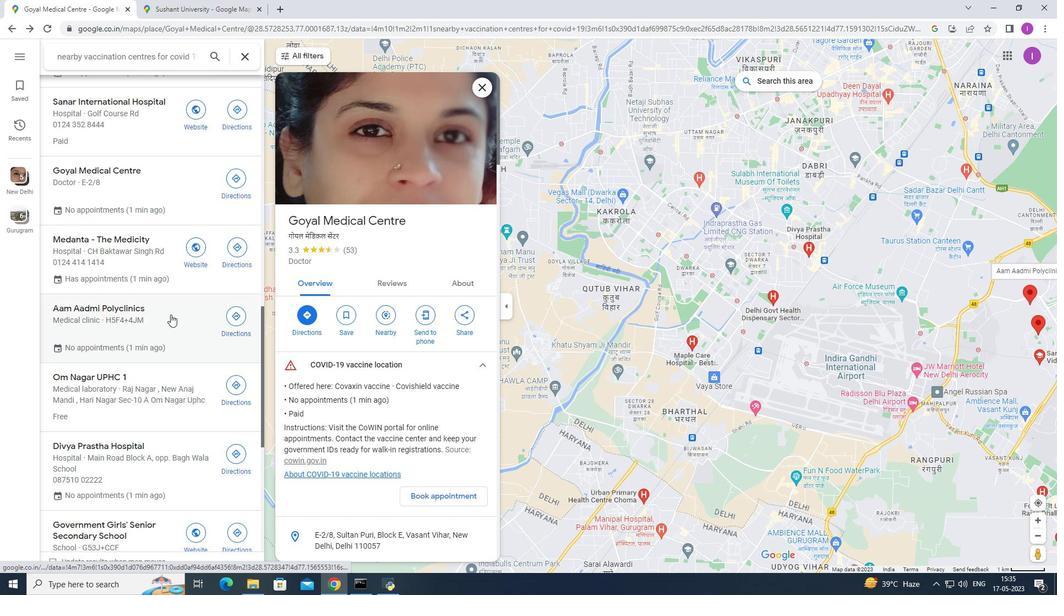 
Action: Mouse scrolled (170, 314) with delta (0, 0)
Screenshot: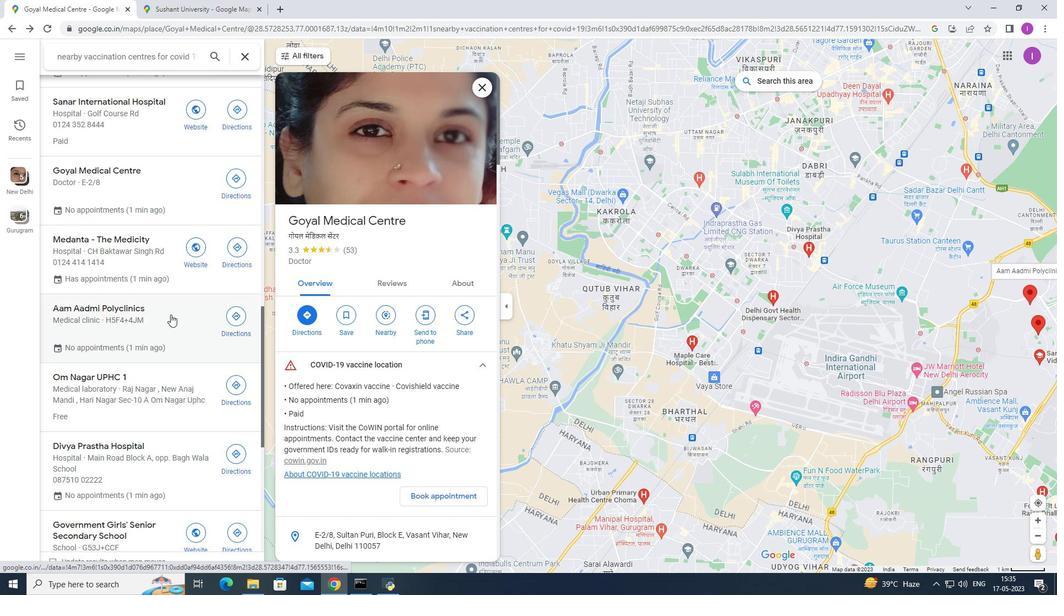 
Action: Mouse scrolled (170, 314) with delta (0, 0)
Screenshot: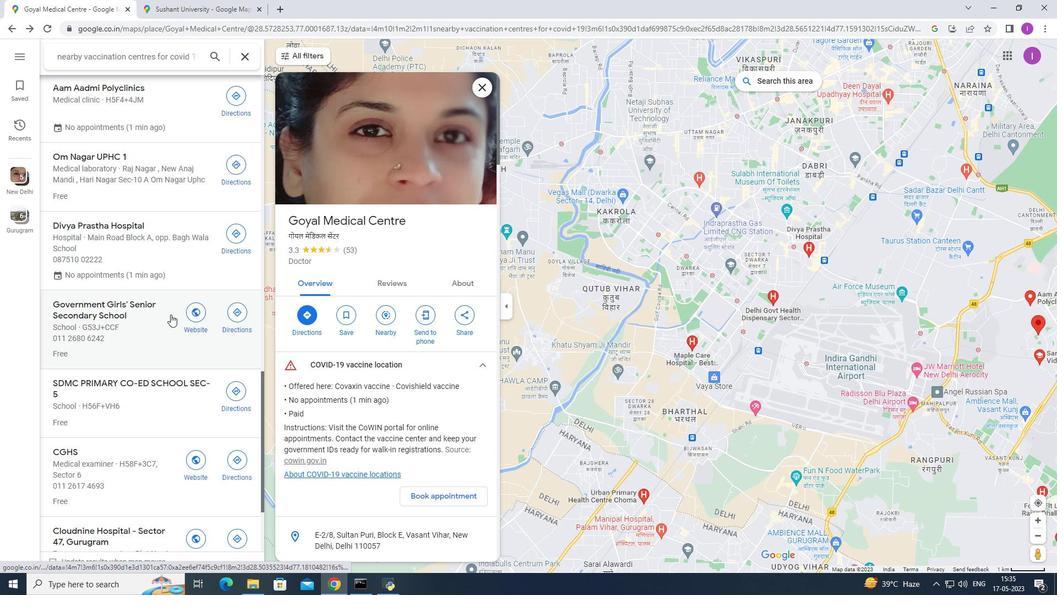 
Action: Mouse scrolled (170, 314) with delta (0, 0)
Screenshot: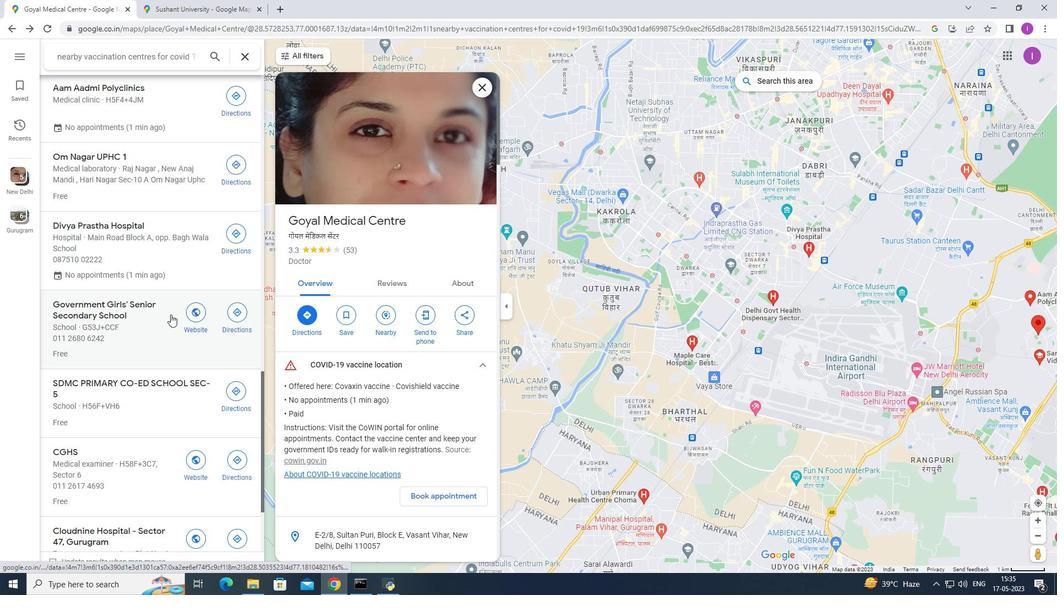 
Action: Mouse scrolled (170, 314) with delta (0, 0)
Screenshot: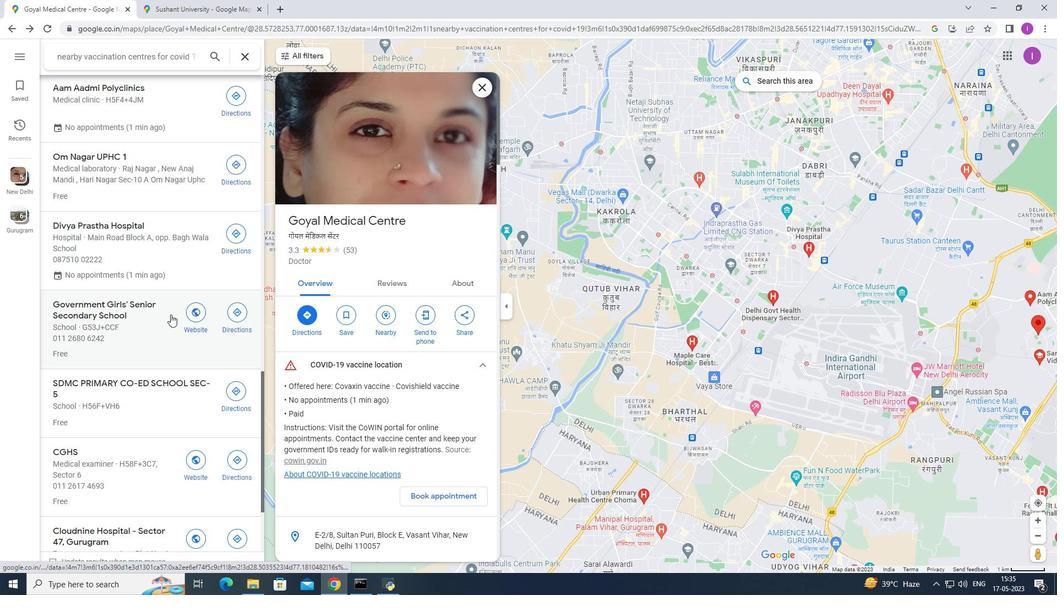 
Action: Mouse moved to (123, 399)
Screenshot: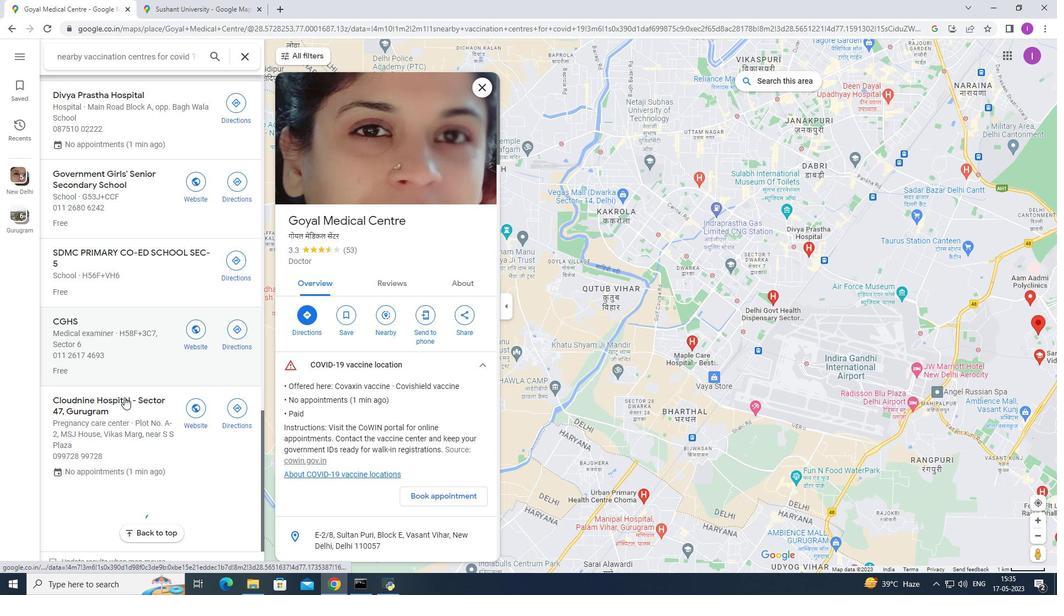 
Action: Mouse pressed left at (123, 399)
Screenshot: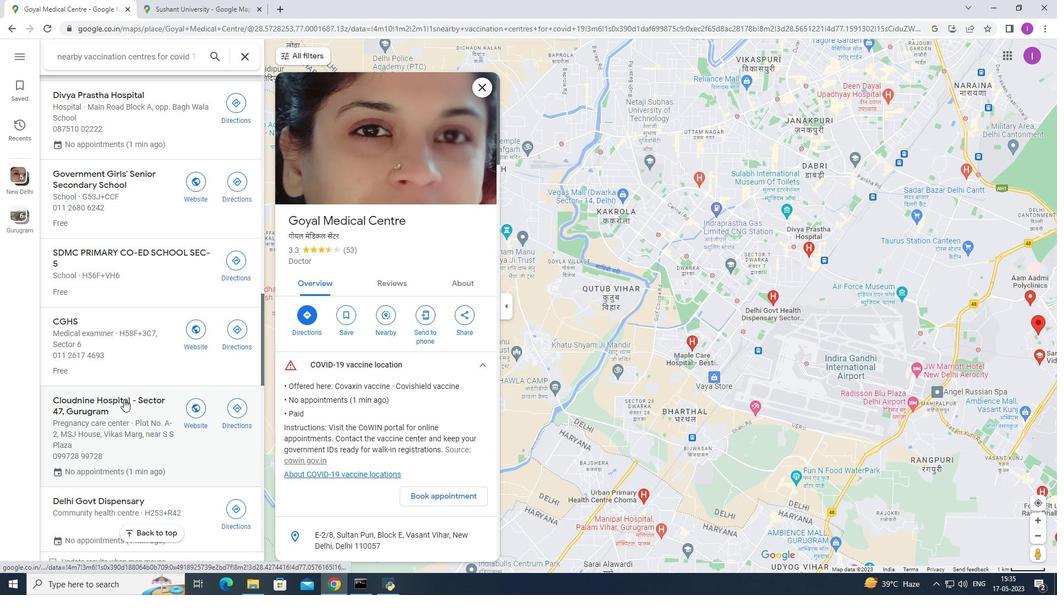
Action: Mouse moved to (304, 325)
Screenshot: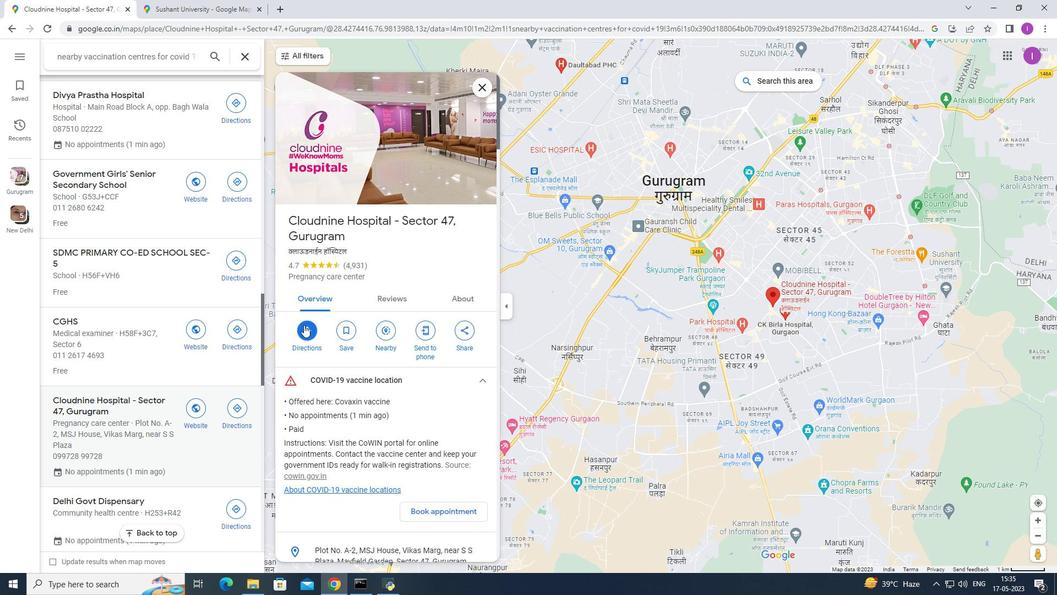 
Action: Mouse pressed left at (304, 325)
Screenshot: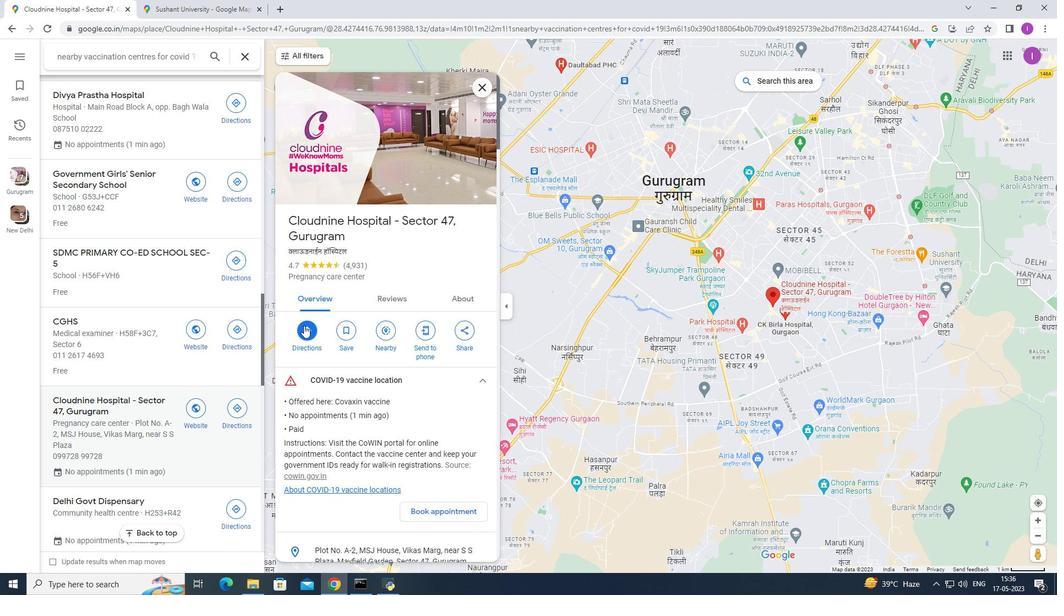 
Action: Mouse moved to (94, 246)
Screenshot: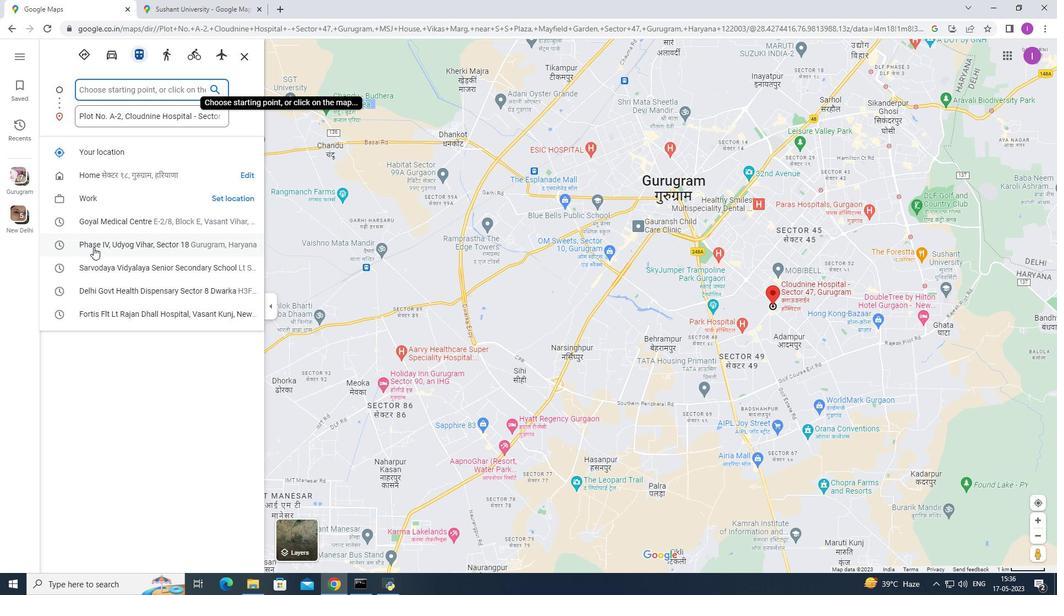 
Action: Mouse pressed left at (94, 246)
Screenshot: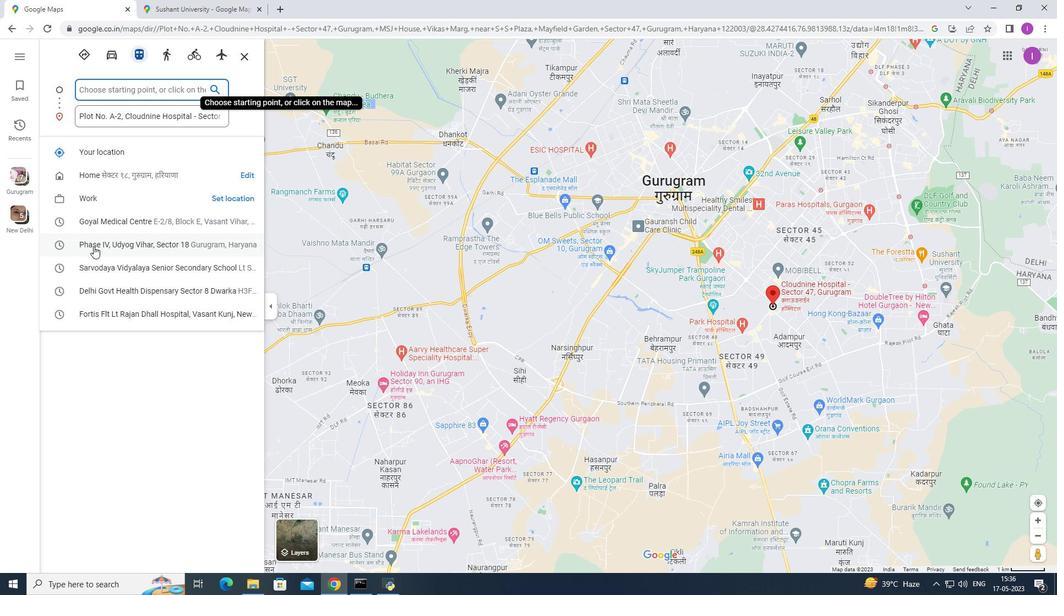
Action: Mouse moved to (11, 30)
Screenshot: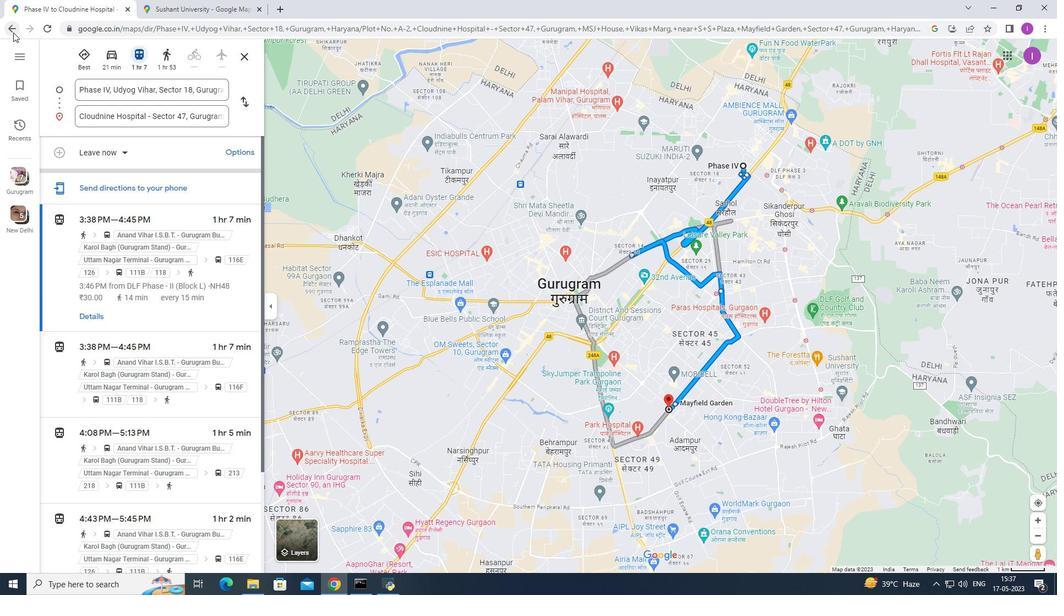 
Action: Mouse pressed left at (11, 30)
Screenshot: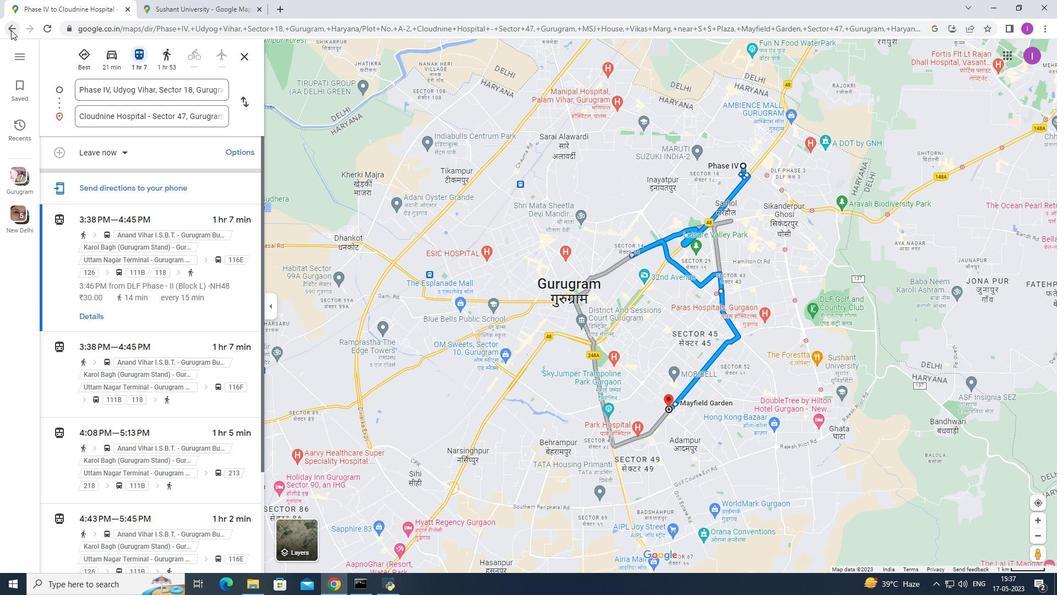 
Action: Mouse moved to (170, 423)
Screenshot: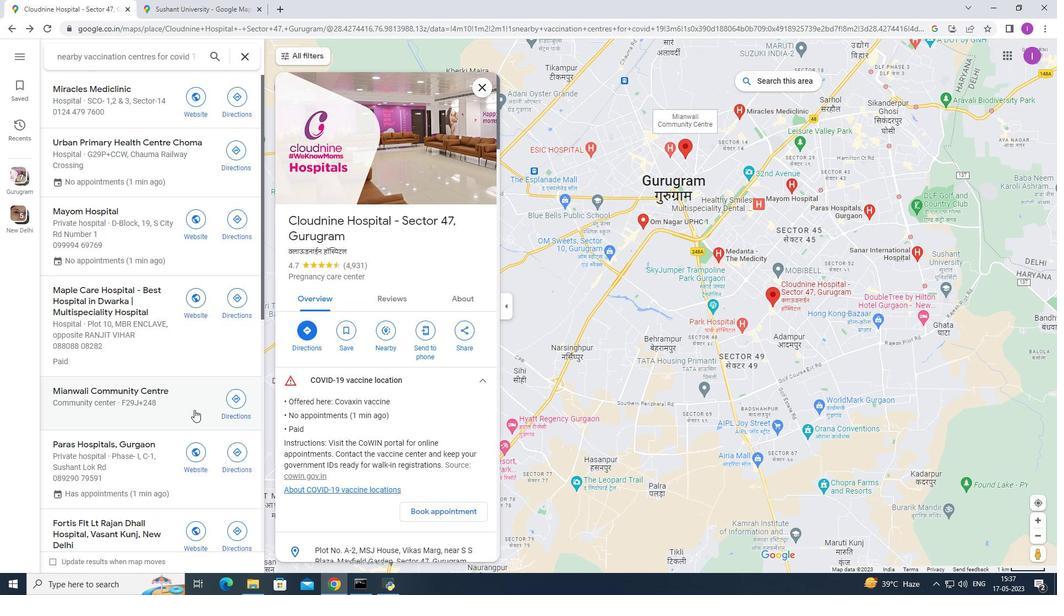 
Action: Mouse scrolled (170, 423) with delta (0, 0)
Screenshot: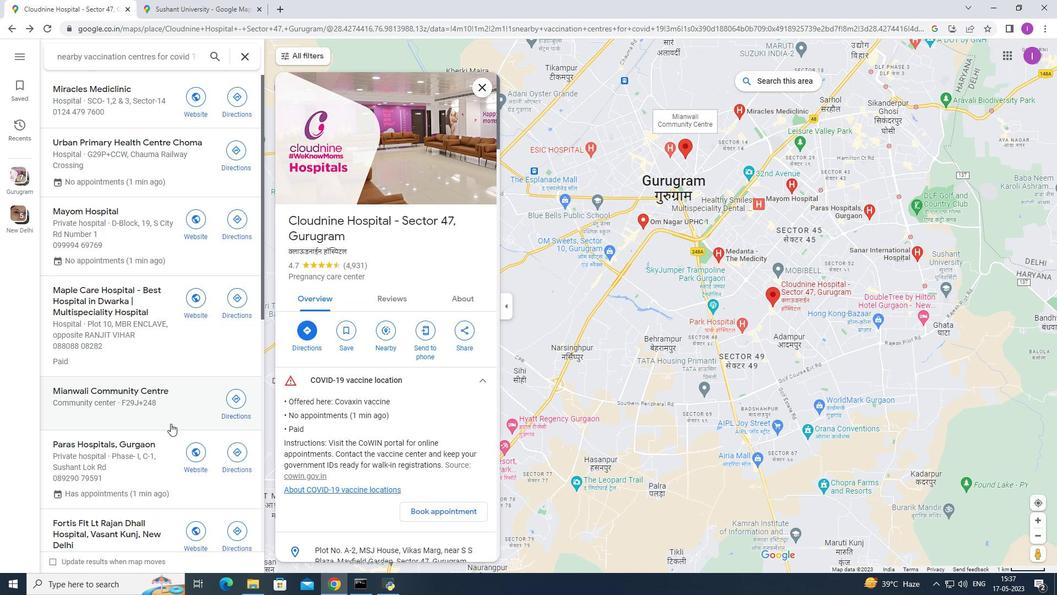 
Action: Mouse scrolled (170, 423) with delta (0, 0)
Screenshot: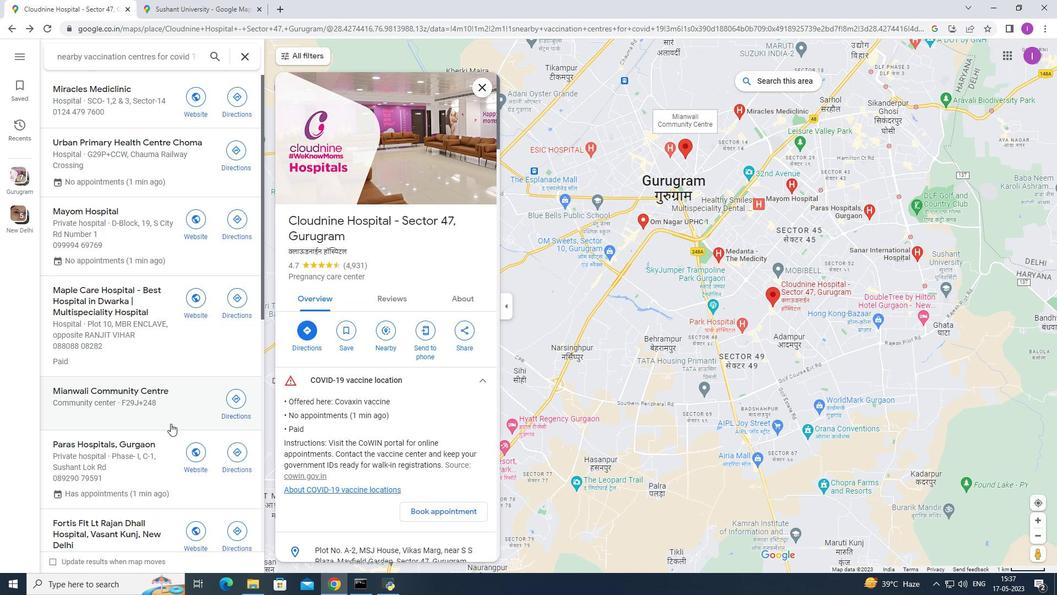 
Action: Mouse scrolled (170, 423) with delta (0, 0)
Screenshot: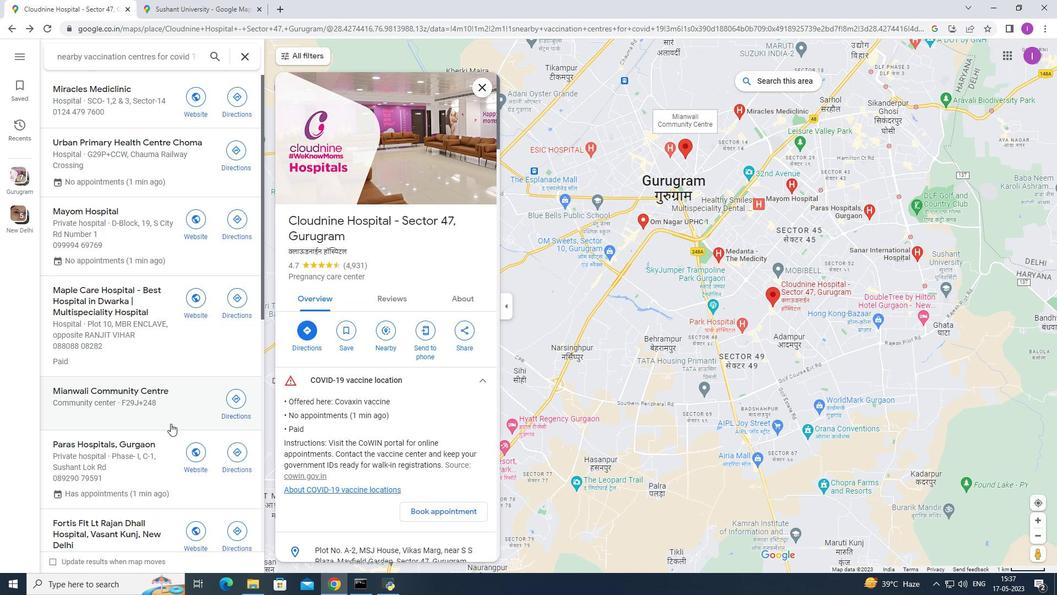 
Action: Mouse scrolled (170, 423) with delta (0, 0)
Screenshot: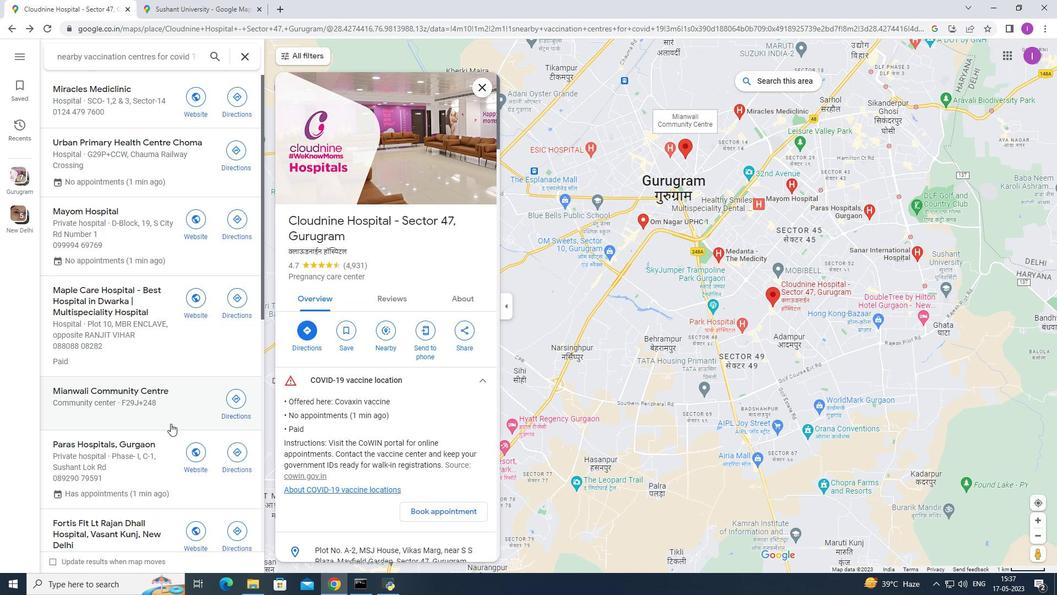 
Action: Mouse moved to (170, 423)
Screenshot: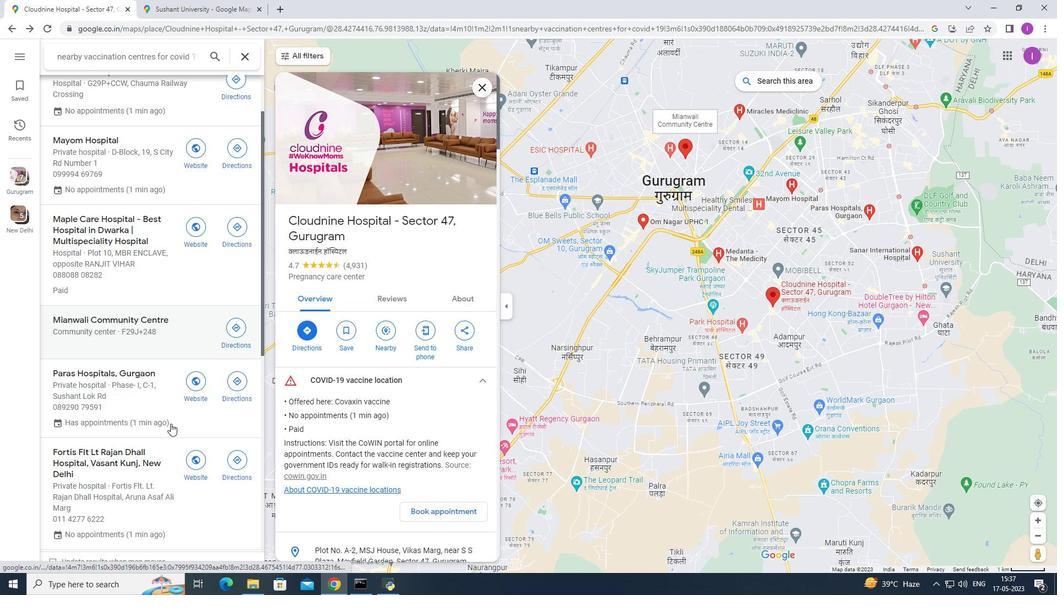 
Action: Mouse scrolled (170, 423) with delta (0, 0)
Screenshot: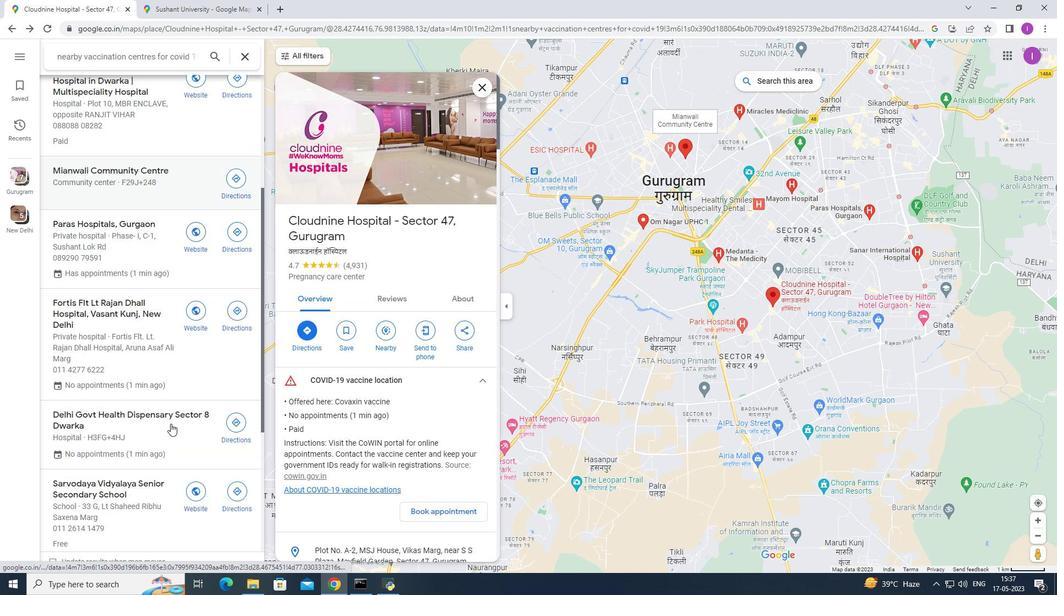 
Action: Mouse scrolled (170, 423) with delta (0, 0)
Screenshot: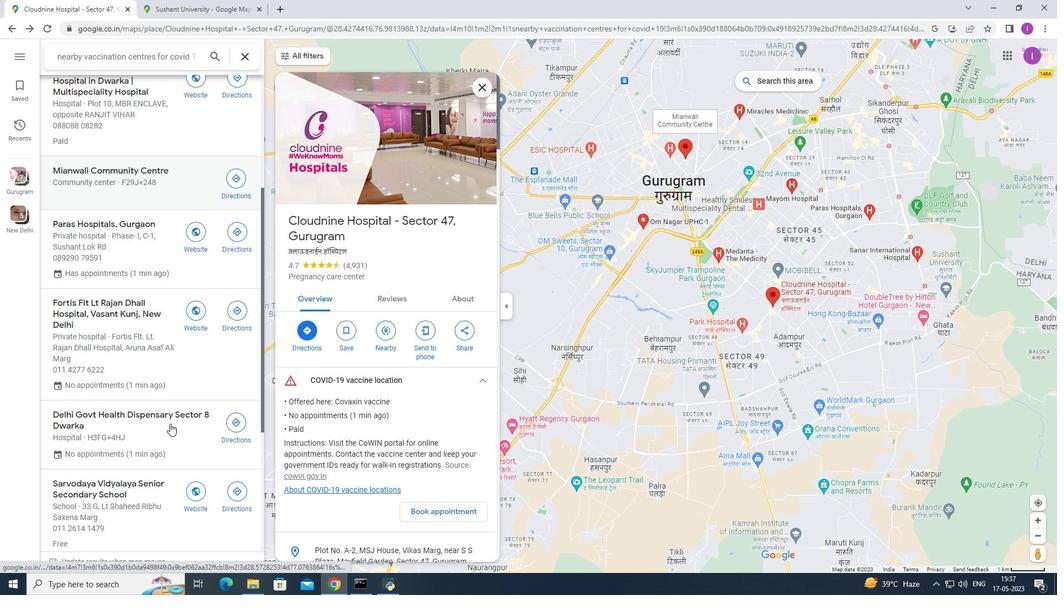 
Action: Mouse moved to (170, 419)
Screenshot: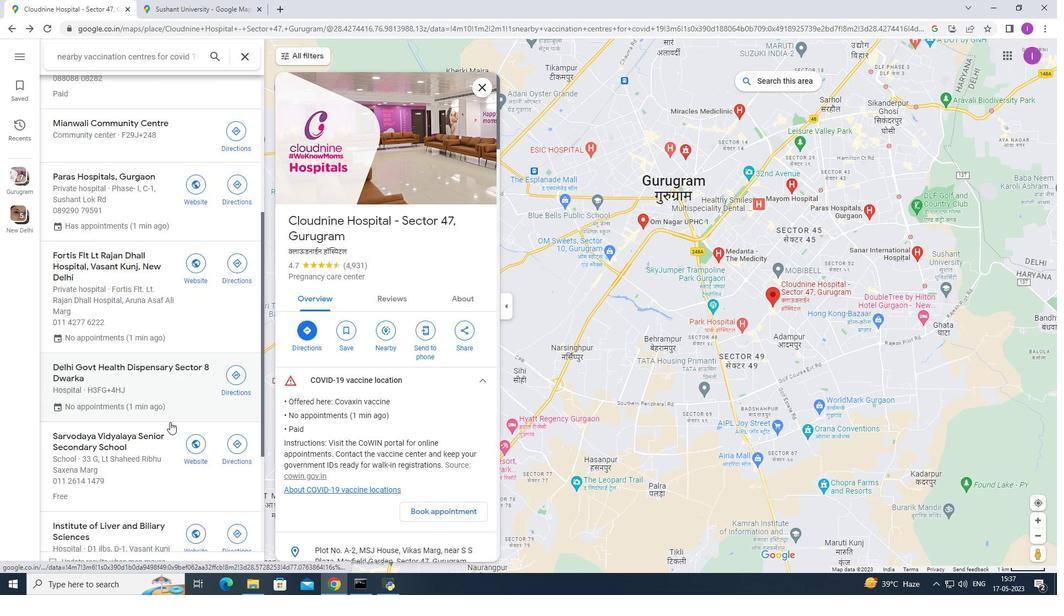 
Action: Mouse scrolled (170, 418) with delta (0, 0)
Screenshot: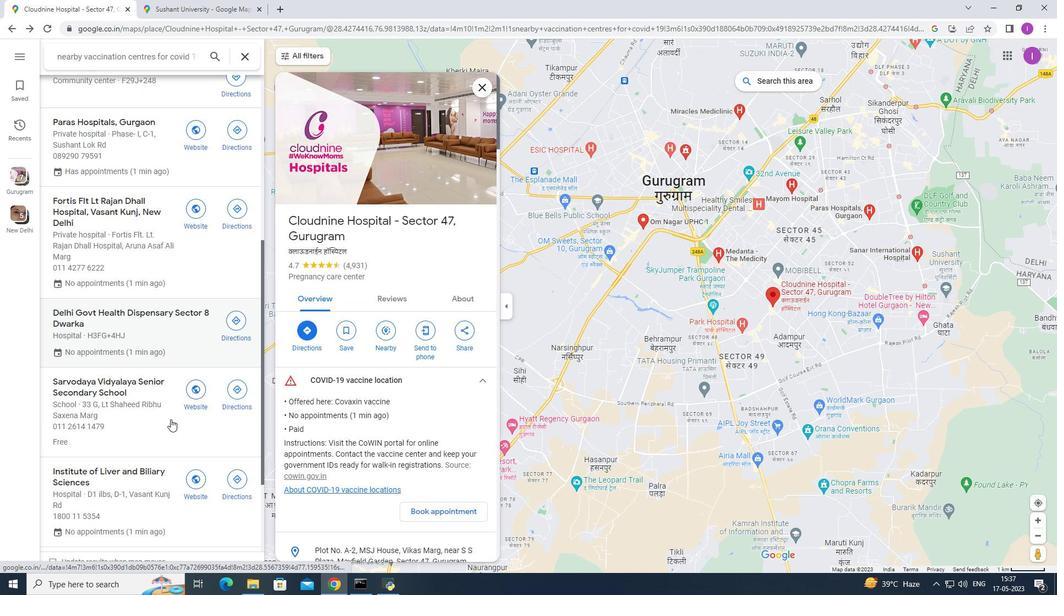 
Action: Mouse scrolled (170, 418) with delta (0, 0)
Screenshot: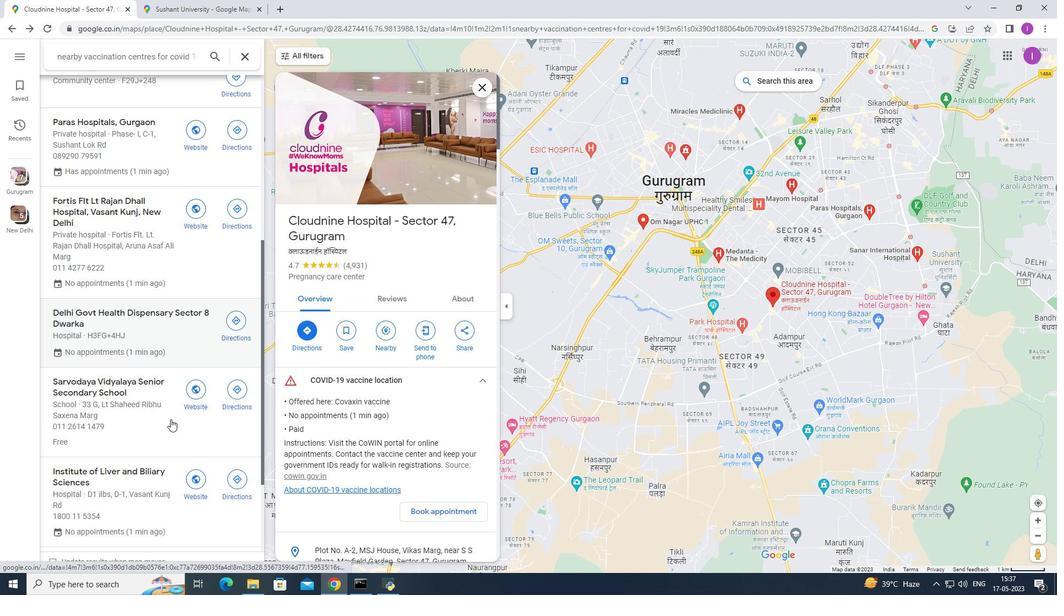 
Action: Mouse scrolled (170, 418) with delta (0, 0)
Screenshot: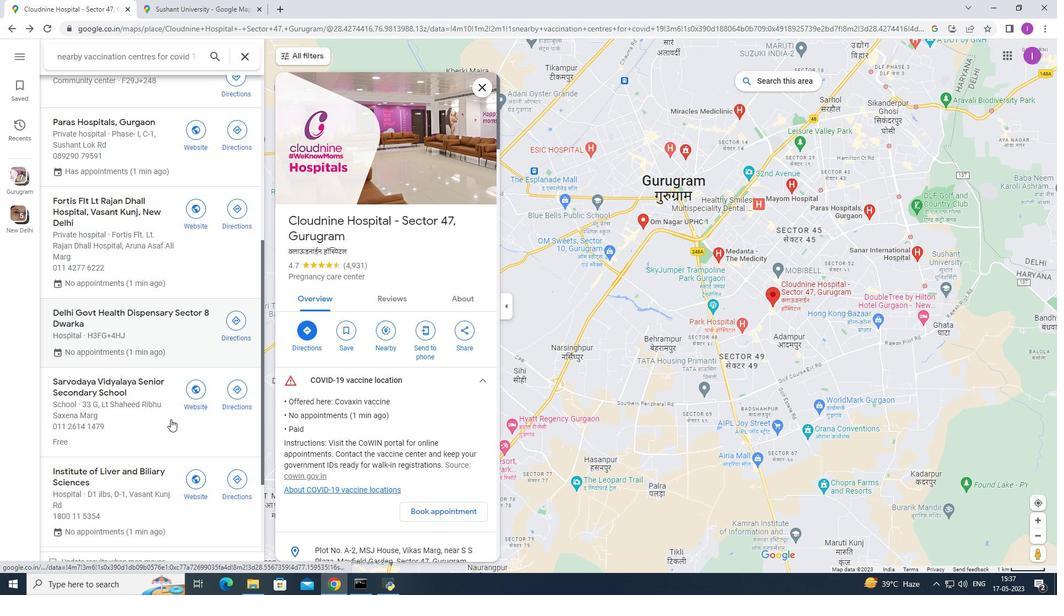 
Action: Mouse scrolled (170, 418) with delta (0, 0)
Screenshot: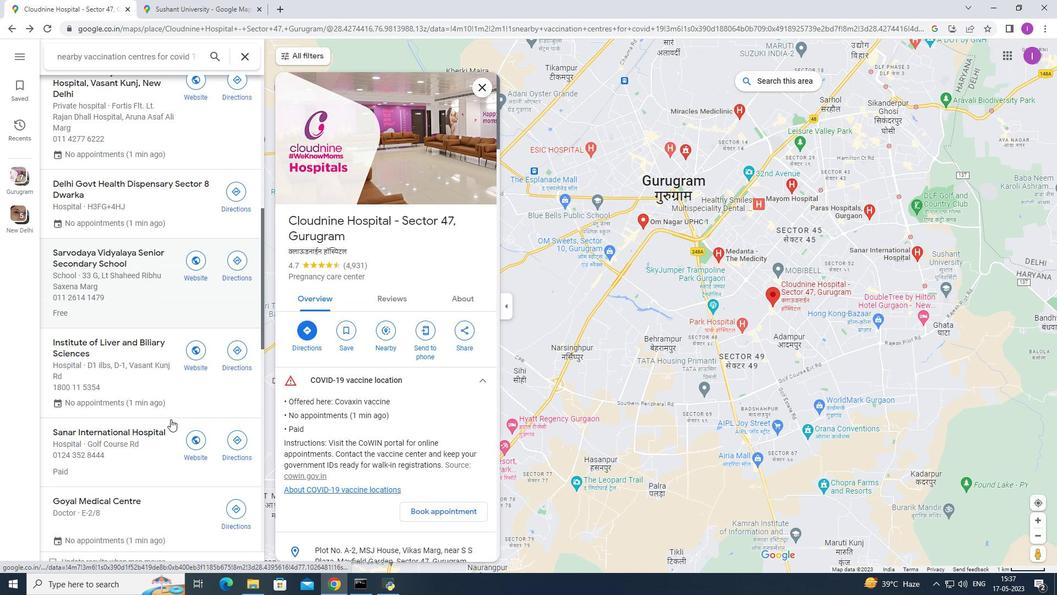 
Action: Mouse scrolled (170, 418) with delta (0, 0)
Screenshot: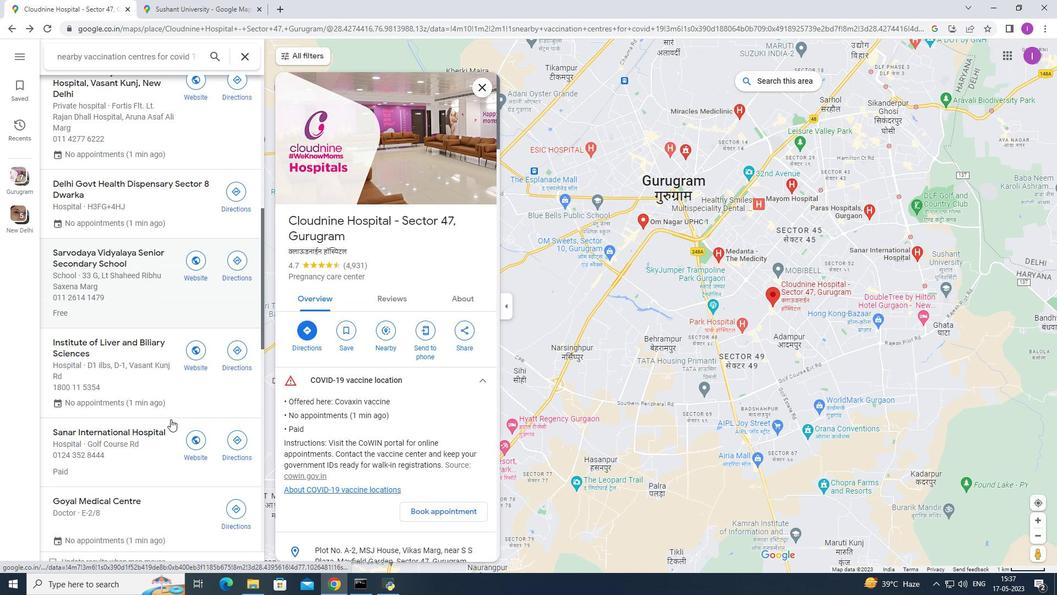 
Action: Mouse scrolled (170, 418) with delta (0, 0)
Screenshot: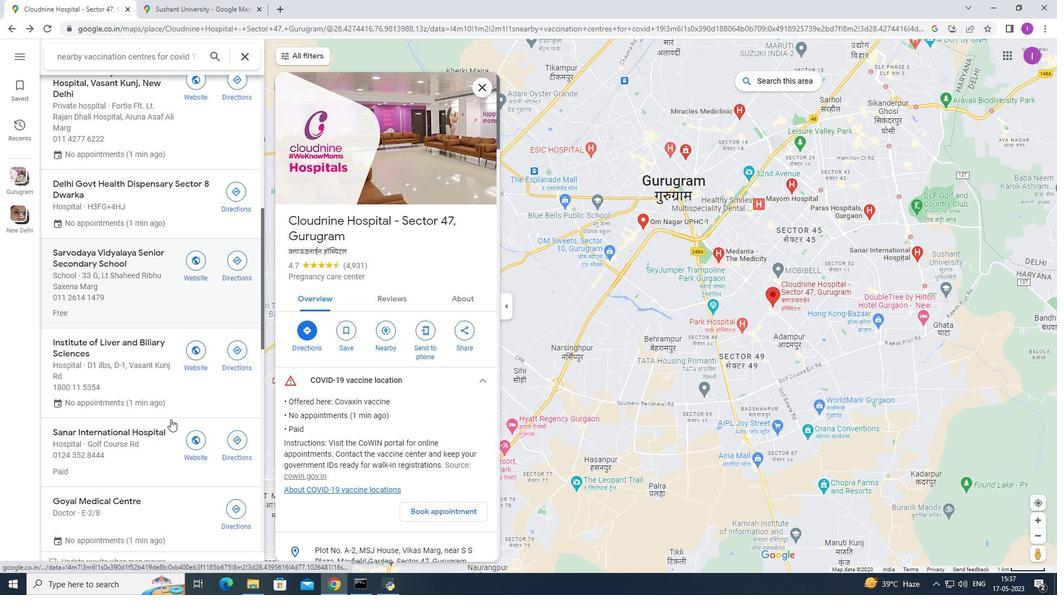 
Action: Mouse scrolled (170, 418) with delta (0, 0)
Screenshot: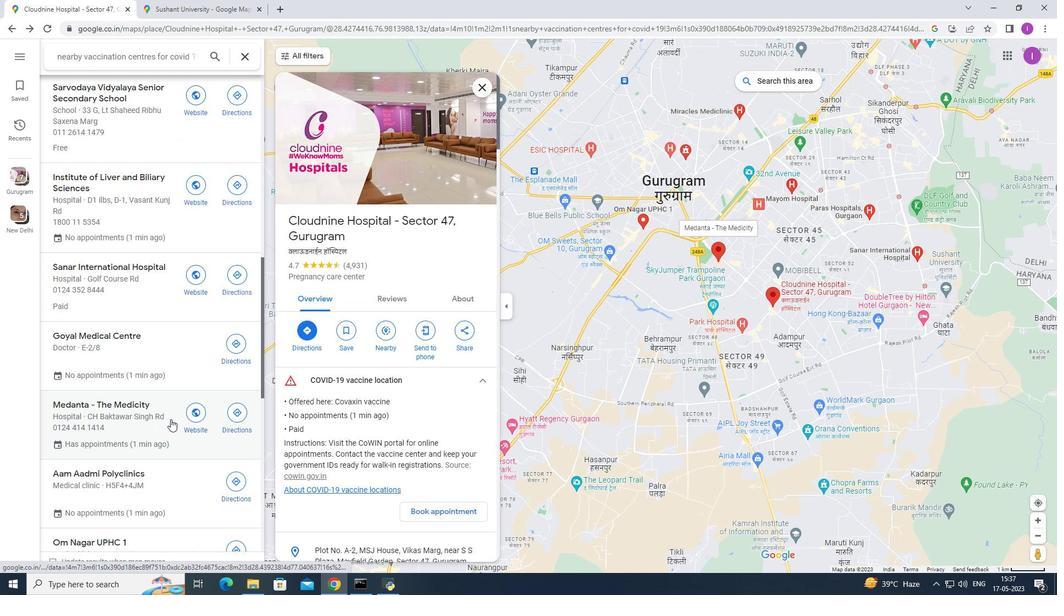 
Action: Mouse scrolled (170, 418) with delta (0, 0)
Screenshot: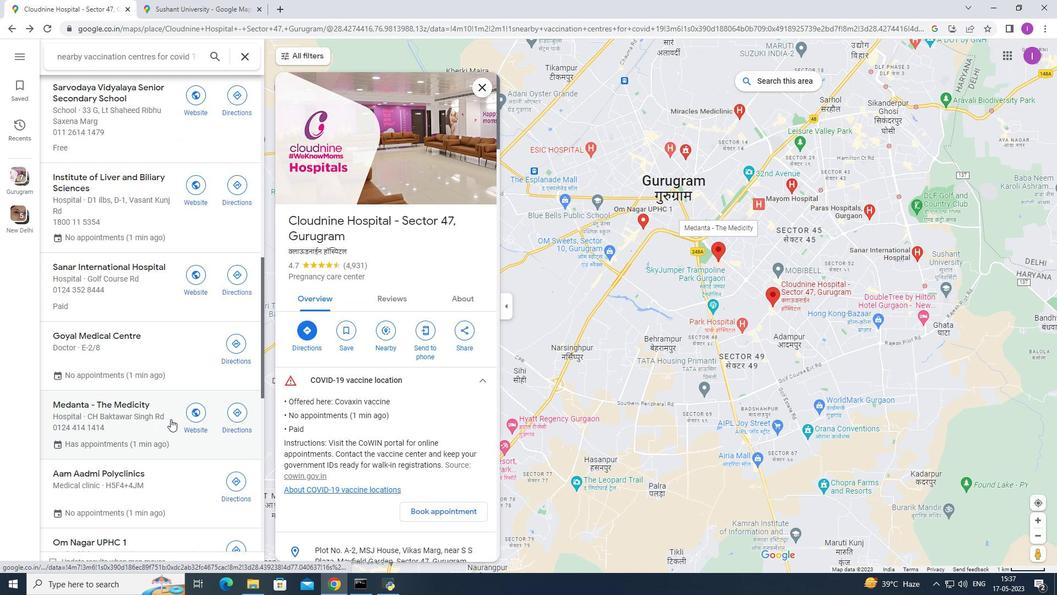 
Action: Mouse scrolled (170, 418) with delta (0, 0)
Screenshot: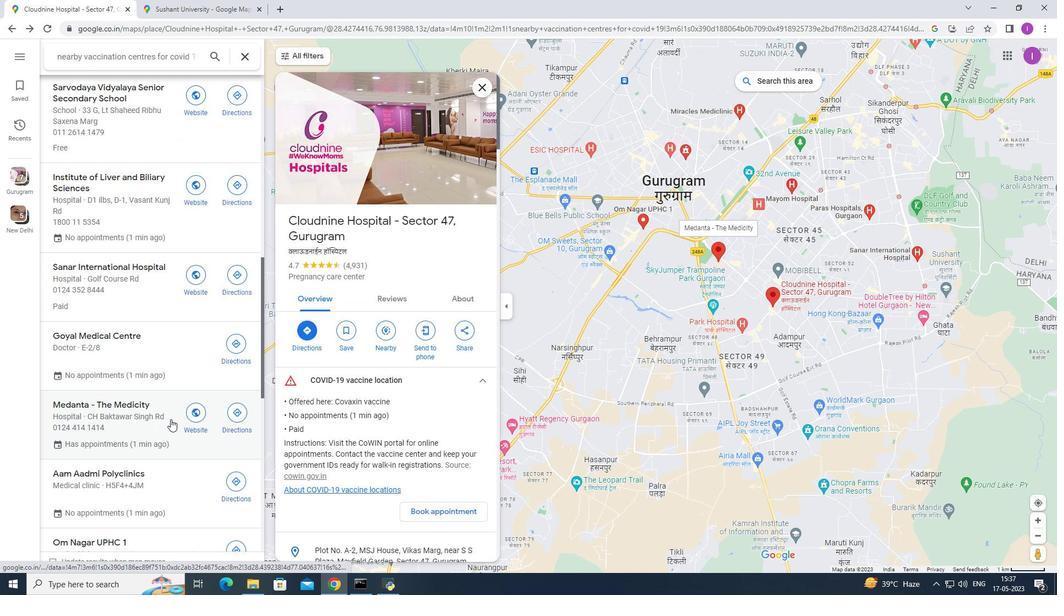 
Action: Mouse scrolled (170, 418) with delta (0, 0)
Screenshot: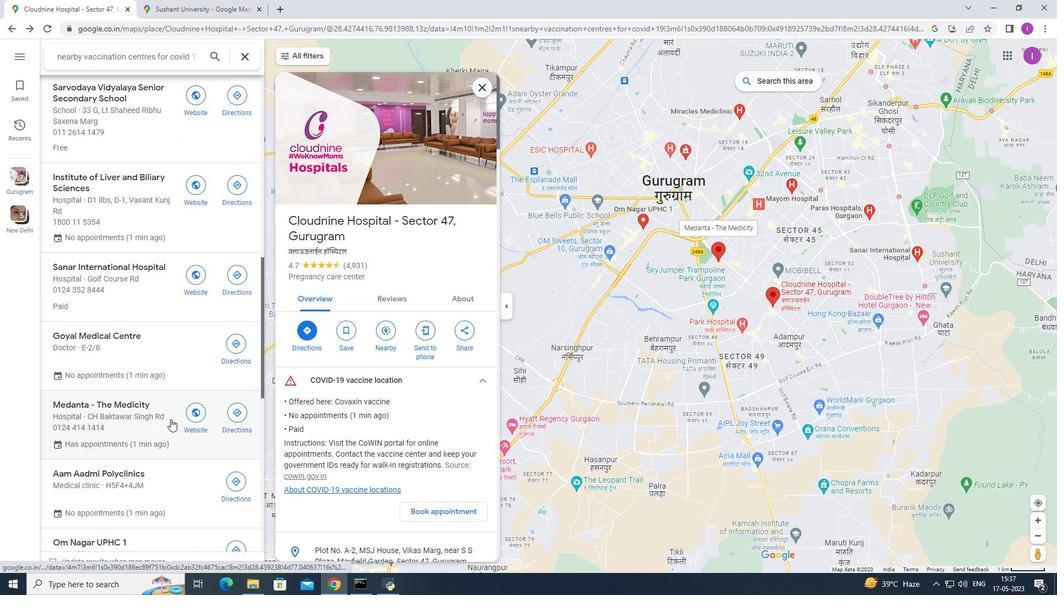 
Action: Mouse scrolled (170, 418) with delta (0, 0)
Screenshot: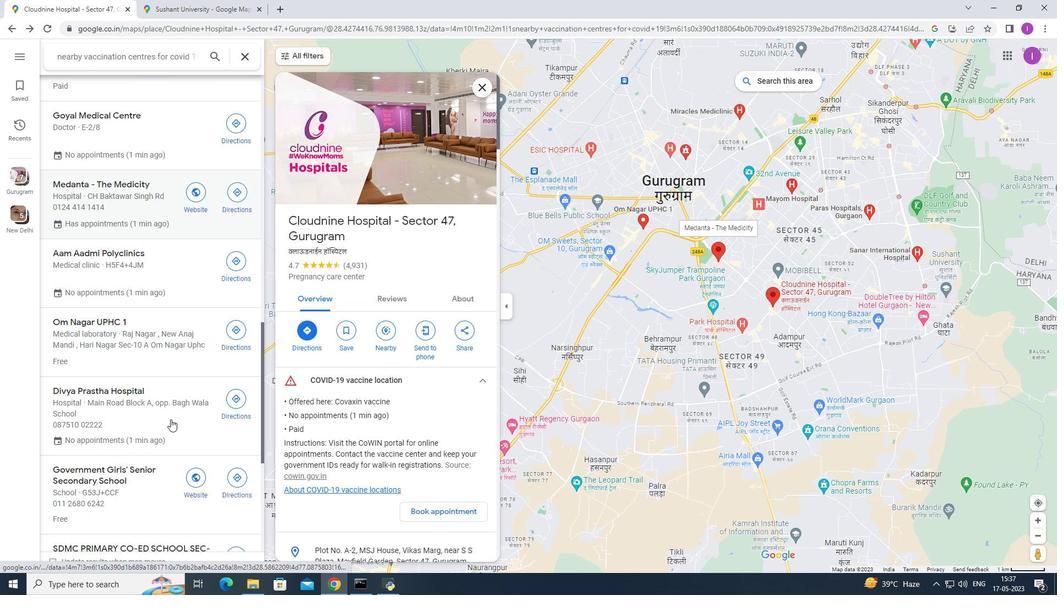 
Action: Mouse scrolled (170, 418) with delta (0, 0)
Screenshot: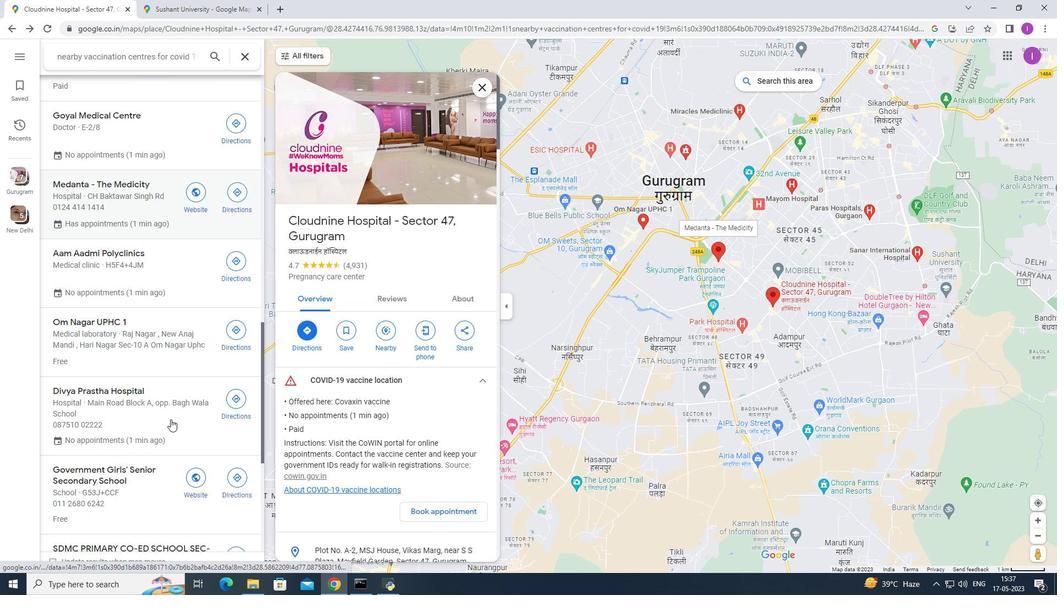 
Action: Mouse scrolled (170, 418) with delta (0, 0)
Screenshot: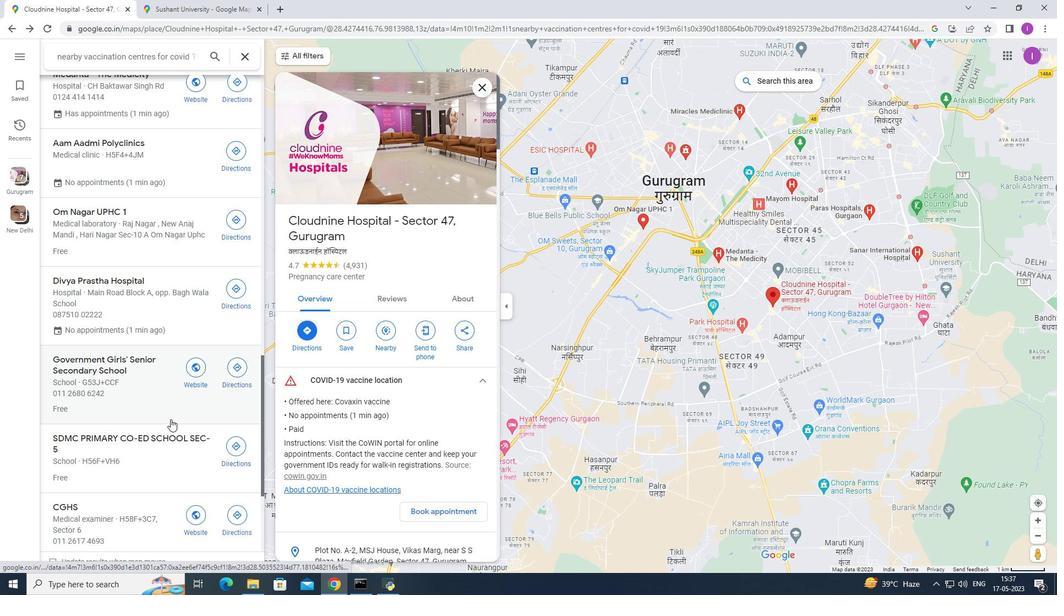 
Action: Mouse scrolled (170, 418) with delta (0, 0)
Screenshot: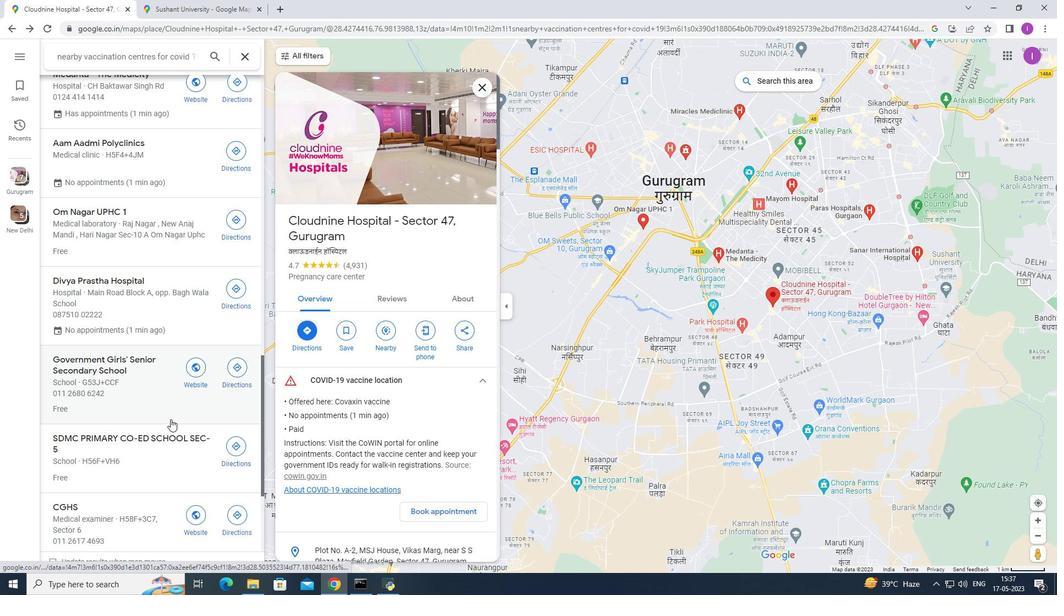 
Action: Mouse moved to (161, 336)
